 Task: Get the latest news on air quality monitoring in the Loop.
Action: Mouse moved to (68, 74)
Screenshot: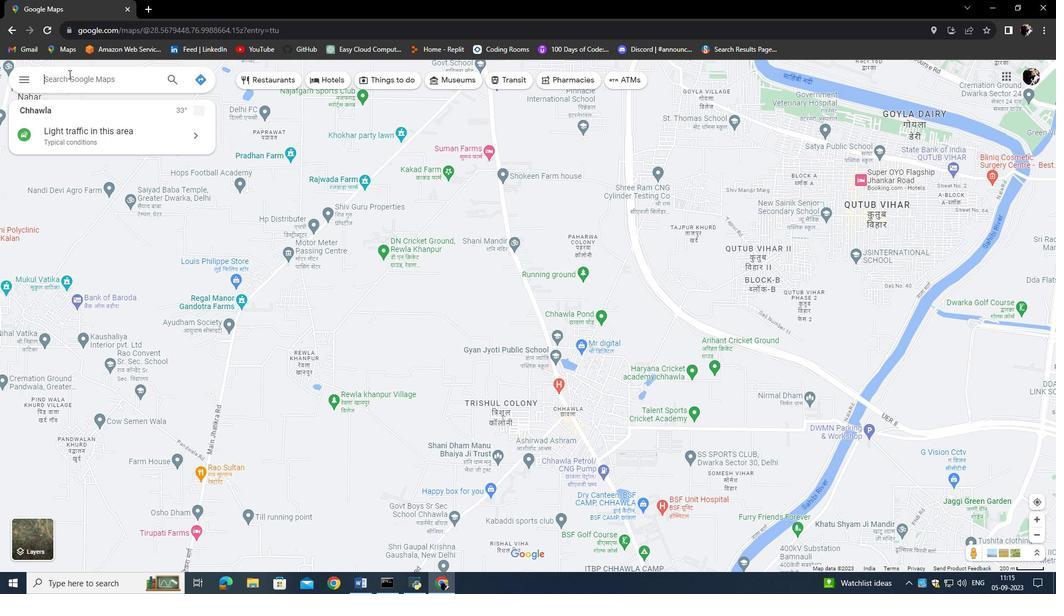 
Action: Mouse pressed left at (68, 74)
Screenshot: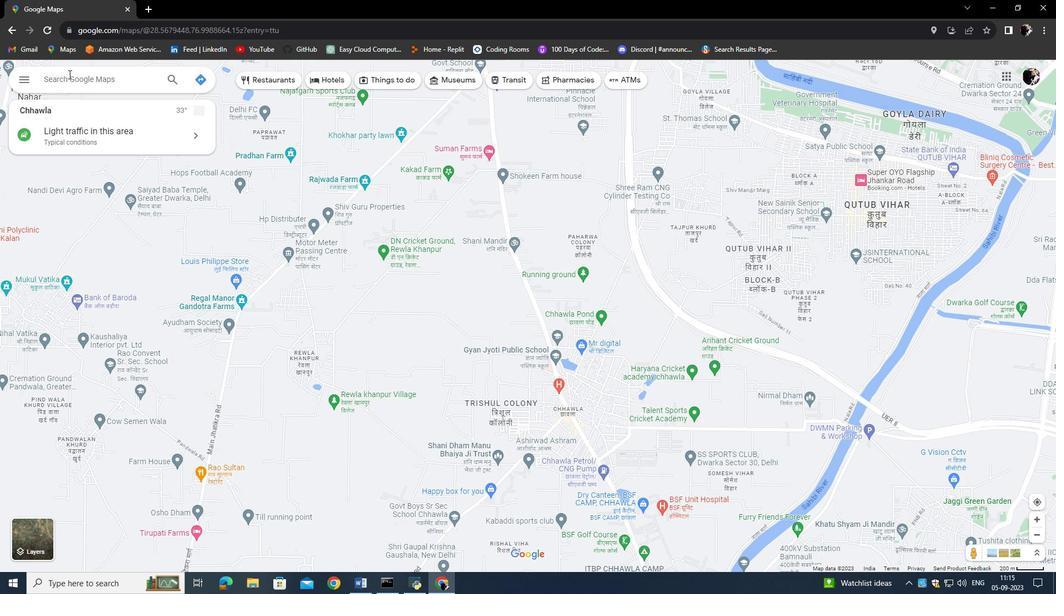 
Action: Key pressed <Key.caps_lock>USA<Key.enter>
Screenshot: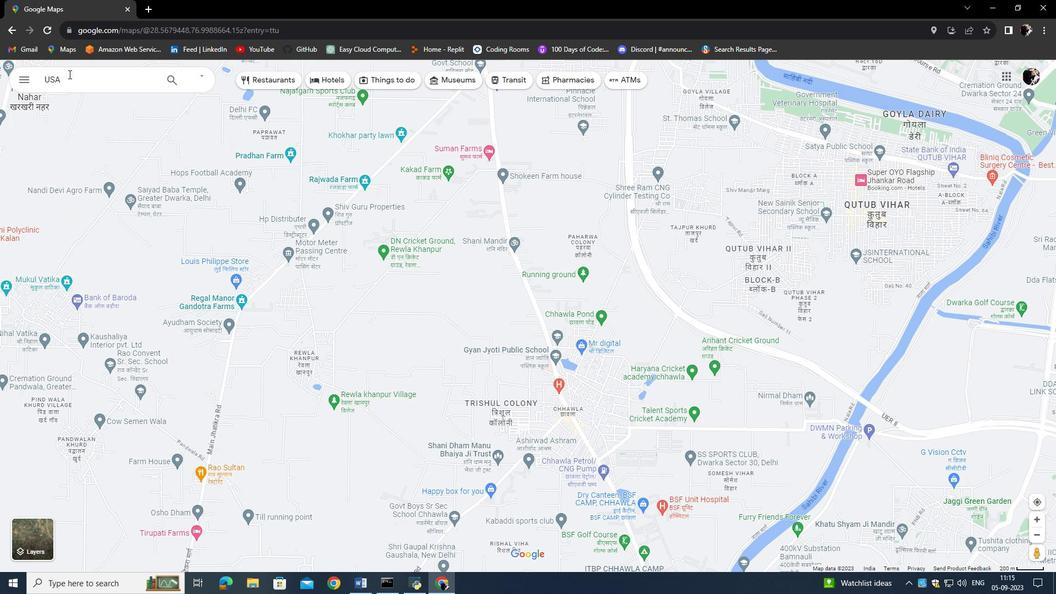 
Action: Mouse moved to (599, 370)
Screenshot: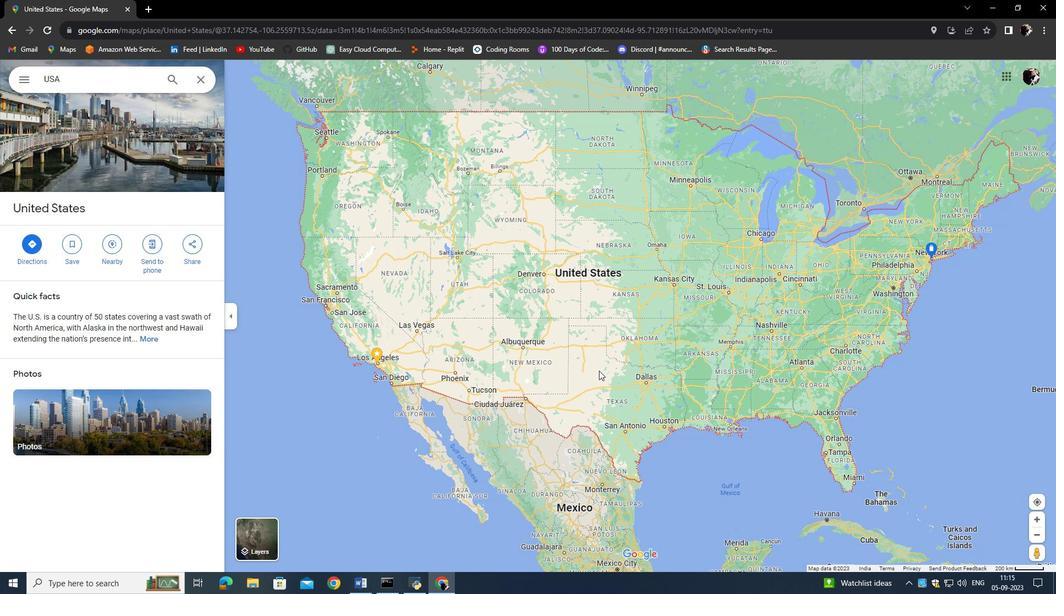 
Action: Mouse scrolled (599, 371) with delta (0, 0)
Screenshot: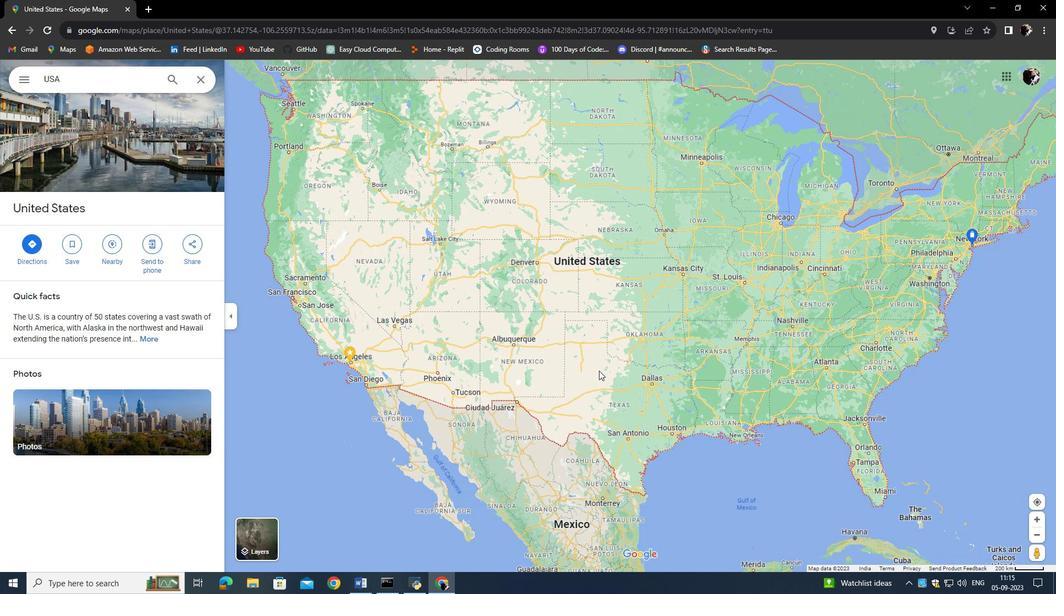 
Action: Mouse scrolled (599, 371) with delta (0, 0)
Screenshot: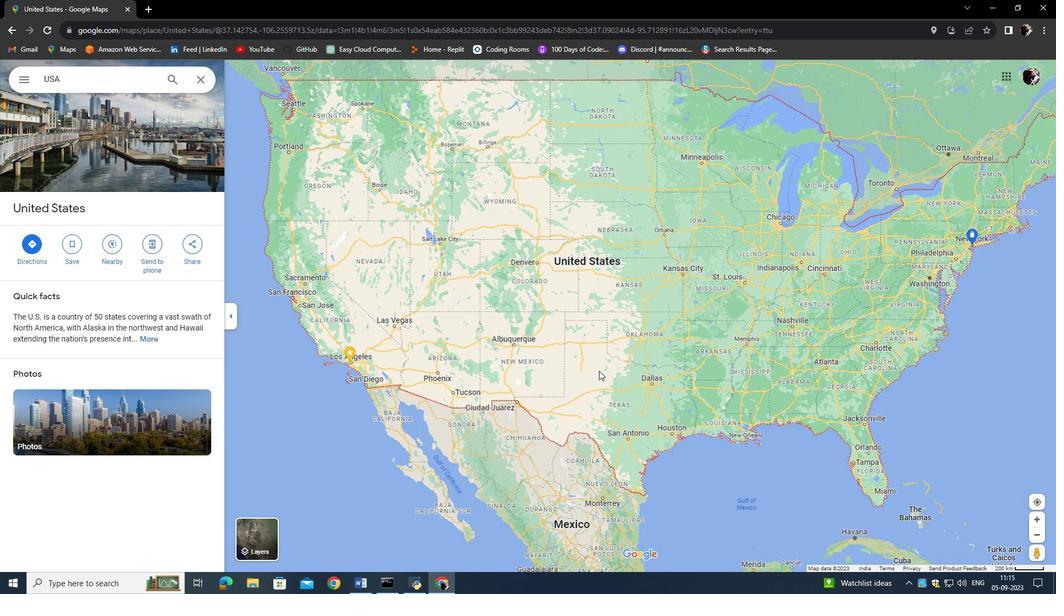 
Action: Mouse scrolled (599, 371) with delta (0, 0)
Screenshot: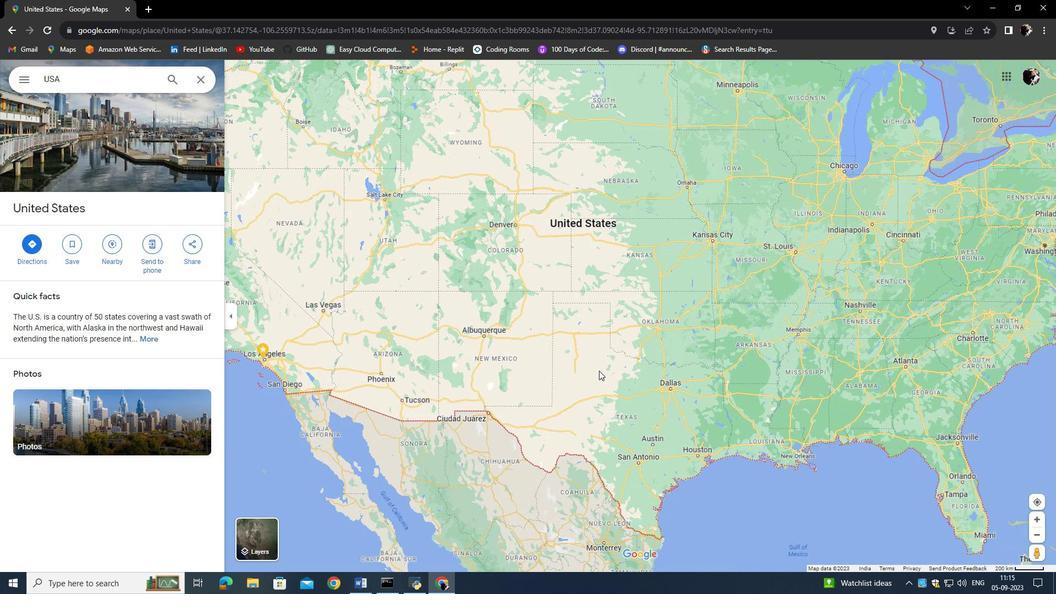 
Action: Mouse scrolled (599, 371) with delta (0, 0)
Screenshot: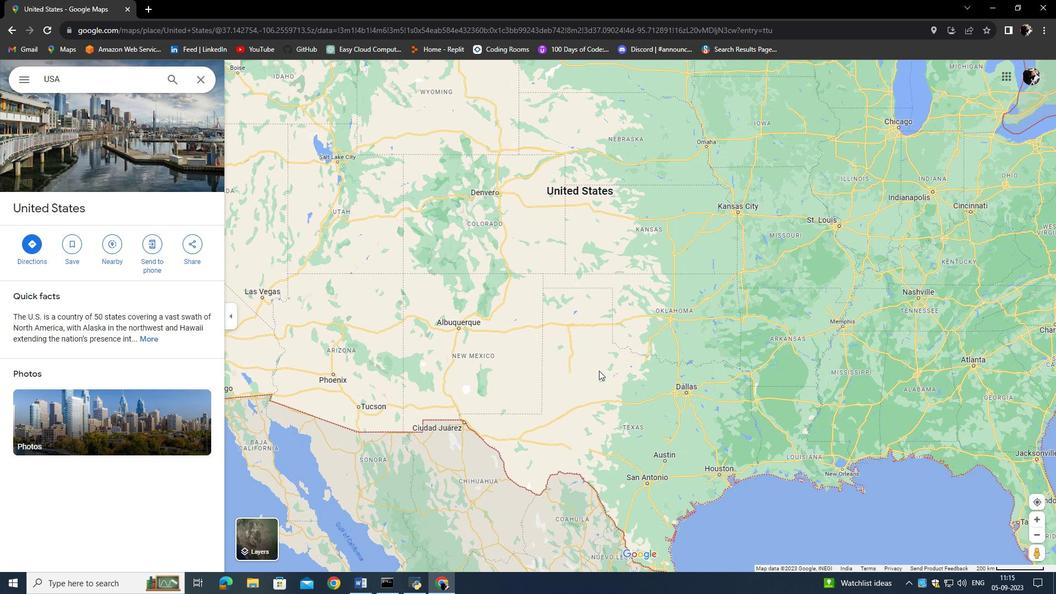 
Action: Mouse scrolled (599, 371) with delta (0, 0)
Screenshot: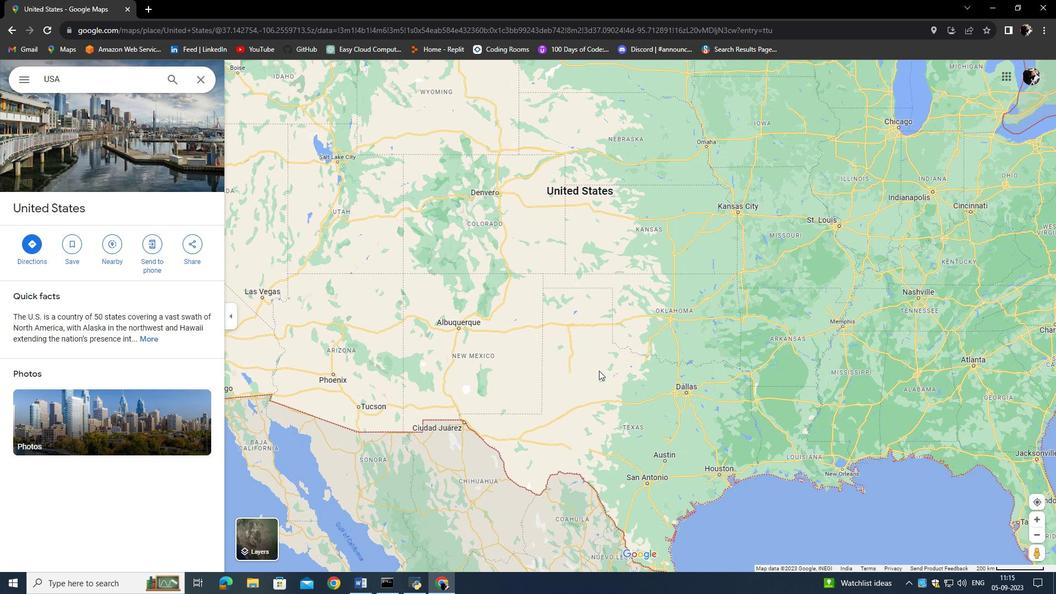 
Action: Mouse scrolled (599, 371) with delta (0, 0)
Screenshot: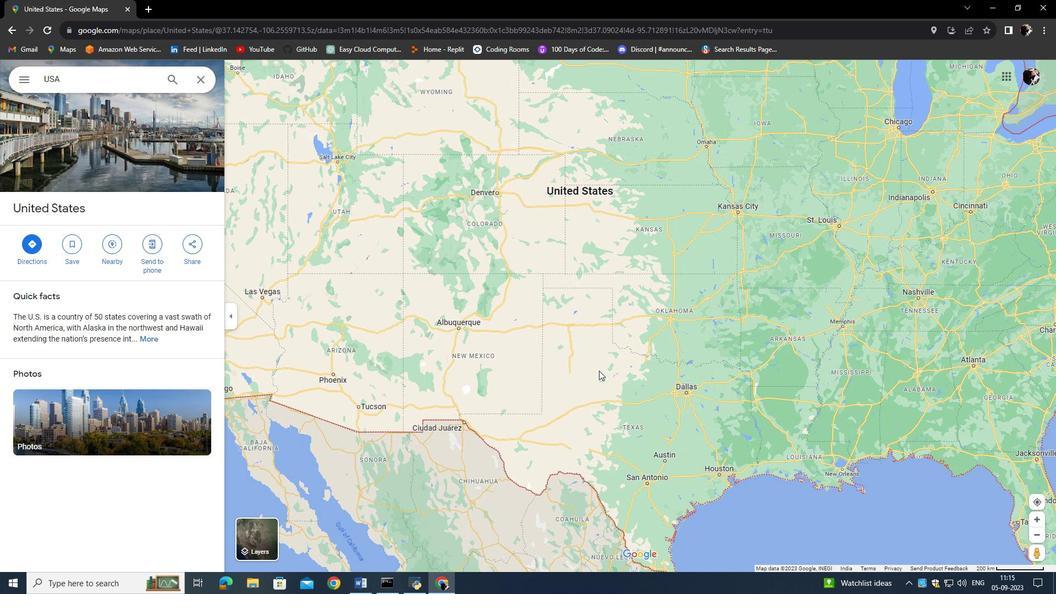 
Action: Mouse scrolled (599, 371) with delta (0, 0)
Screenshot: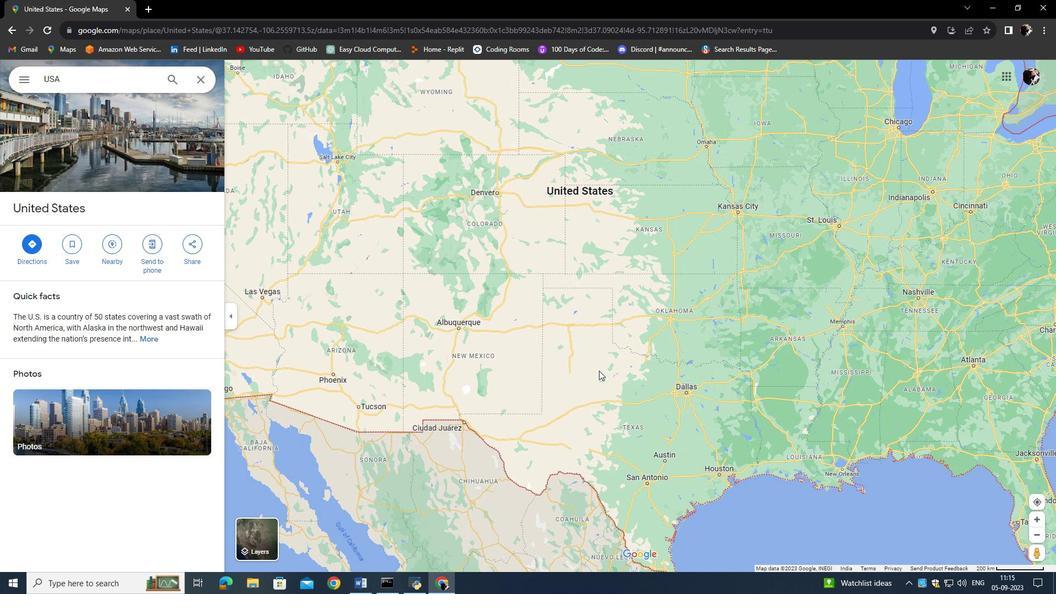 
Action: Mouse moved to (564, 274)
Screenshot: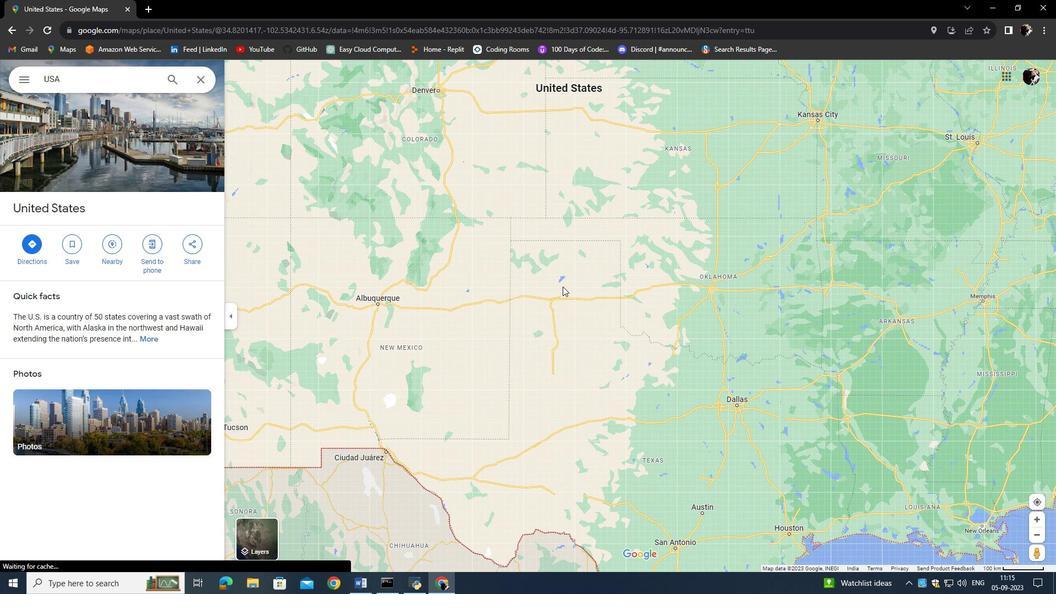 
Action: Mouse pressed left at (564, 274)
Screenshot: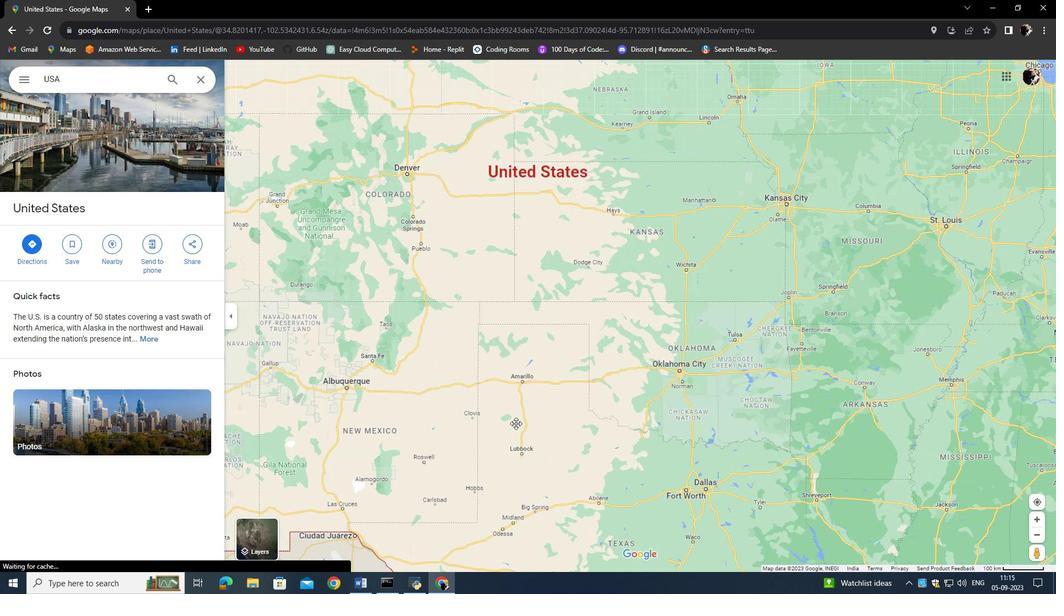 
Action: Mouse moved to (534, 325)
Screenshot: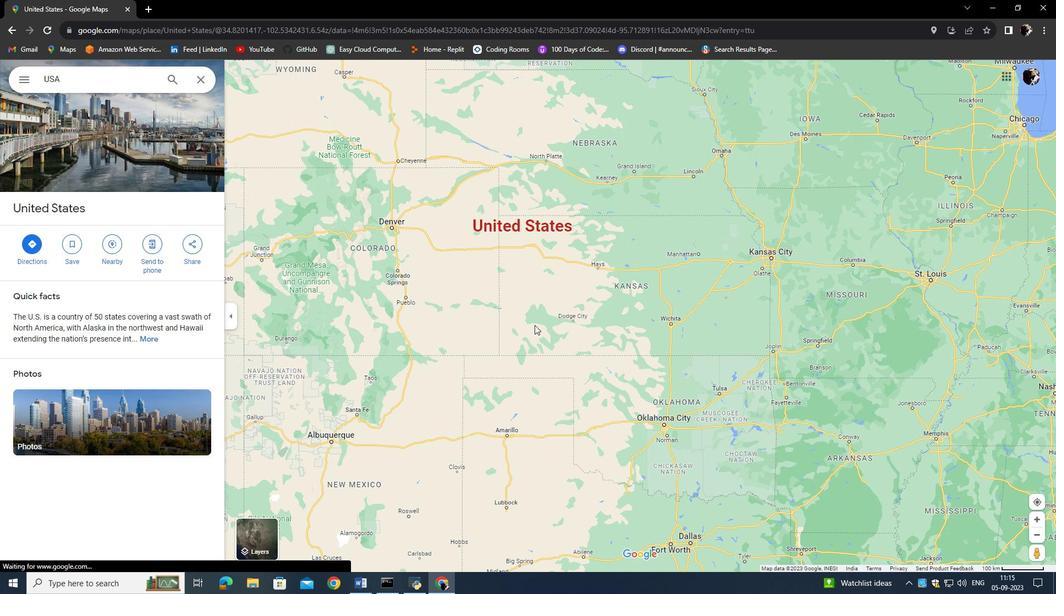 
Action: Mouse scrolled (534, 325) with delta (0, 0)
Screenshot: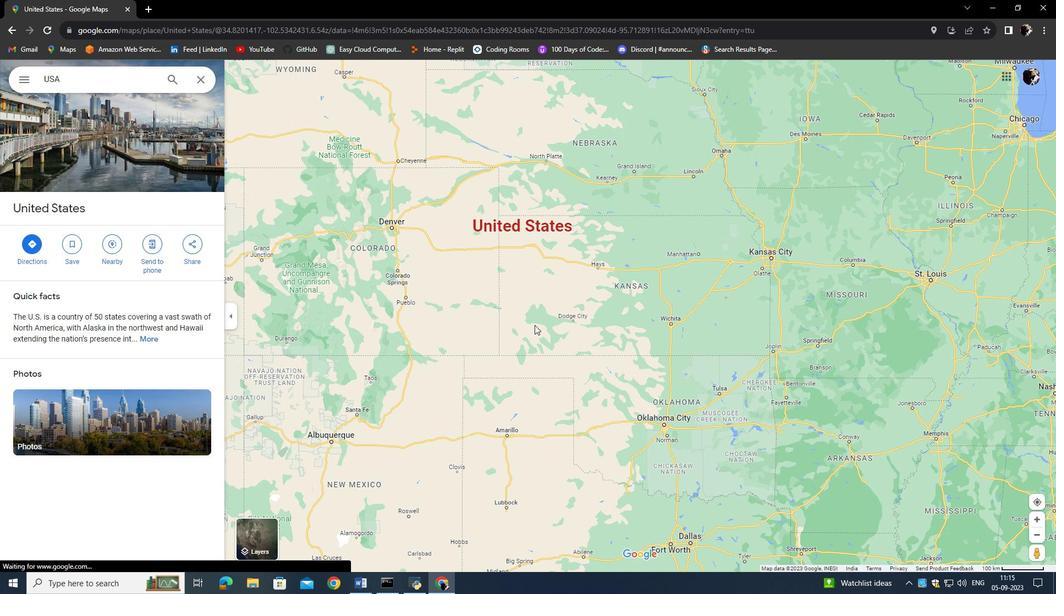 
Action: Mouse scrolled (534, 325) with delta (0, 0)
Screenshot: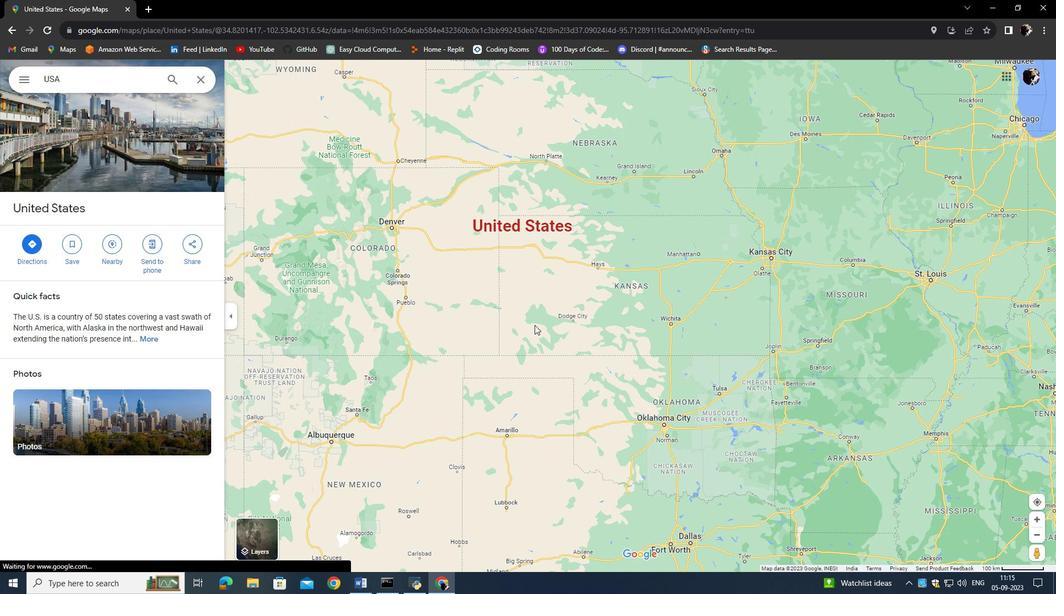 
Action: Mouse scrolled (534, 325) with delta (0, 0)
Screenshot: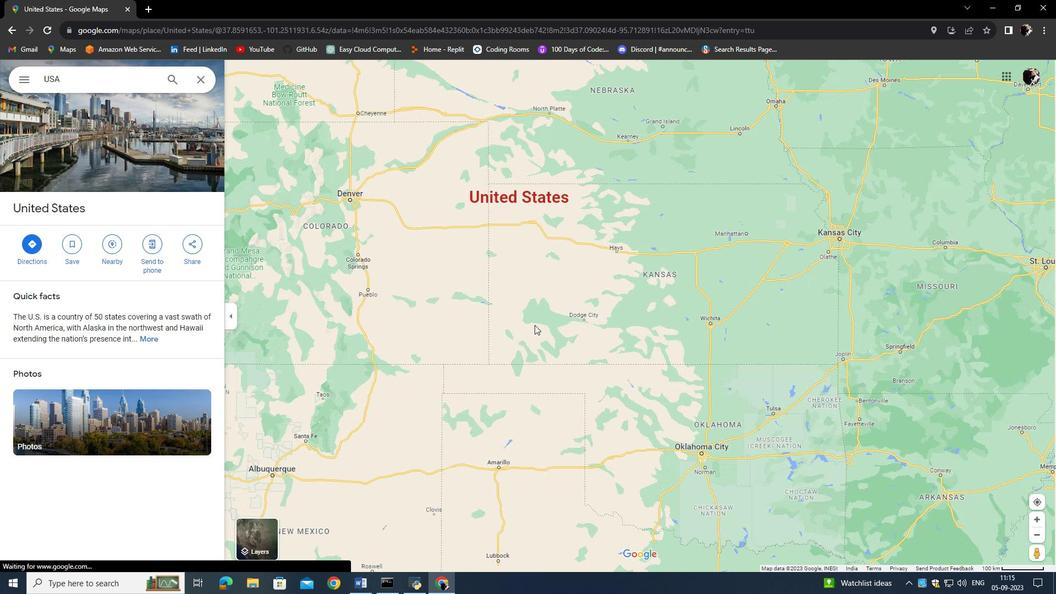 
Action: Mouse scrolled (534, 325) with delta (0, 0)
Screenshot: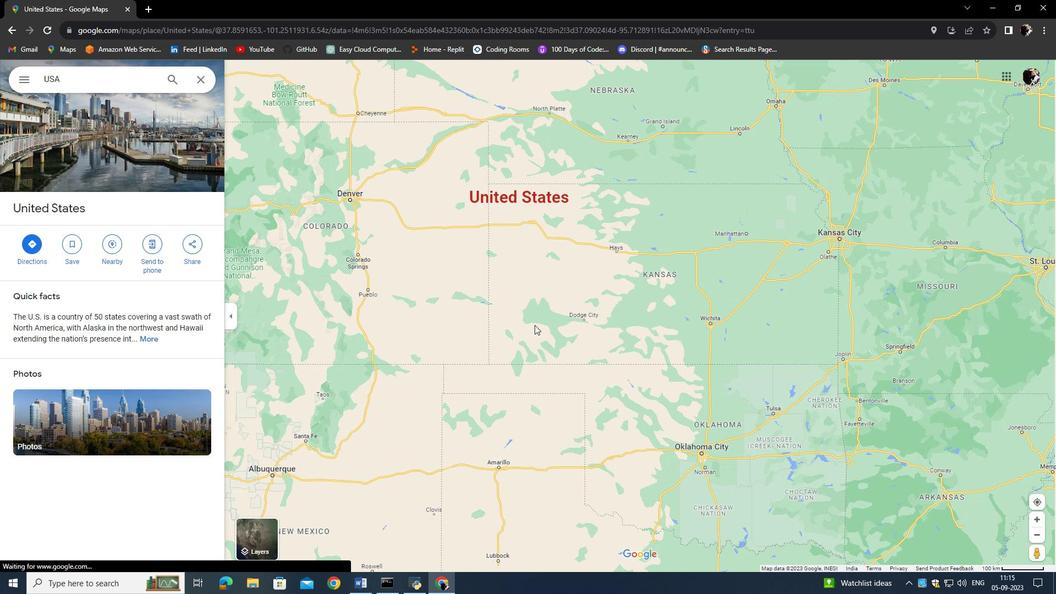 
Action: Mouse moved to (47, 77)
Screenshot: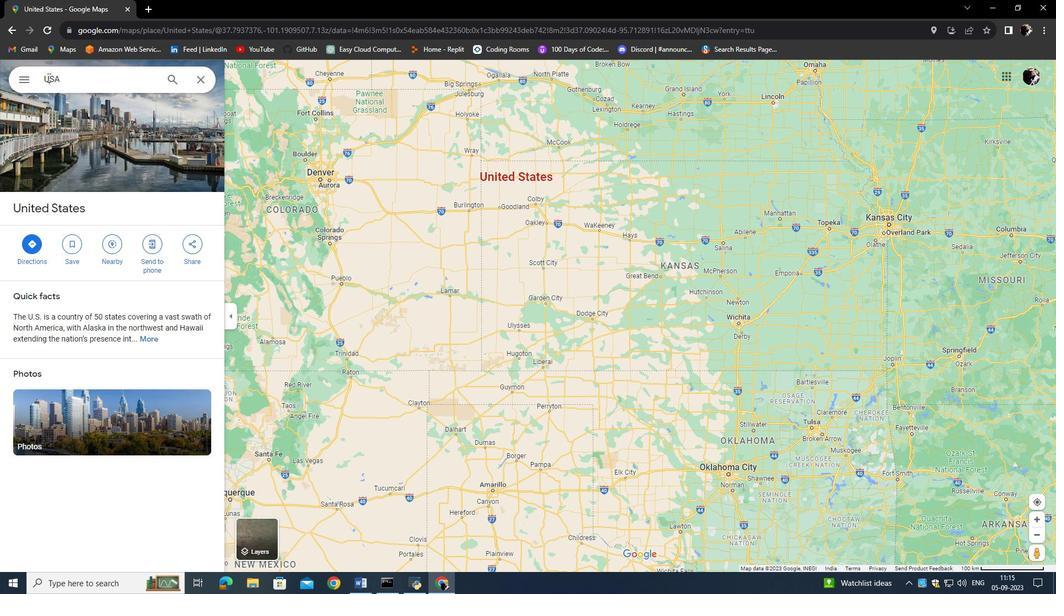 
Action: Mouse pressed left at (47, 77)
Screenshot: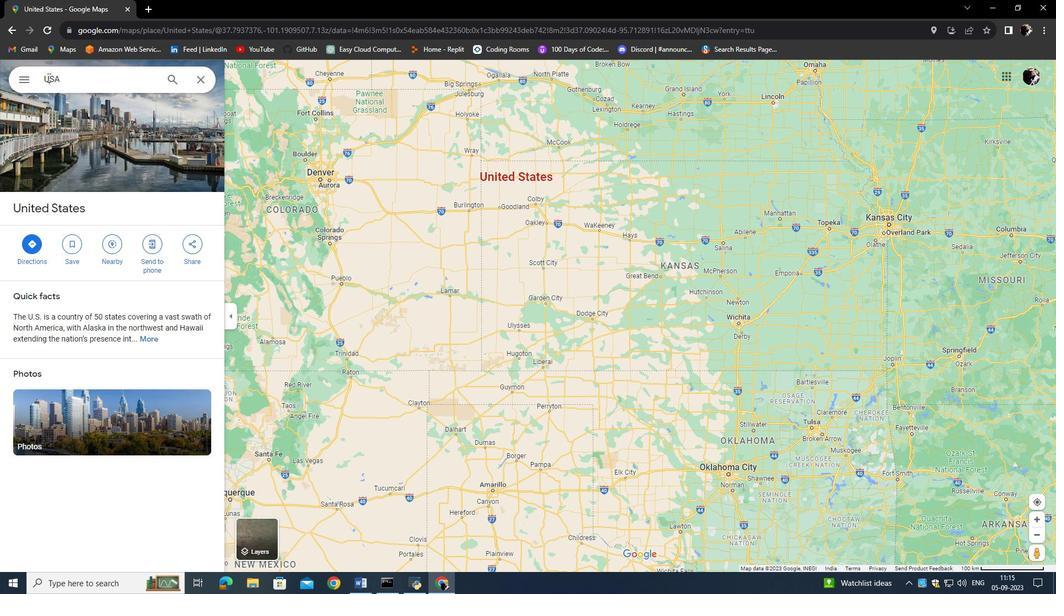 
Action: Mouse moved to (44, 79)
Screenshot: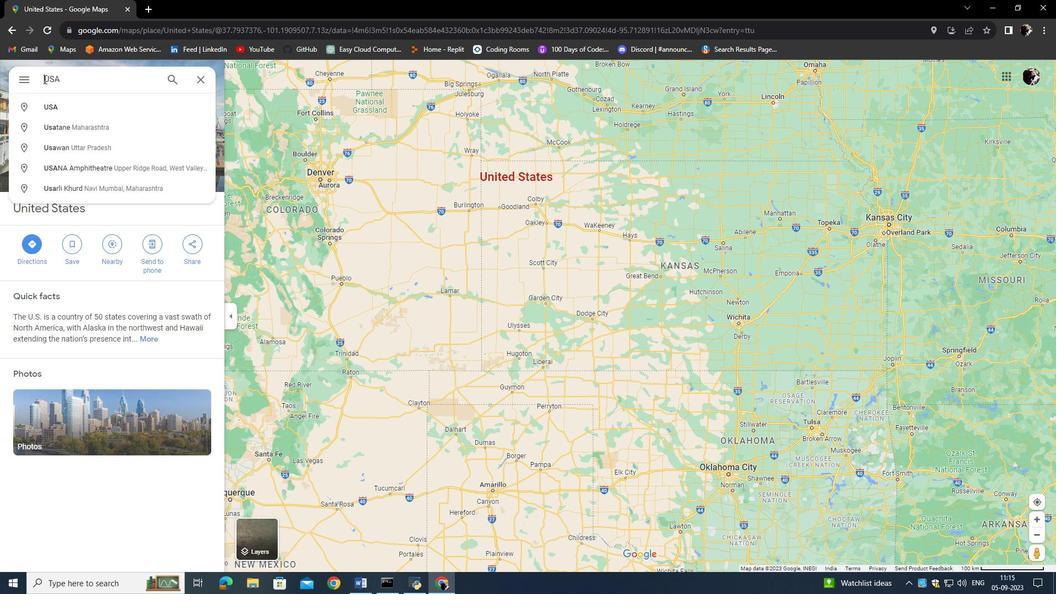 
Action: Mouse pressed left at (44, 79)
Screenshot: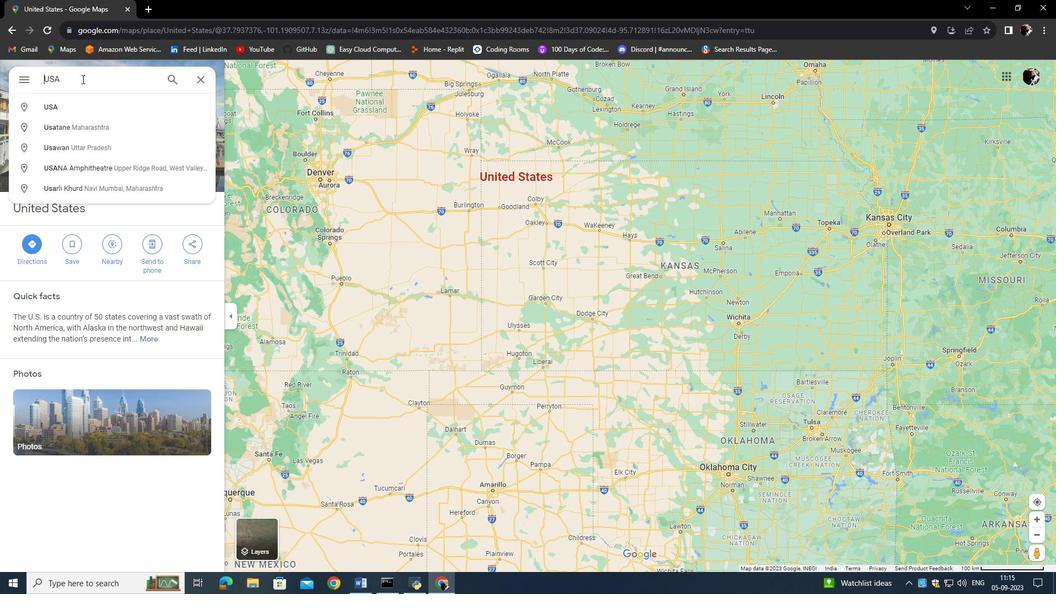 
Action: Mouse moved to (100, 79)
Screenshot: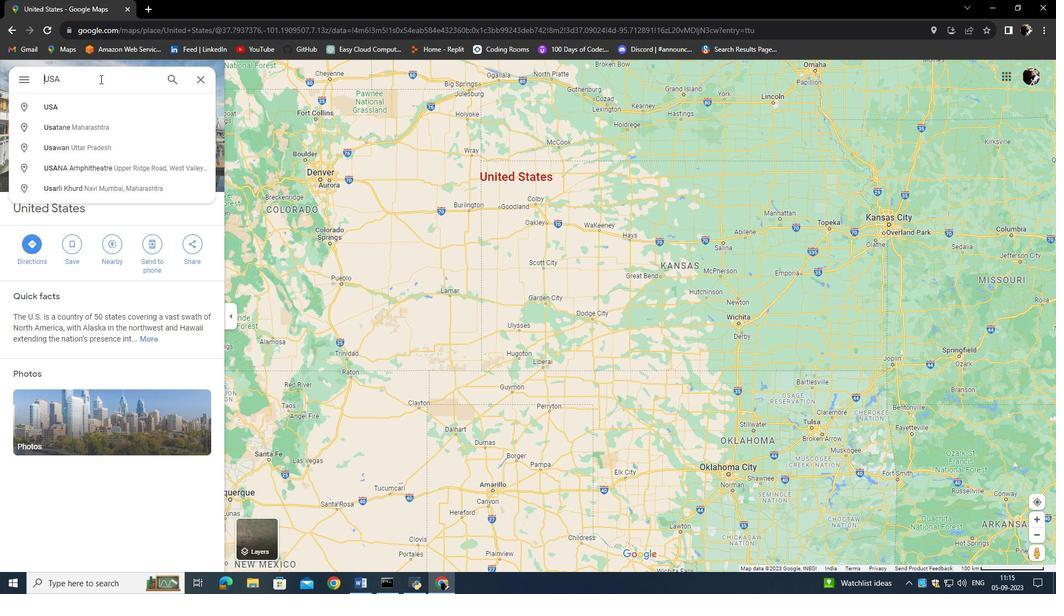 
Action: Key pressed <Key.space><Key.caps_lock>s<Key.caps_lock>E<Key.backspace><Key.backspace>S<Key.caps_lock>eatle<Key.space>,<Key.space><Key.backspace><Key.enter>
Screenshot: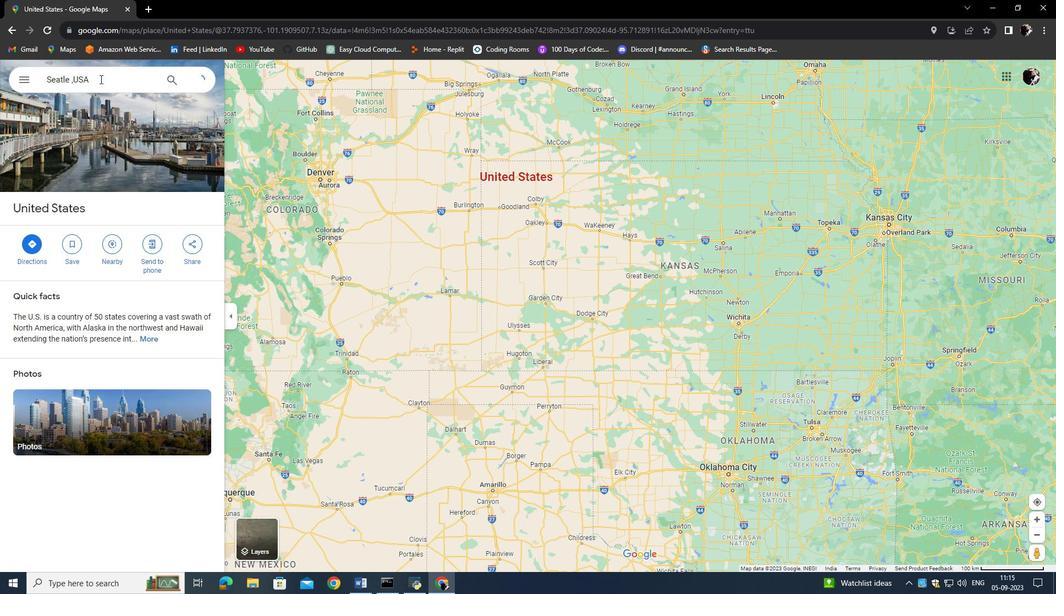 
Action: Mouse moved to (676, 341)
Screenshot: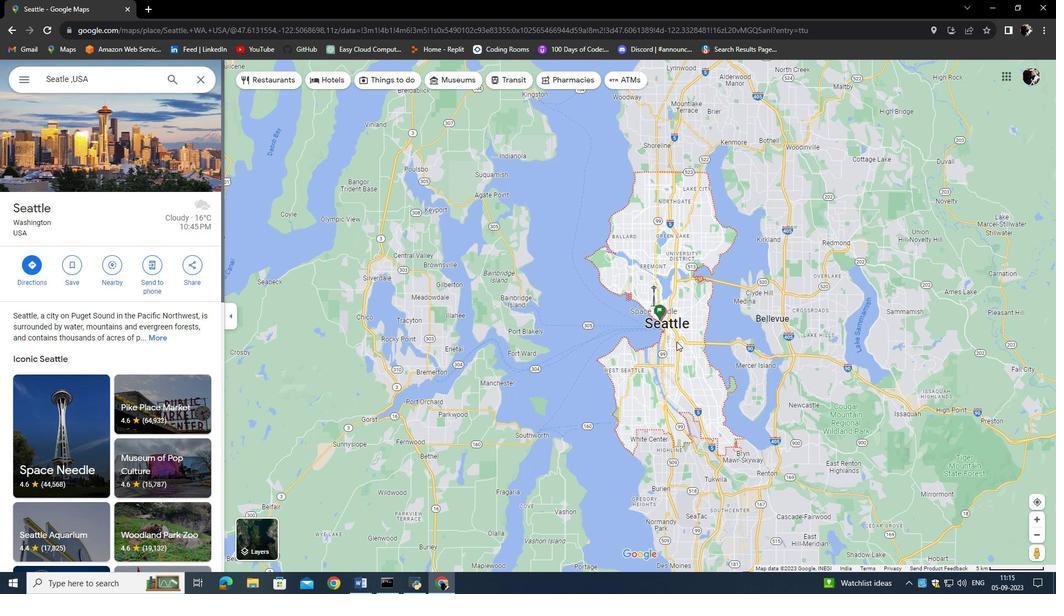 
Action: Mouse scrolled (676, 342) with delta (0, 0)
Screenshot: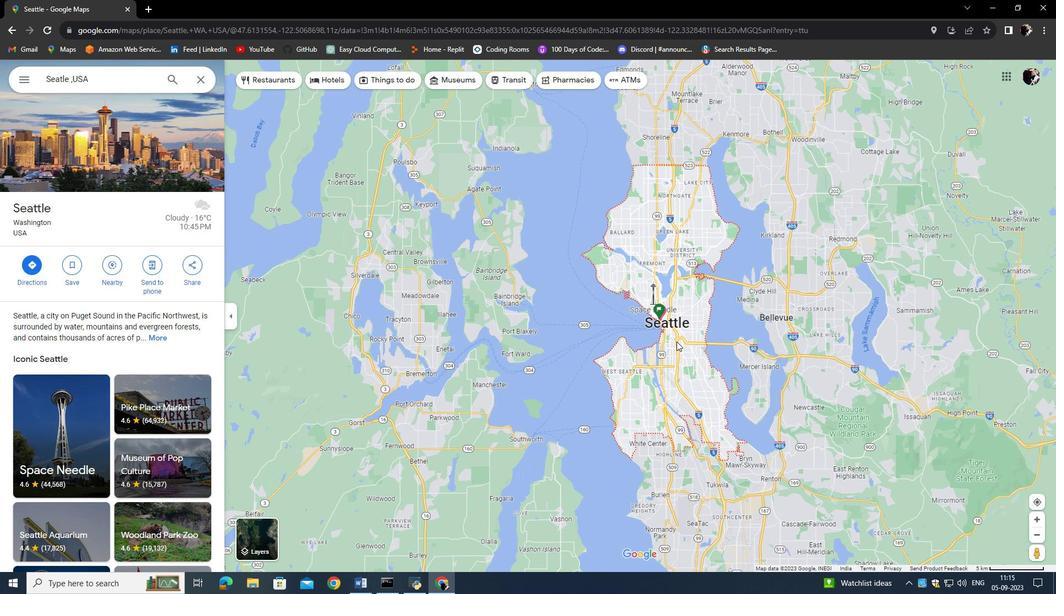 
Action: Mouse scrolled (676, 342) with delta (0, 0)
Screenshot: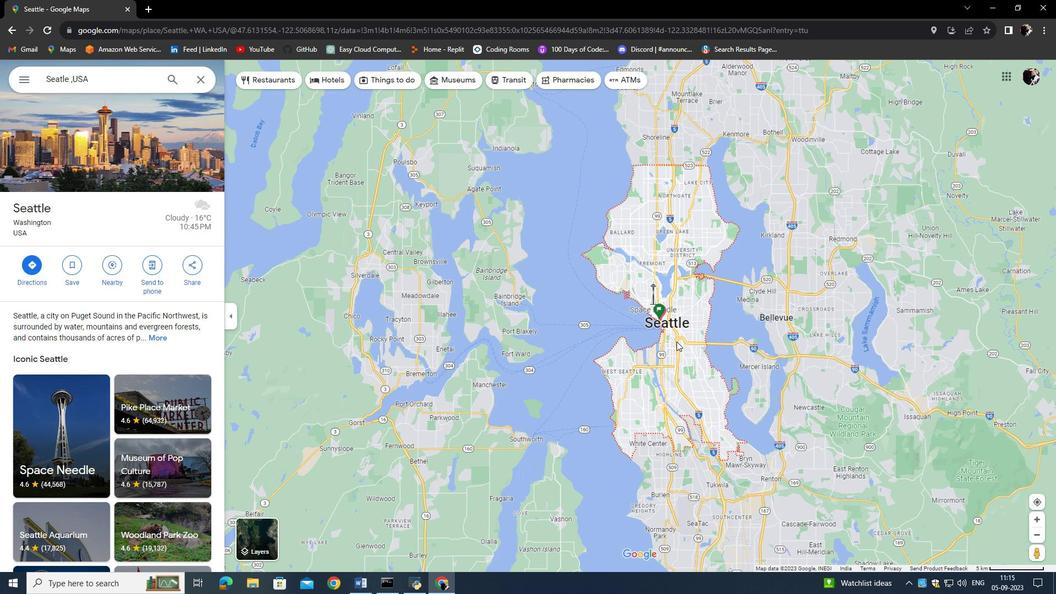 
Action: Mouse scrolled (676, 342) with delta (0, 0)
Screenshot: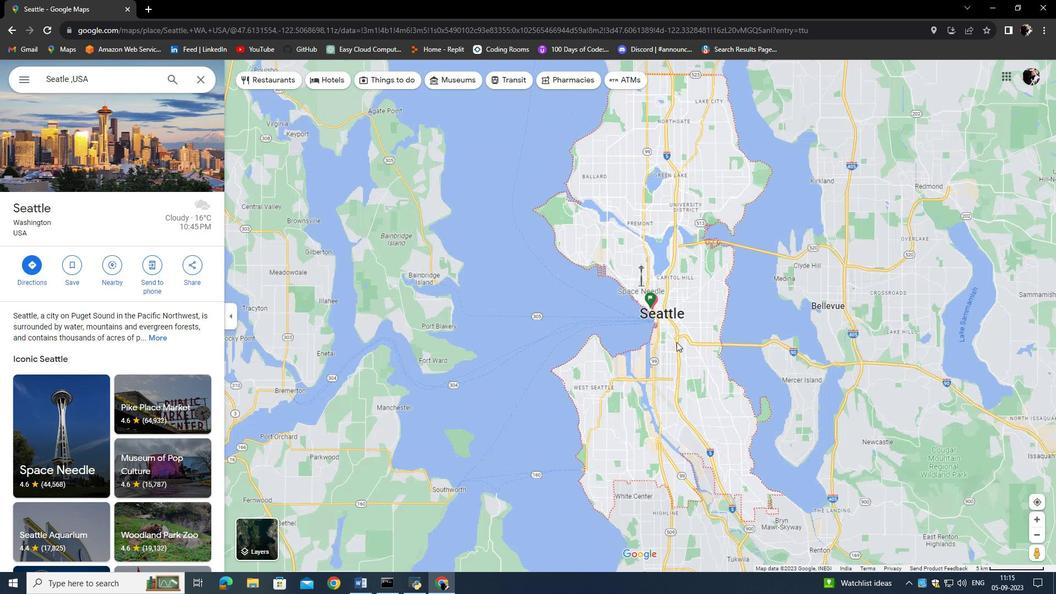 
Action: Mouse moved to (676, 342)
Screenshot: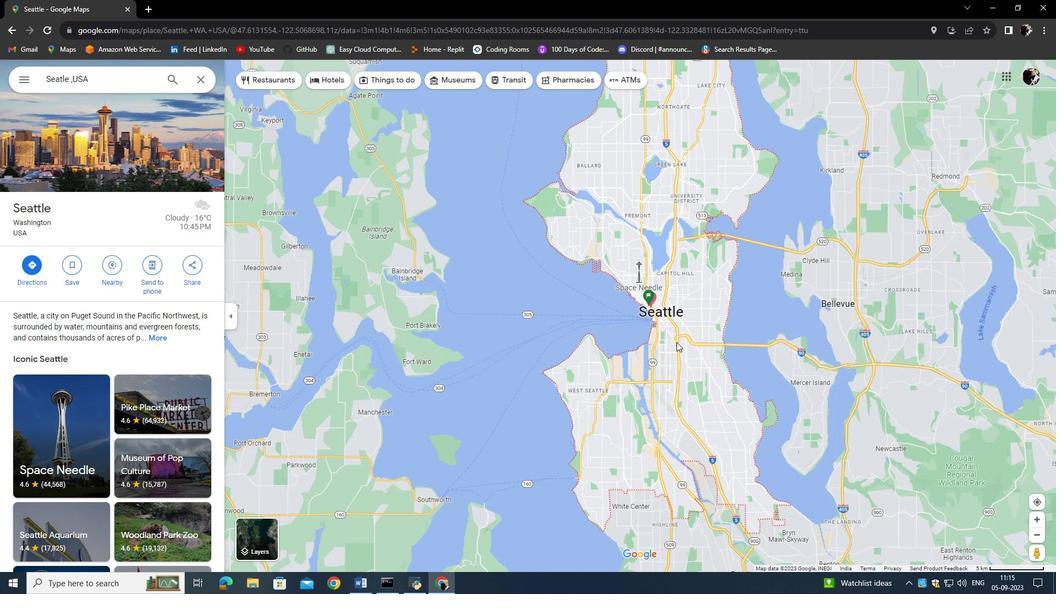 
Action: Mouse scrolled (676, 342) with delta (0, 0)
Screenshot: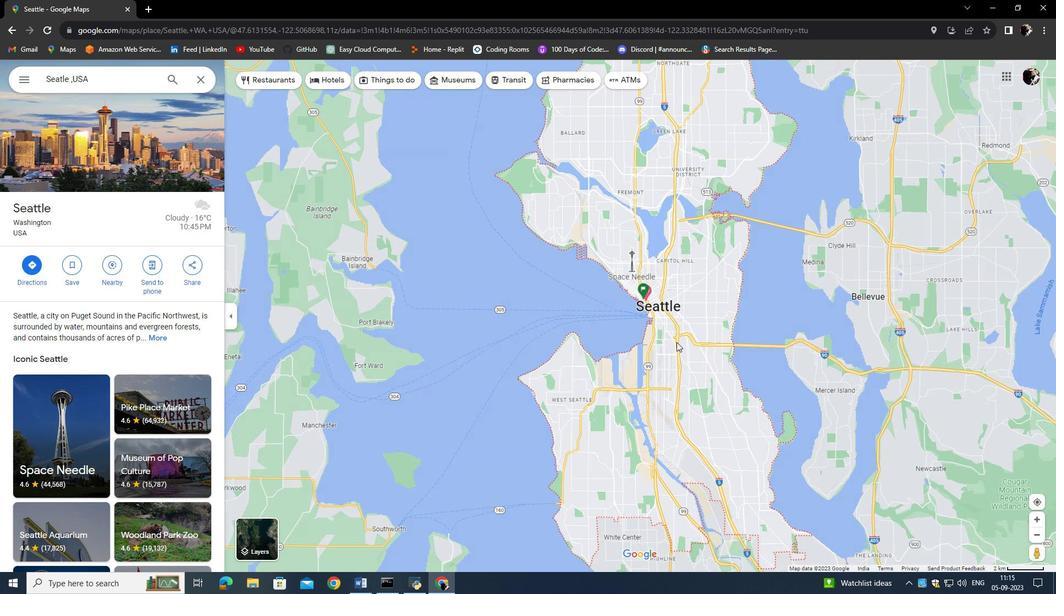 
Action: Mouse scrolled (676, 342) with delta (0, 0)
Screenshot: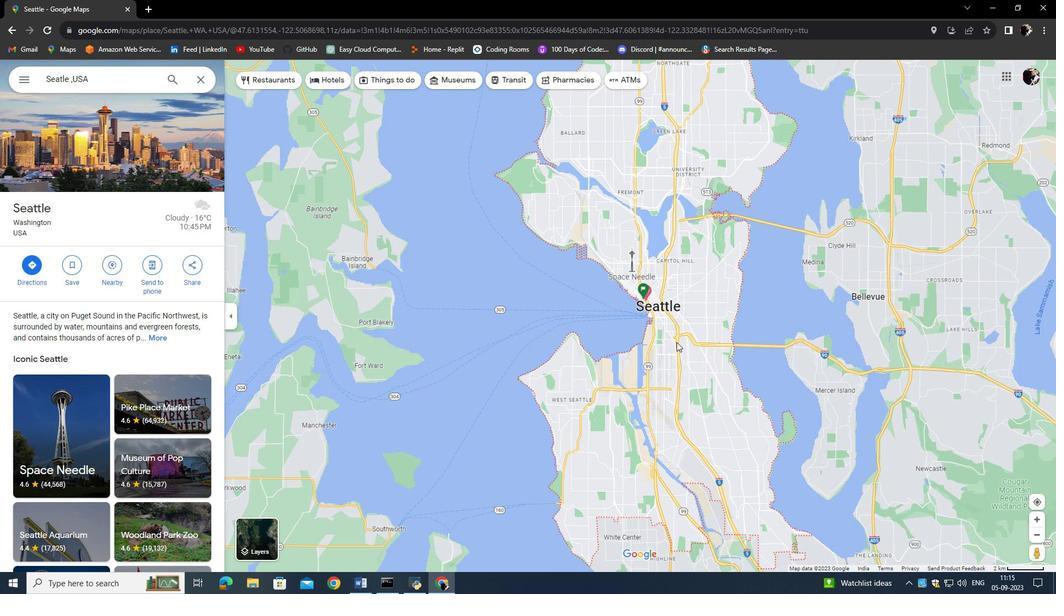 
Action: Mouse scrolled (676, 342) with delta (0, 0)
Screenshot: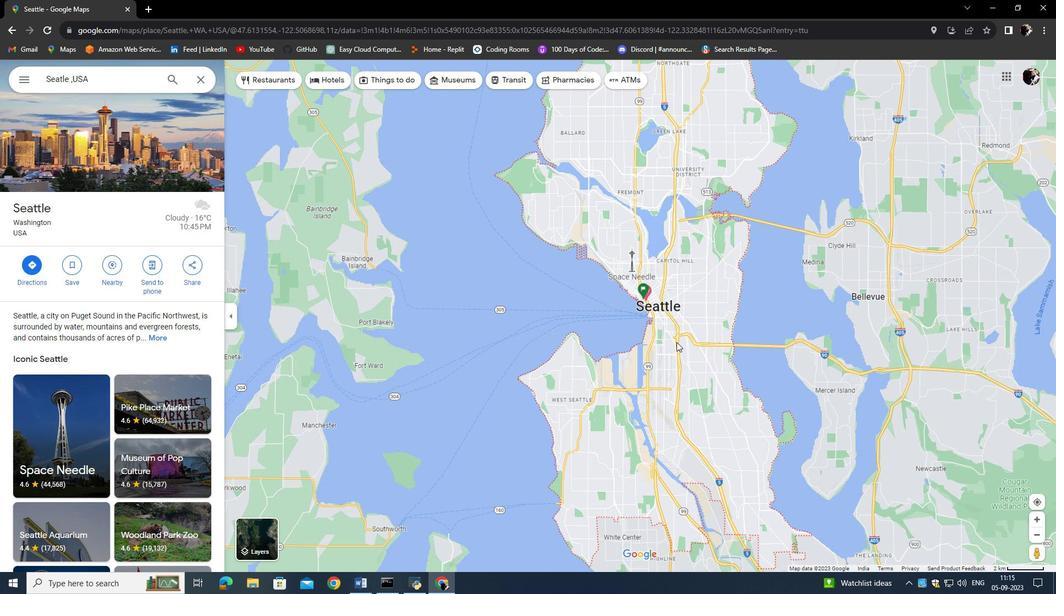 
Action: Mouse moved to (633, 276)
Screenshot: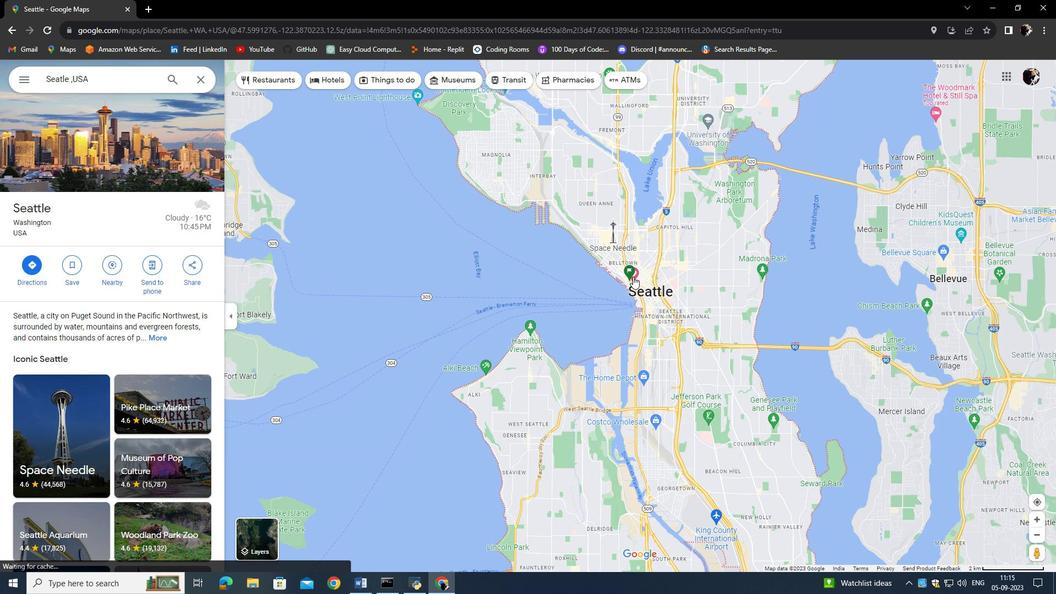 
Action: Mouse pressed left at (633, 276)
Screenshot: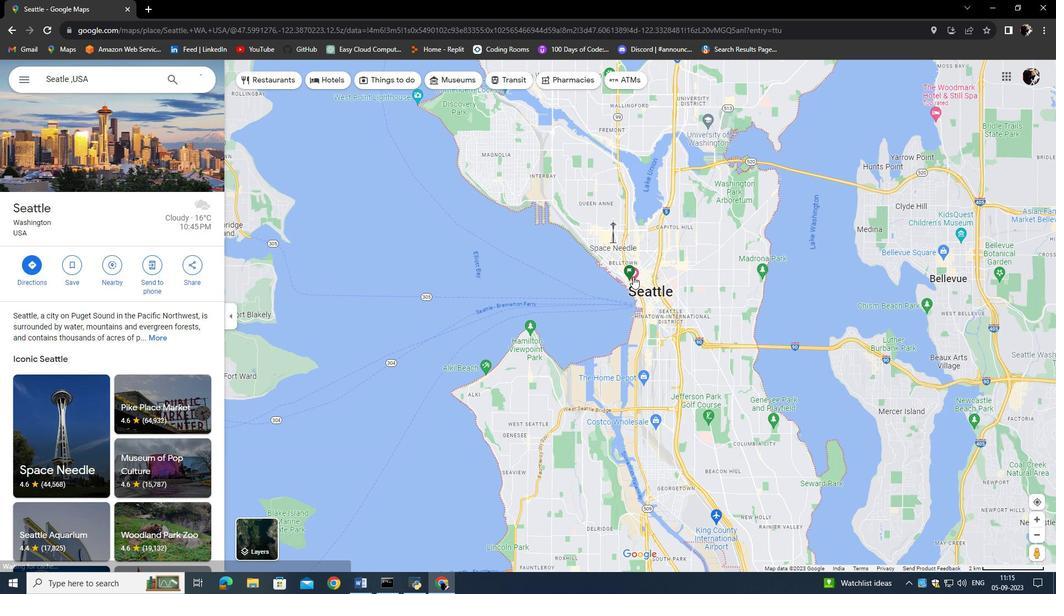 
Action: Mouse moved to (634, 273)
Screenshot: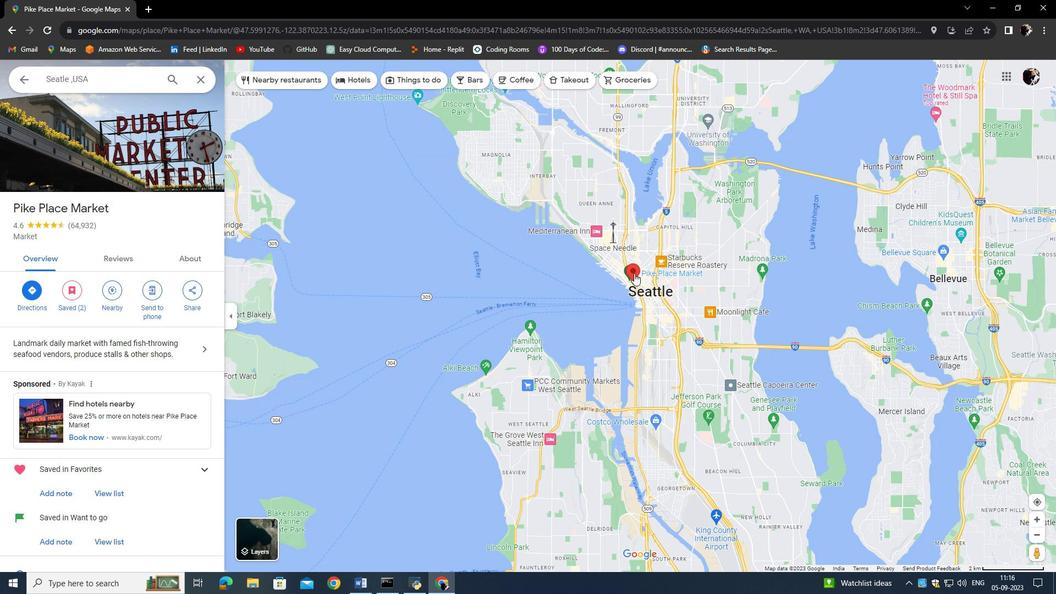 
Action: Mouse pressed left at (634, 273)
Screenshot: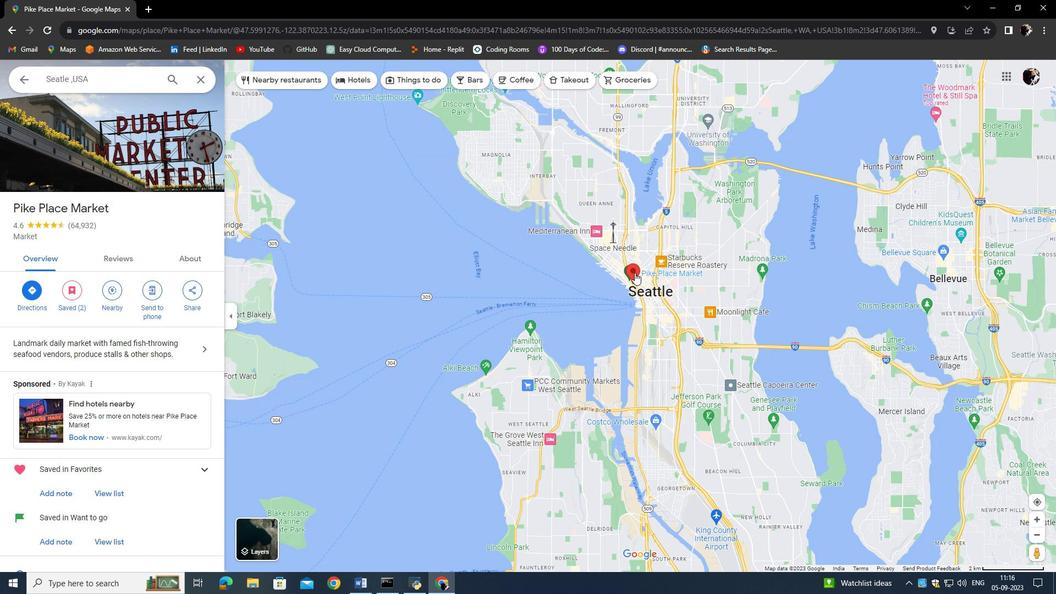 
Action: Mouse moved to (648, 332)
Screenshot: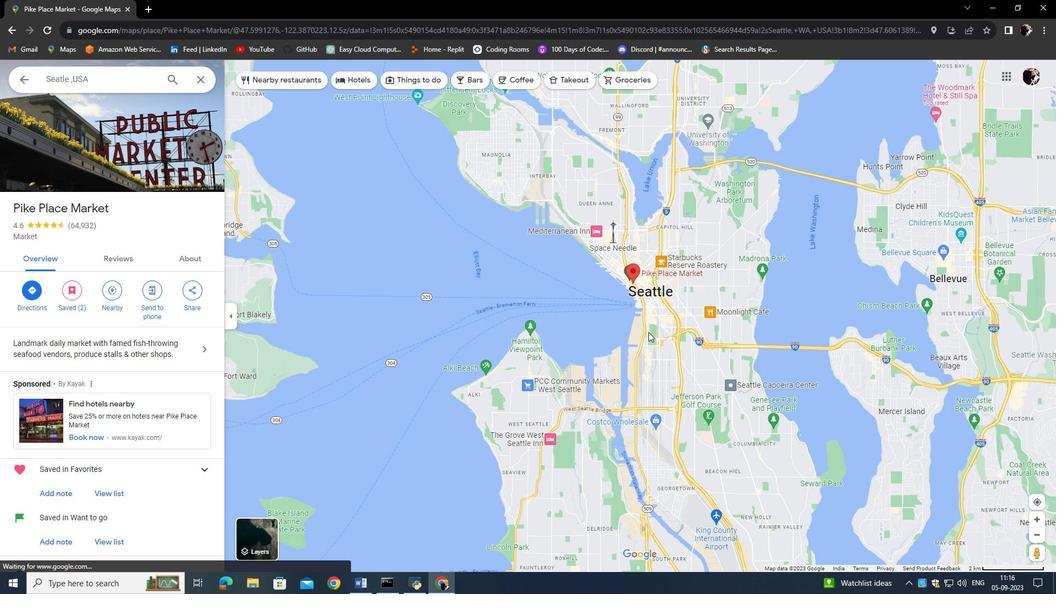 
Action: Mouse scrolled (648, 331) with delta (0, 0)
Screenshot: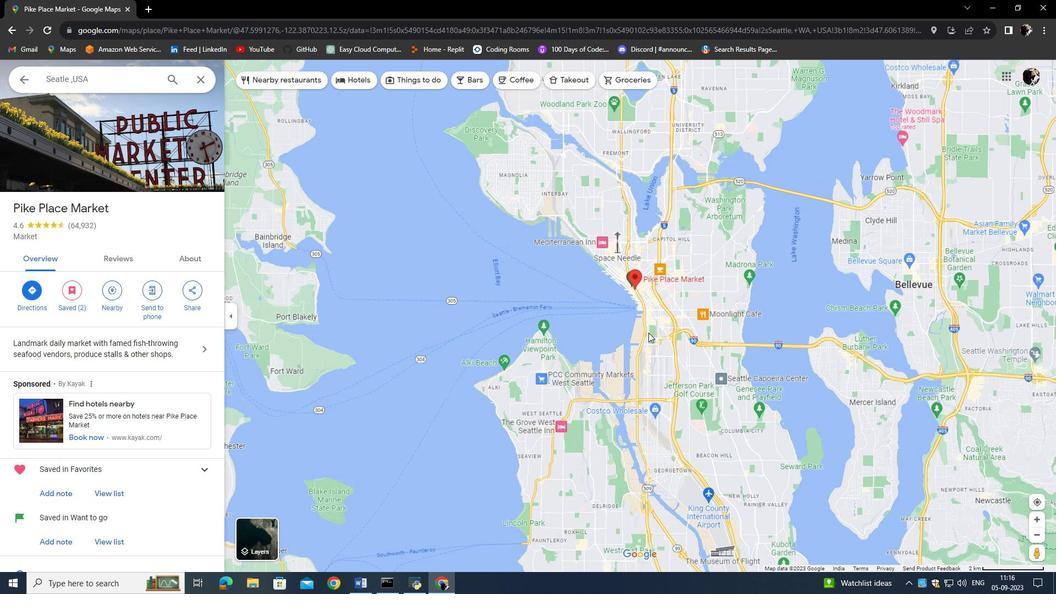 
Action: Mouse moved to (648, 332)
Screenshot: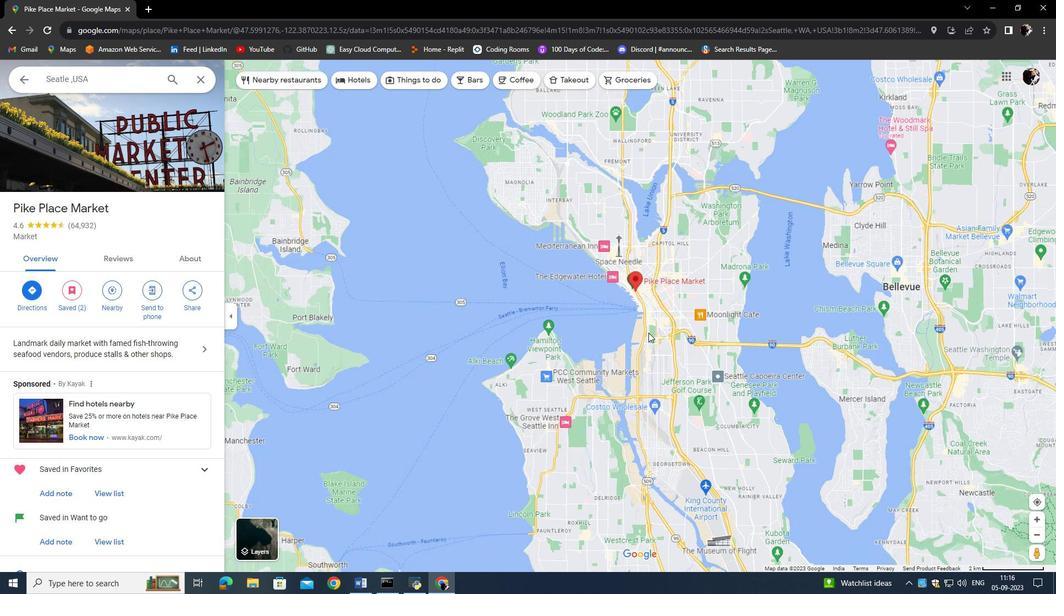 
Action: Mouse scrolled (648, 332) with delta (0, 0)
Screenshot: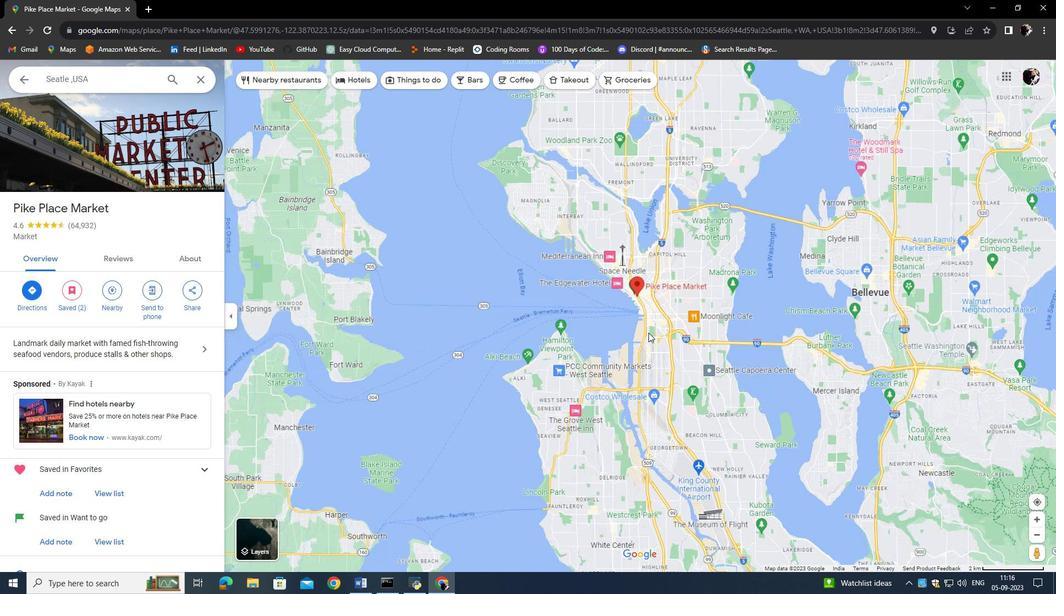 
Action: Mouse scrolled (648, 332) with delta (0, 0)
Screenshot: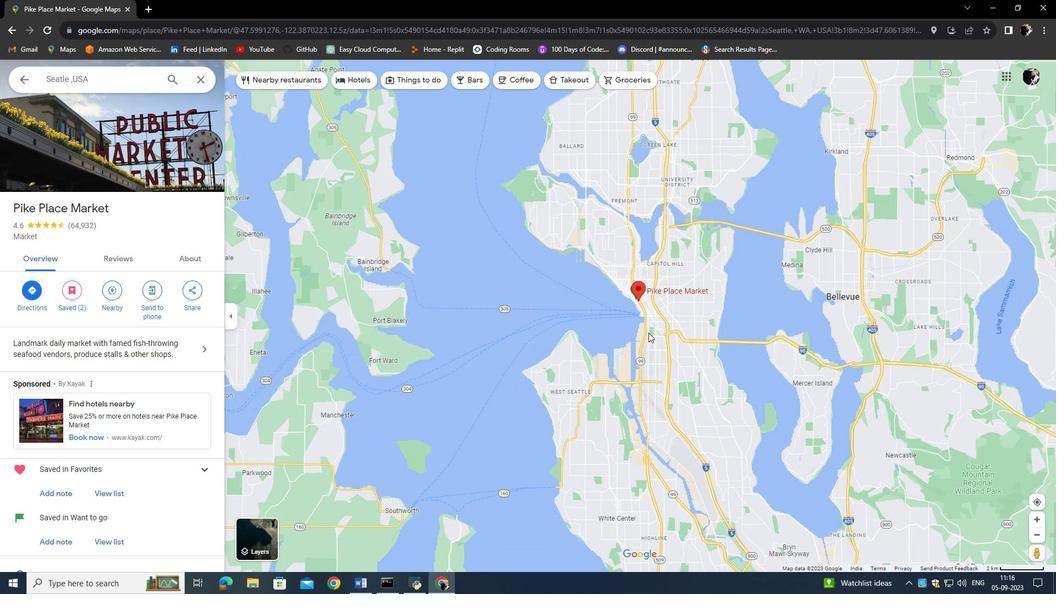 
Action: Mouse scrolled (648, 333) with delta (0, 0)
Screenshot: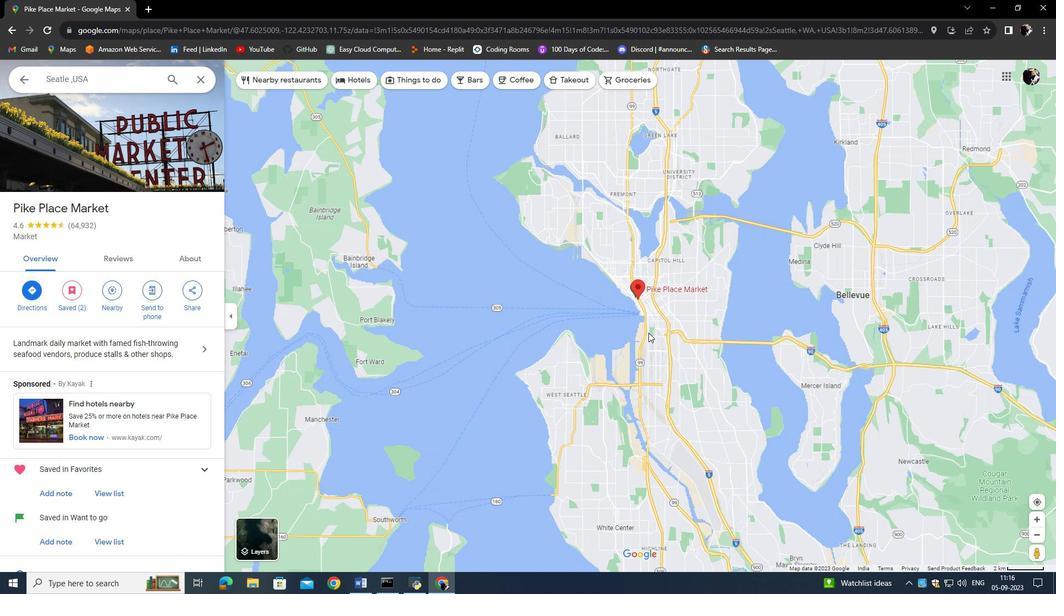 
Action: Mouse scrolled (648, 333) with delta (0, 0)
Screenshot: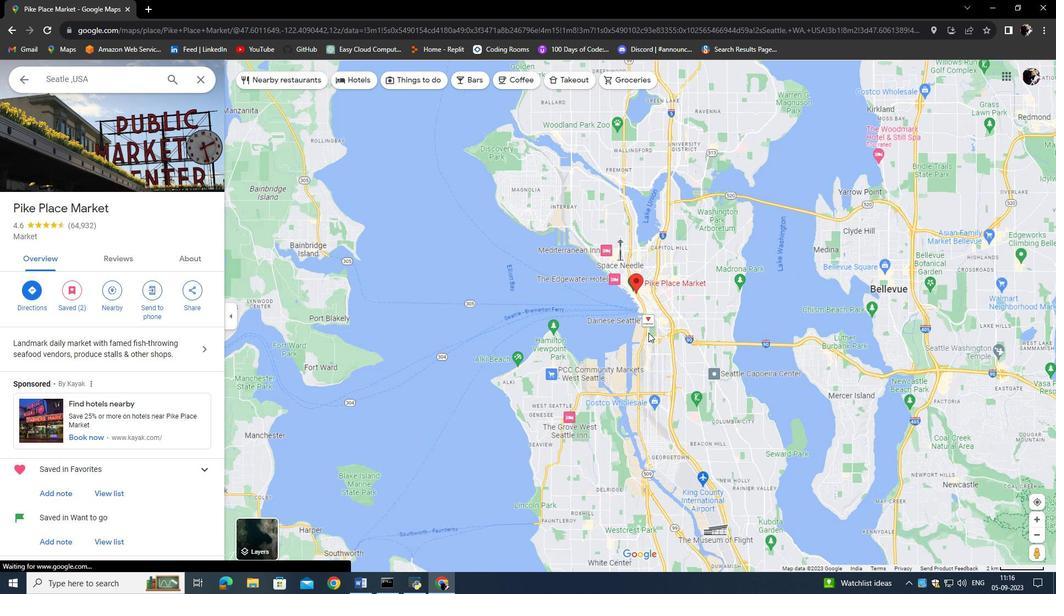 
Action: Mouse scrolled (648, 333) with delta (0, 0)
Screenshot: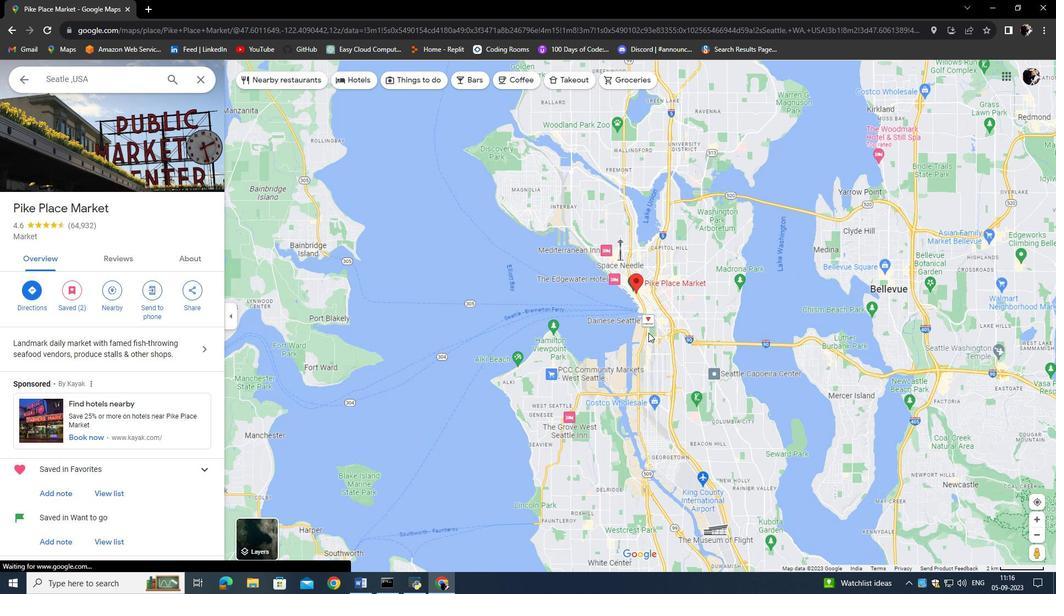 
Action: Mouse moved to (77, 291)
Screenshot: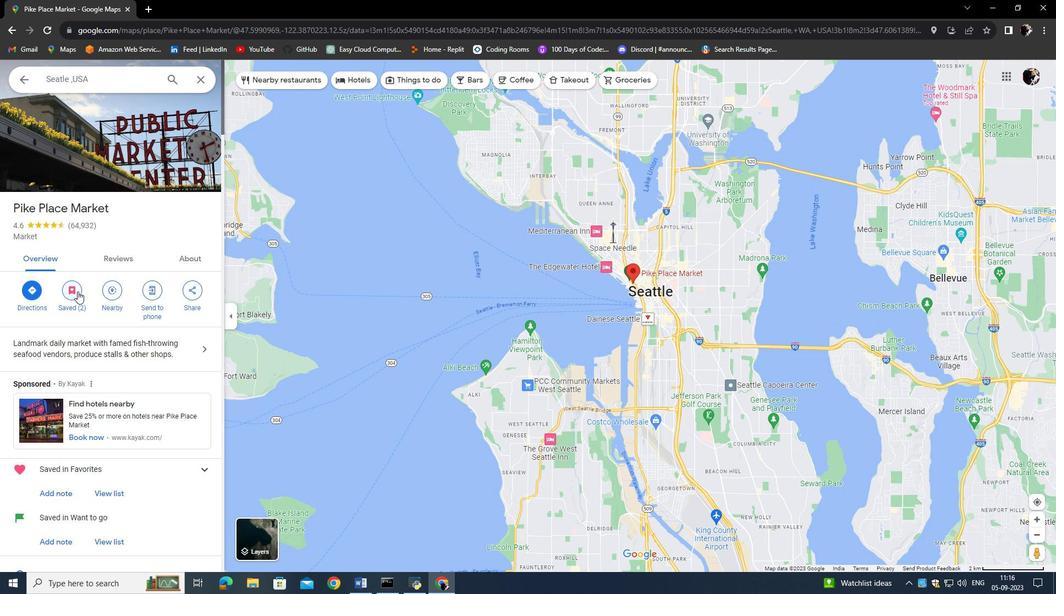 
Action: Mouse pressed left at (77, 291)
Screenshot: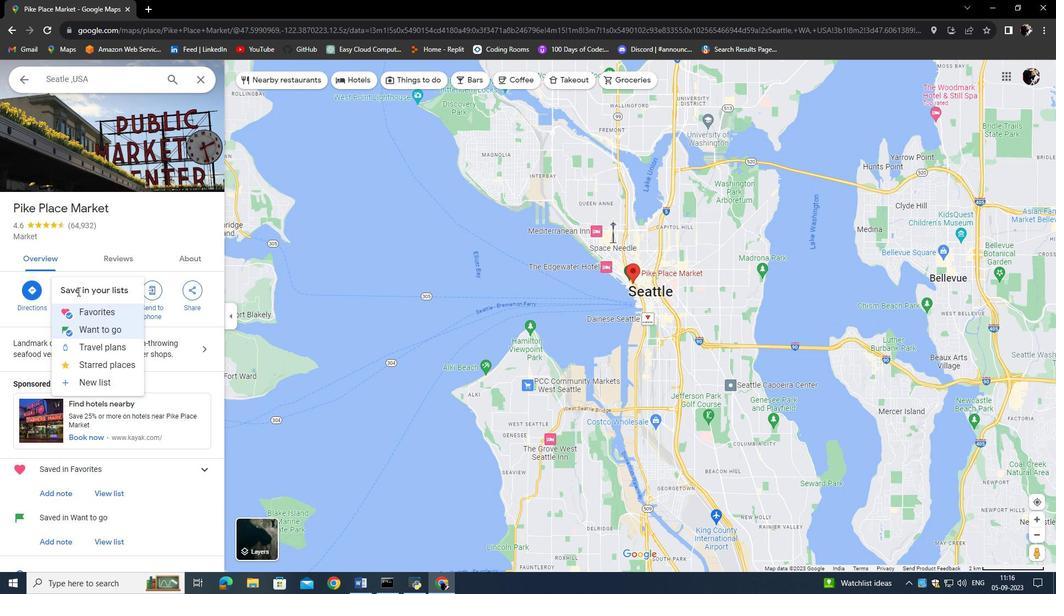
Action: Mouse moved to (96, 328)
Screenshot: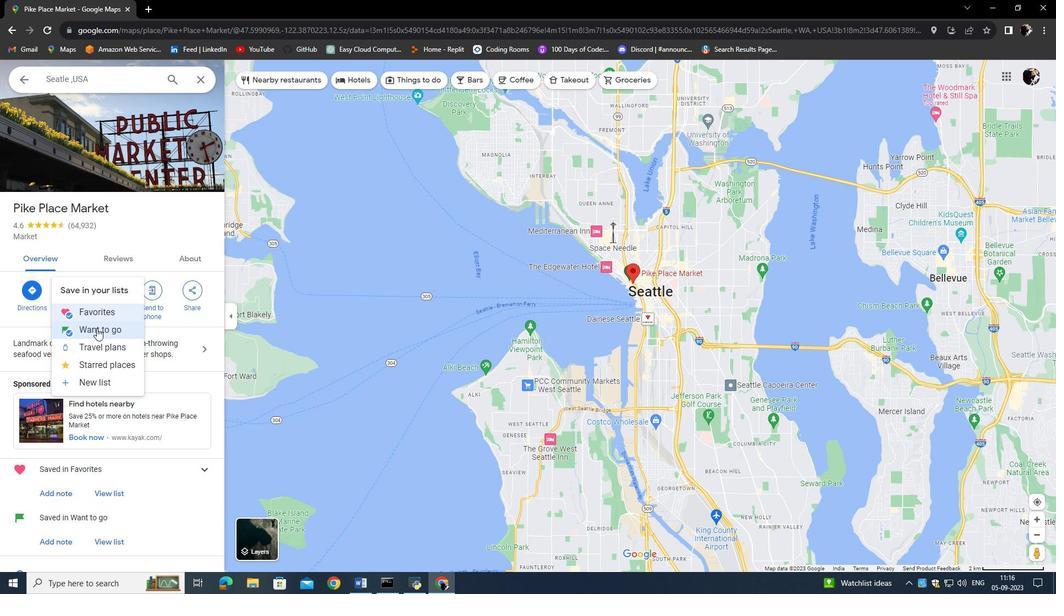 
Action: Mouse pressed left at (96, 328)
Screenshot: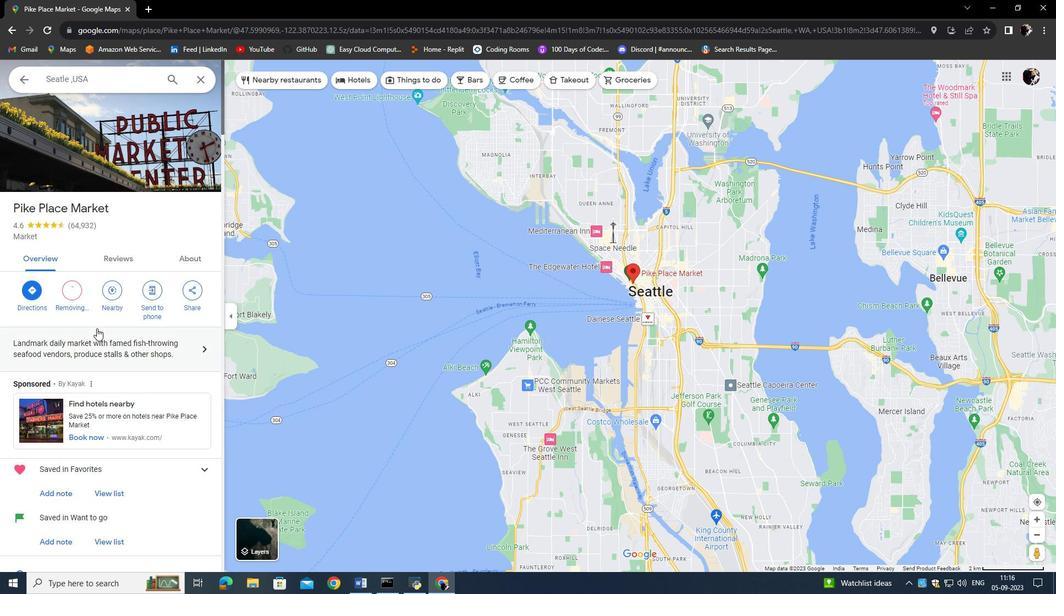 
Action: Mouse moved to (74, 299)
Screenshot: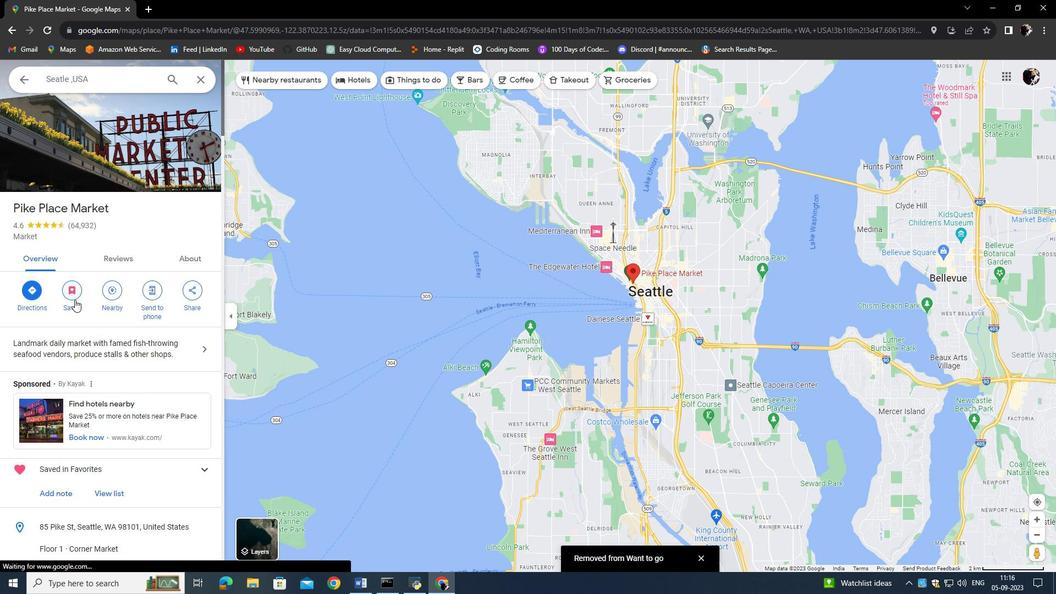 
Action: Mouse pressed left at (74, 299)
Screenshot: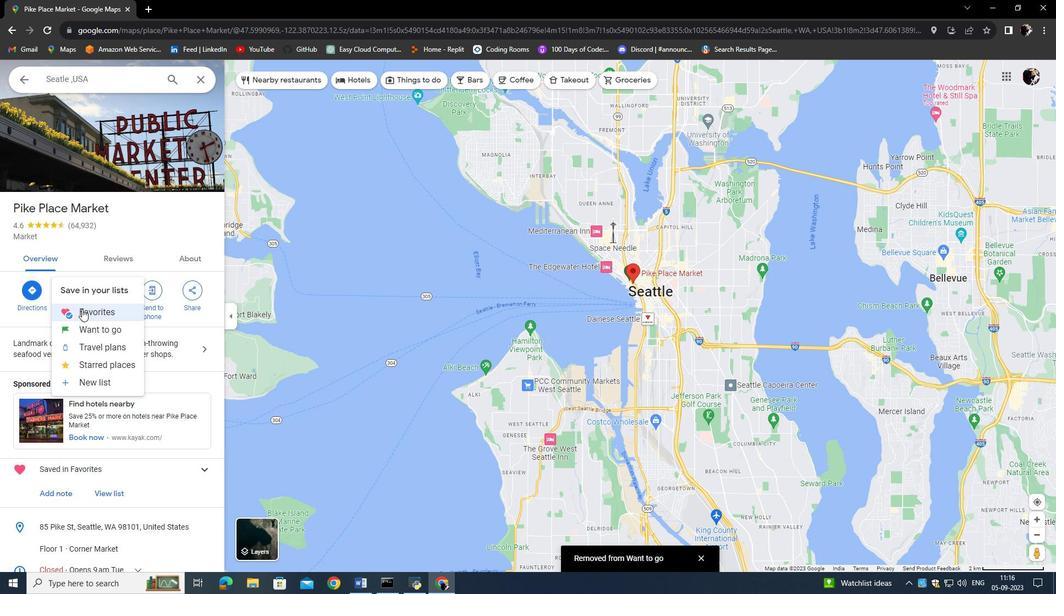 
Action: Mouse moved to (108, 318)
Screenshot: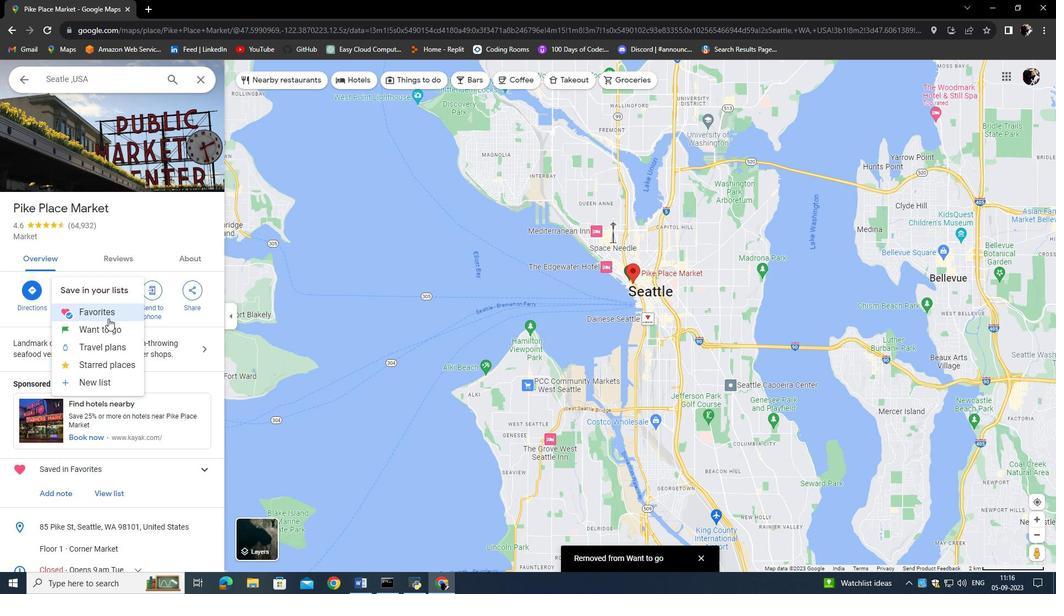 
Action: Mouse pressed left at (108, 318)
Screenshot: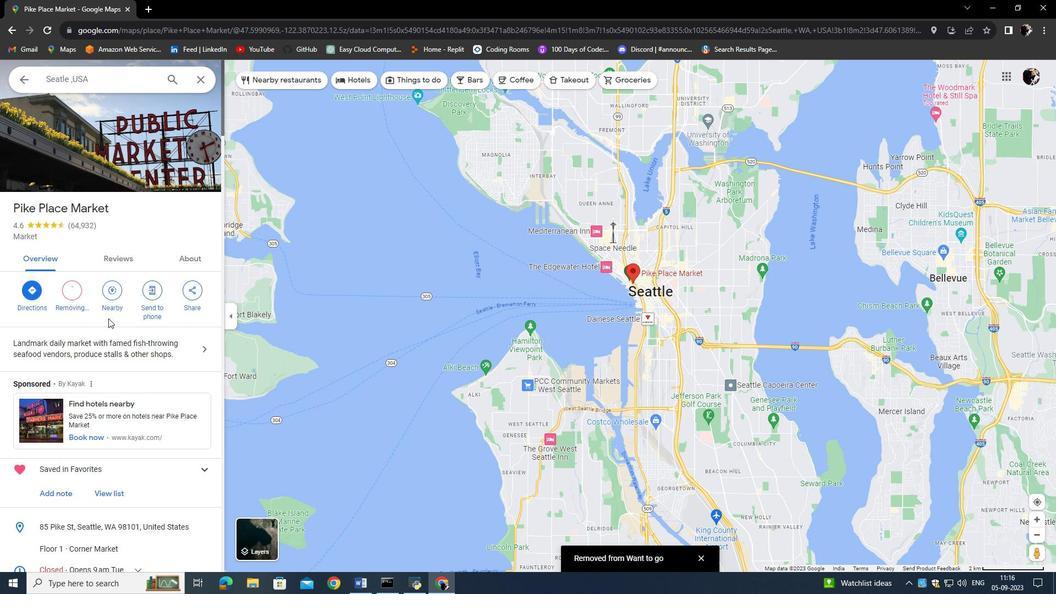 
Action: Mouse moved to (132, 304)
Screenshot: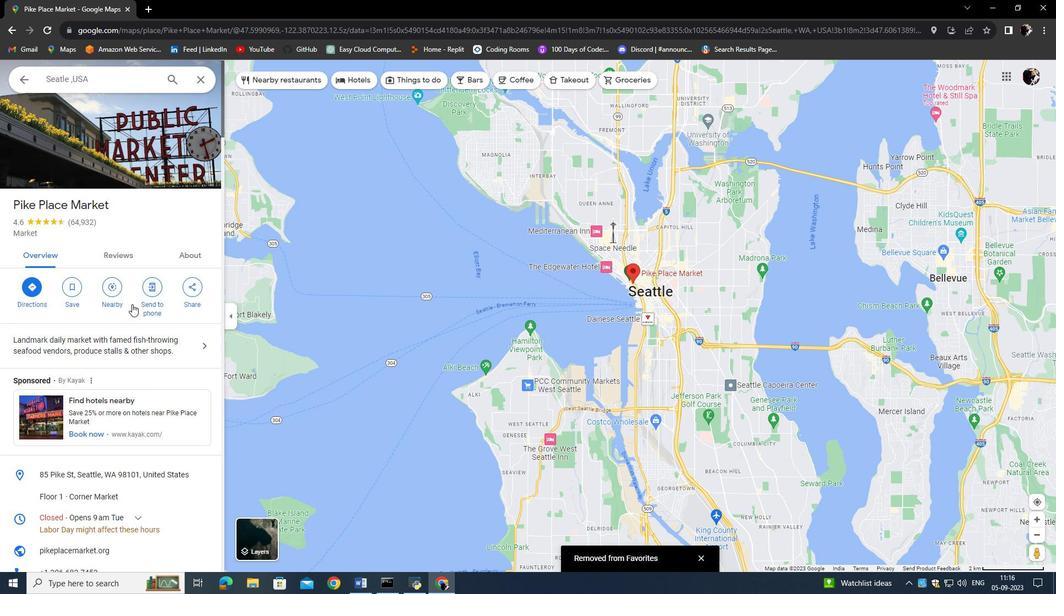 
Action: Mouse scrolled (132, 303) with delta (0, 0)
Screenshot: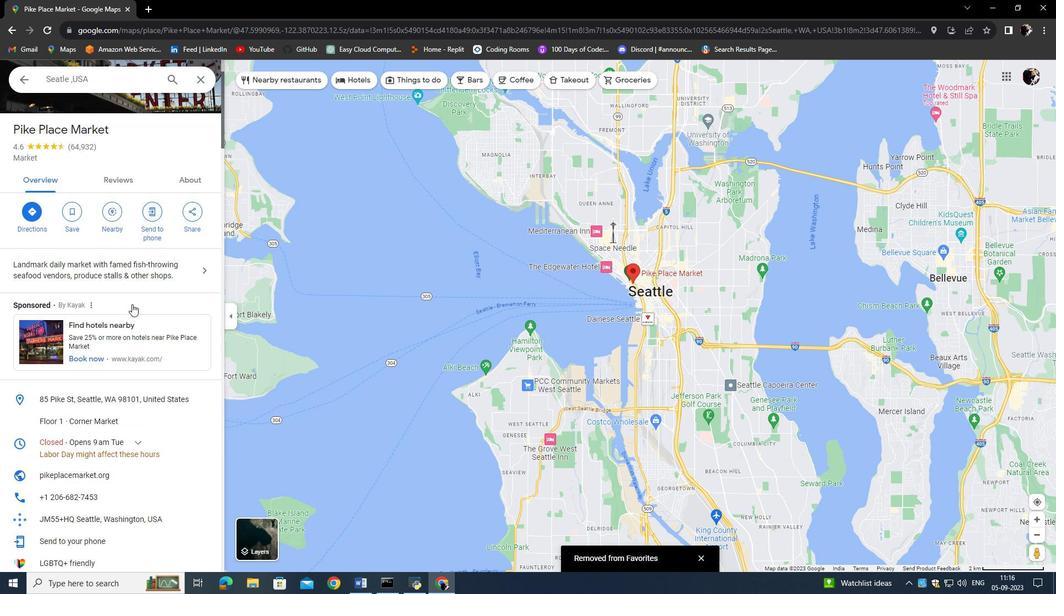 
Action: Mouse scrolled (132, 303) with delta (0, 0)
Screenshot: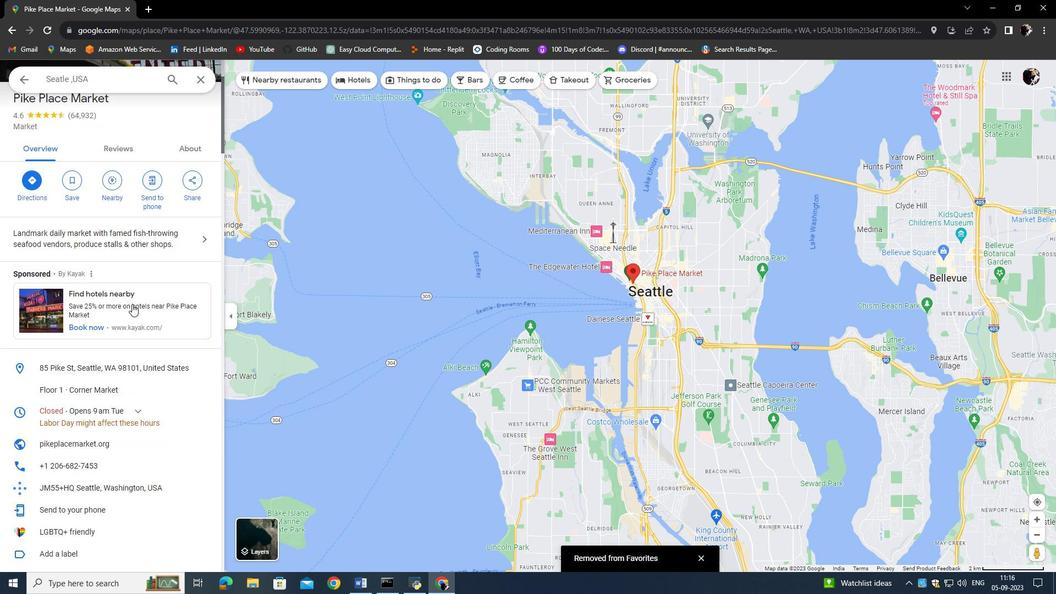 
Action: Mouse scrolled (132, 303) with delta (0, 0)
Screenshot: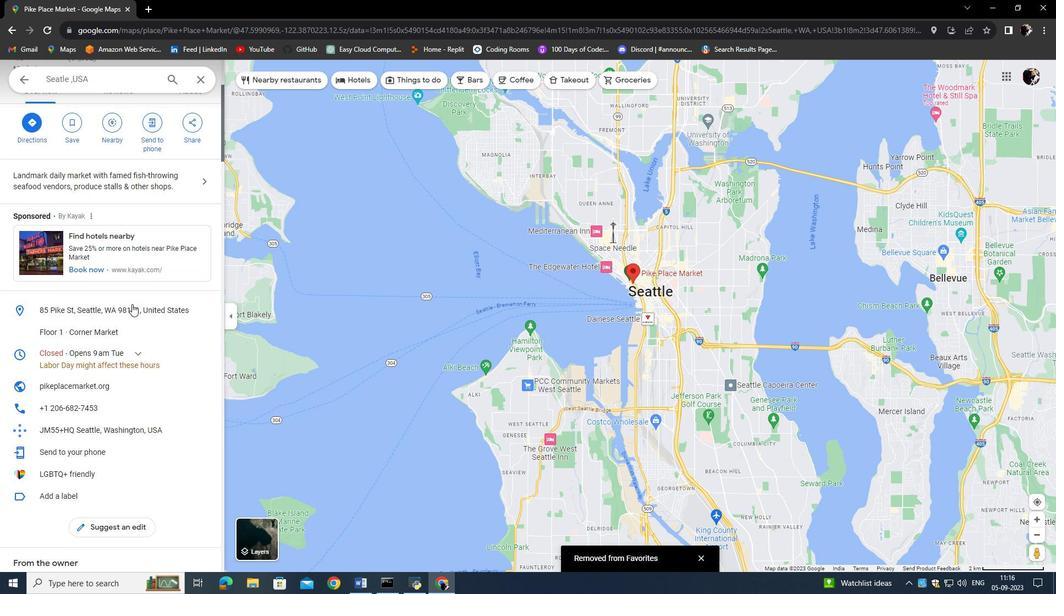 
Action: Mouse scrolled (132, 303) with delta (0, 0)
Screenshot: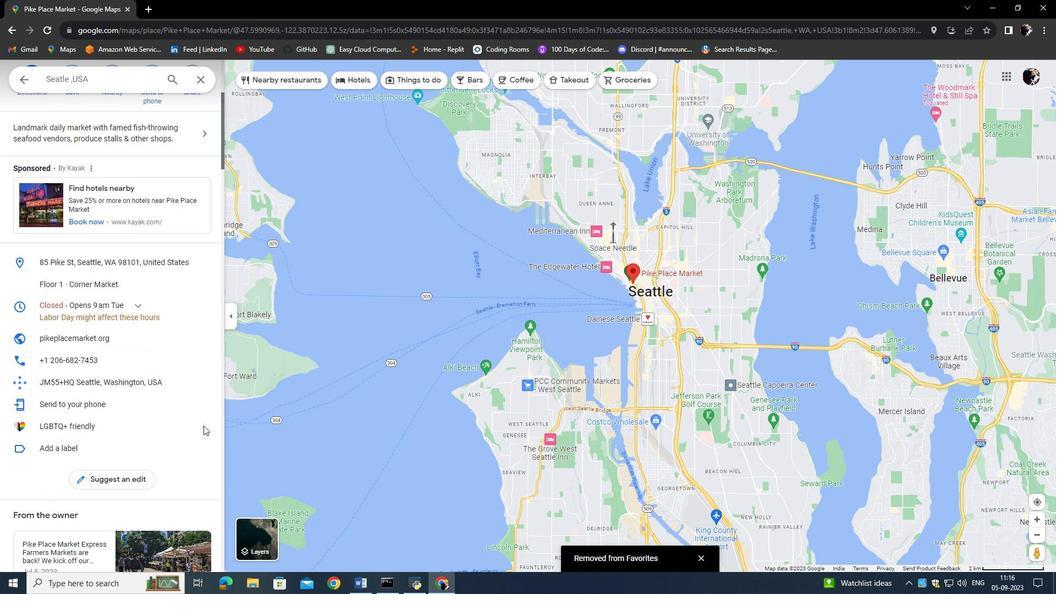 
Action: Mouse moved to (257, 544)
Screenshot: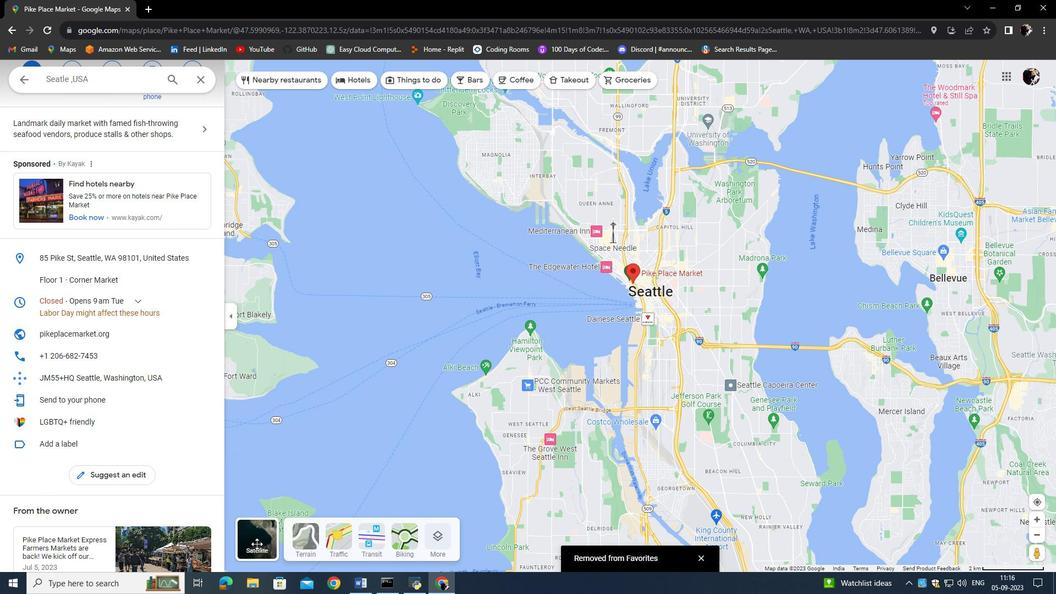 
Action: Mouse pressed left at (257, 544)
Screenshot: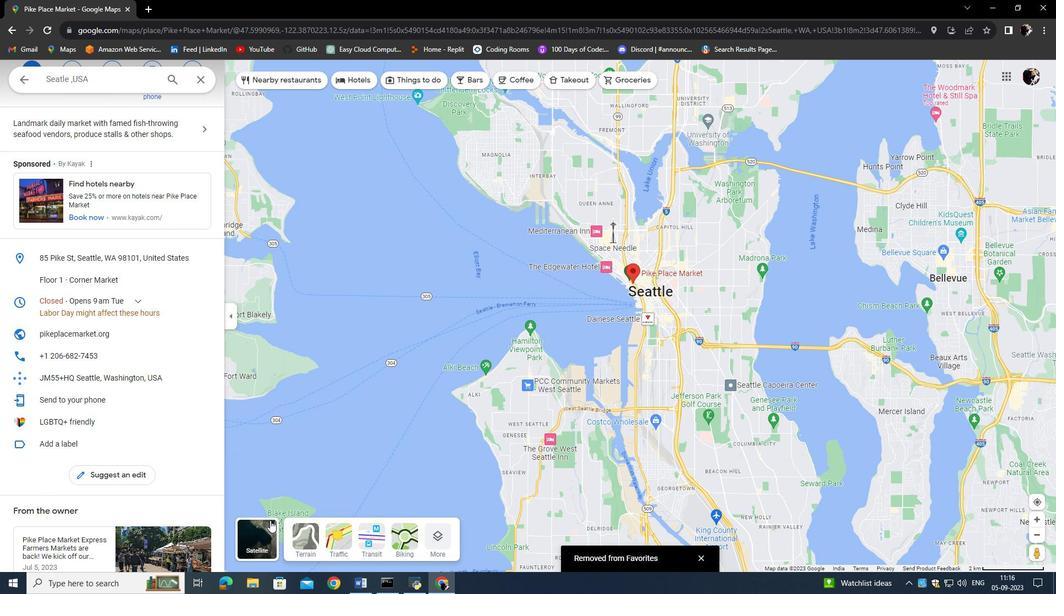 
Action: Mouse moved to (561, 388)
Screenshot: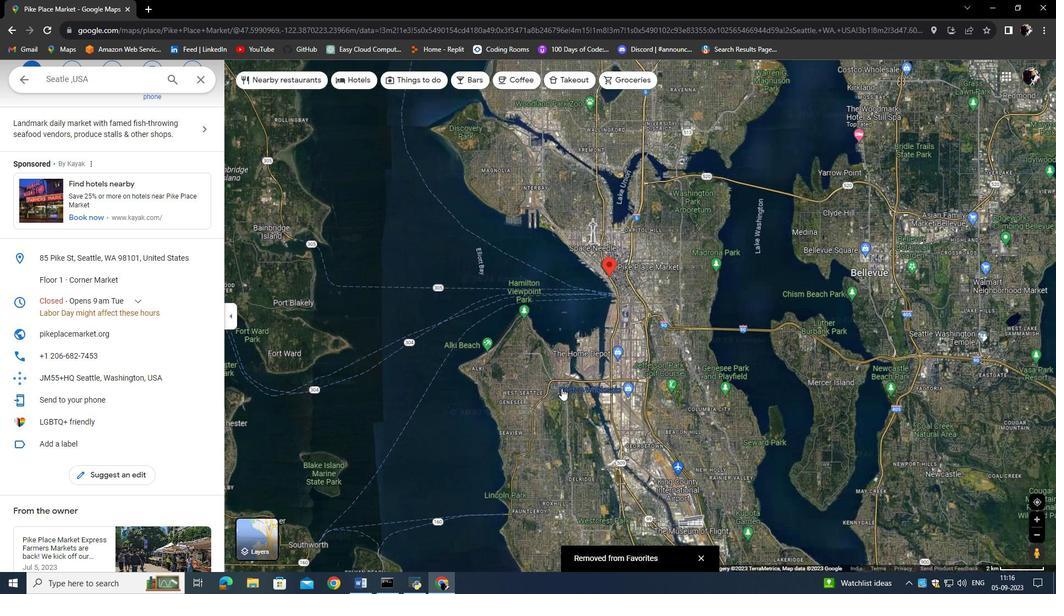 
Action: Mouse scrolled (561, 389) with delta (0, 0)
Screenshot: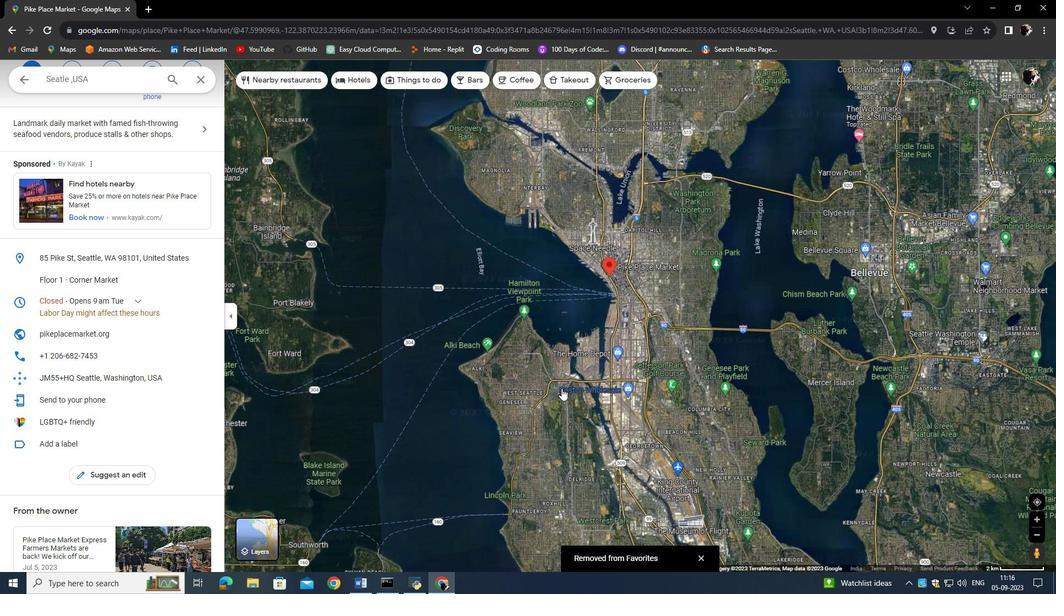 
Action: Mouse moved to (253, 547)
Screenshot: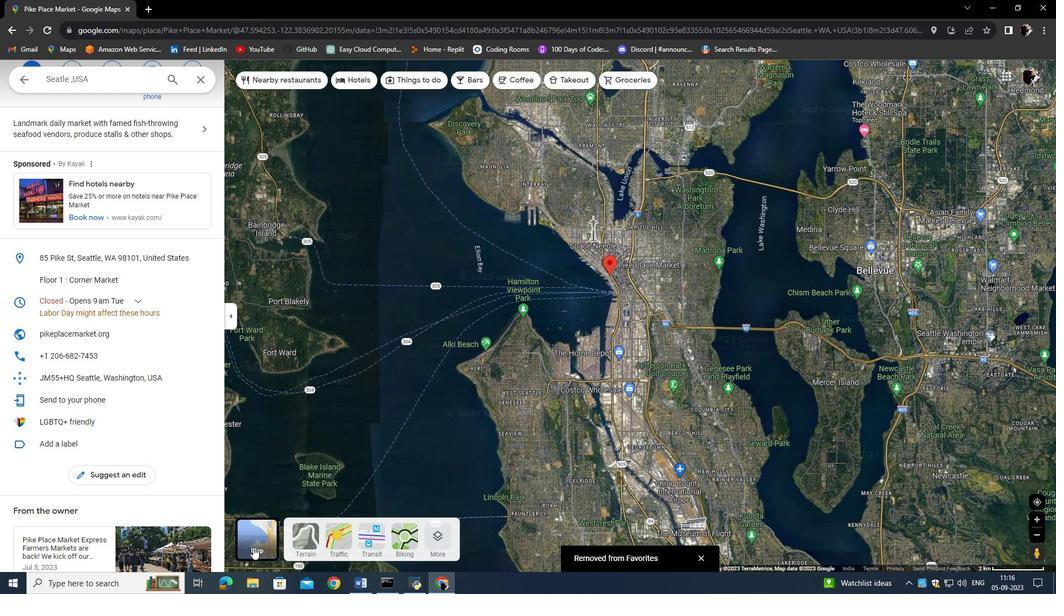 
Action: Mouse pressed left at (253, 547)
Screenshot: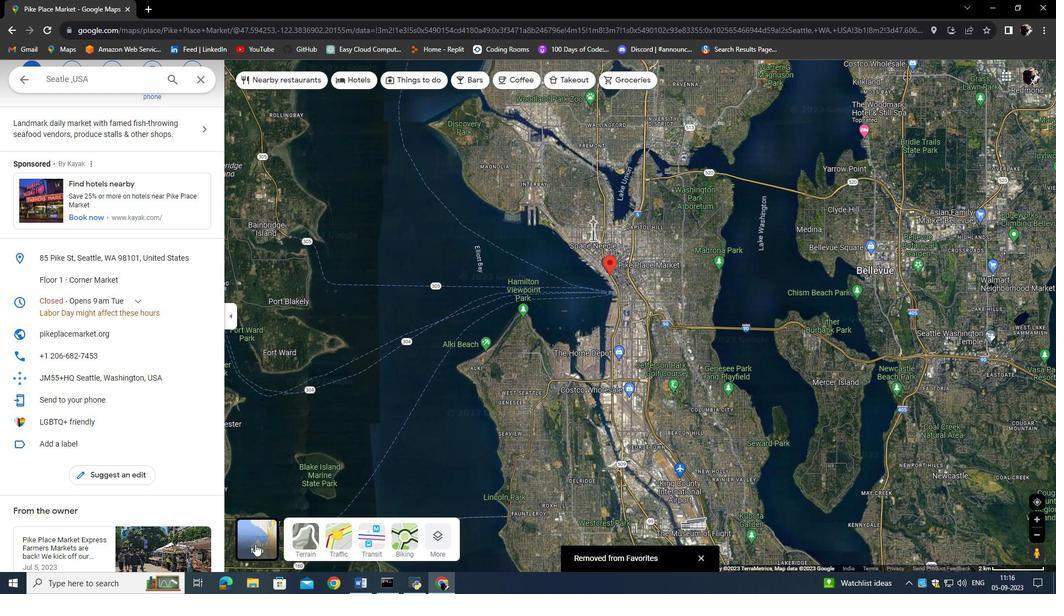 
Action: Mouse moved to (440, 546)
Screenshot: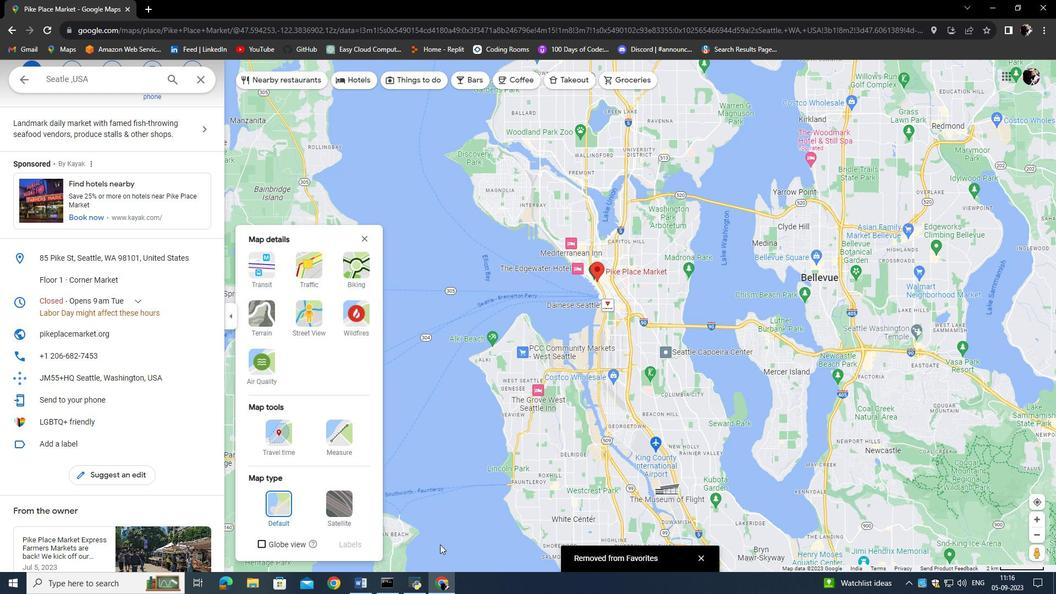 
Action: Mouse pressed left at (440, 546)
Screenshot: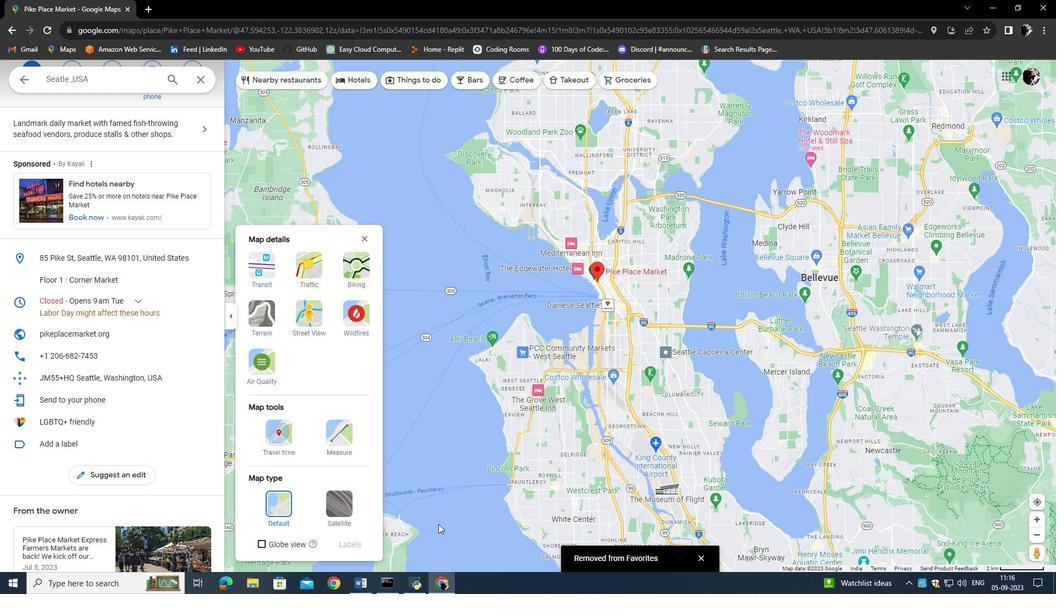 
Action: Mouse moved to (255, 357)
Screenshot: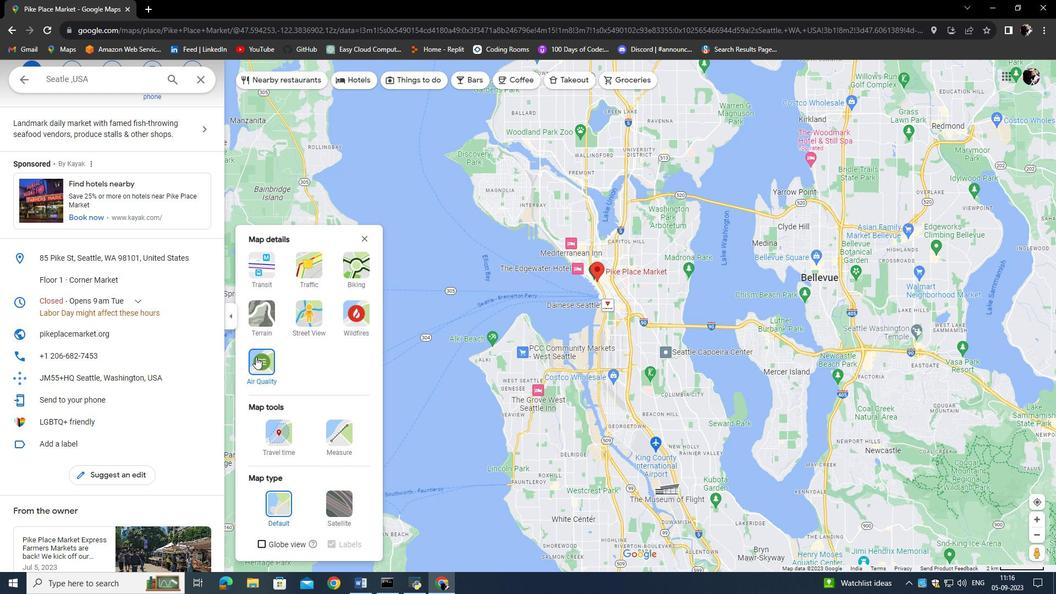 
Action: Mouse pressed left at (255, 357)
Screenshot: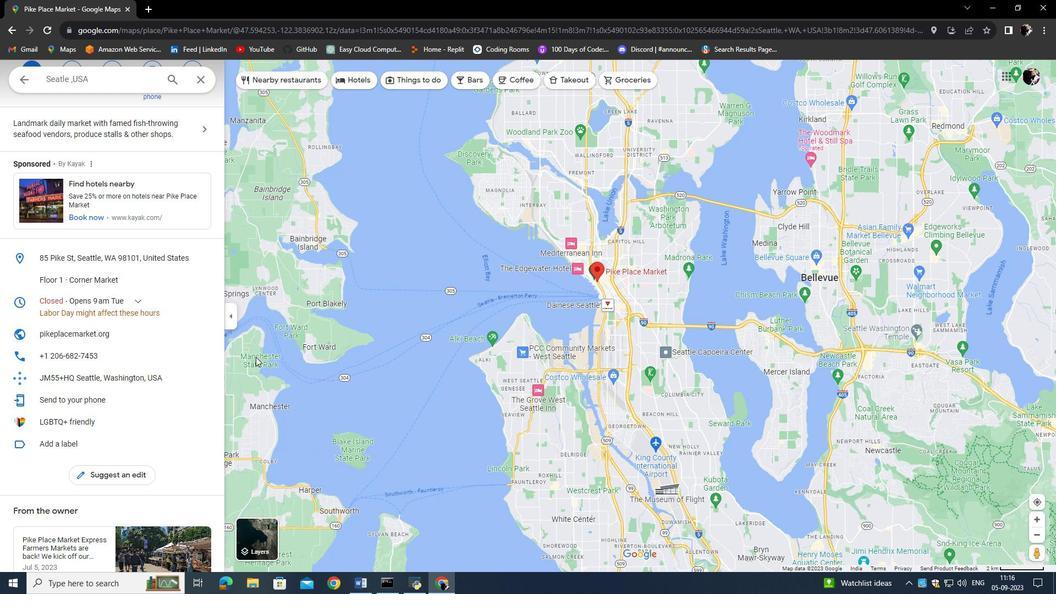 
Action: Mouse moved to (684, 433)
Screenshot: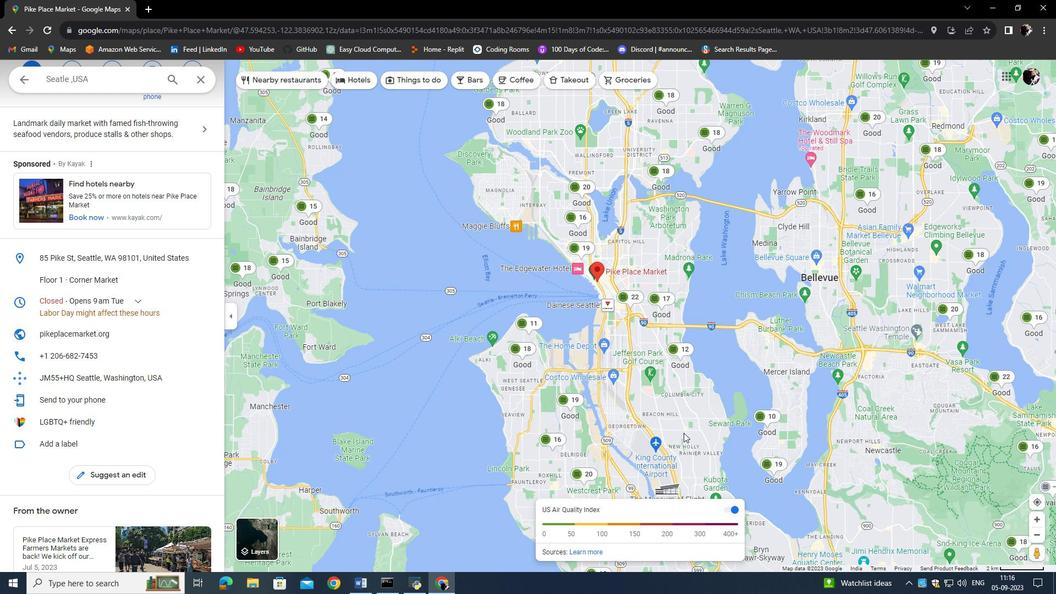 
Action: Mouse scrolled (684, 433) with delta (0, 0)
Screenshot: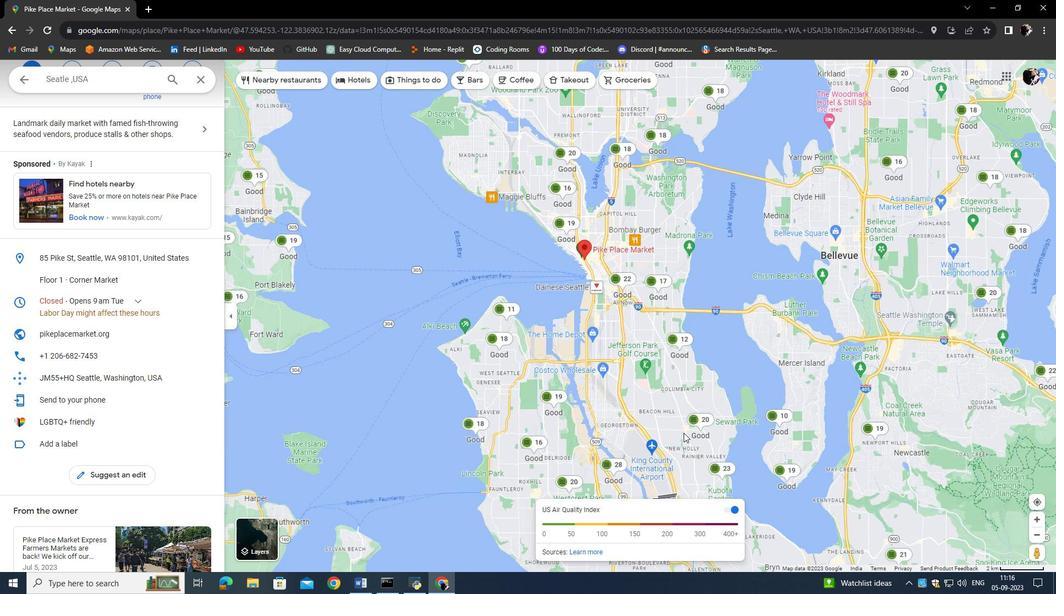 
Action: Mouse scrolled (684, 433) with delta (0, 0)
Screenshot: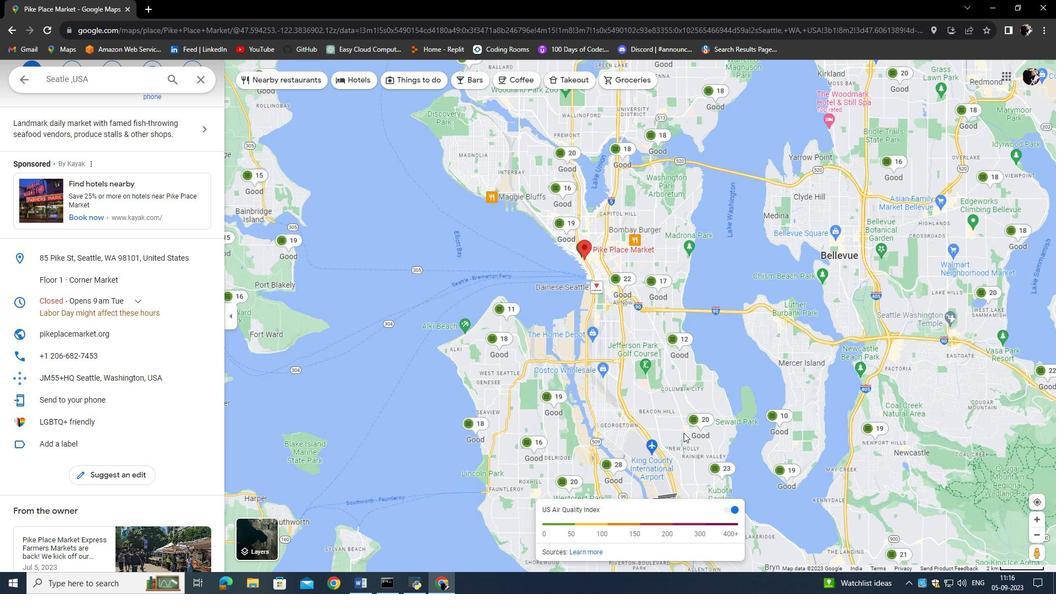 
Action: Mouse scrolled (684, 433) with delta (0, 0)
Screenshot: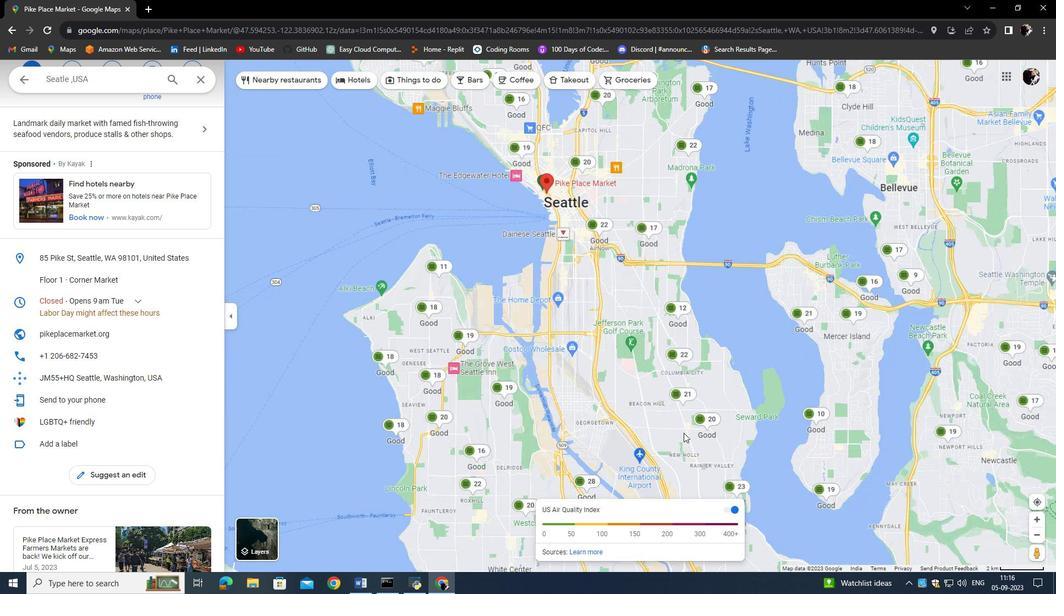 
Action: Mouse scrolled (684, 433) with delta (0, 0)
Screenshot: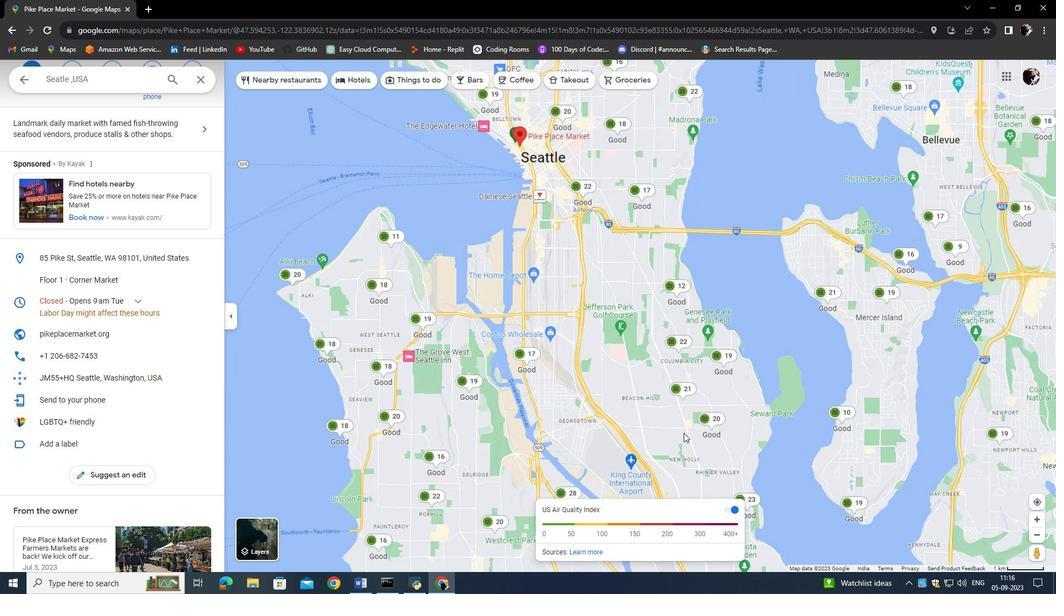 
Action: Mouse moved to (401, 433)
Screenshot: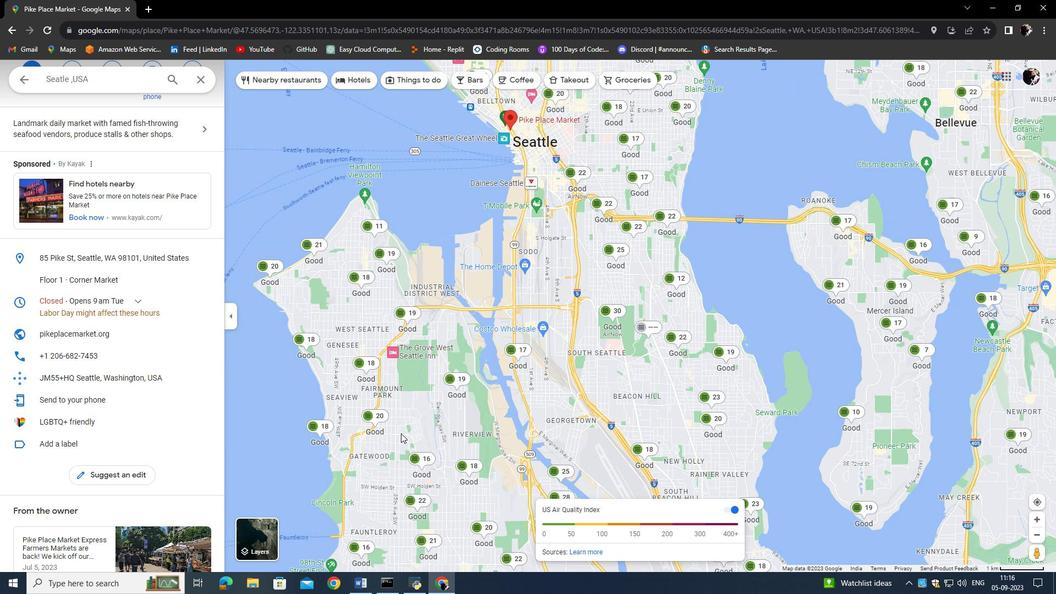
Action: Mouse scrolled (401, 433) with delta (0, 0)
Screenshot: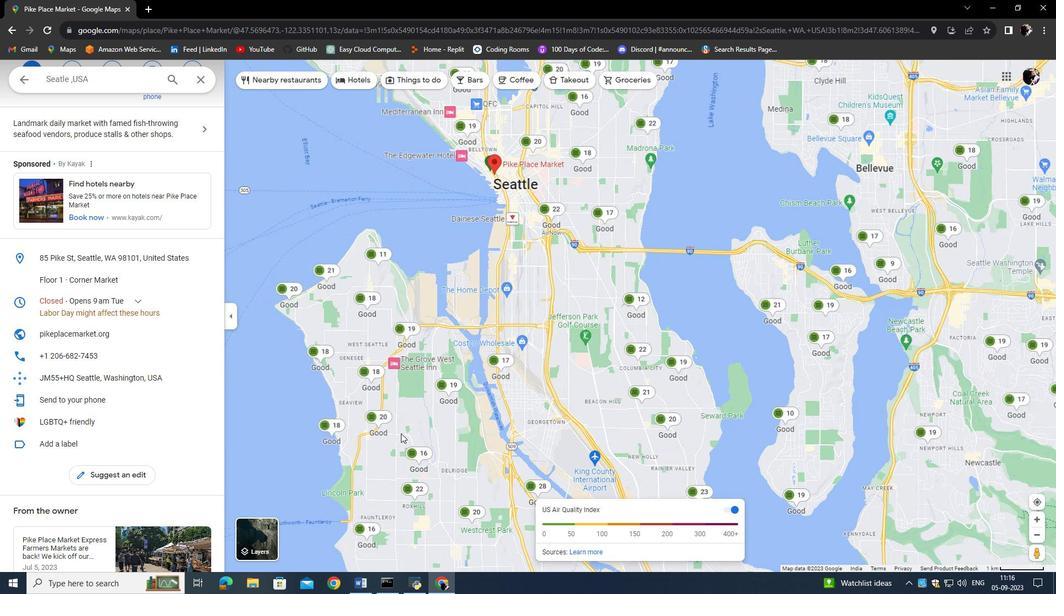 
Action: Mouse moved to (542, 218)
Screenshot: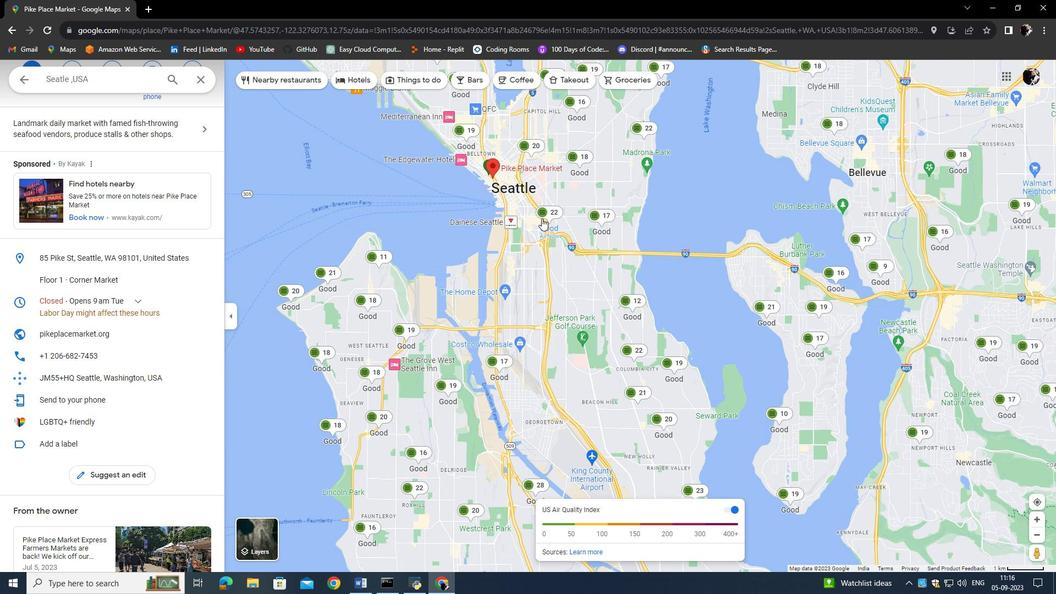 
Action: Mouse pressed left at (542, 218)
Screenshot: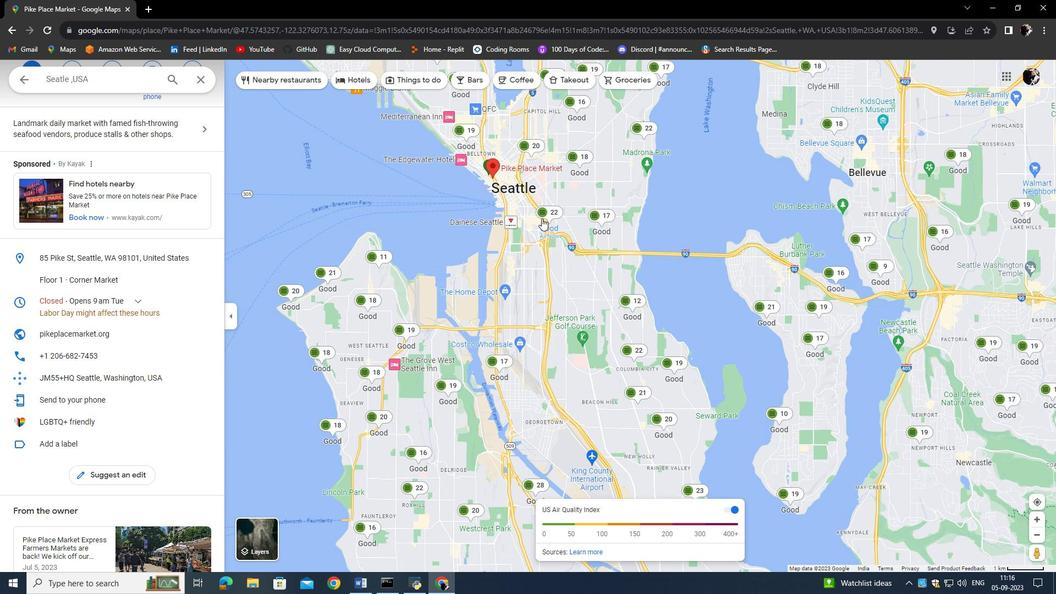 
Action: Mouse moved to (97, 265)
Screenshot: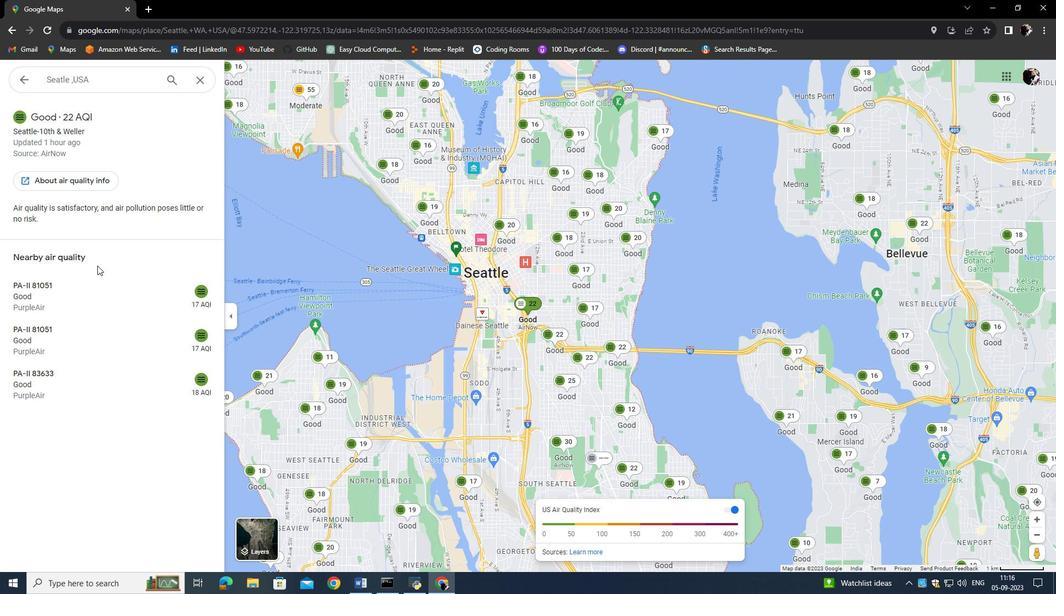 
Action: Mouse scrolled (97, 265) with delta (0, 0)
Screenshot: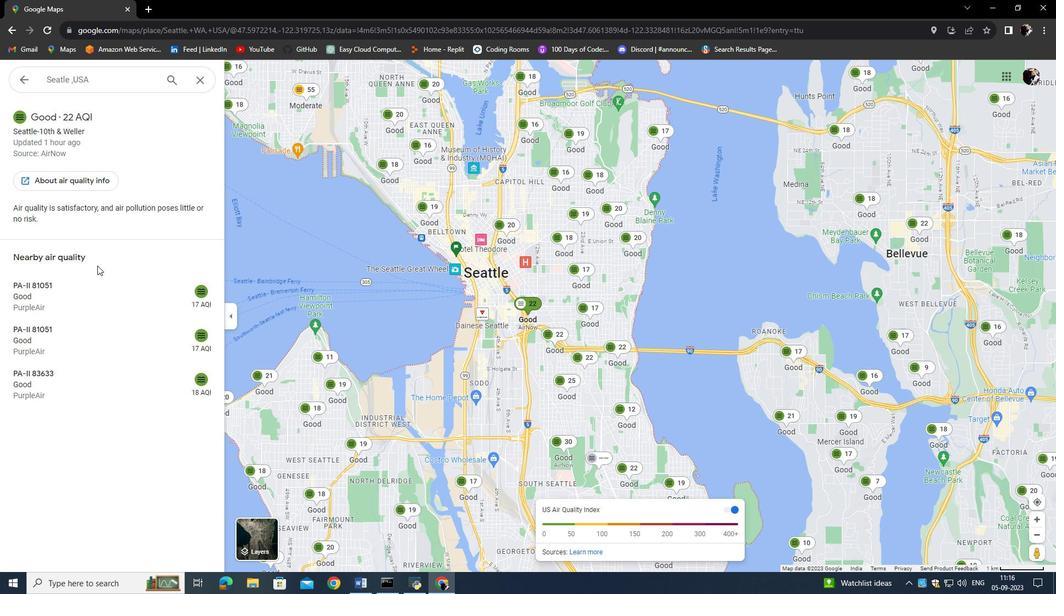 
Action: Mouse scrolled (97, 265) with delta (0, 0)
Screenshot: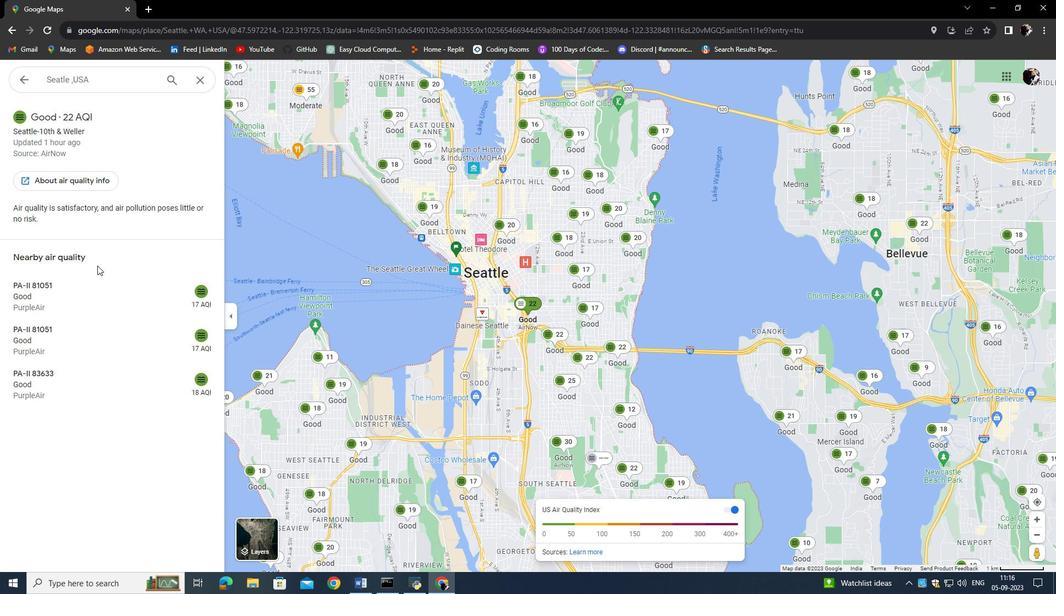 
Action: Mouse scrolled (97, 266) with delta (0, 0)
Screenshot: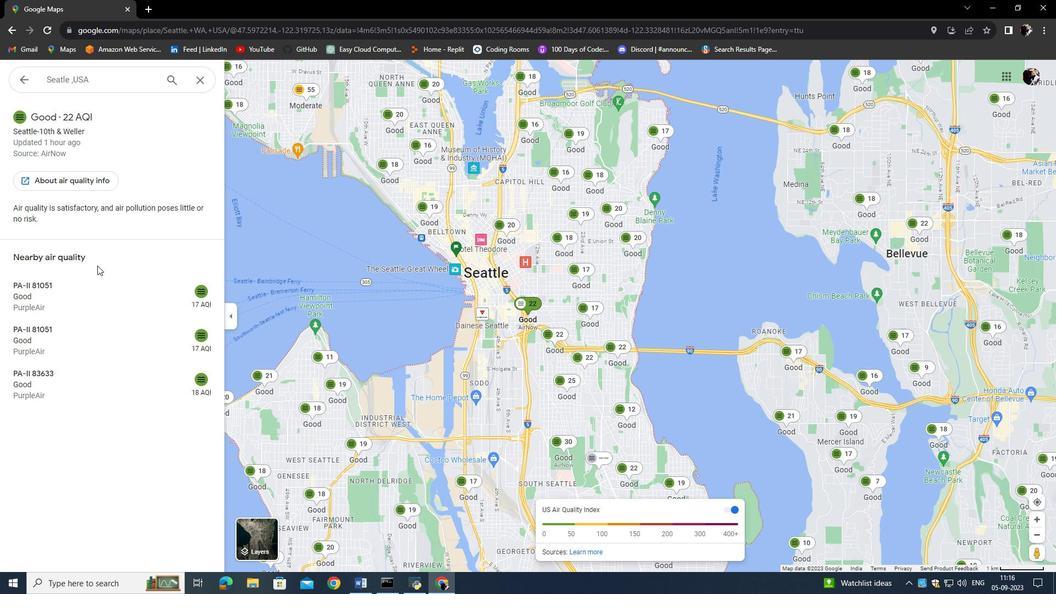 
Action: Mouse scrolled (97, 266) with delta (0, 0)
Screenshot: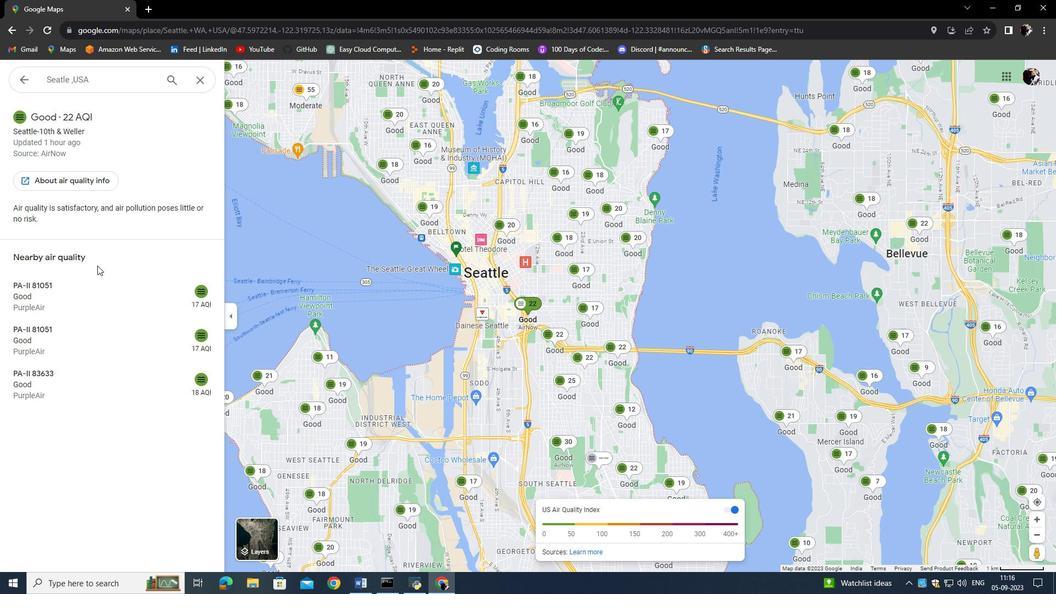
Action: Mouse moved to (89, 298)
Screenshot: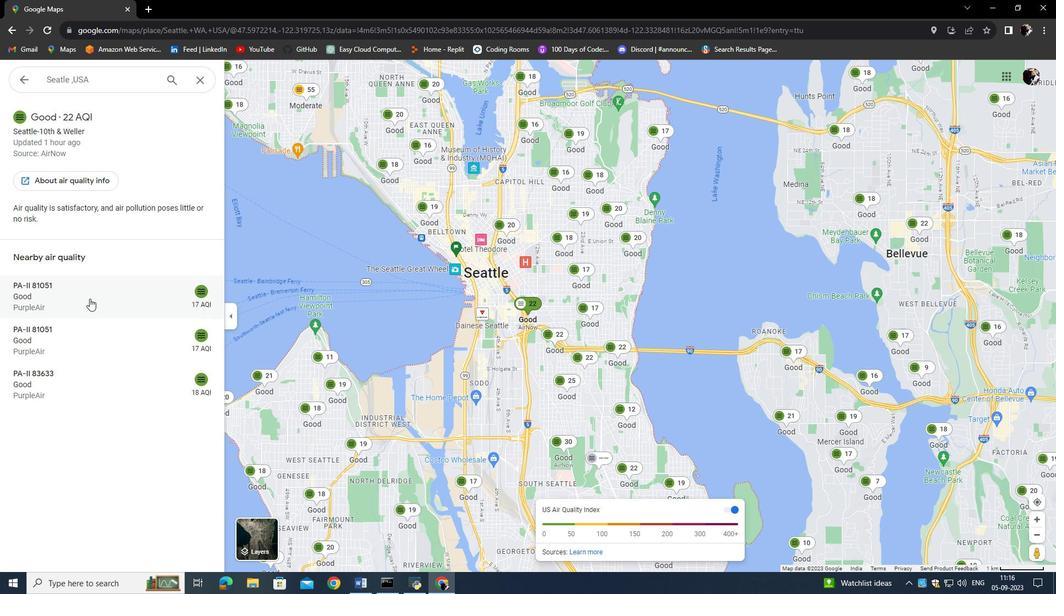 
Action: Mouse pressed left at (89, 298)
Screenshot: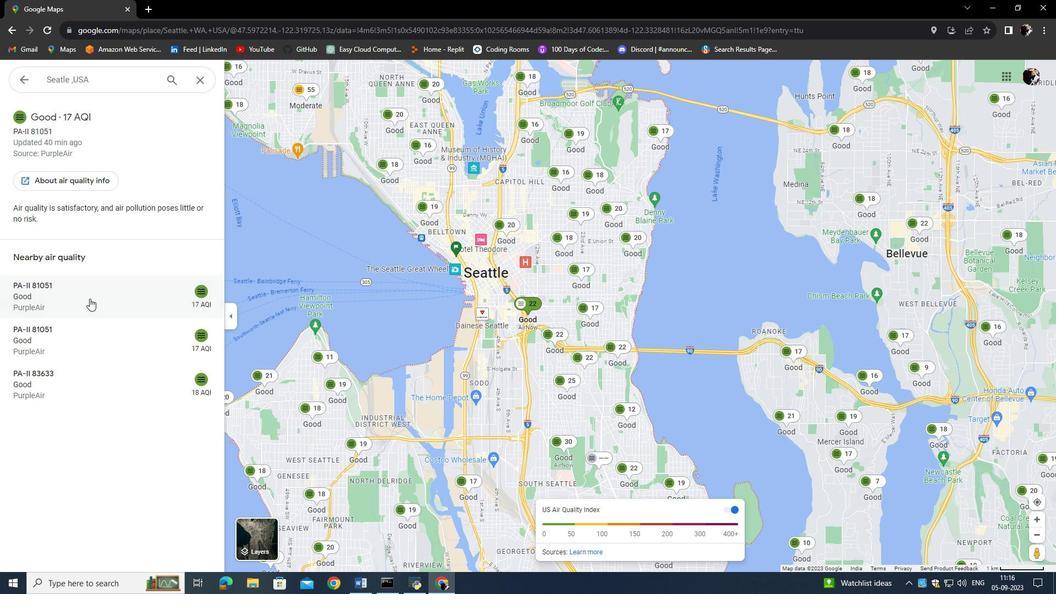 
Action: Mouse moved to (106, 345)
Screenshot: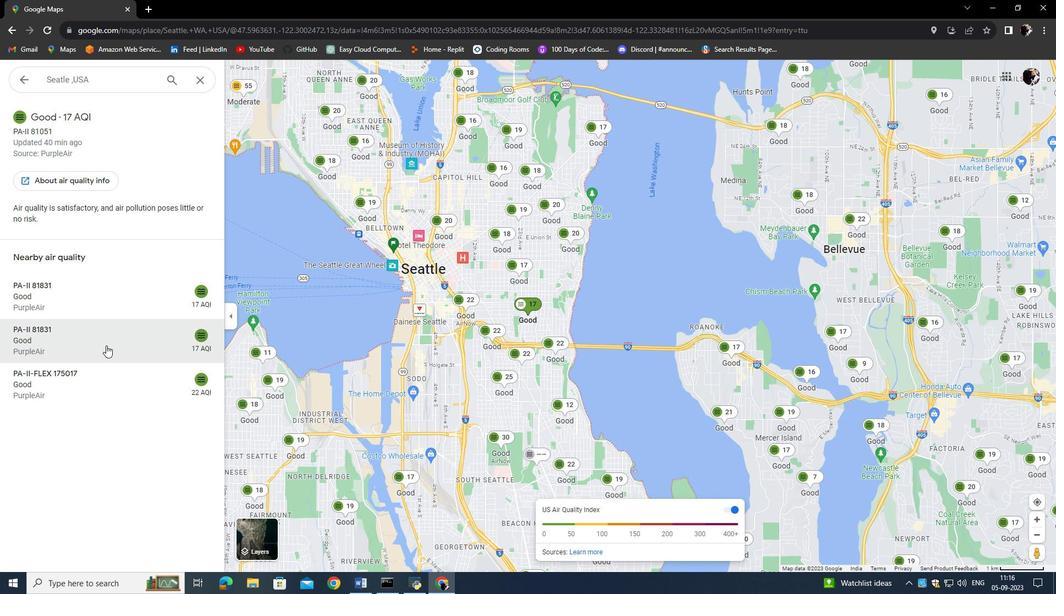 
Action: Mouse pressed left at (106, 345)
Screenshot: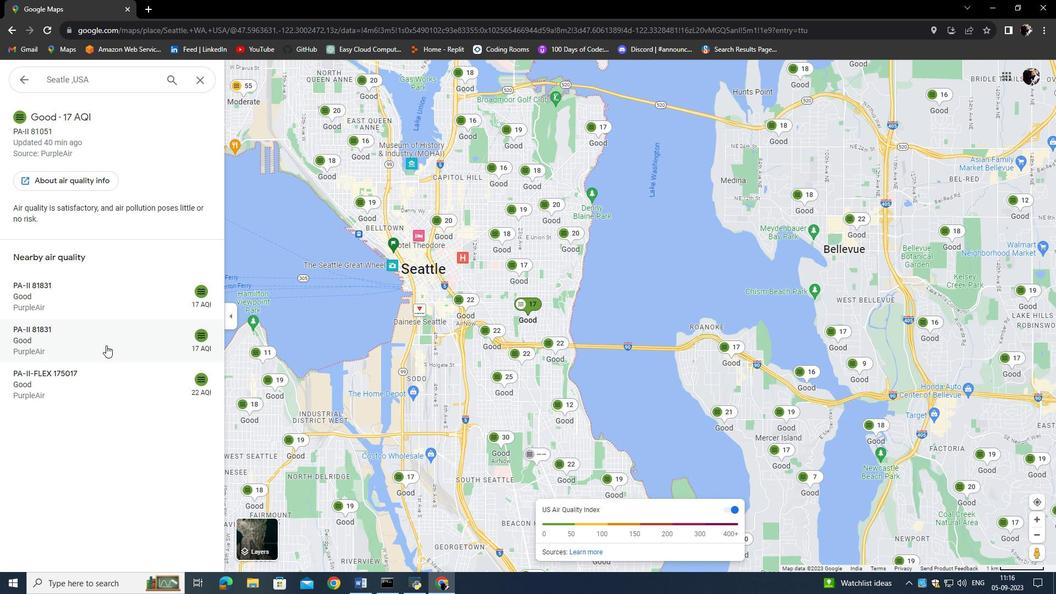 
Action: Mouse moved to (477, 439)
Screenshot: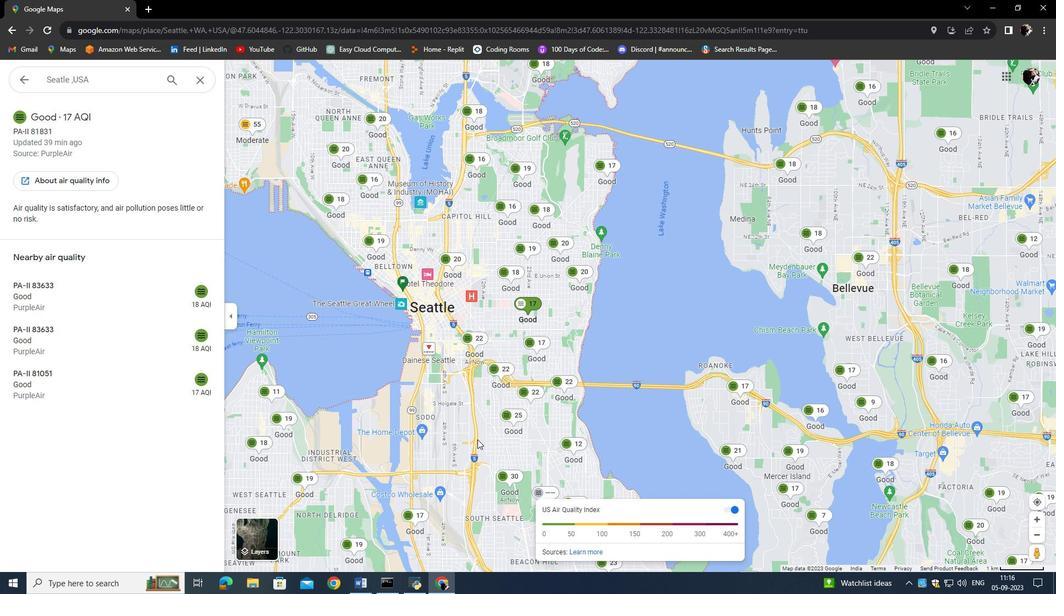 
Action: Mouse scrolled (477, 439) with delta (0, 0)
Screenshot: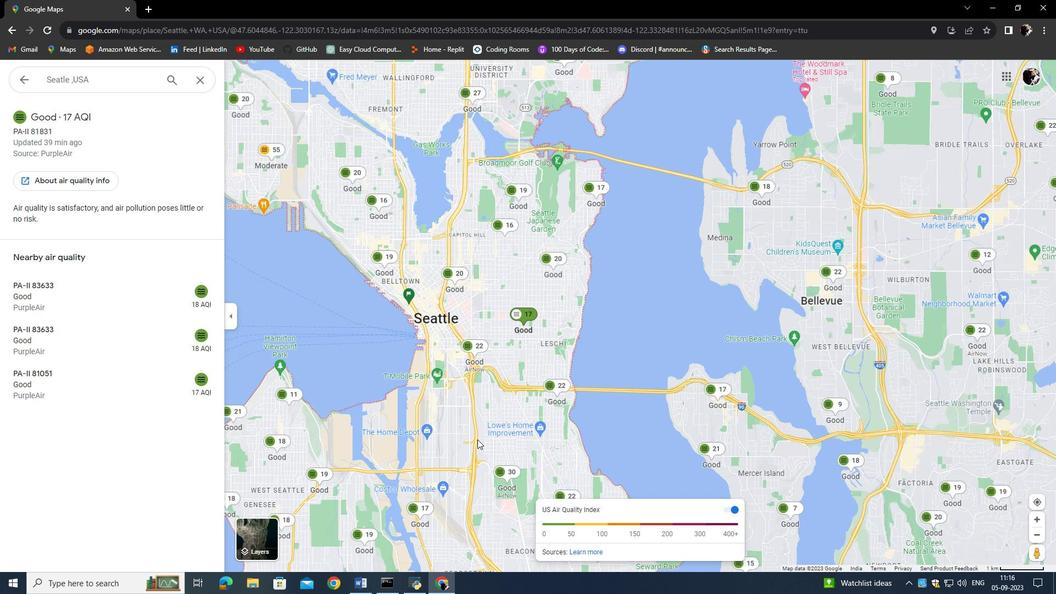 
Action: Mouse scrolled (477, 439) with delta (0, 0)
Screenshot: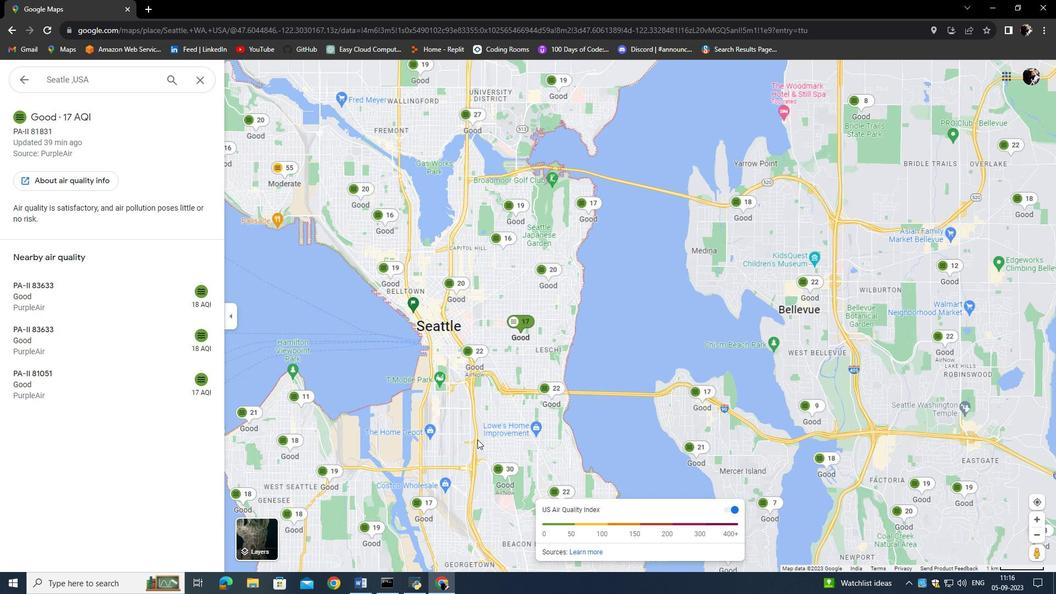 
Action: Mouse moved to (524, 392)
Screenshot: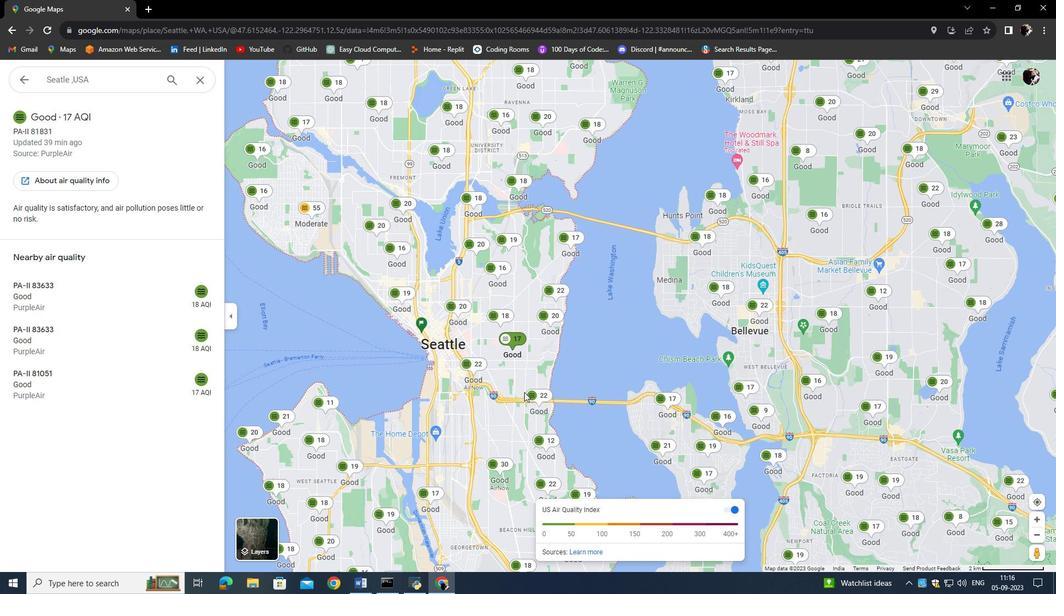 
Action: Mouse scrolled (524, 392) with delta (0, 0)
Screenshot: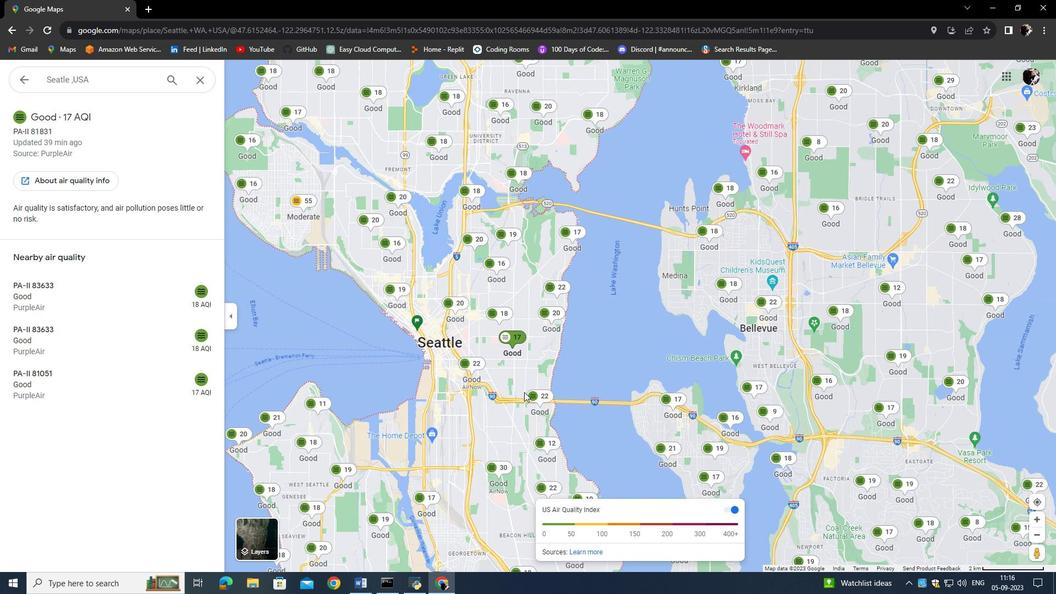 
Action: Mouse scrolled (524, 392) with delta (0, 0)
Screenshot: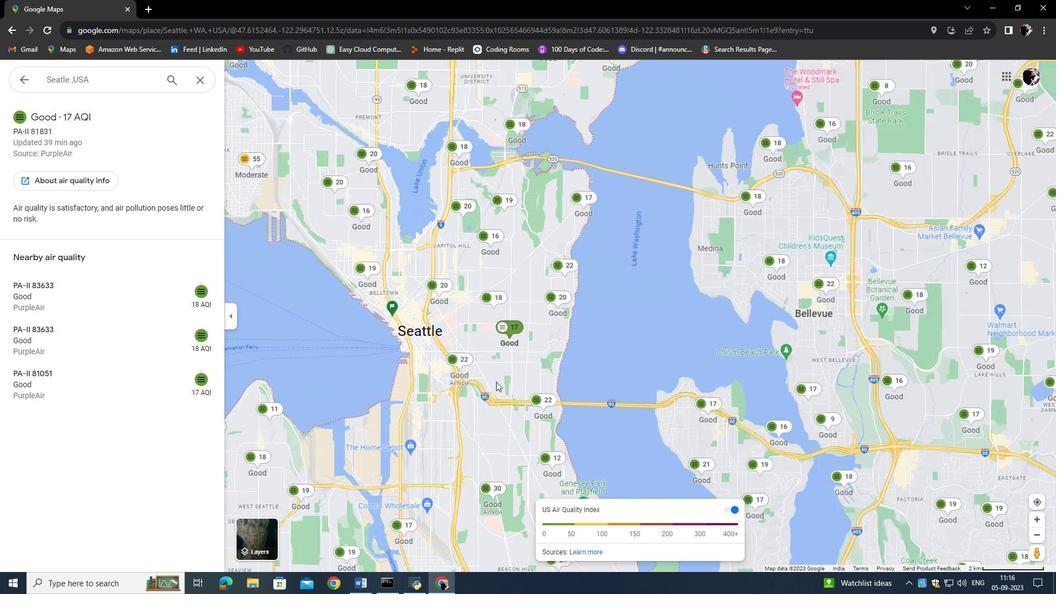 
Action: Mouse moved to (439, 281)
Screenshot: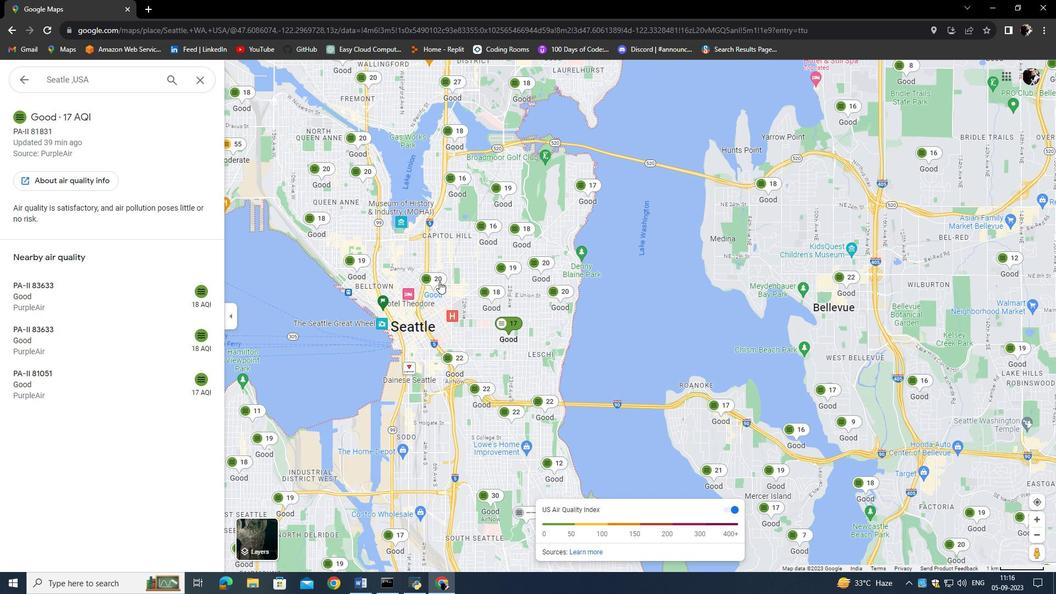 
Action: Mouse pressed left at (439, 281)
Screenshot: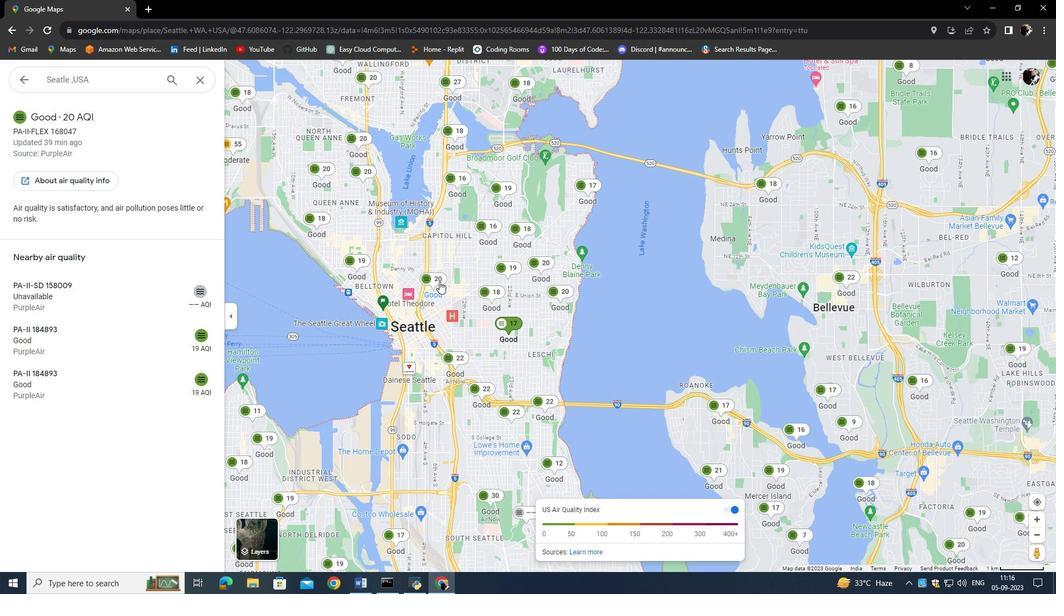 
Action: Mouse pressed left at (439, 281)
Screenshot: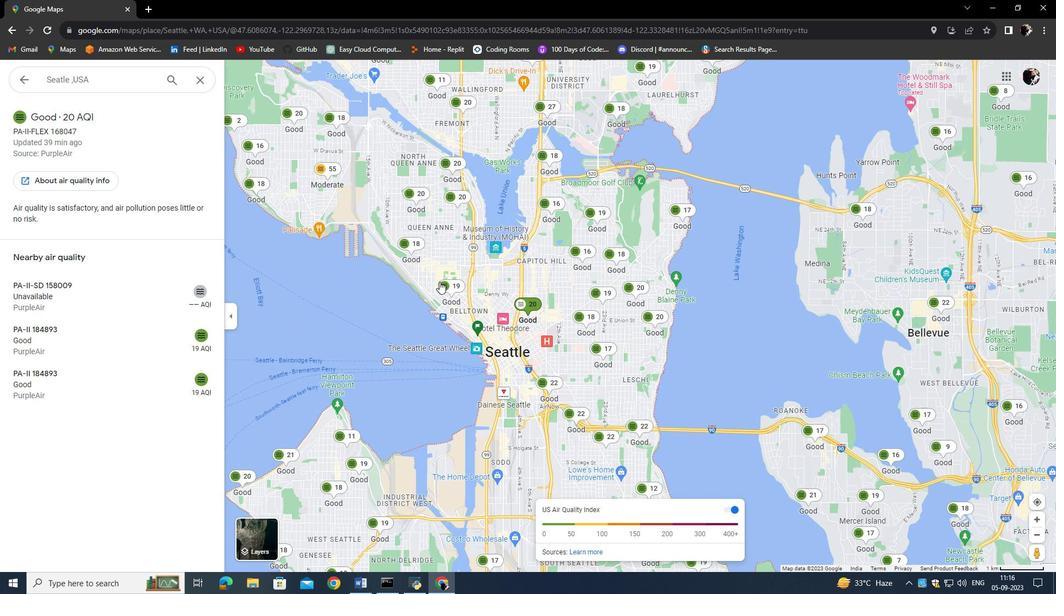 
Action: Mouse moved to (478, 263)
Screenshot: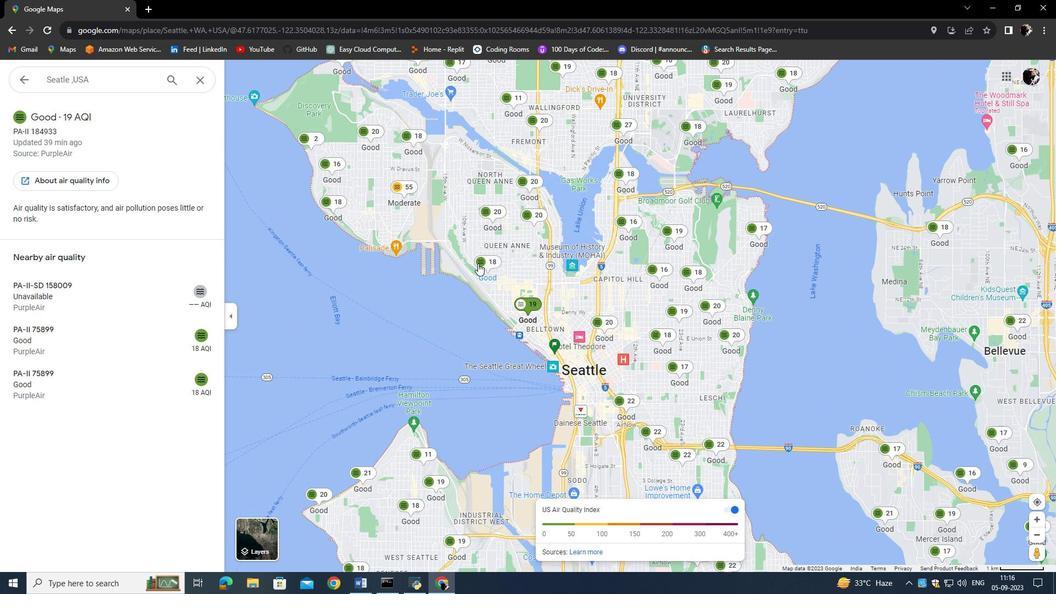 
Action: Mouse pressed left at (478, 263)
Screenshot: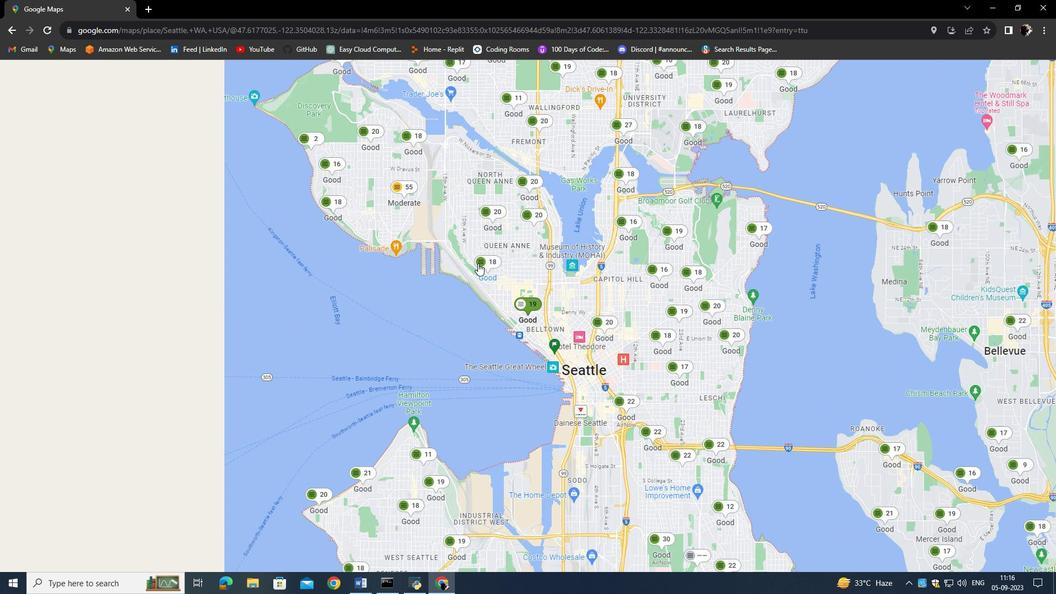 
Action: Mouse moved to (547, 256)
Screenshot: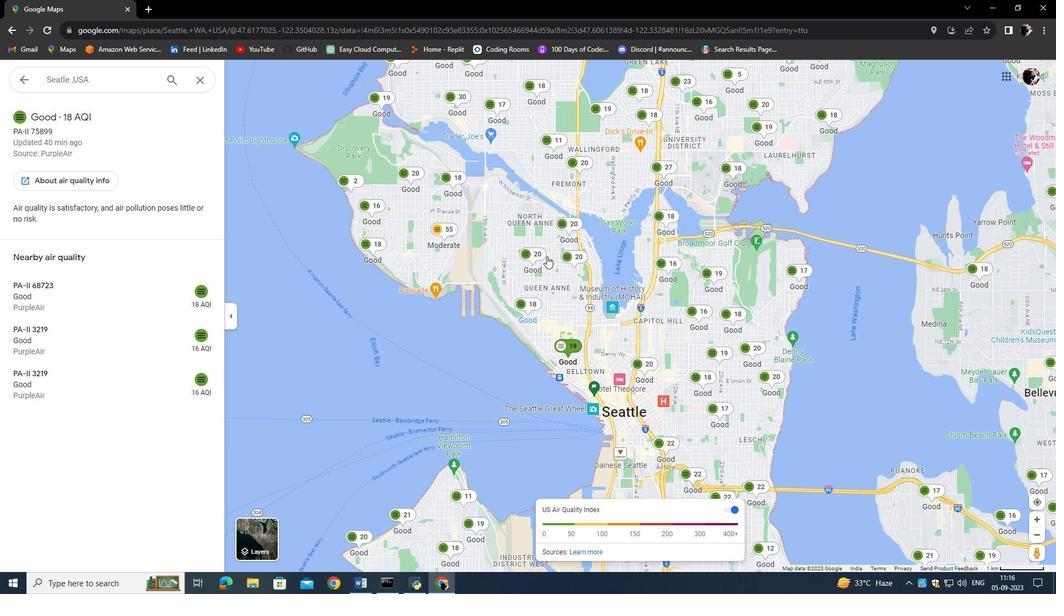 
Action: Mouse pressed left at (547, 256)
Screenshot: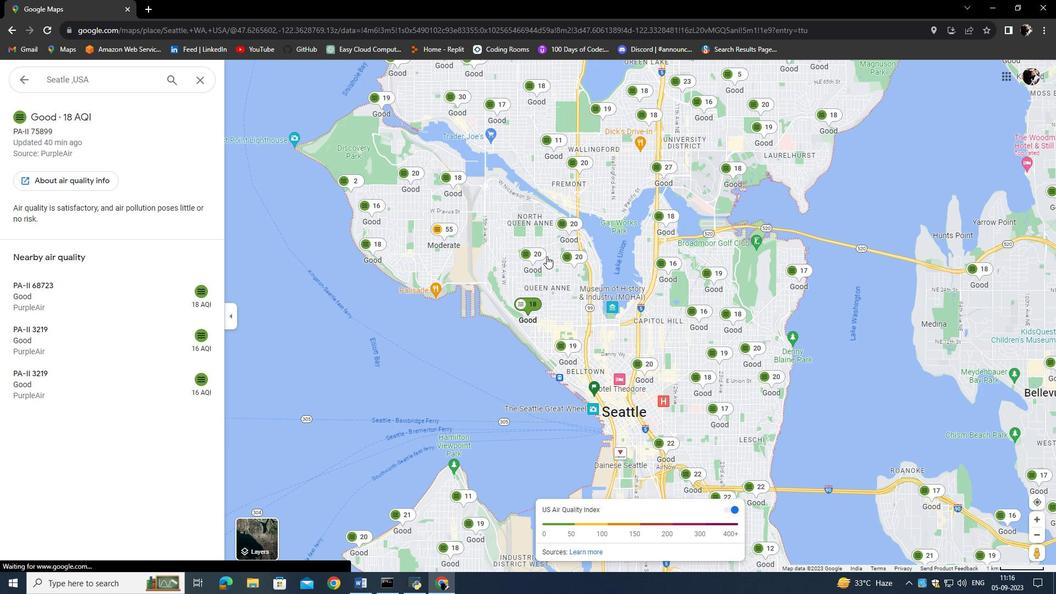 
Action: Mouse moved to (560, 268)
Screenshot: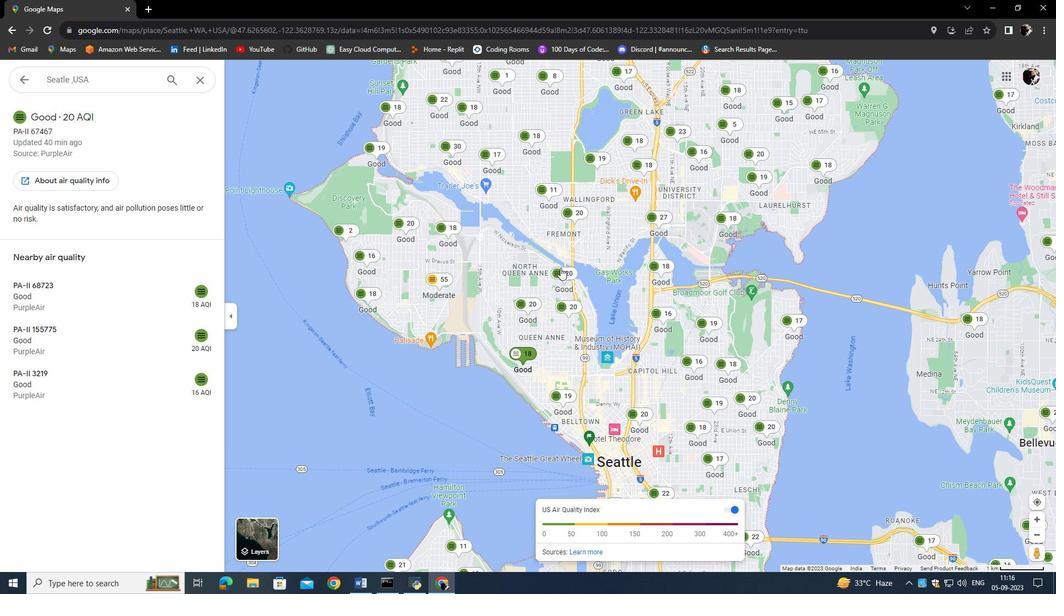 
Action: Mouse pressed left at (560, 268)
Screenshot: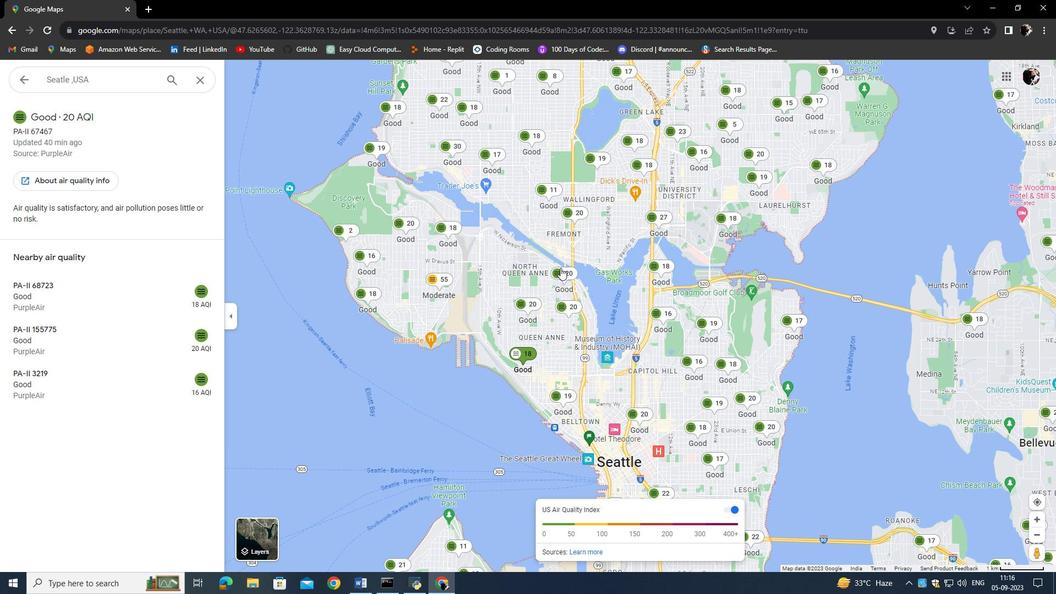 
Action: Mouse moved to (623, 359)
Screenshot: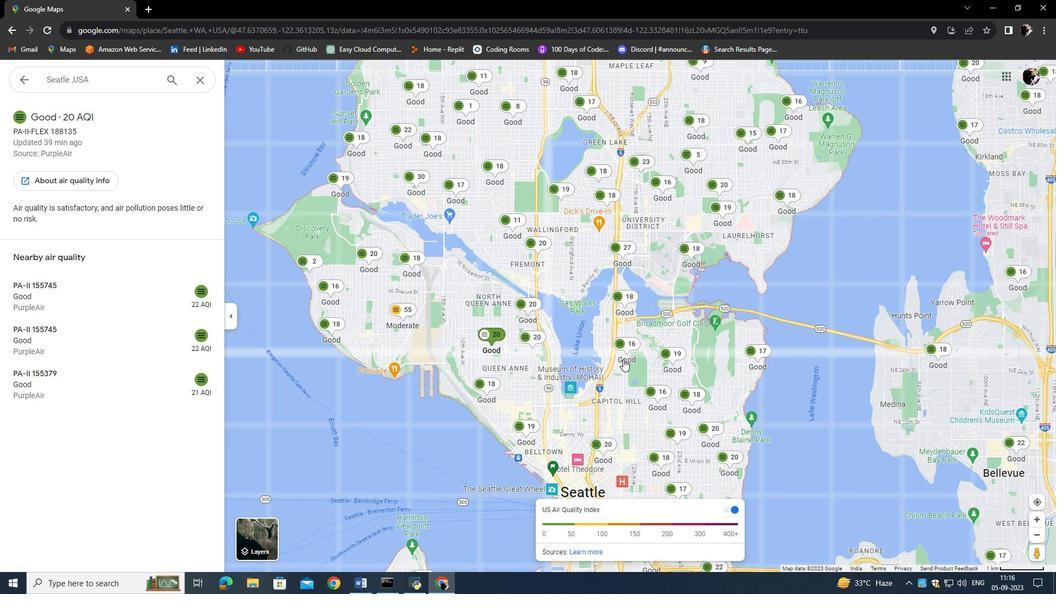 
Action: Mouse scrolled (623, 359) with delta (0, 0)
Screenshot: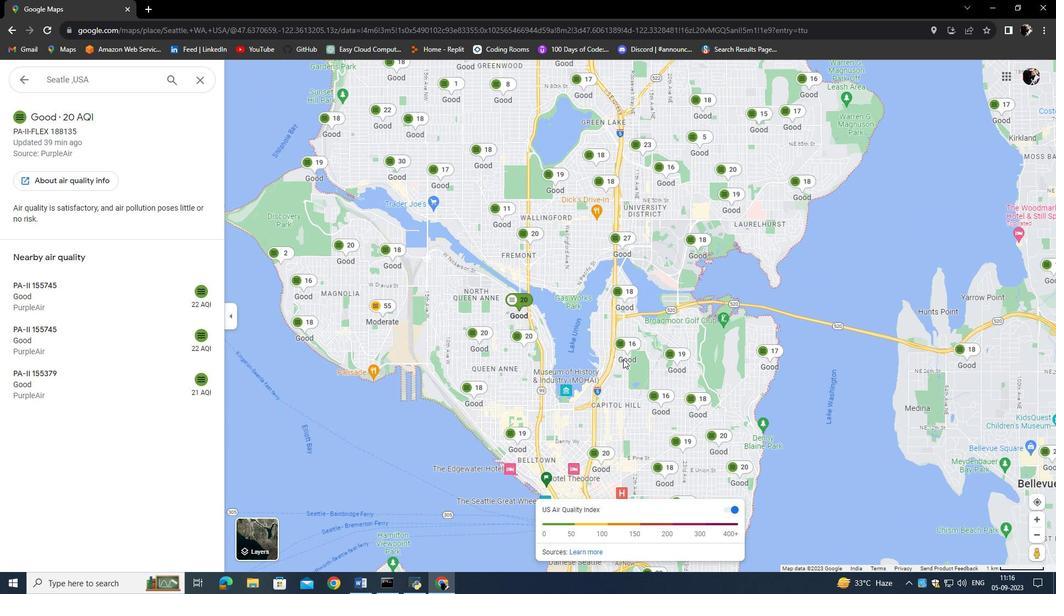 
Action: Mouse scrolled (623, 359) with delta (0, 0)
Screenshot: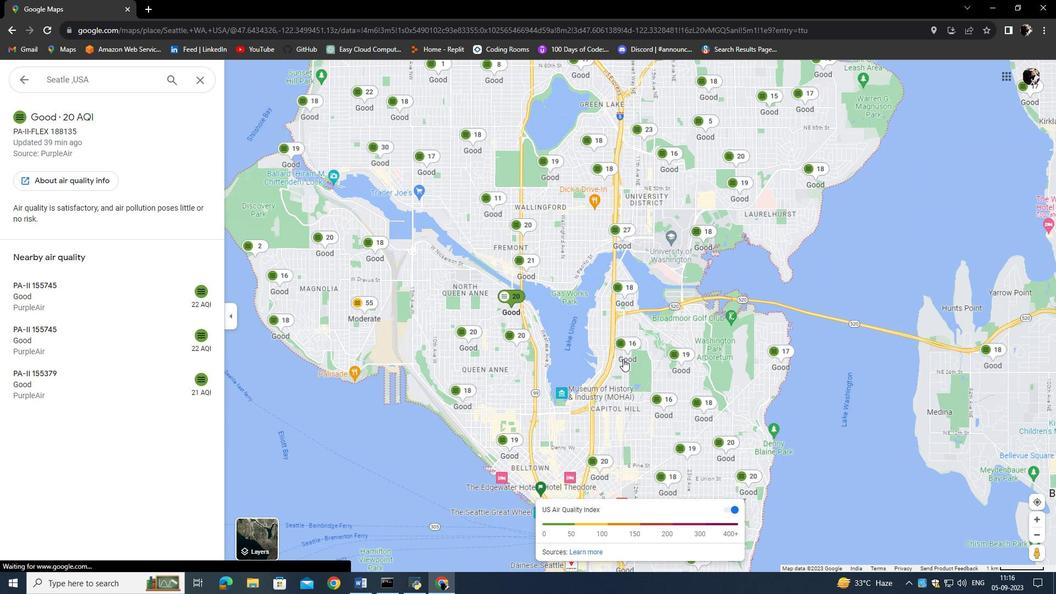 
Action: Mouse scrolled (623, 358) with delta (0, 0)
Screenshot: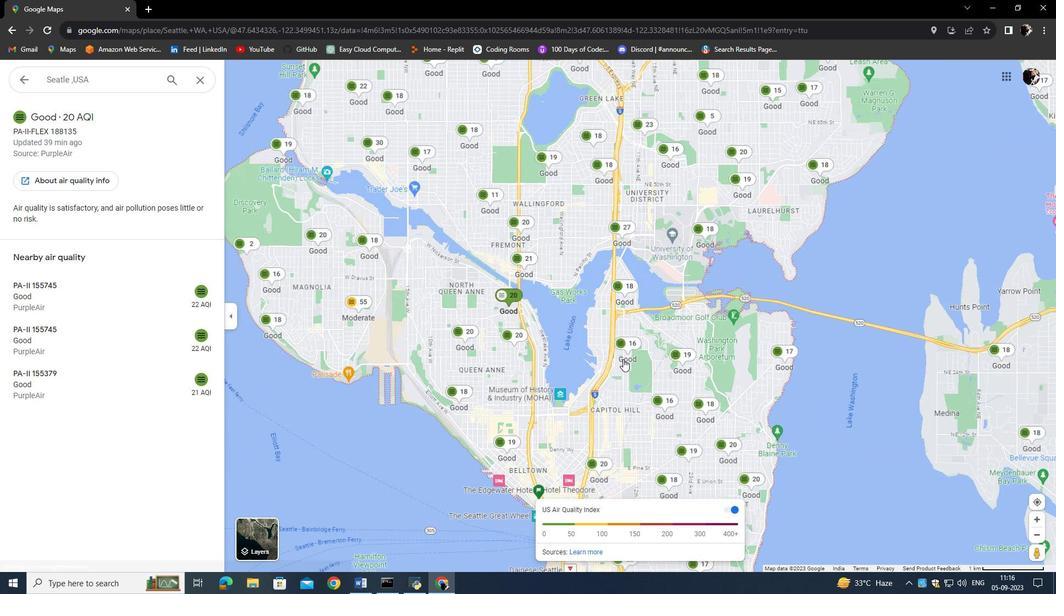 
Action: Mouse scrolled (623, 358) with delta (0, 0)
Screenshot: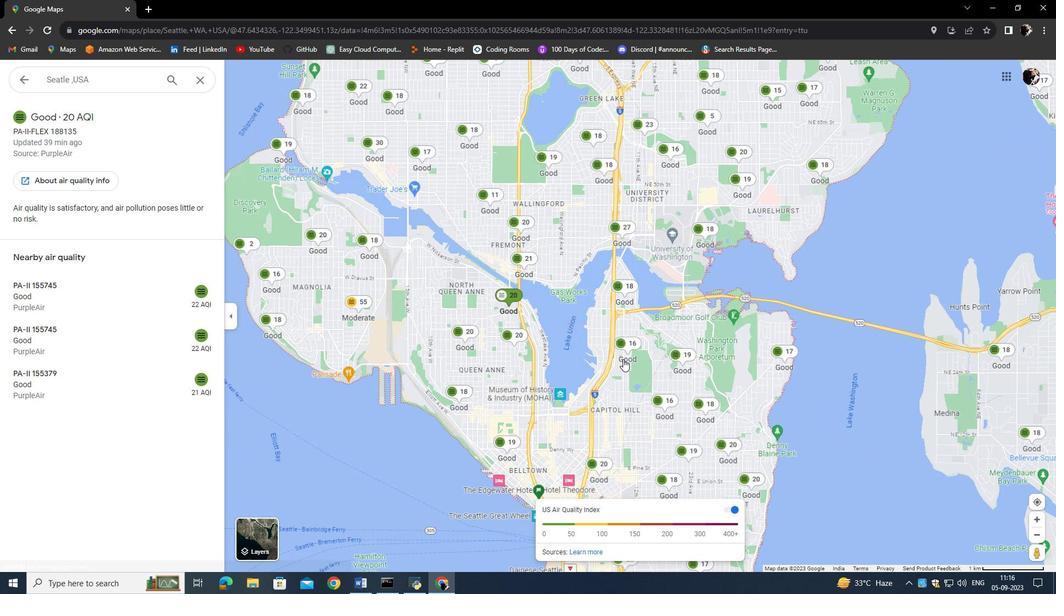 
Action: Mouse scrolled (623, 358) with delta (0, 0)
Screenshot: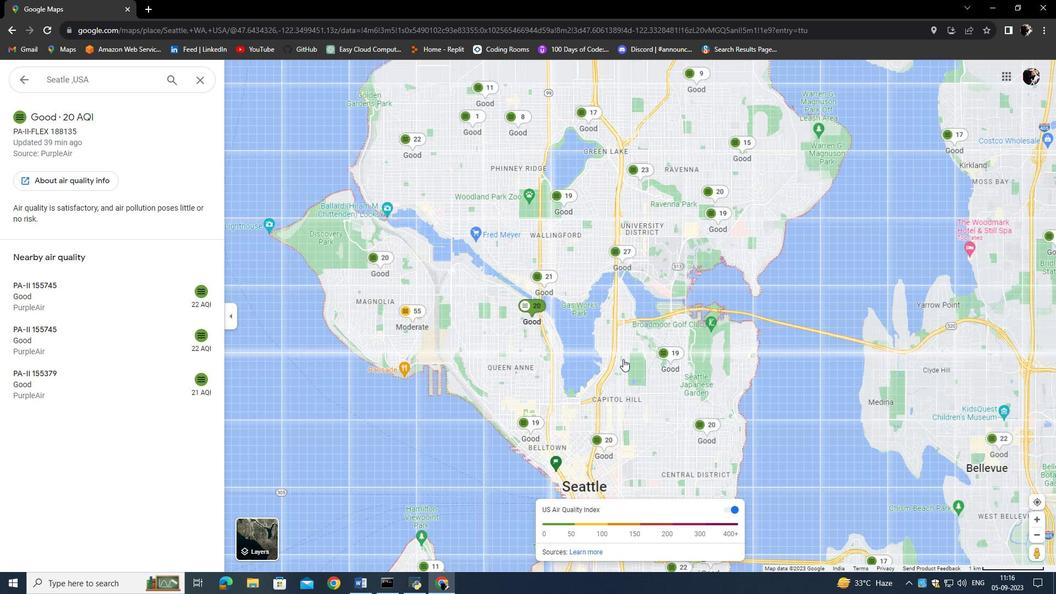 
Action: Mouse scrolled (623, 358) with delta (0, 0)
Screenshot: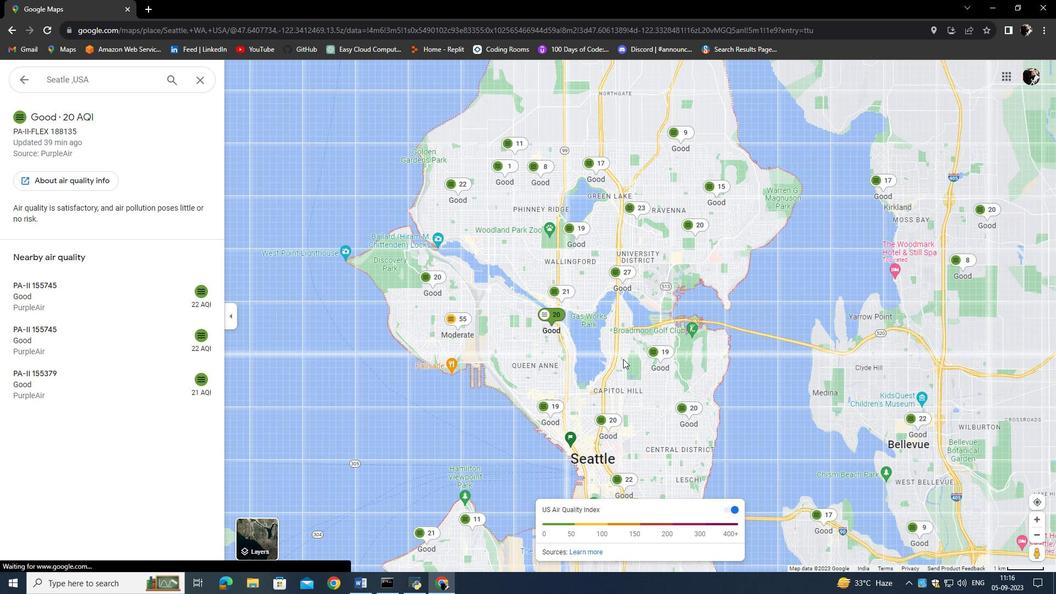 
Action: Mouse scrolled (623, 358) with delta (0, 0)
Screenshot: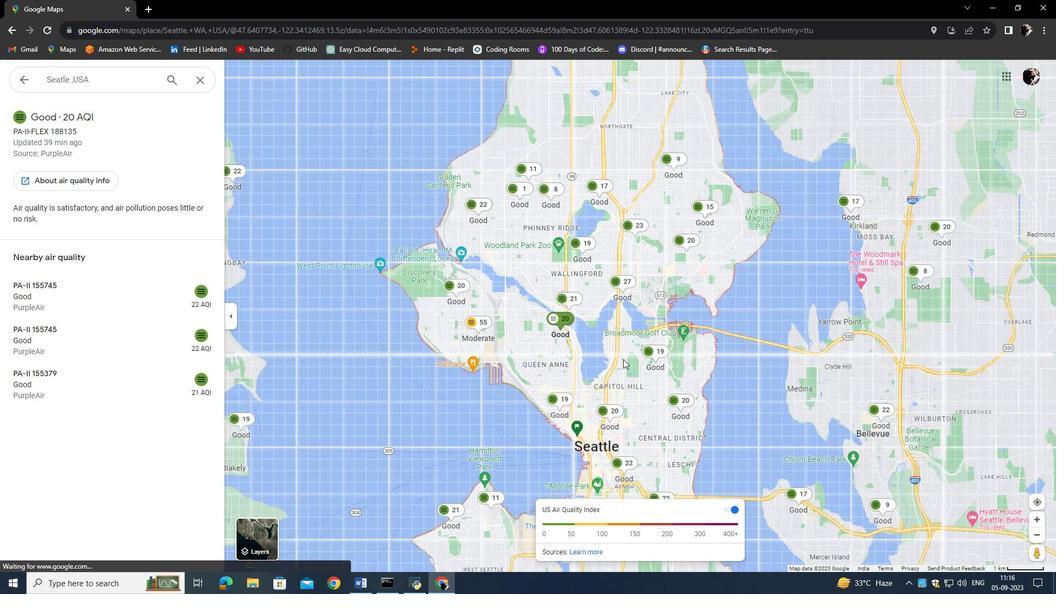 
Action: Mouse scrolled (623, 358) with delta (0, 0)
Screenshot: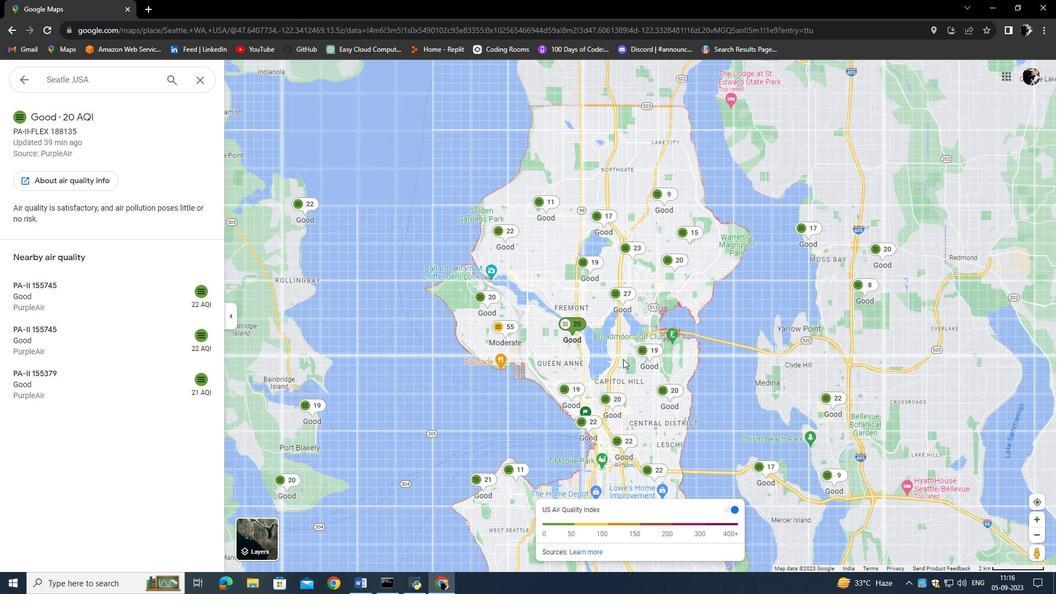 
Action: Mouse scrolled (623, 358) with delta (0, 0)
Screenshot: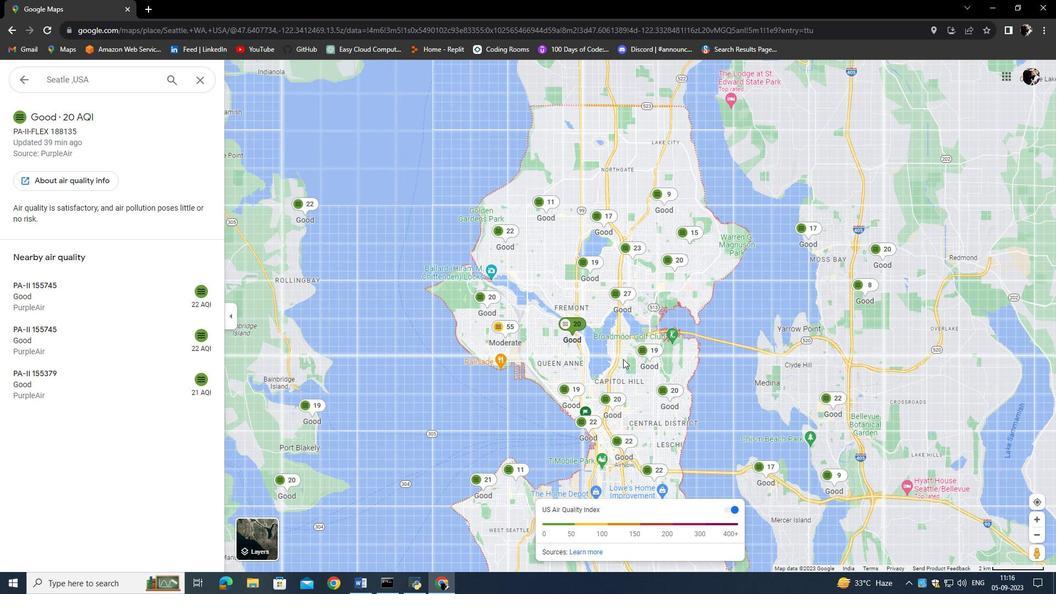 
Action: Mouse moved to (592, 372)
Screenshot: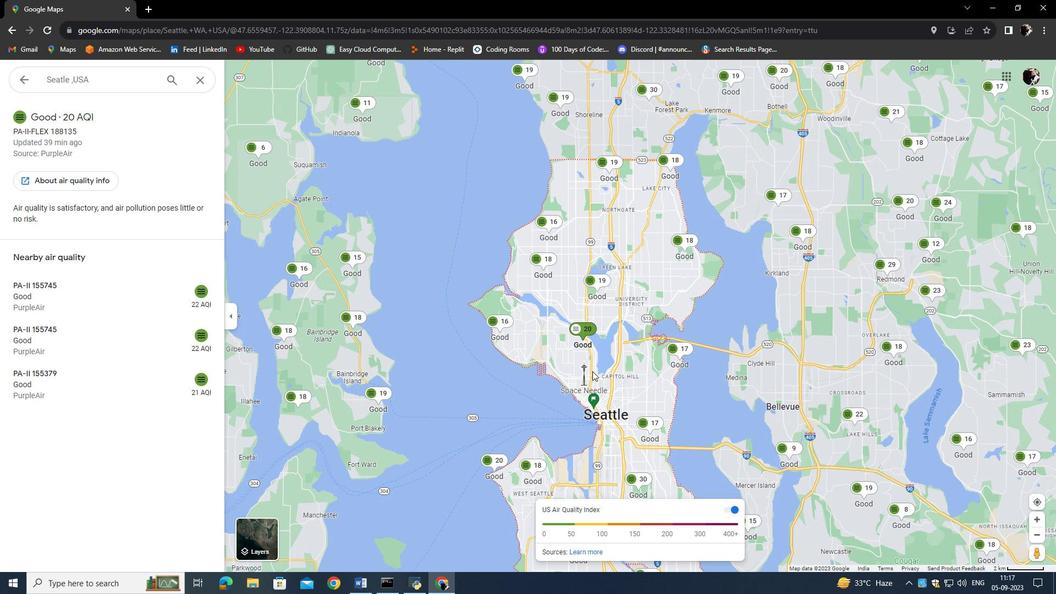 
Action: Mouse pressed left at (592, 372)
Screenshot: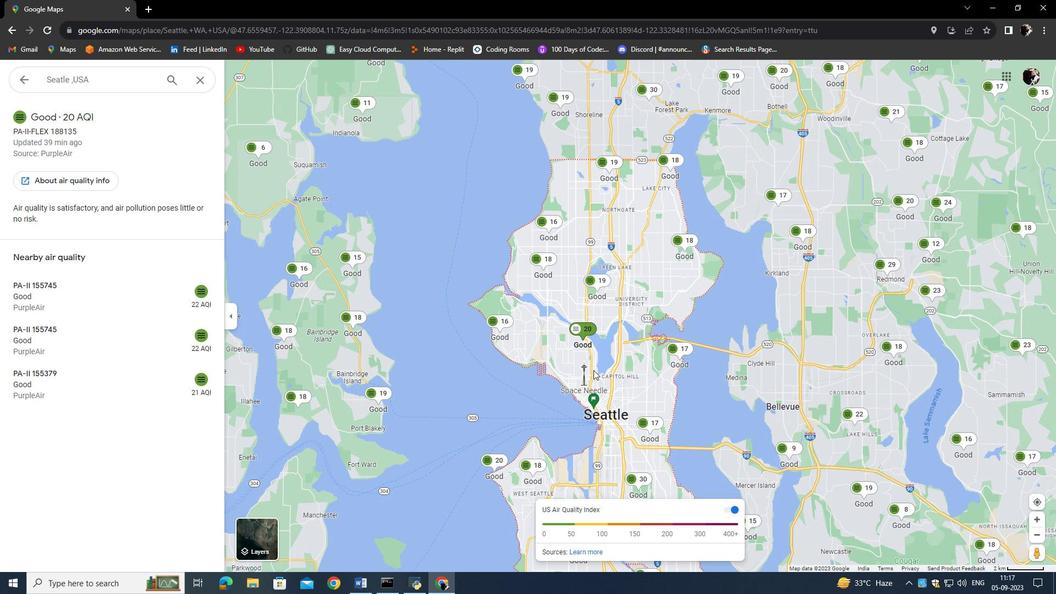 
Action: Mouse moved to (611, 376)
Screenshot: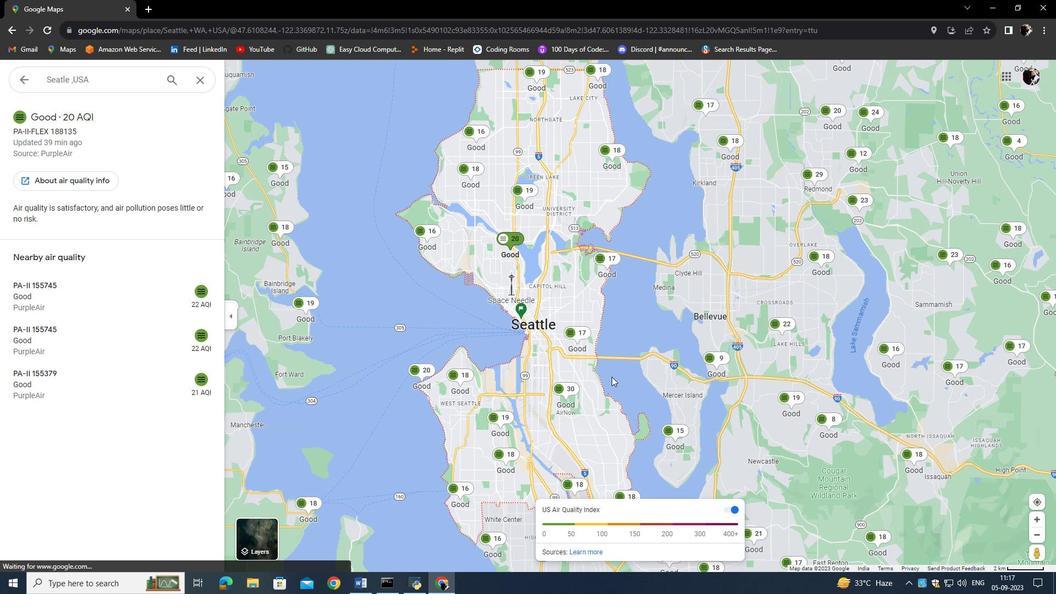 
Action: Mouse pressed left at (611, 376)
Screenshot: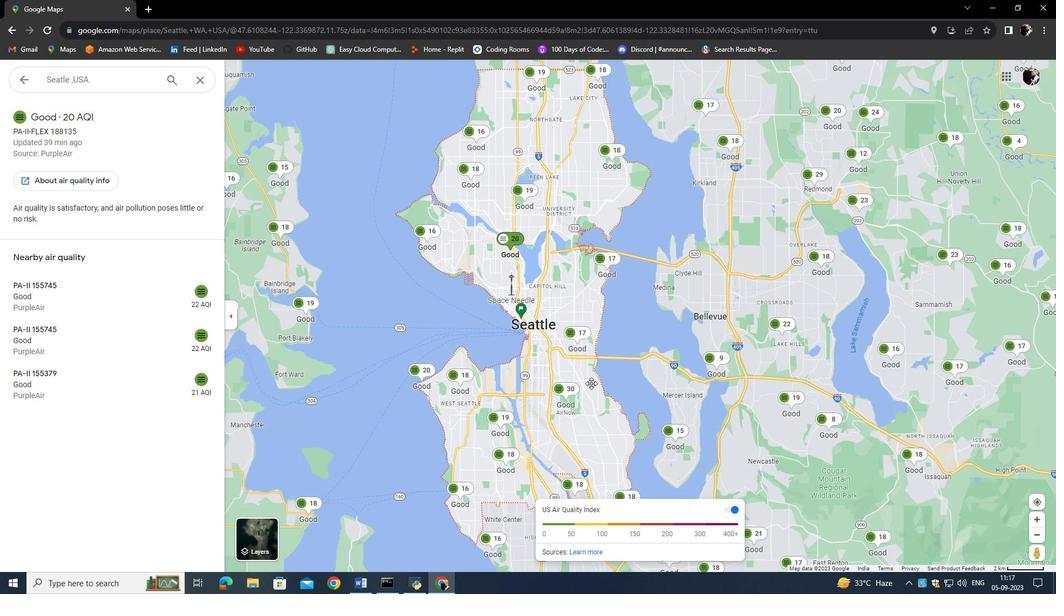 
Action: Mouse moved to (479, 336)
Screenshot: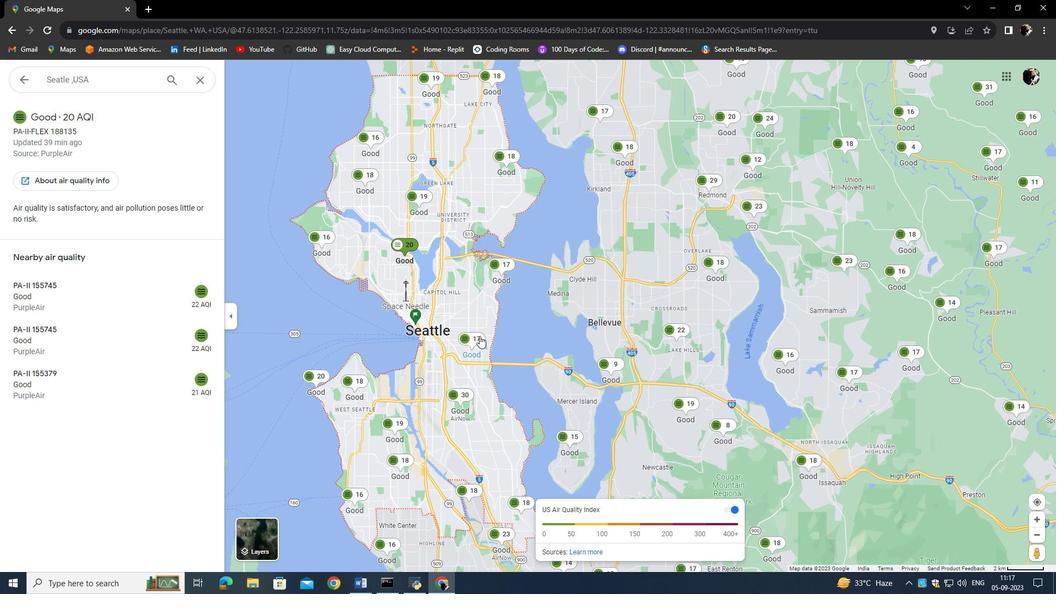 
Action: Mouse pressed left at (479, 336)
Screenshot: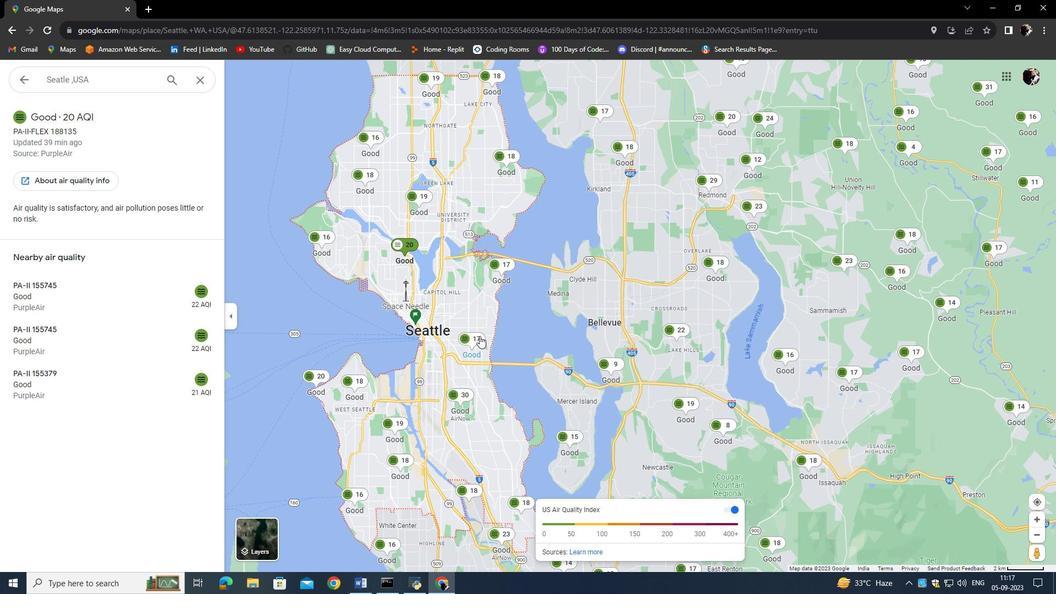 
Action: Mouse moved to (512, 374)
Screenshot: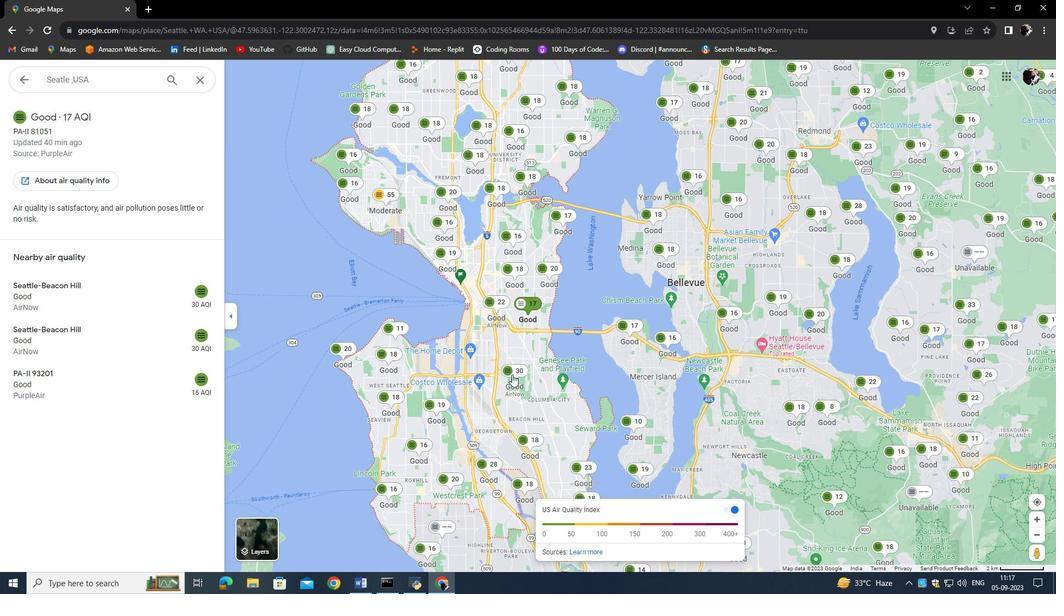 
Action: Mouse pressed left at (512, 374)
Screenshot: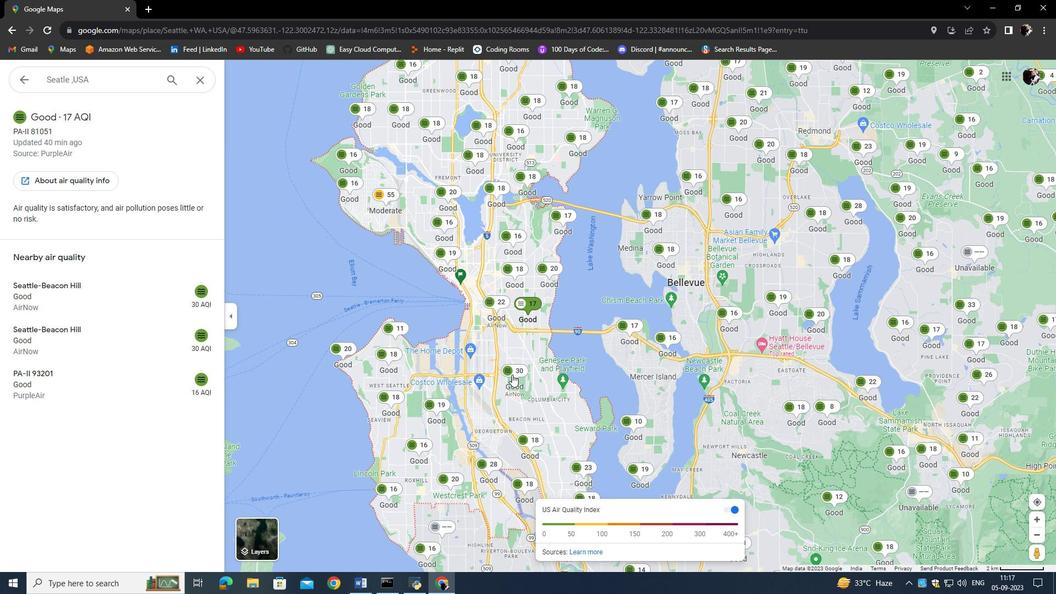 
Action: Mouse scrolled (512, 374) with delta (0, 0)
Screenshot: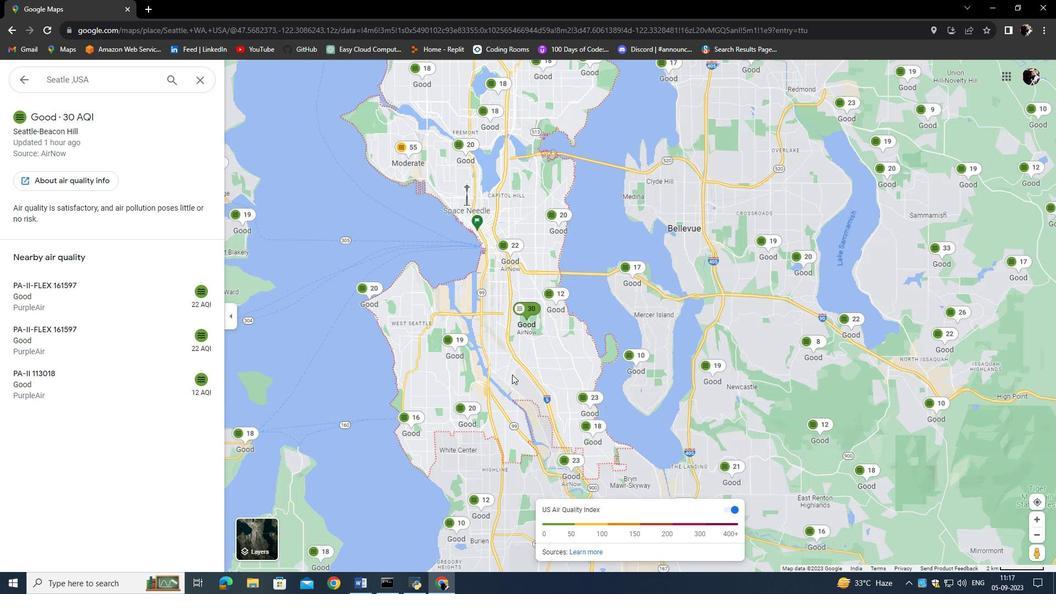 
Action: Mouse scrolled (512, 374) with delta (0, 0)
Screenshot: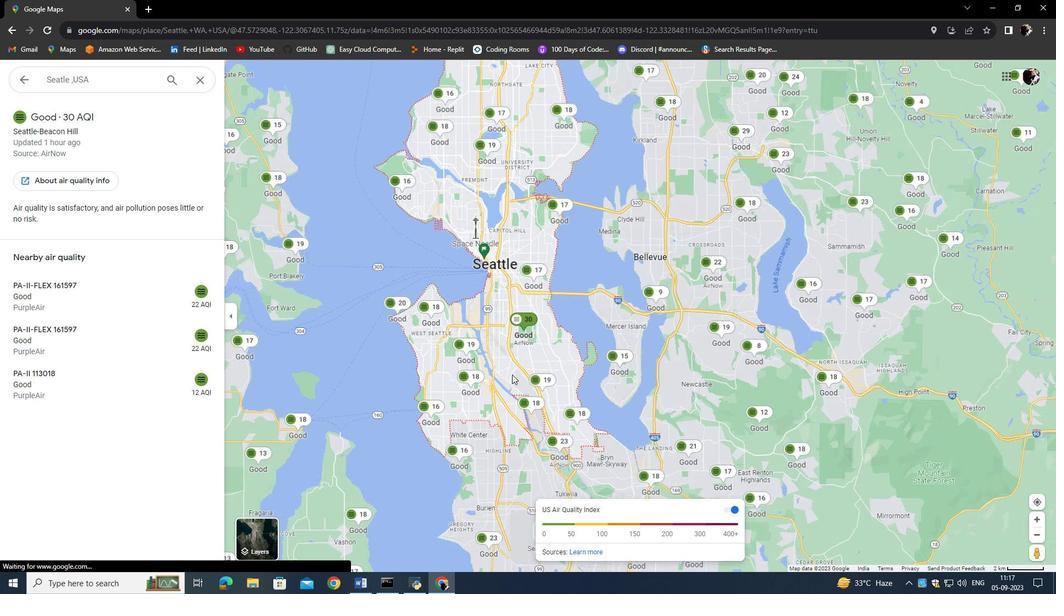 
Action: Mouse scrolled (512, 374) with delta (0, 0)
Screenshot: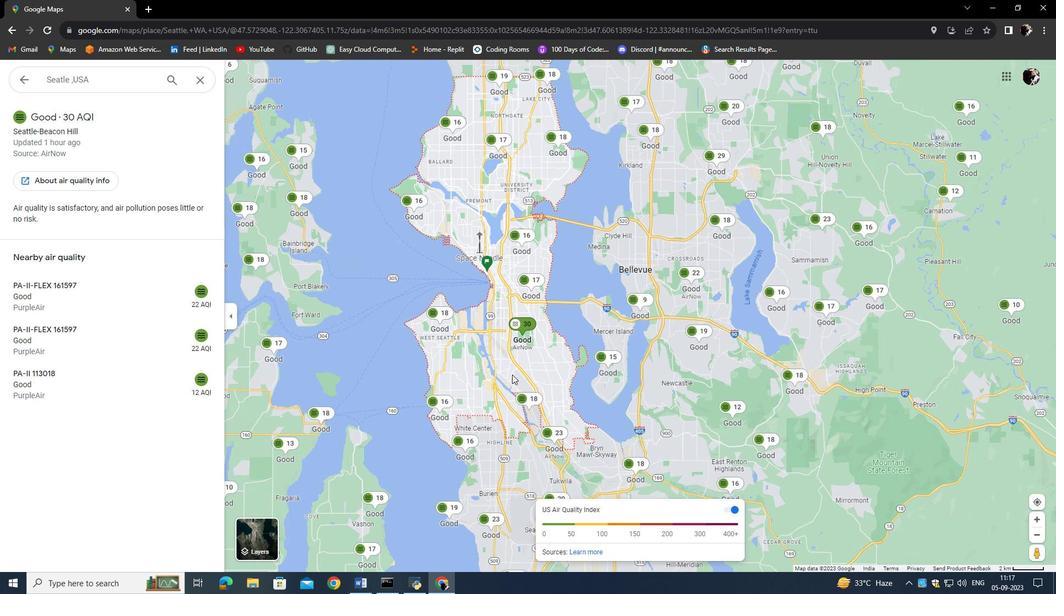 
Action: Mouse moved to (714, 475)
Screenshot: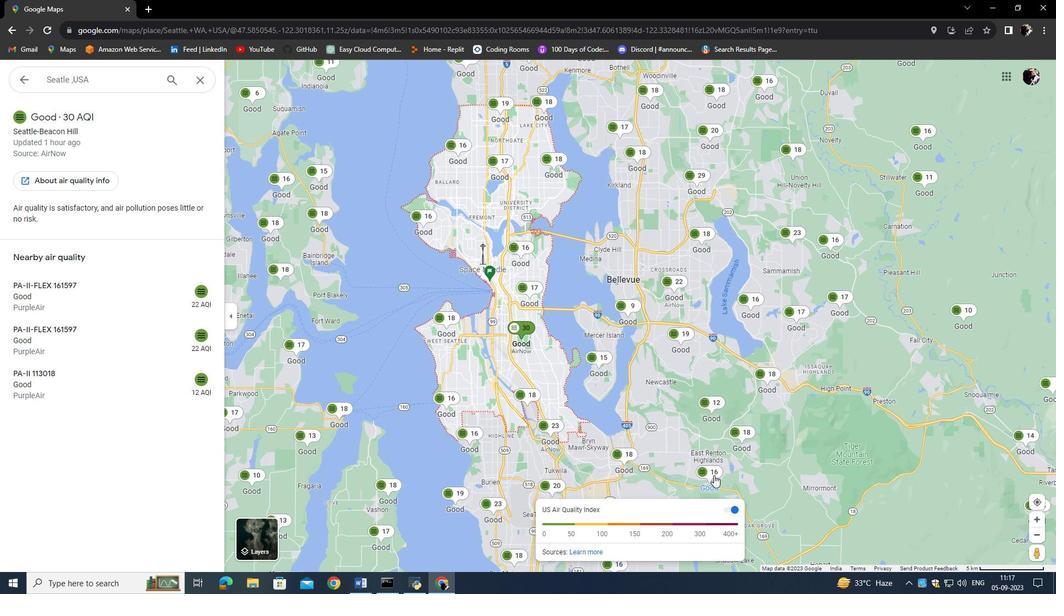 
Action: Mouse pressed left at (714, 475)
Screenshot: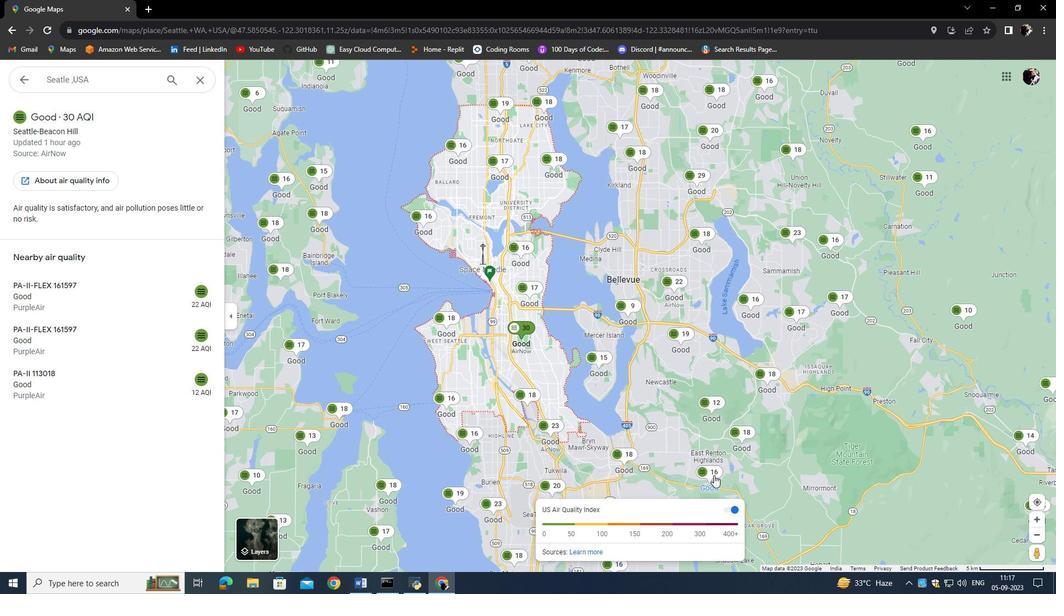 
Action: Mouse moved to (550, 267)
Screenshot: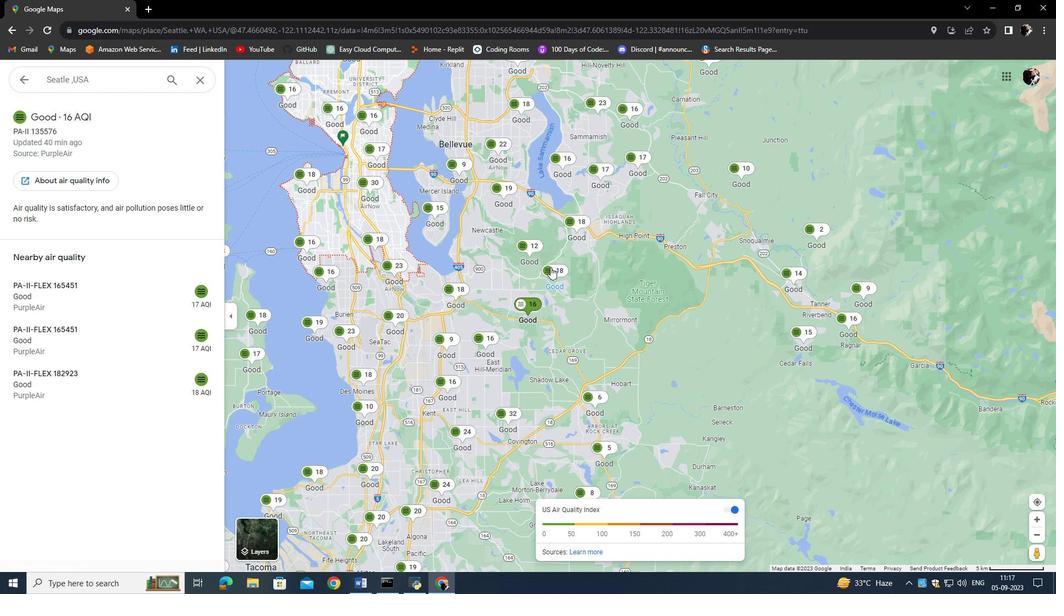 
Action: Mouse pressed left at (550, 267)
Screenshot: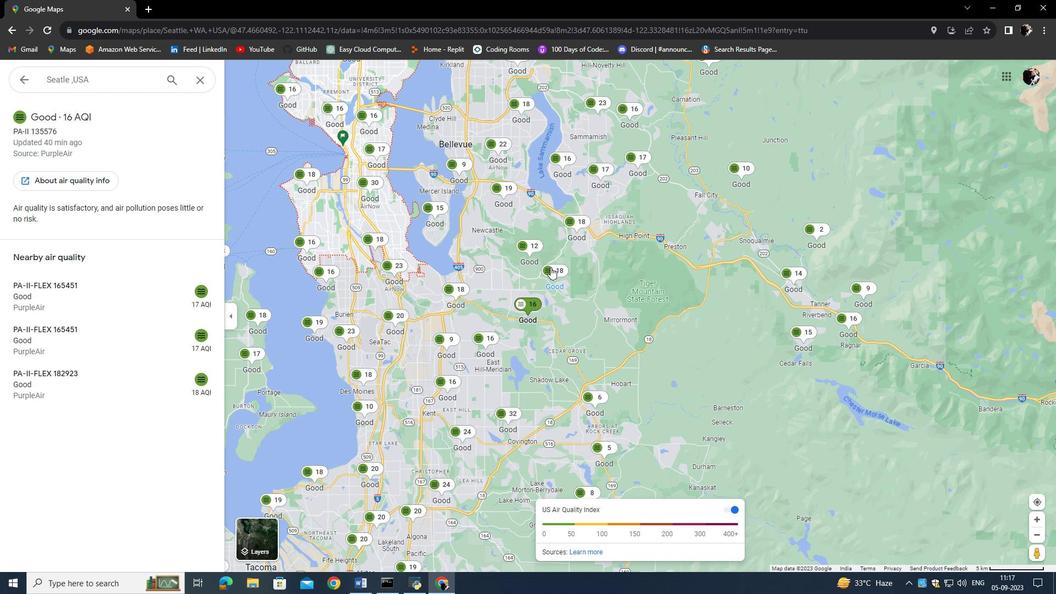 
Action: Mouse moved to (545, 257)
Screenshot: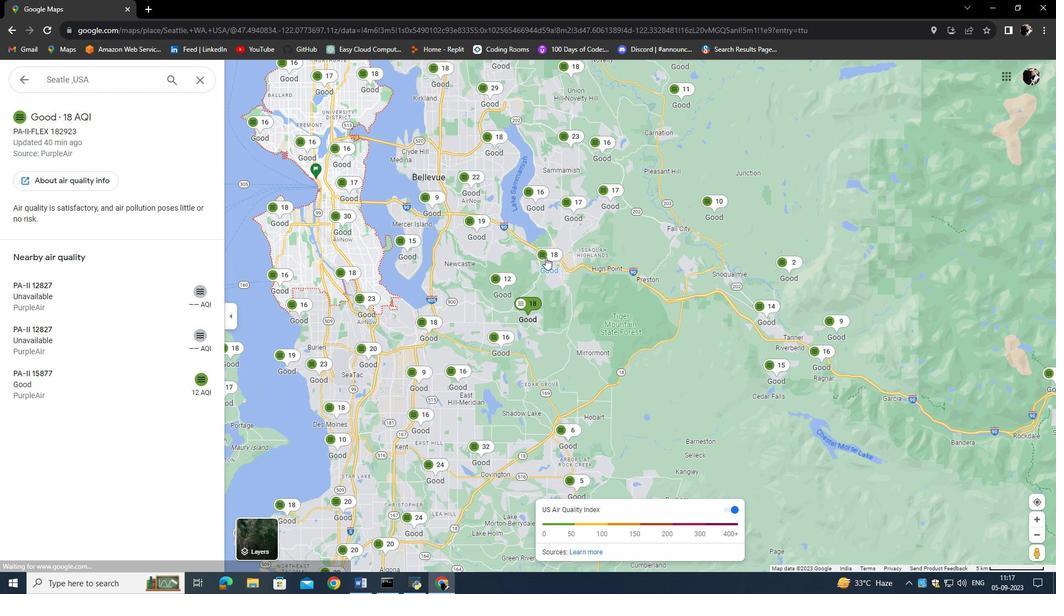 
Action: Mouse pressed left at (545, 257)
Screenshot: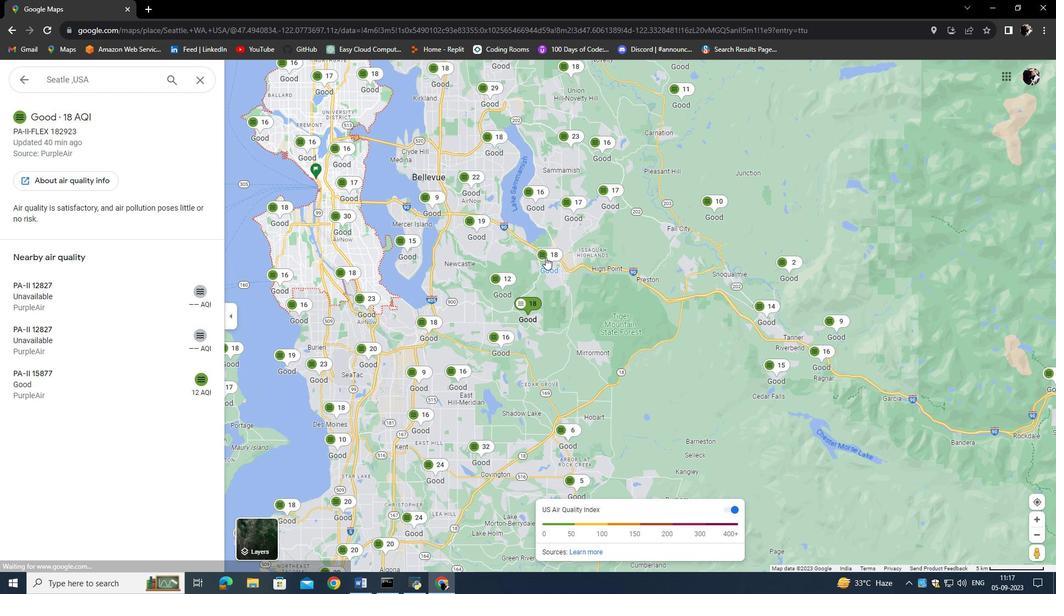 
Action: Mouse moved to (552, 243)
Screenshot: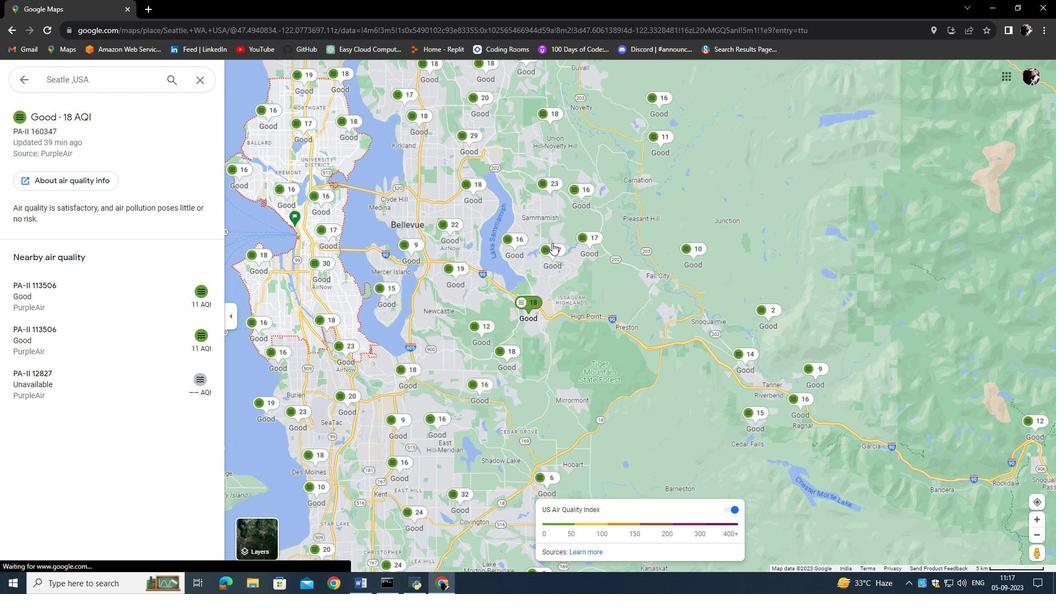 
Action: Mouse pressed left at (552, 243)
Screenshot: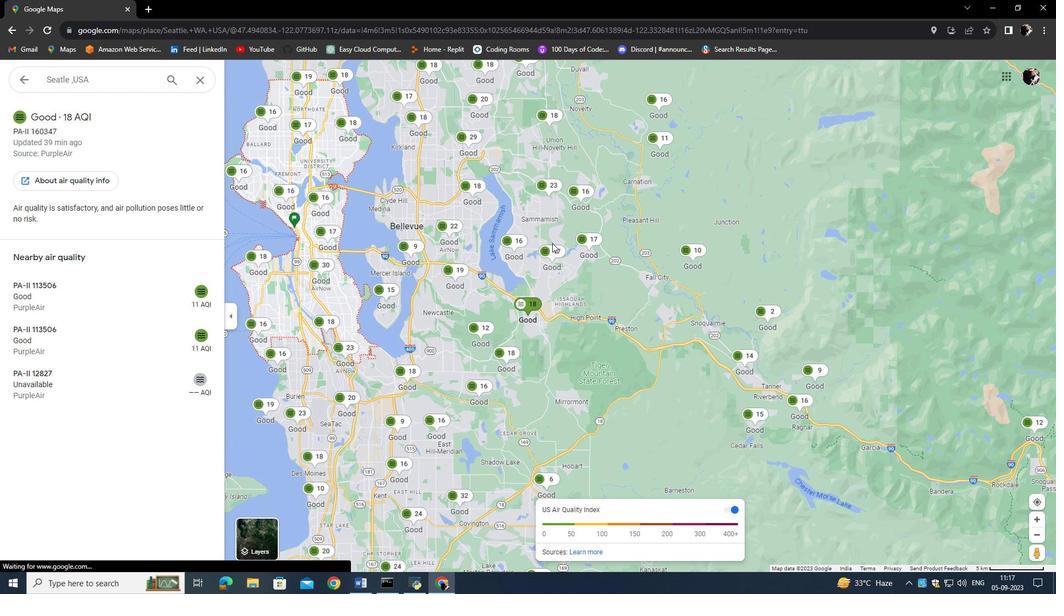
Action: Mouse moved to (510, 244)
Screenshot: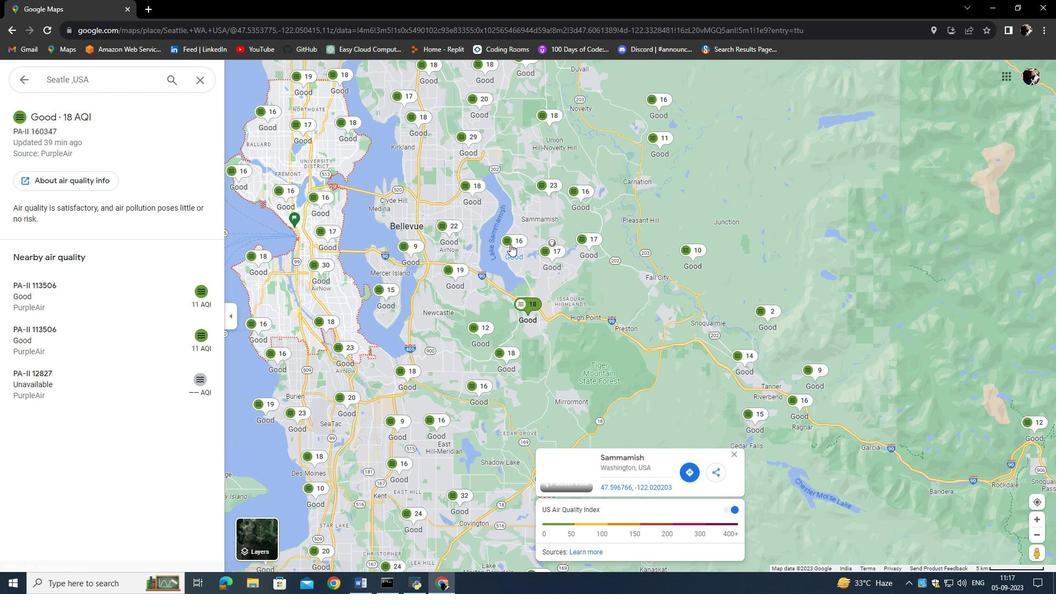 
Action: Mouse pressed left at (510, 244)
Screenshot: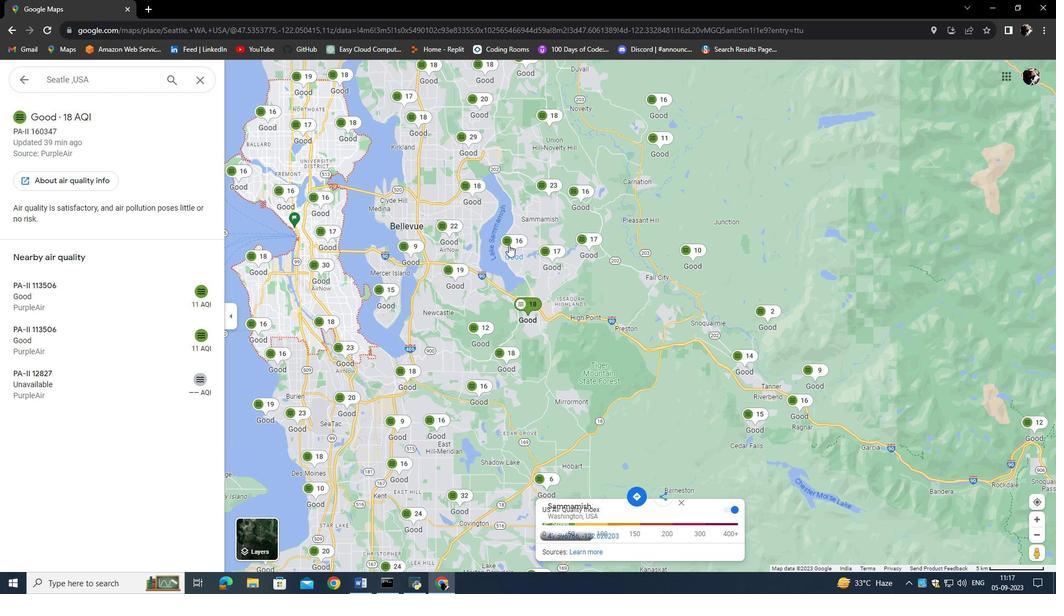 
Action: Mouse moved to (505, 254)
Screenshot: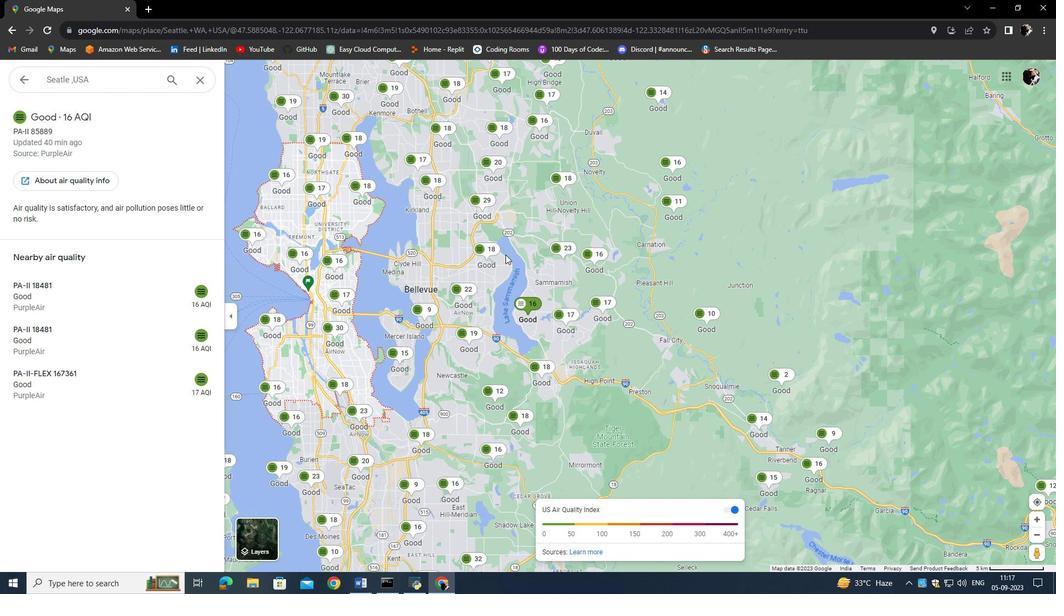 
Action: Mouse scrolled (505, 254) with delta (0, 0)
Screenshot: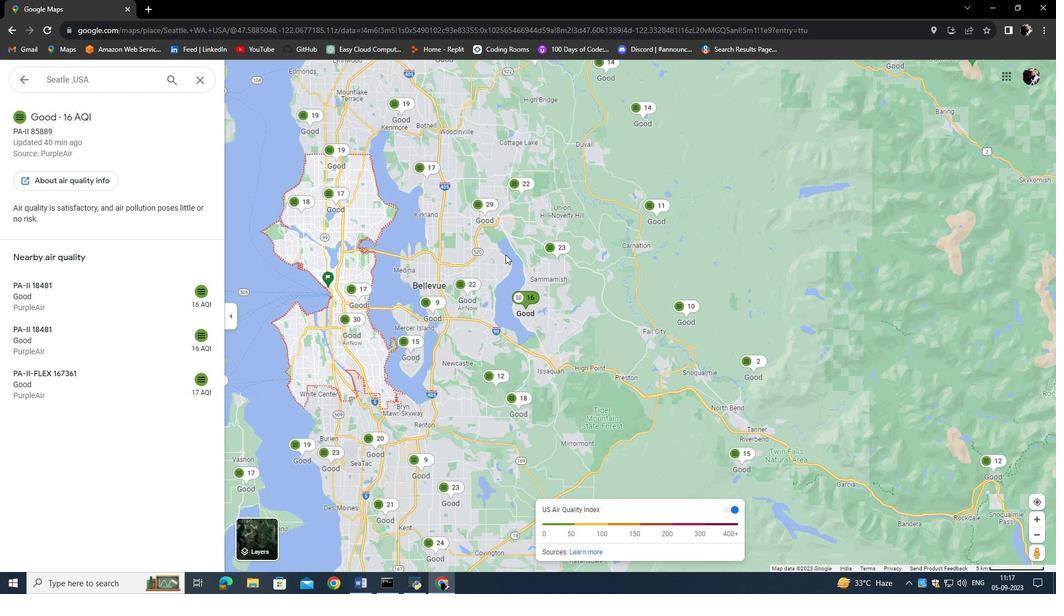 
Action: Mouse scrolled (505, 255) with delta (0, 0)
Screenshot: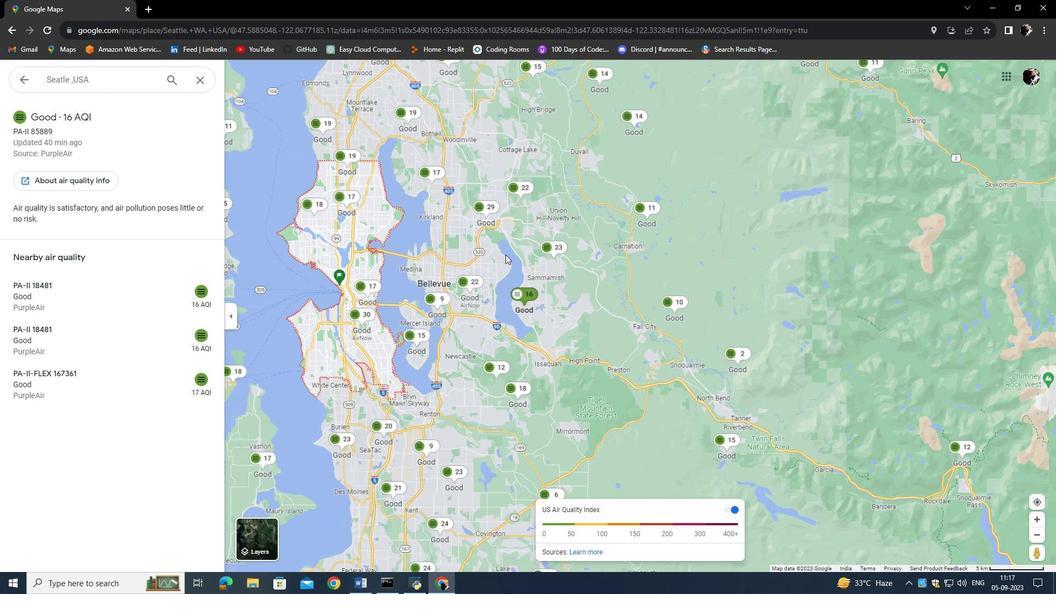
Action: Mouse scrolled (505, 255) with delta (0, 0)
Screenshot: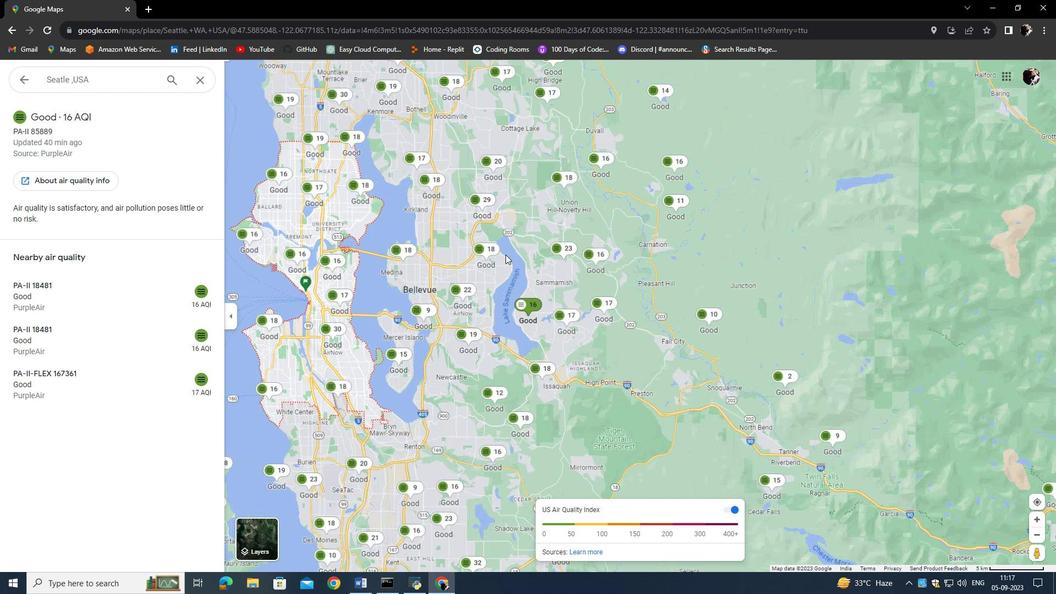 
Action: Mouse moved to (505, 255)
Screenshot: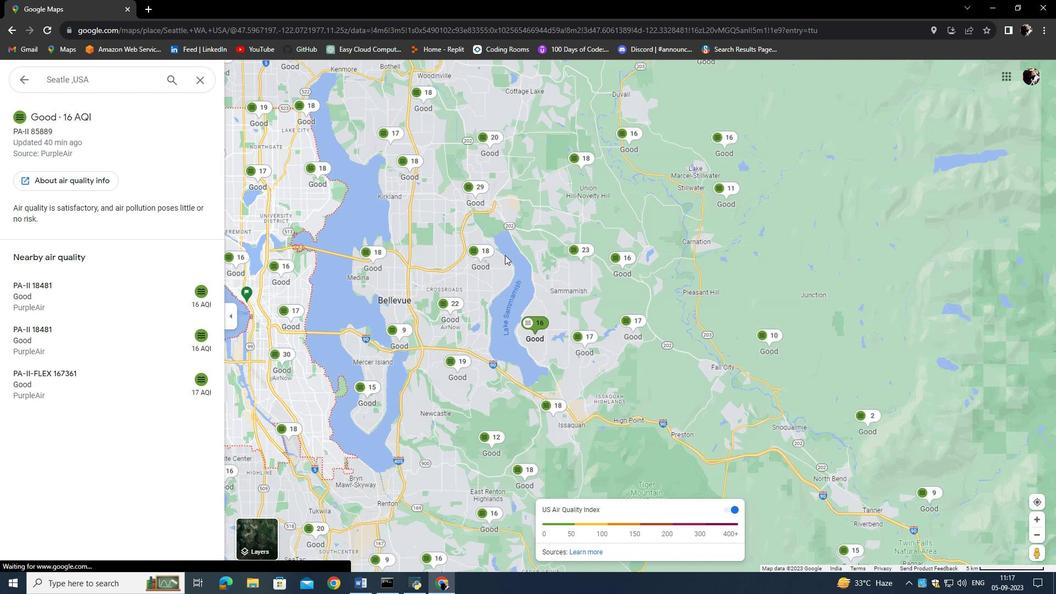 
Action: Mouse scrolled (505, 255) with delta (0, 0)
Screenshot: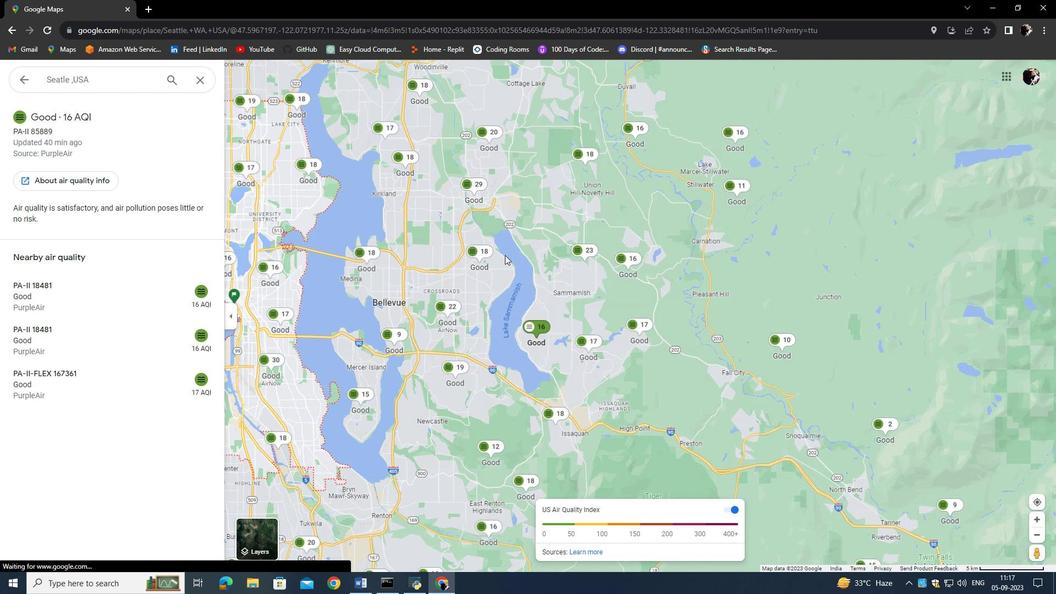 
Action: Mouse scrolled (505, 255) with delta (0, 0)
Screenshot: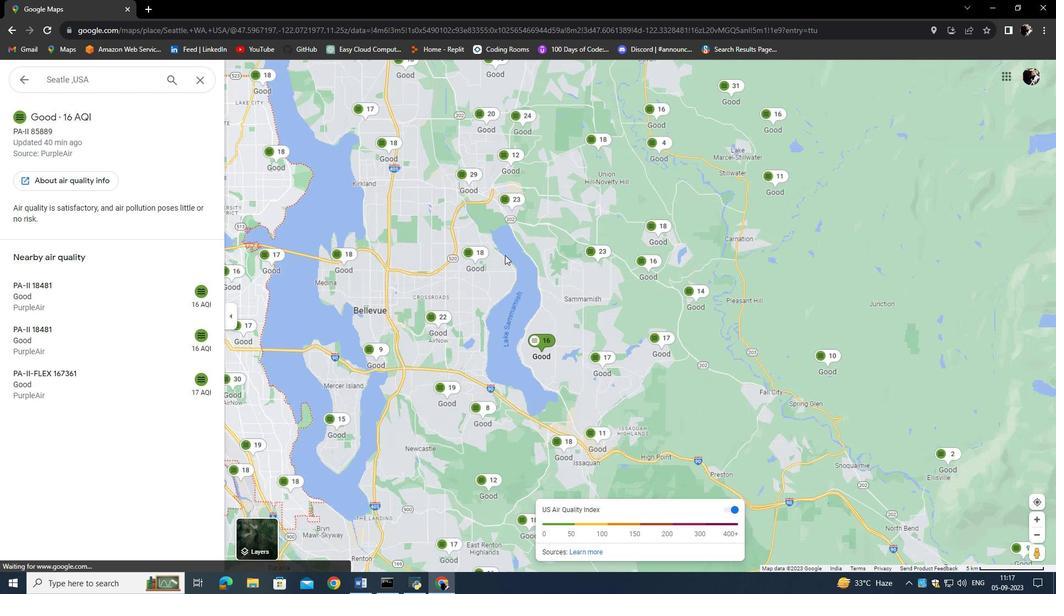 
Action: Mouse scrolled (505, 255) with delta (0, 0)
Screenshot: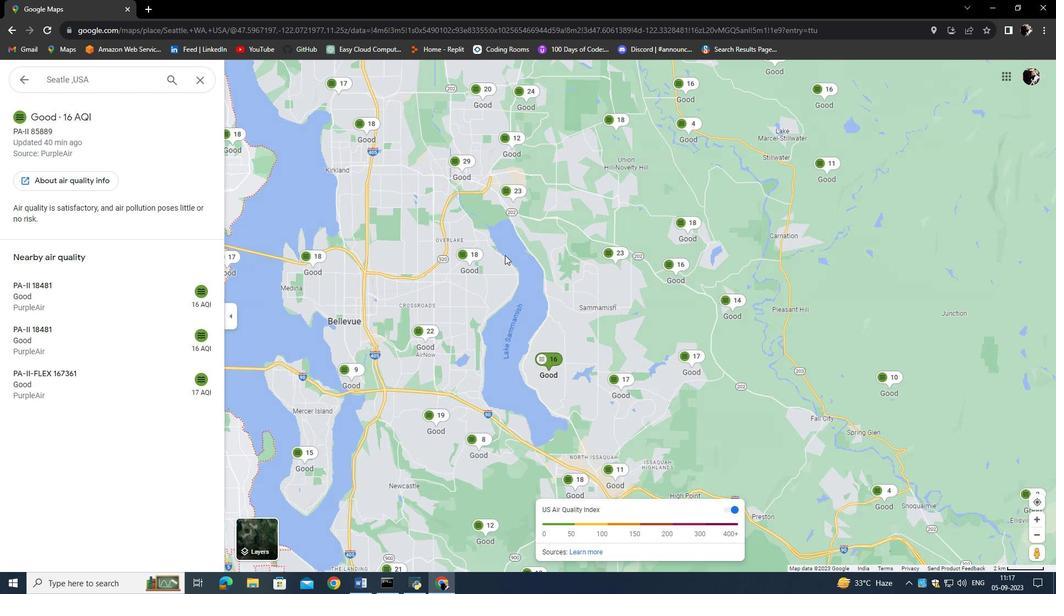 
Action: Mouse scrolled (505, 255) with delta (0, 0)
Screenshot: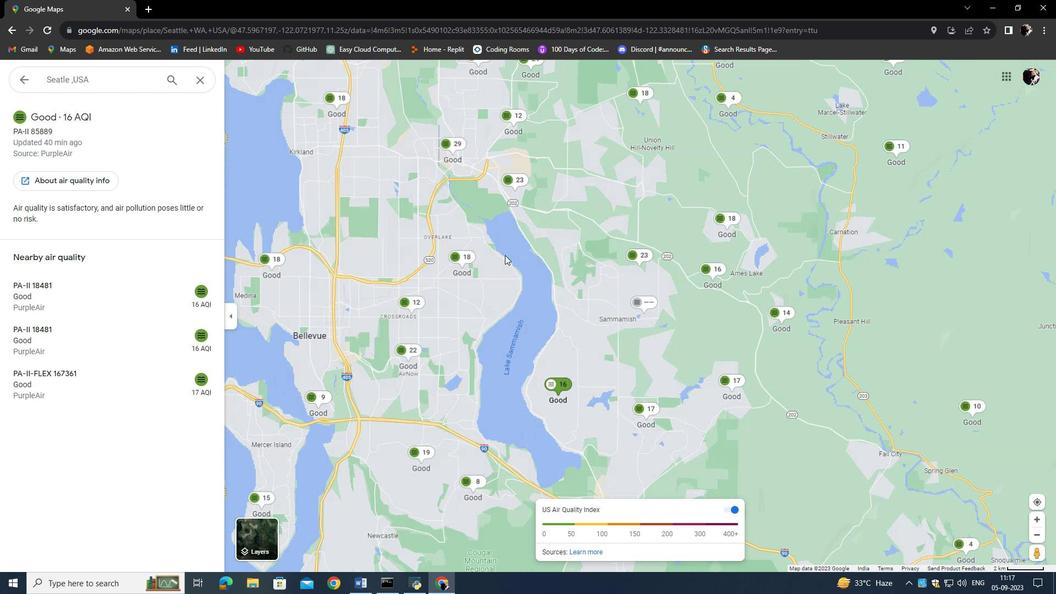 
Action: Mouse moved to (482, 264)
Screenshot: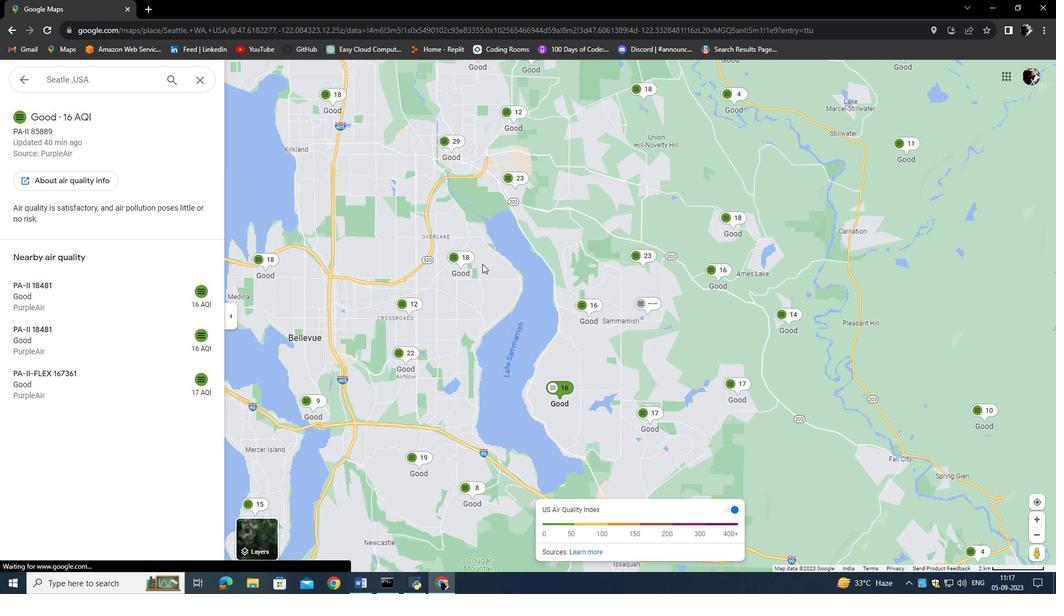 
Action: Mouse pressed left at (482, 264)
Screenshot: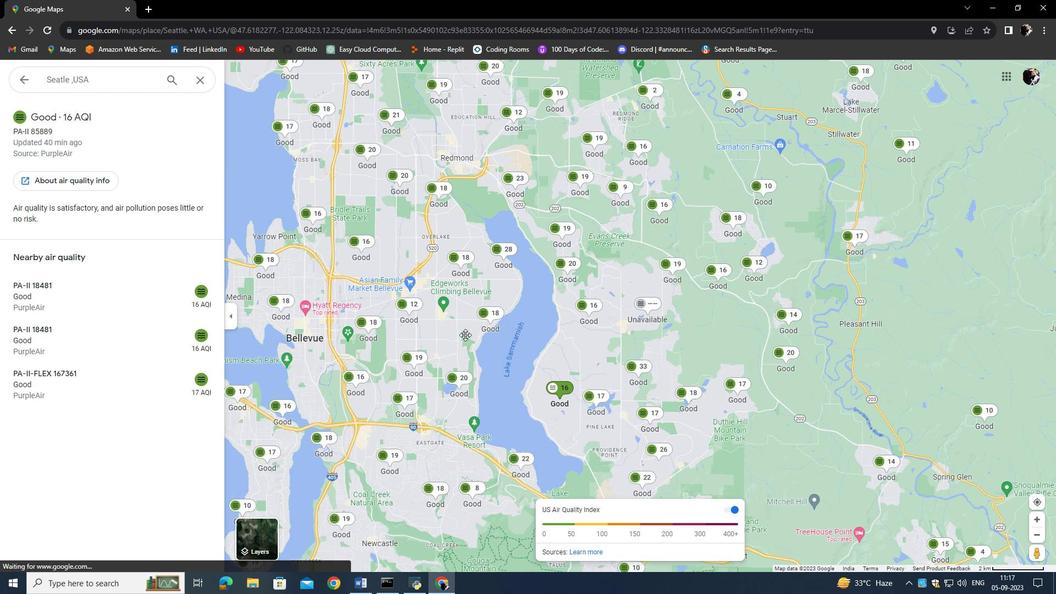 
Action: Mouse moved to (98, 74)
Screenshot: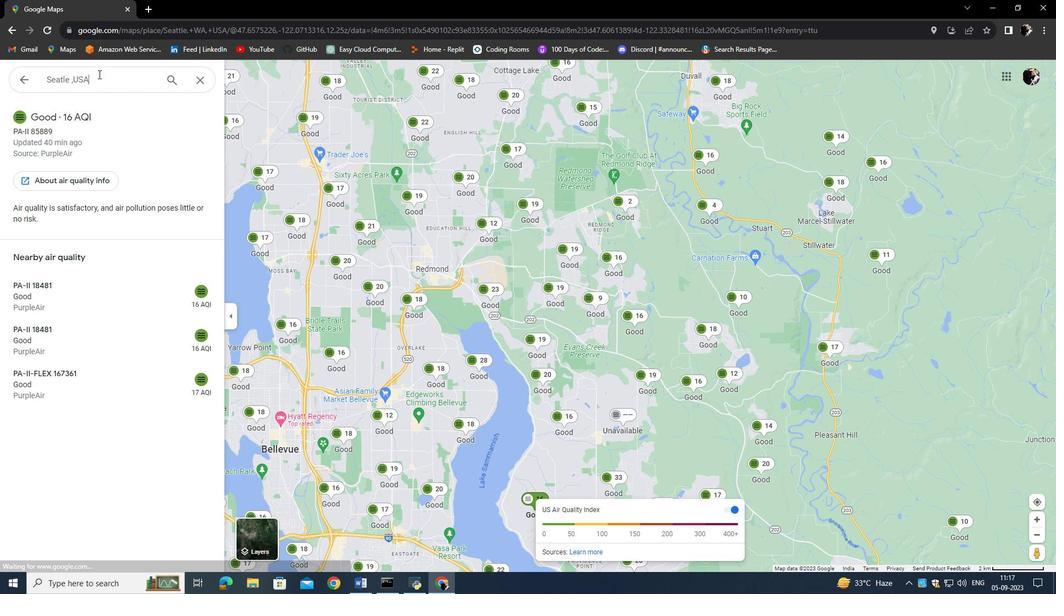 
Action: Mouse pressed left at (98, 74)
Screenshot: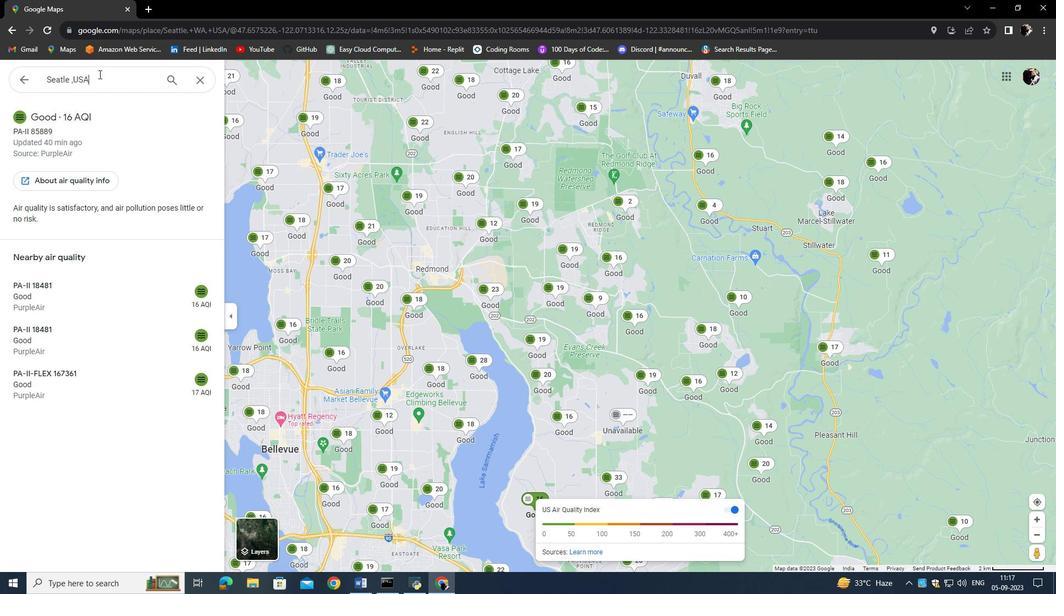 
Action: Mouse moved to (94, 99)
Screenshot: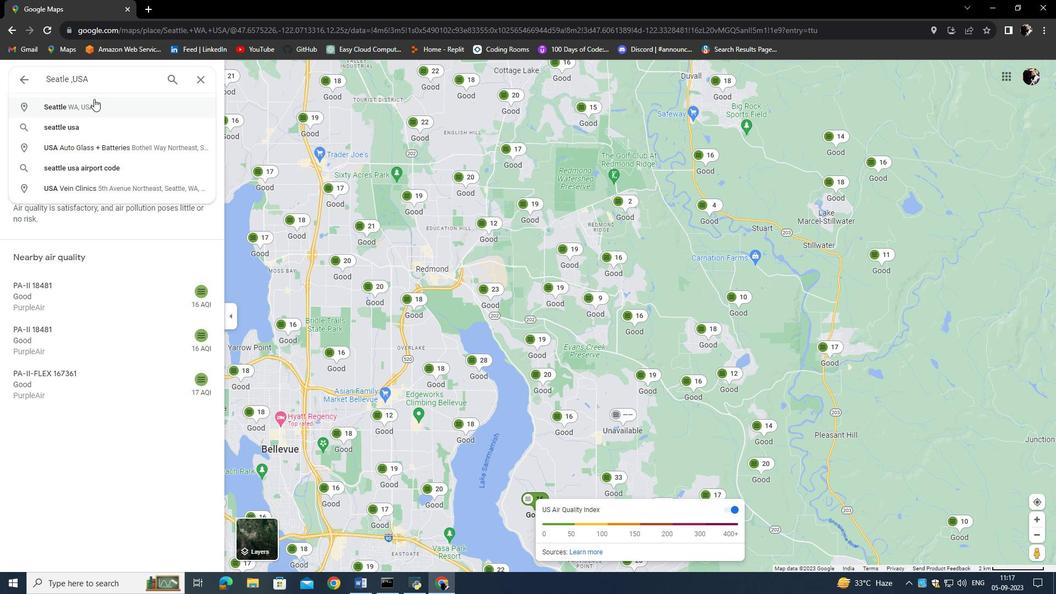 
Action: Mouse pressed left at (94, 99)
Screenshot: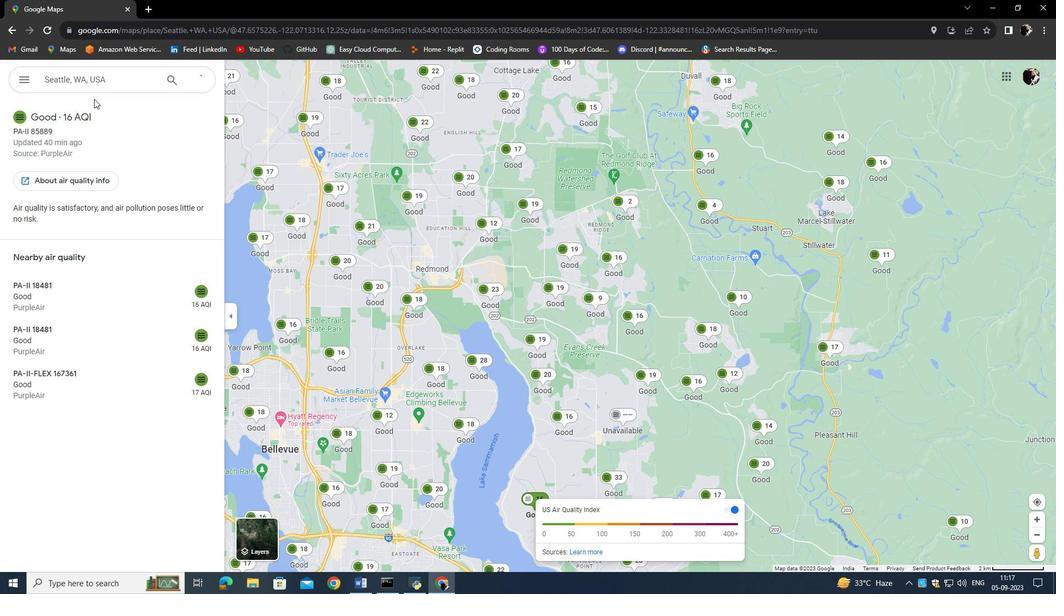 
Action: Mouse moved to (58, 296)
Screenshot: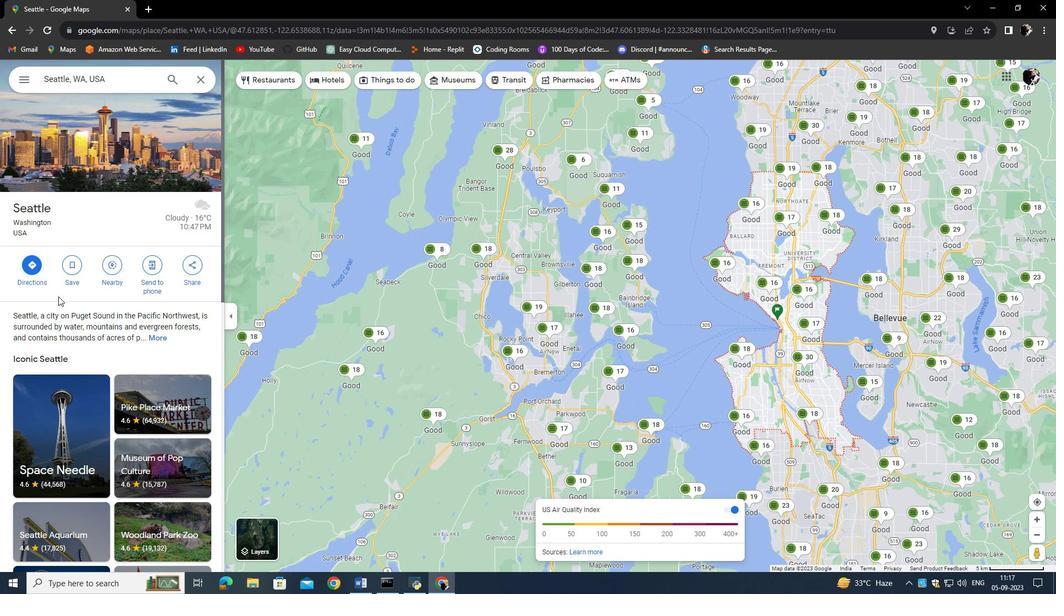 
Action: Mouse scrolled (58, 296) with delta (0, 0)
Screenshot: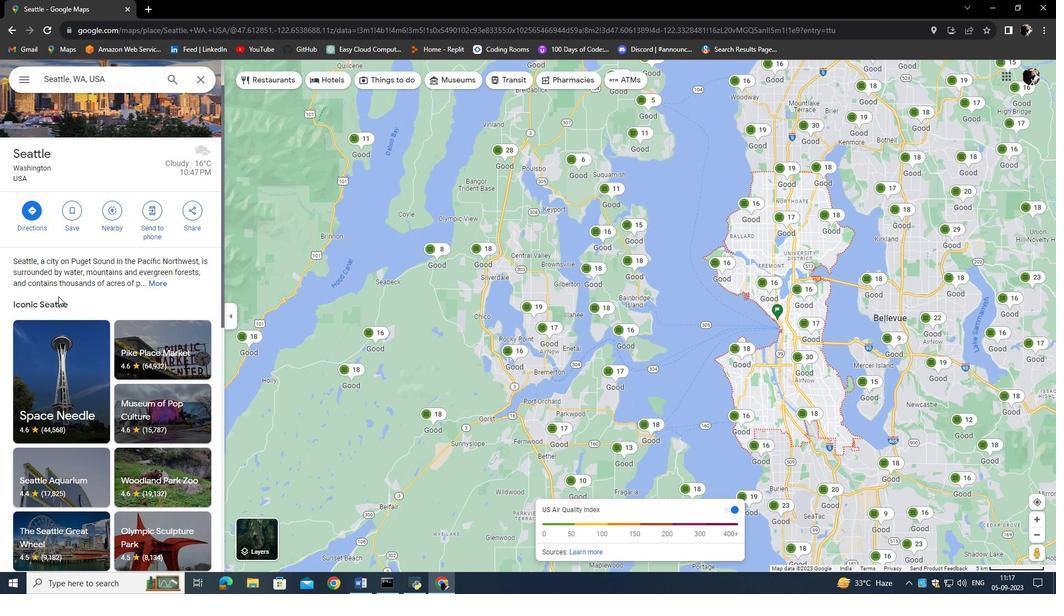 
Action: Mouse scrolled (58, 296) with delta (0, 0)
Screenshot: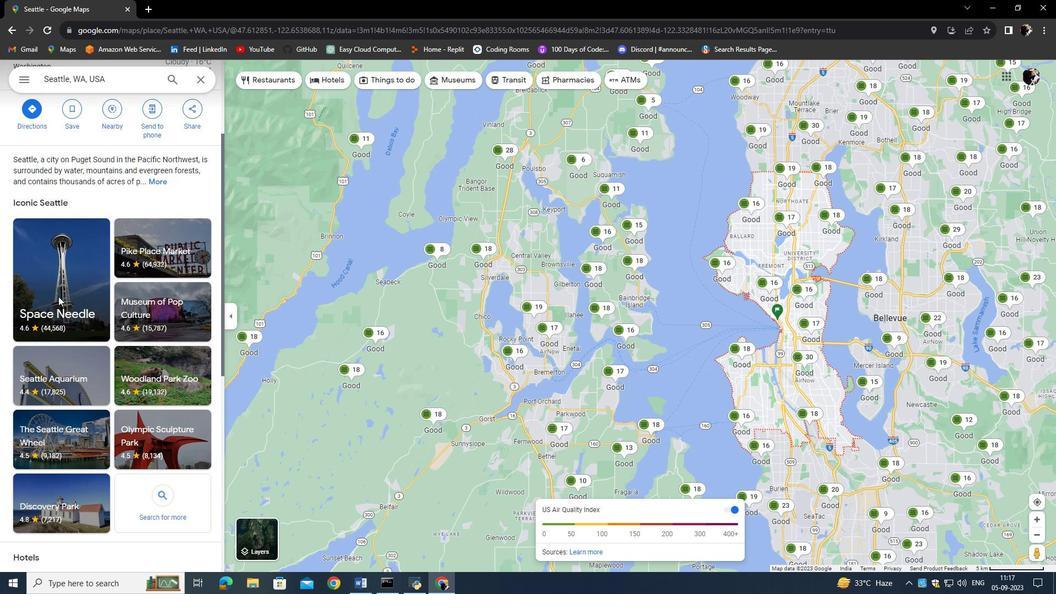 
Action: Mouse scrolled (58, 296) with delta (0, 0)
Screenshot: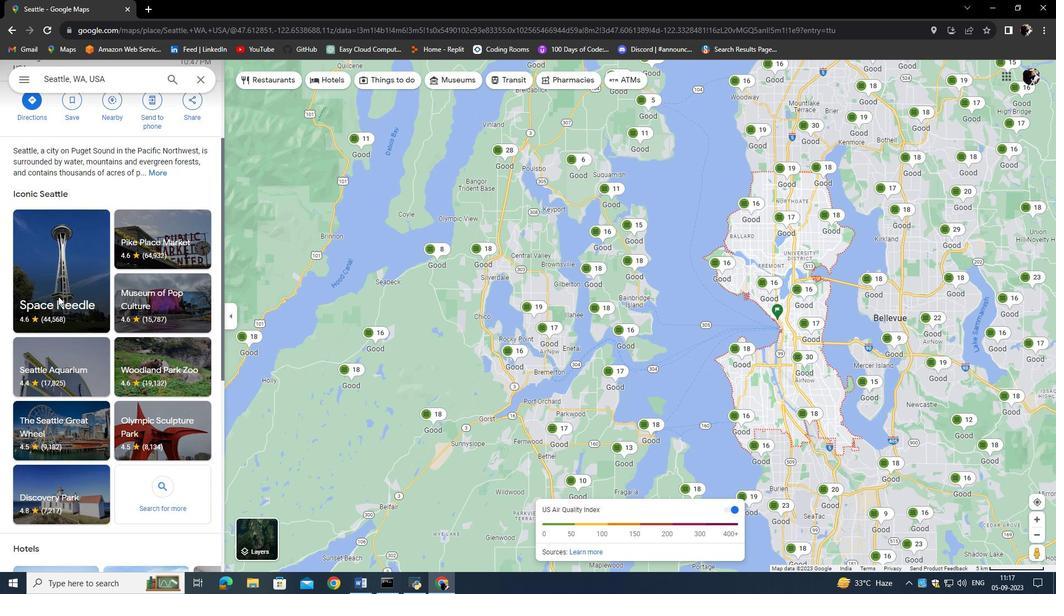 
Action: Mouse scrolled (58, 296) with delta (0, 0)
Screenshot: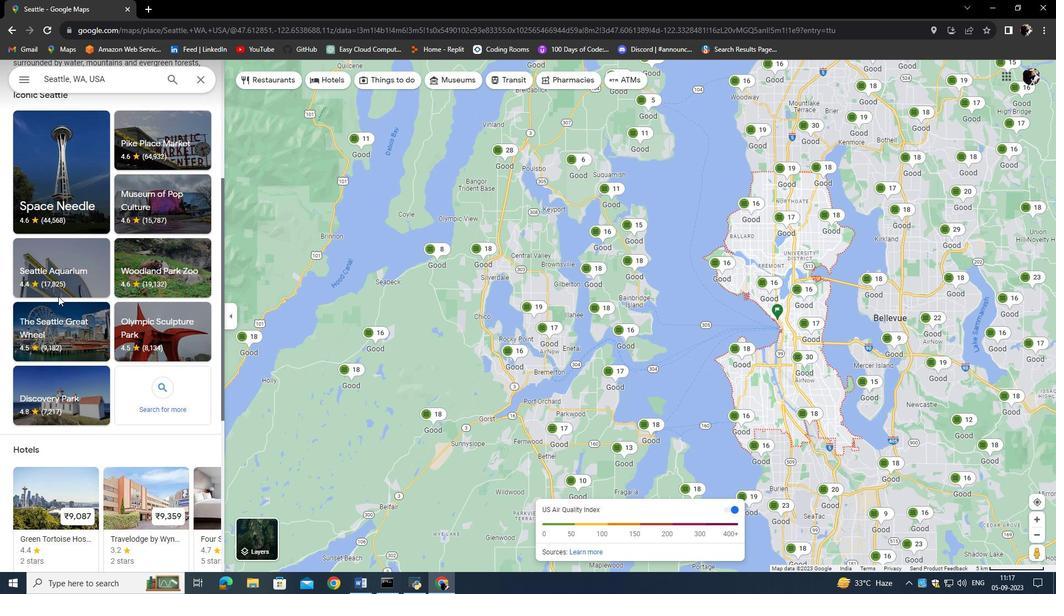 
Action: Mouse scrolled (58, 296) with delta (0, 0)
Screenshot: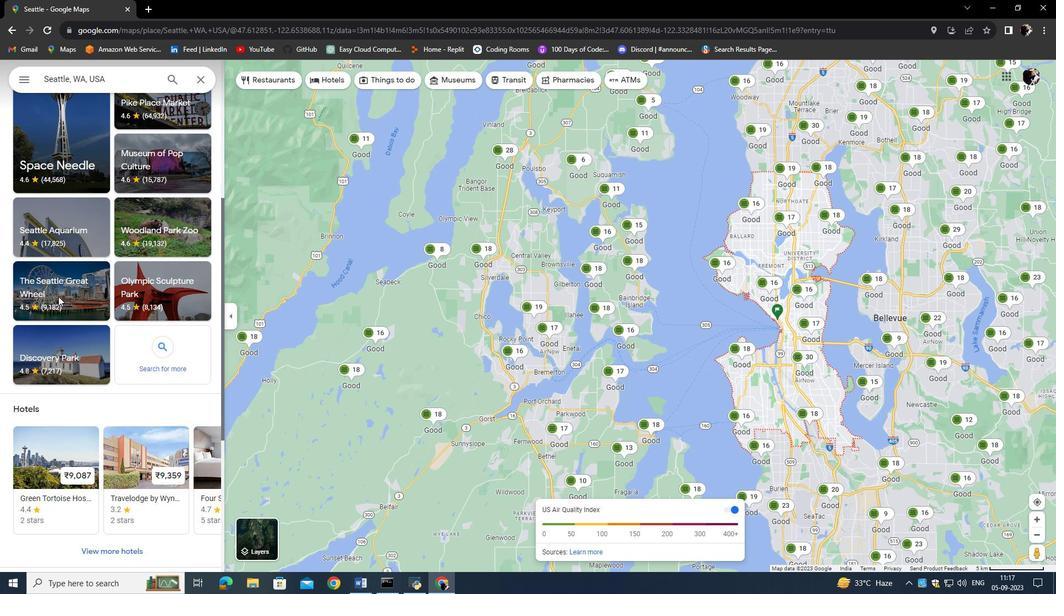 
Action: Mouse scrolled (58, 296) with delta (0, 0)
Screenshot: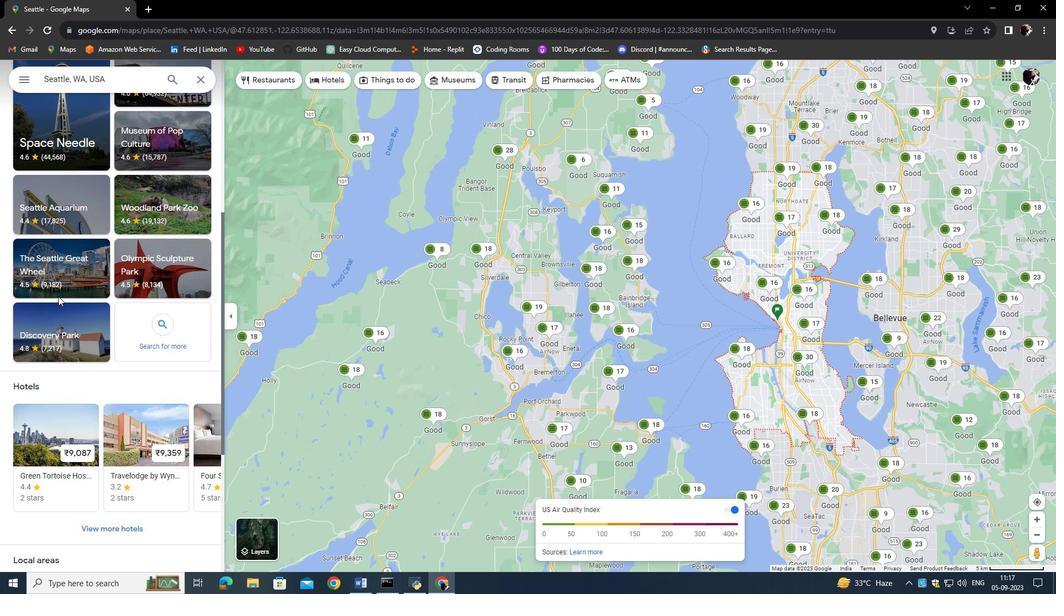 
Action: Mouse scrolled (58, 296) with delta (0, 0)
Screenshot: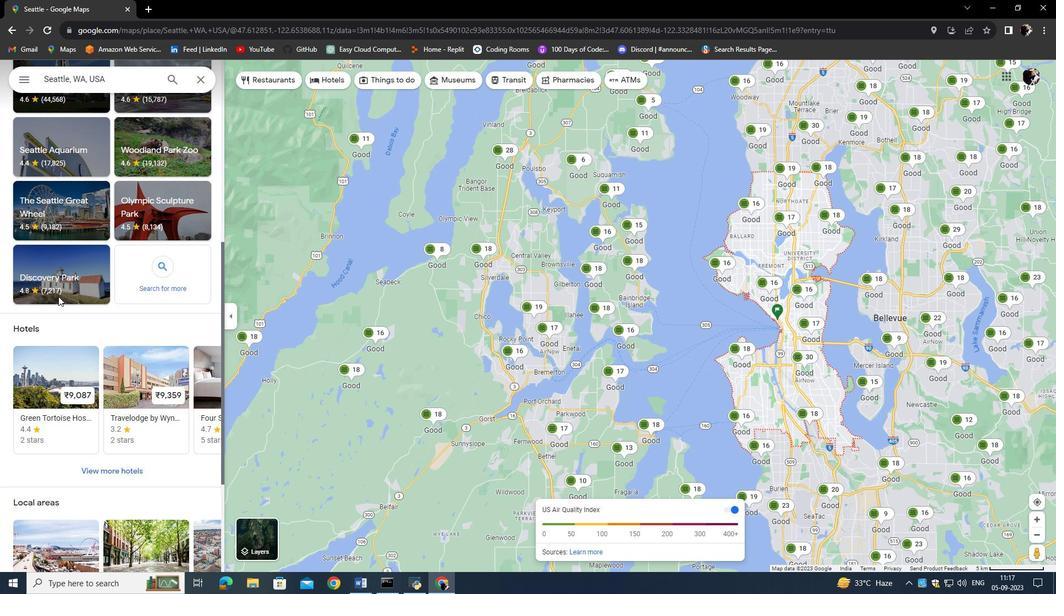 
Action: Mouse scrolled (58, 296) with delta (0, 0)
Screenshot: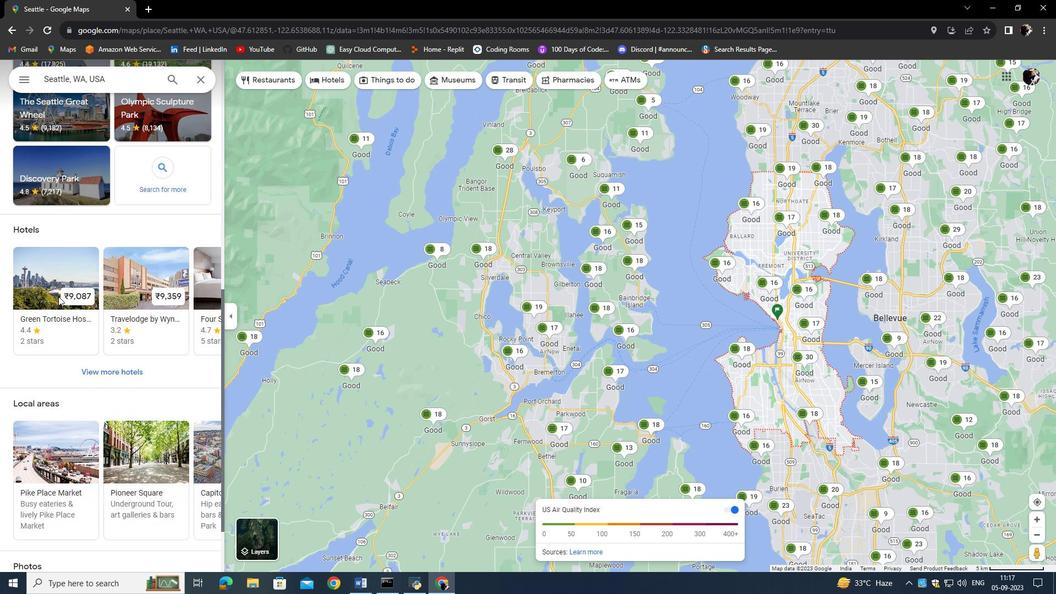 
Action: Mouse scrolled (58, 296) with delta (0, 0)
Screenshot: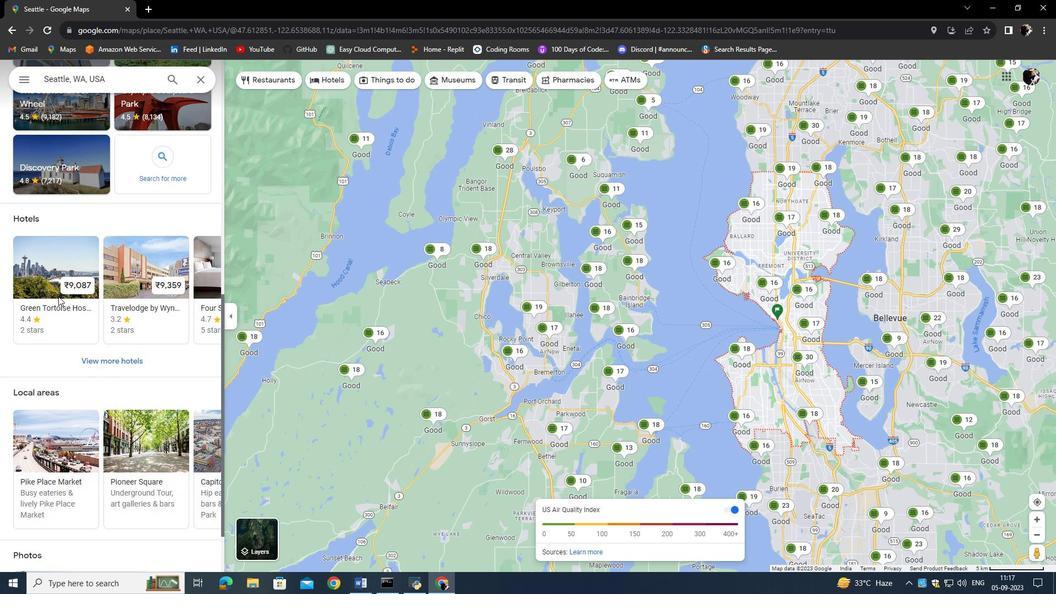 
Action: Mouse scrolled (58, 296) with delta (0, 0)
Screenshot: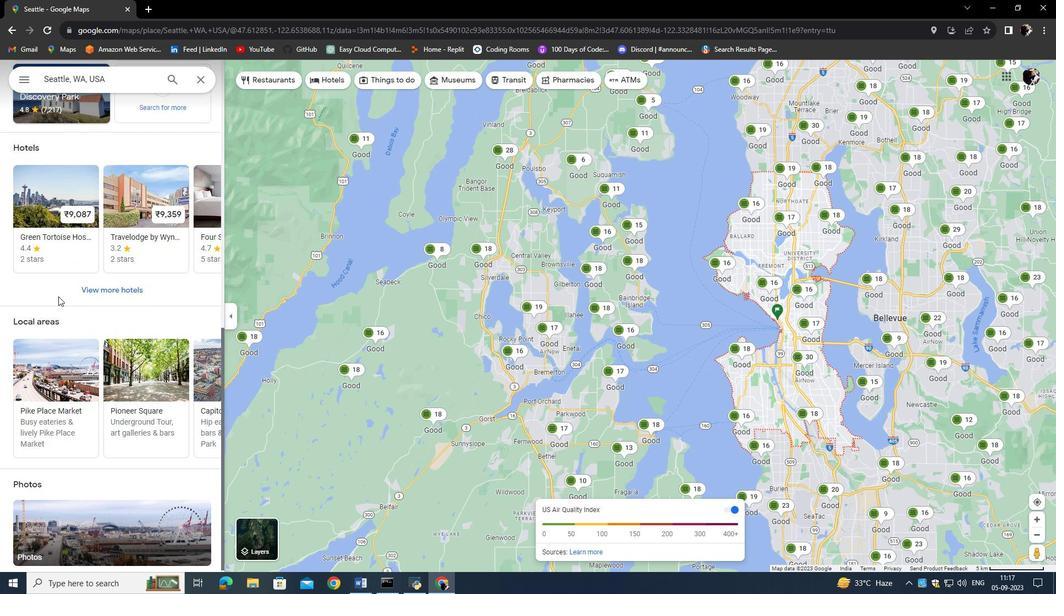
Action: Mouse scrolled (58, 296) with delta (0, 0)
Screenshot: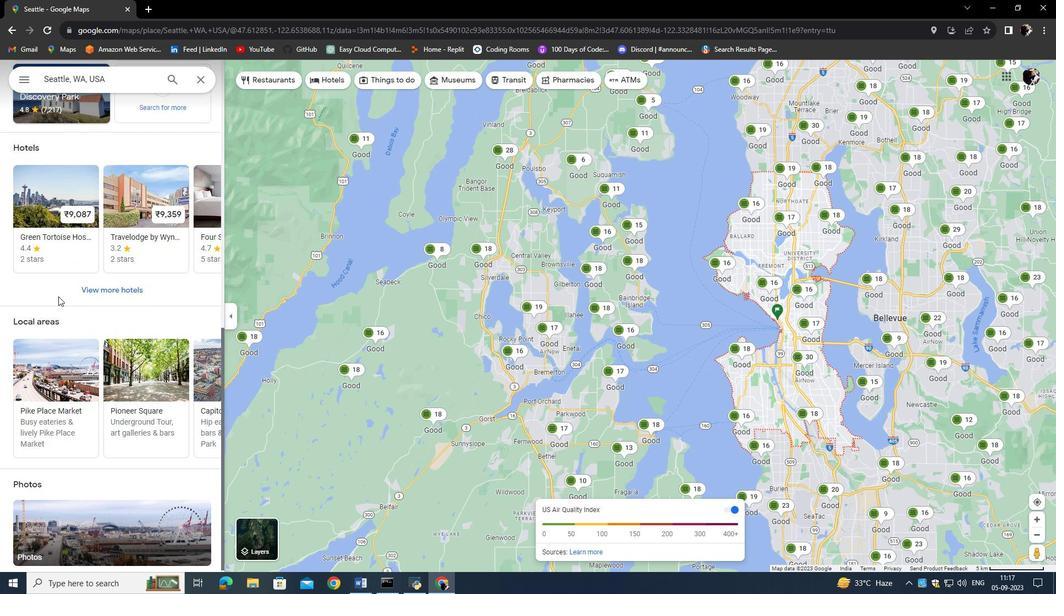 
Action: Mouse scrolled (58, 296) with delta (0, 0)
Screenshot: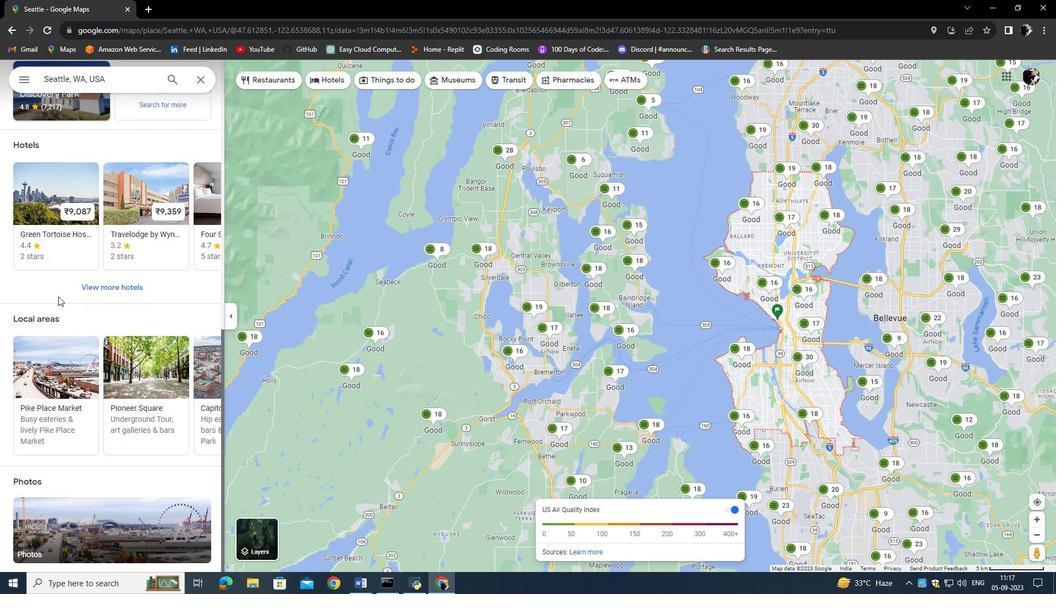 
Action: Mouse scrolled (58, 296) with delta (0, 0)
Screenshot: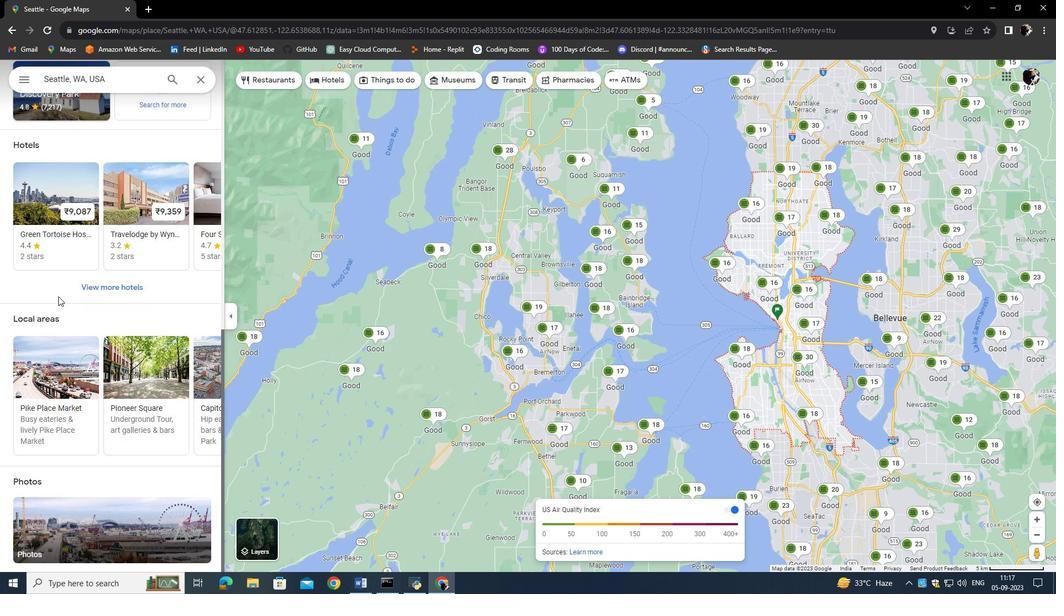 
Action: Mouse scrolled (58, 296) with delta (0, 0)
Screenshot: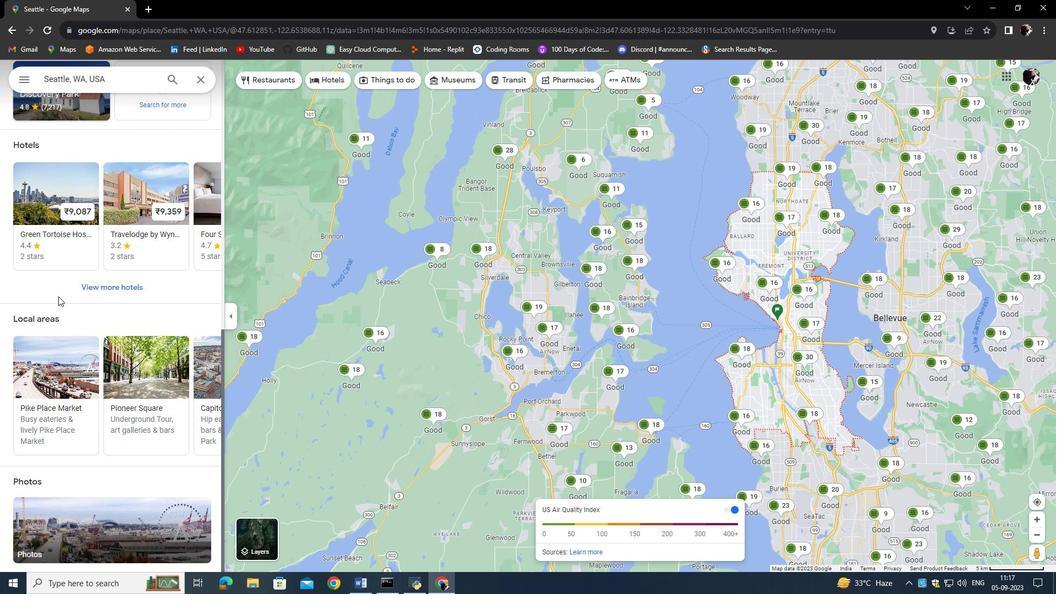 
Action: Mouse scrolled (58, 296) with delta (0, 0)
Screenshot: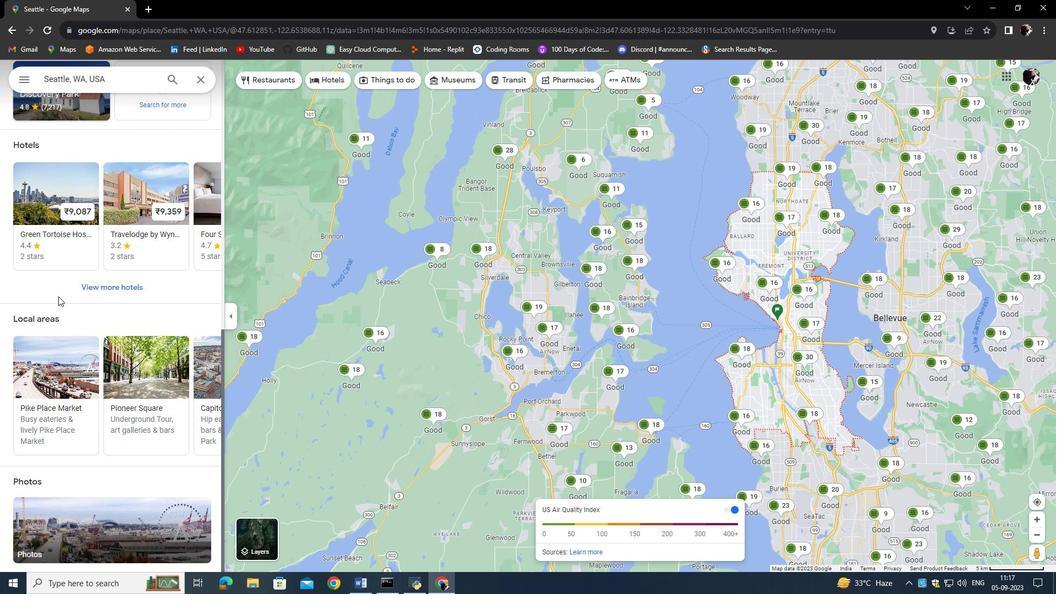 
Action: Mouse scrolled (58, 296) with delta (0, 0)
Screenshot: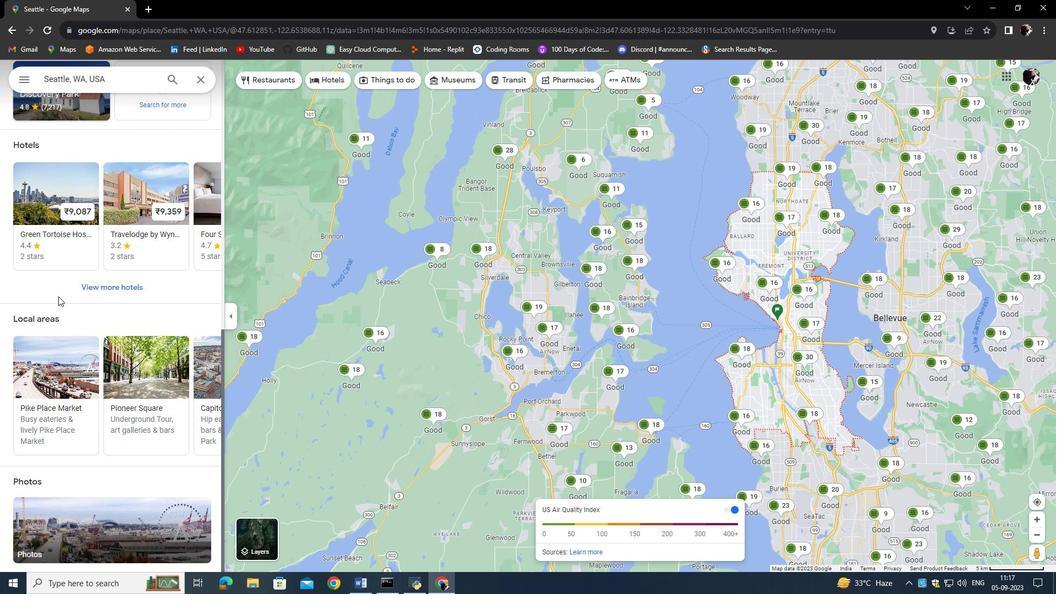 
Action: Mouse scrolled (58, 296) with delta (0, 0)
Screenshot: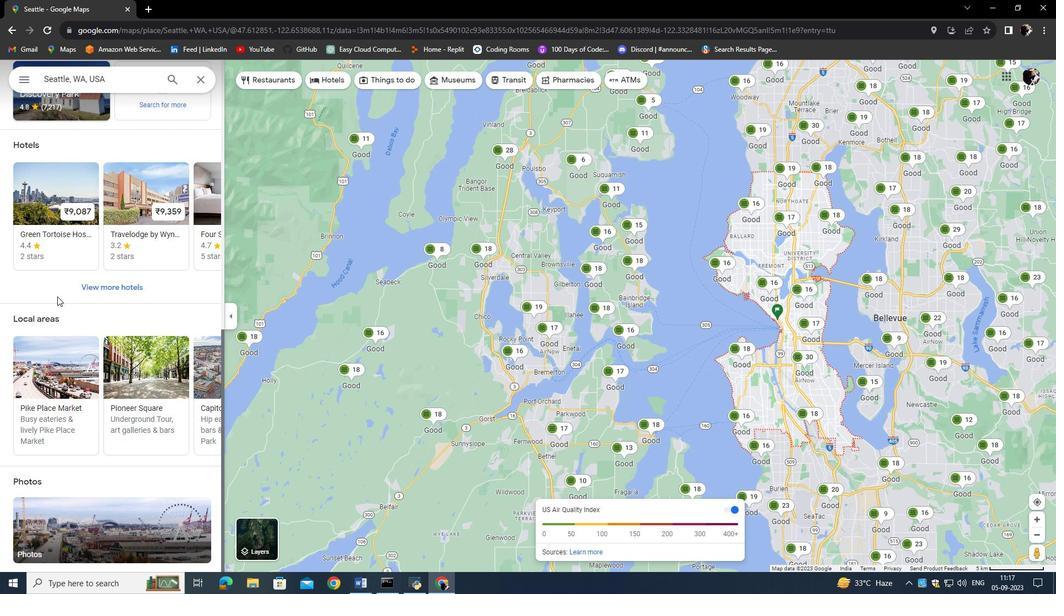 
Action: Mouse scrolled (58, 296) with delta (0, 0)
Screenshot: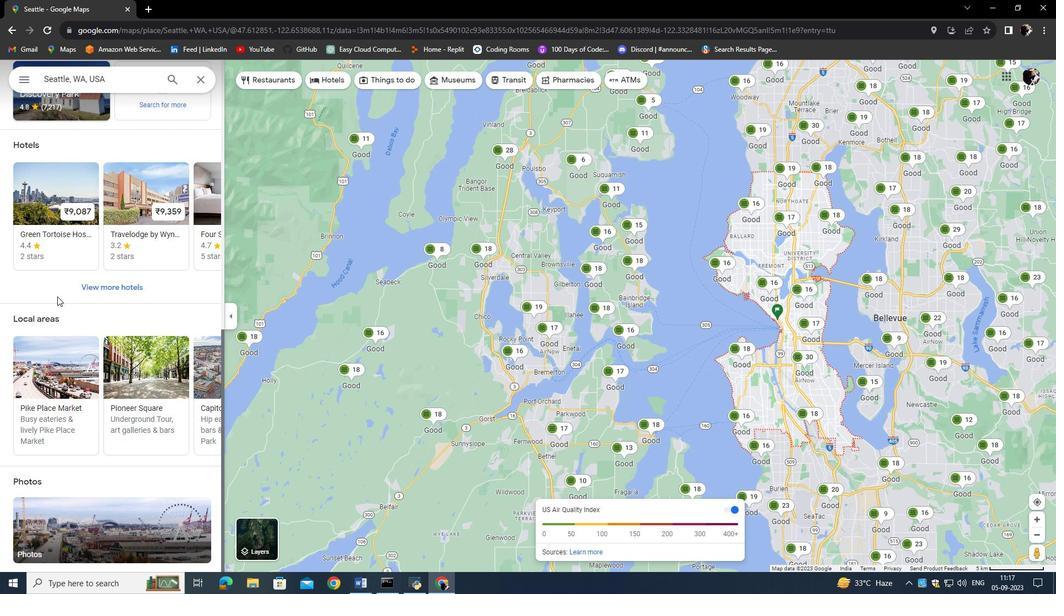 
Action: Mouse moved to (57, 296)
Screenshot: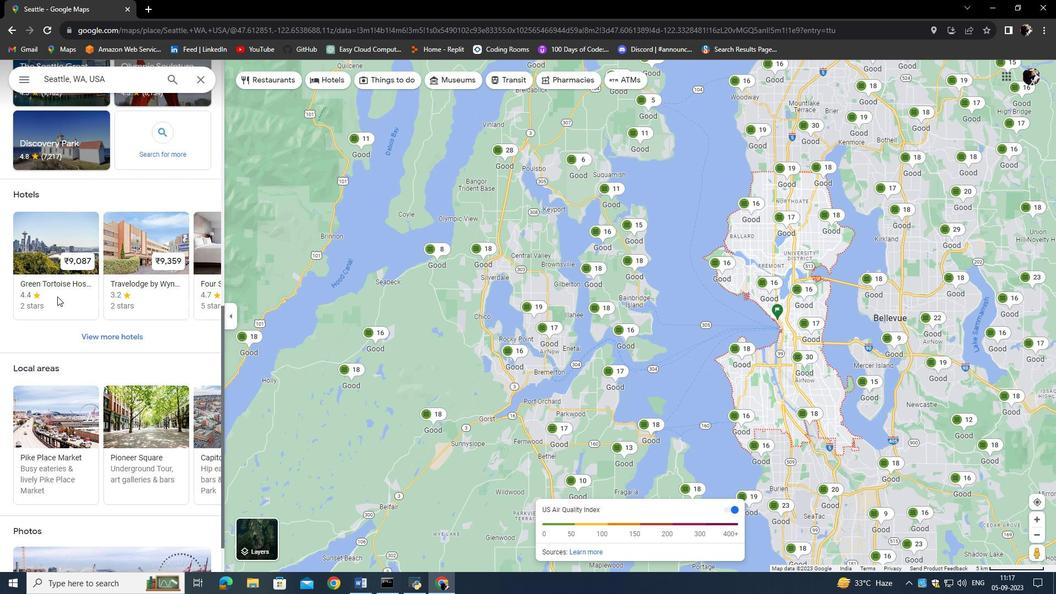 
Action: Mouse scrolled (57, 297) with delta (0, 0)
Screenshot: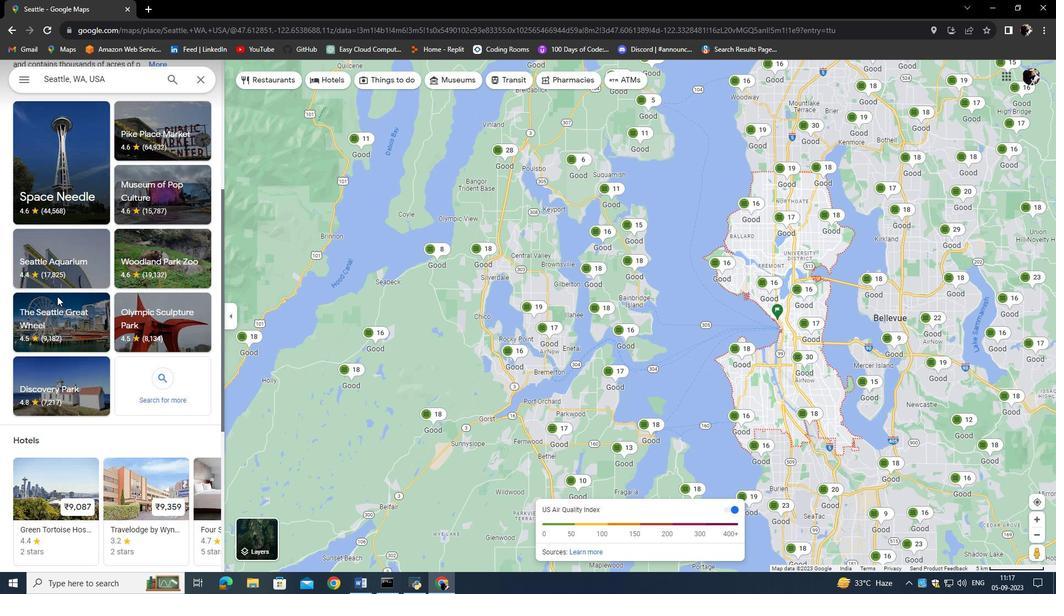 
Action: Mouse scrolled (57, 297) with delta (0, 0)
Screenshot: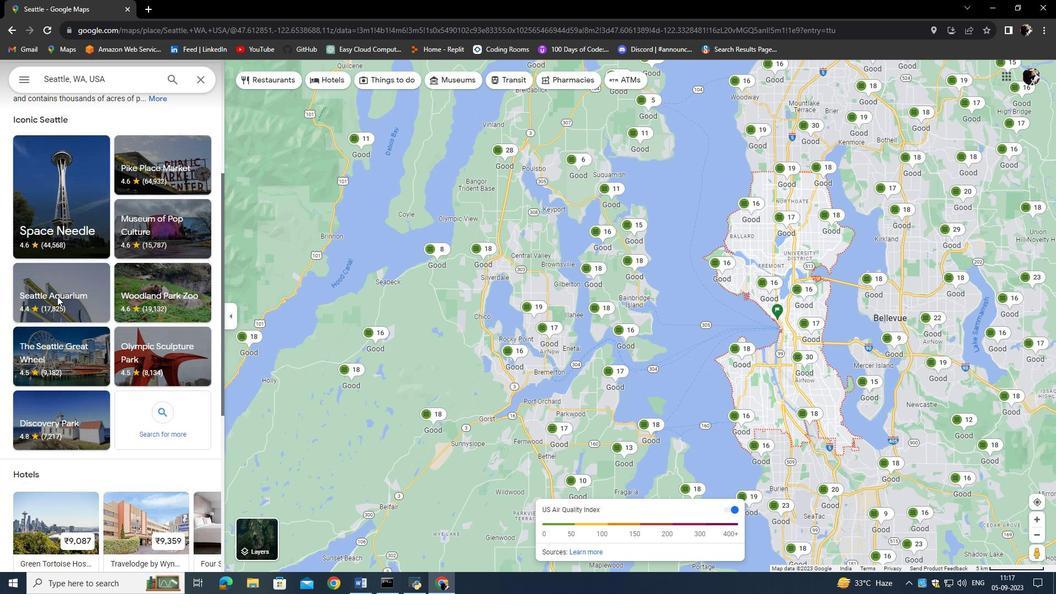 
Action: Mouse scrolled (57, 297) with delta (0, 0)
Screenshot: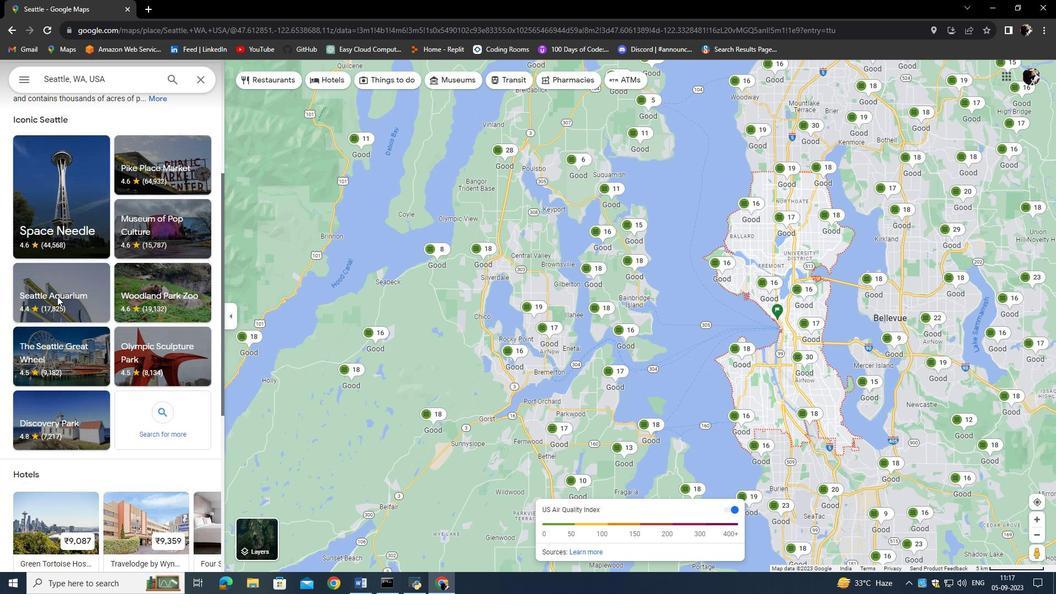 
Action: Mouse scrolled (57, 297) with delta (0, 0)
Screenshot: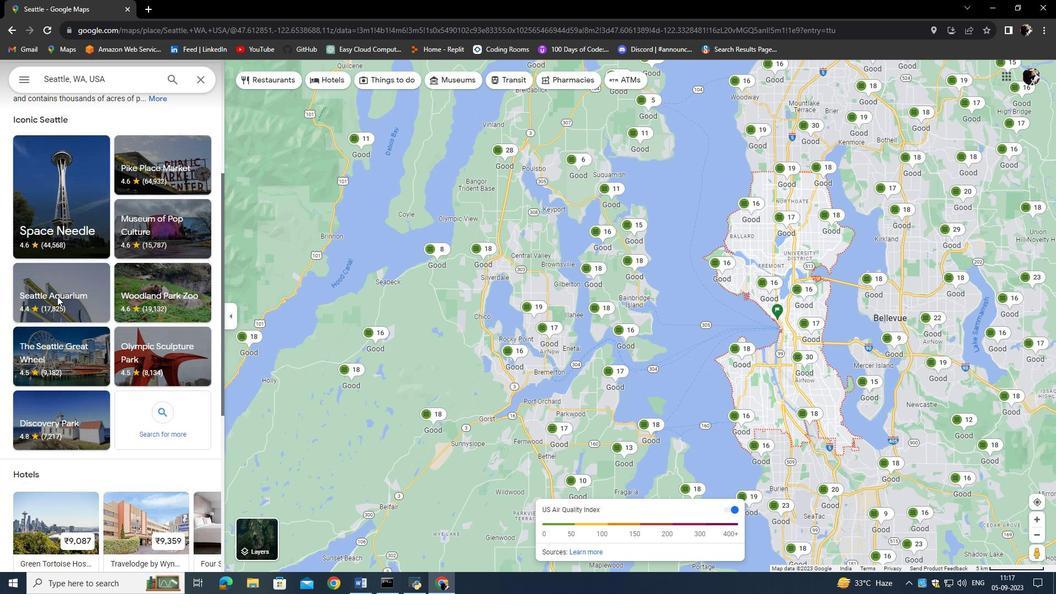 
Action: Mouse scrolled (57, 297) with delta (0, 0)
Screenshot: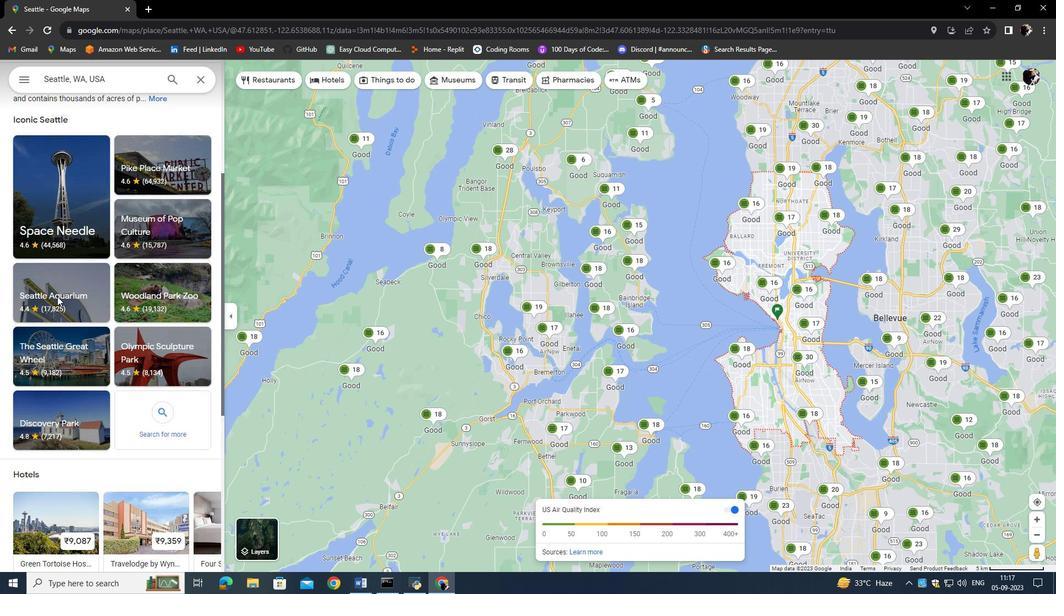 
Action: Mouse scrolled (57, 297) with delta (0, 0)
Screenshot: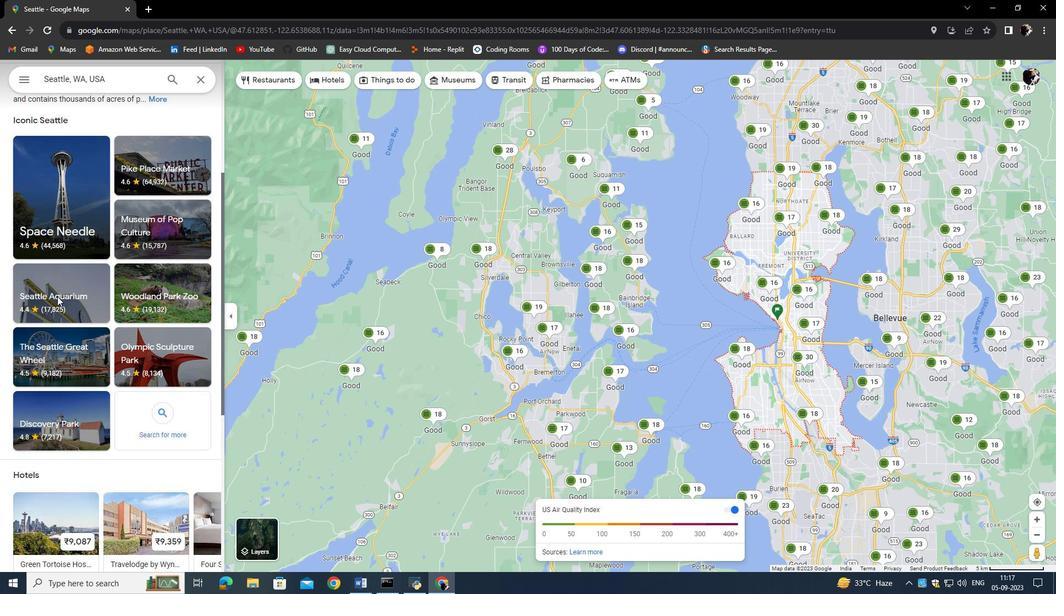 
Action: Mouse moved to (57, 296)
Screenshot: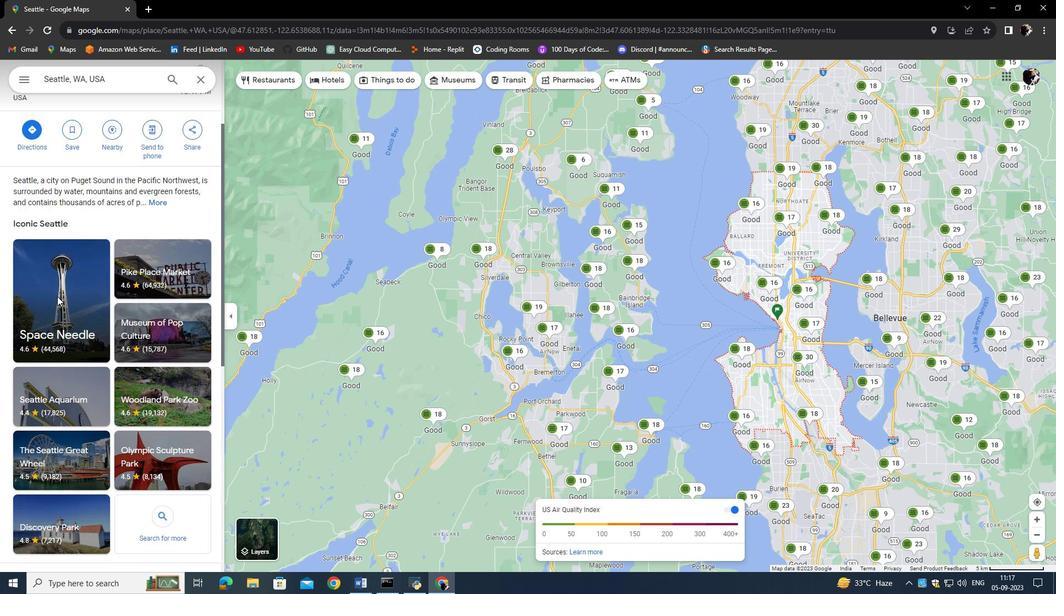 
Action: Mouse scrolled (57, 297) with delta (0, 0)
Screenshot: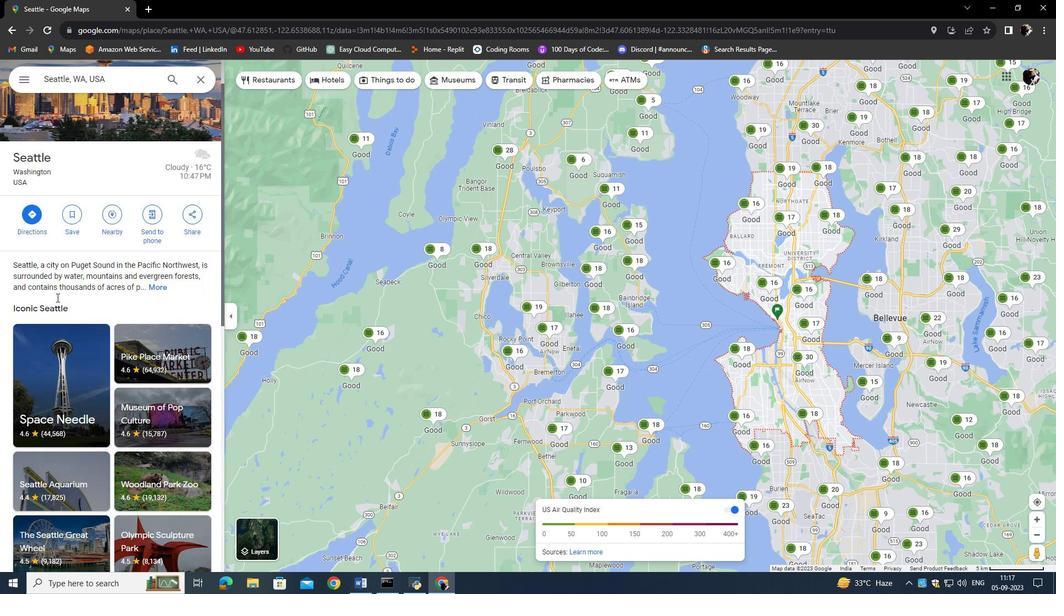 
Action: Mouse scrolled (57, 297) with delta (0, 0)
Screenshot: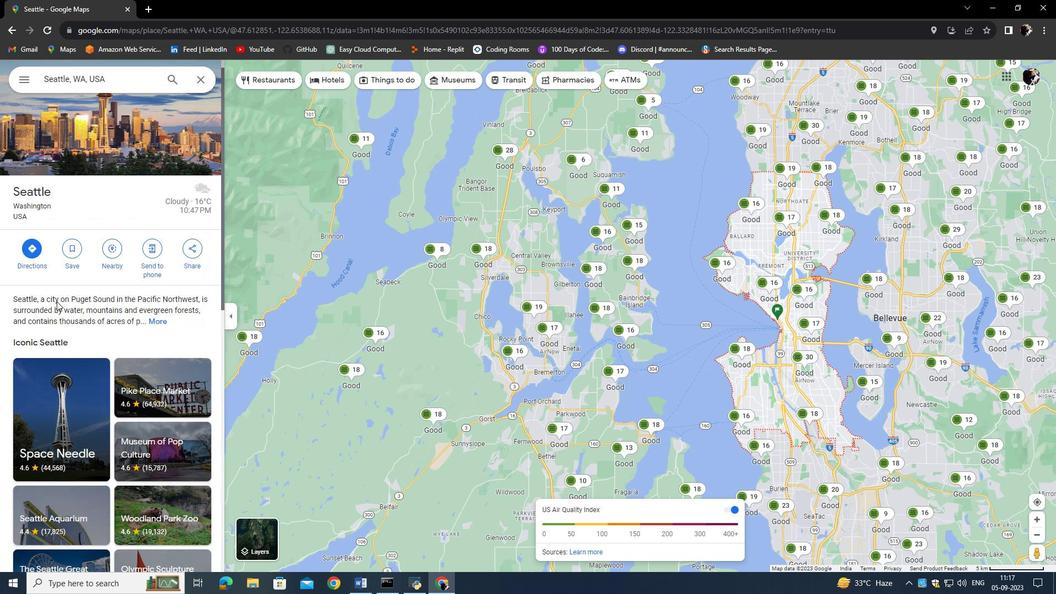 
Action: Mouse scrolled (57, 297) with delta (0, 0)
Screenshot: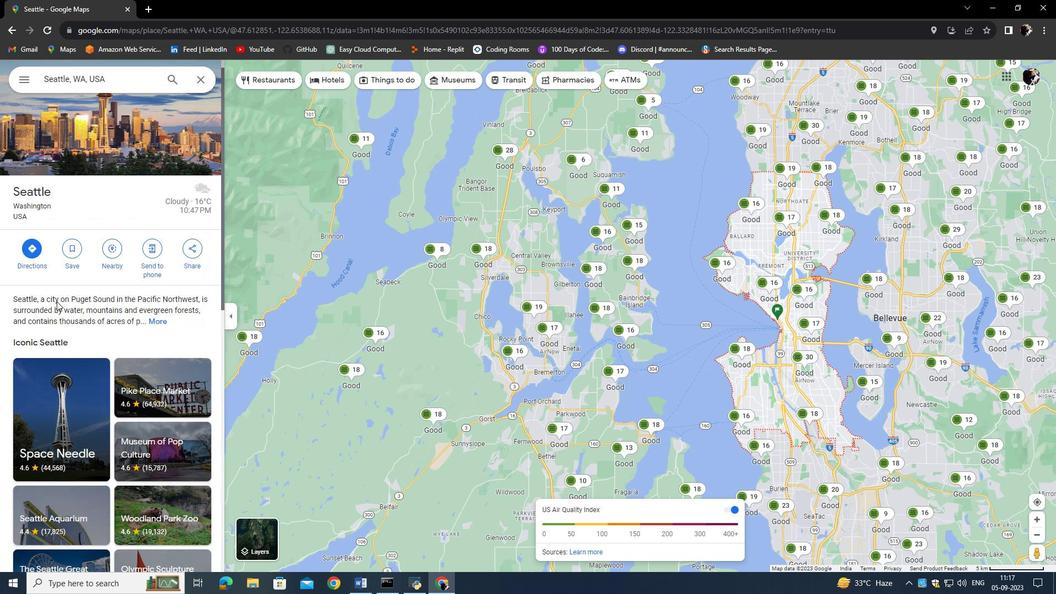 
Action: Mouse scrolled (57, 297) with delta (0, 0)
Screenshot: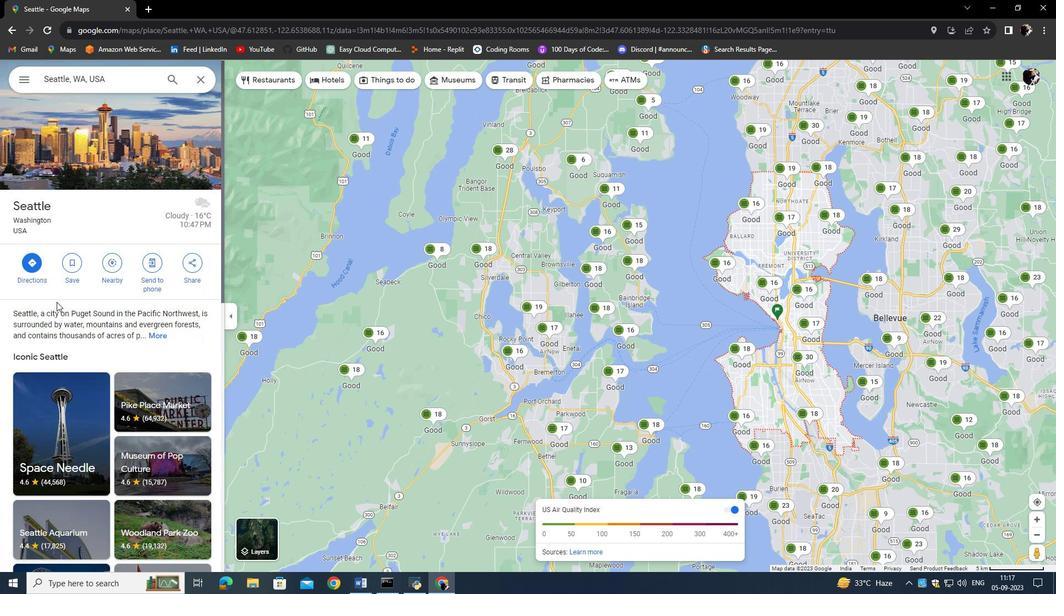 
Action: Mouse moved to (56, 297)
Screenshot: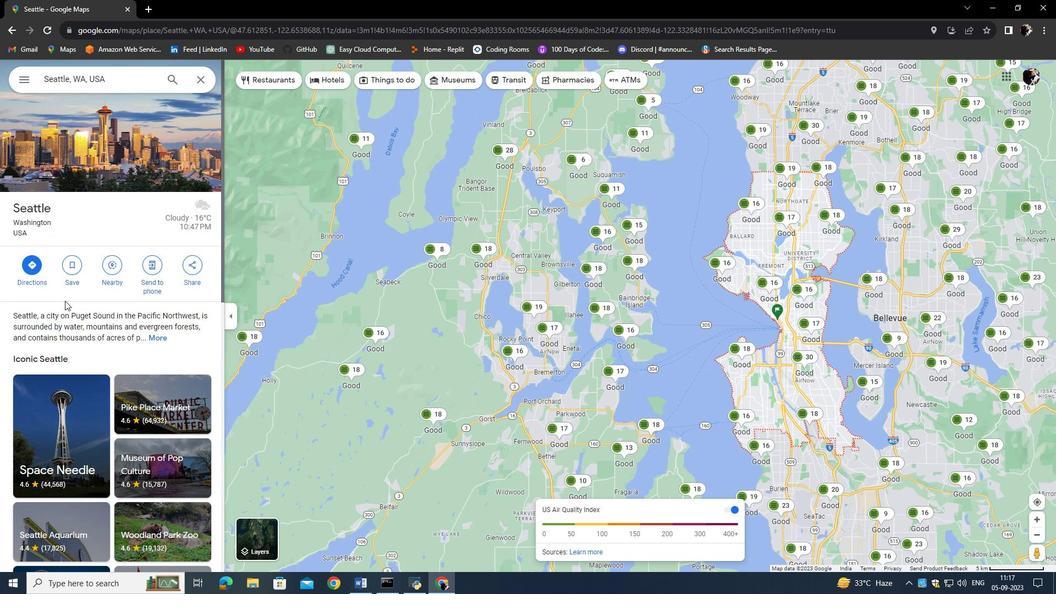 
Action: Mouse scrolled (56, 298) with delta (0, 0)
Screenshot: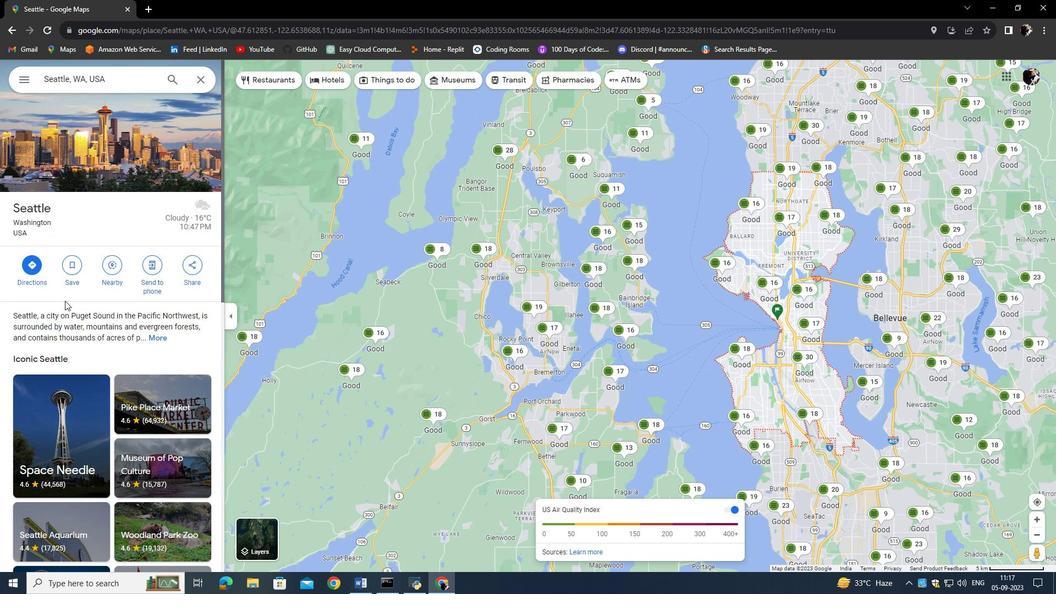 
Action: Mouse moved to (160, 336)
Screenshot: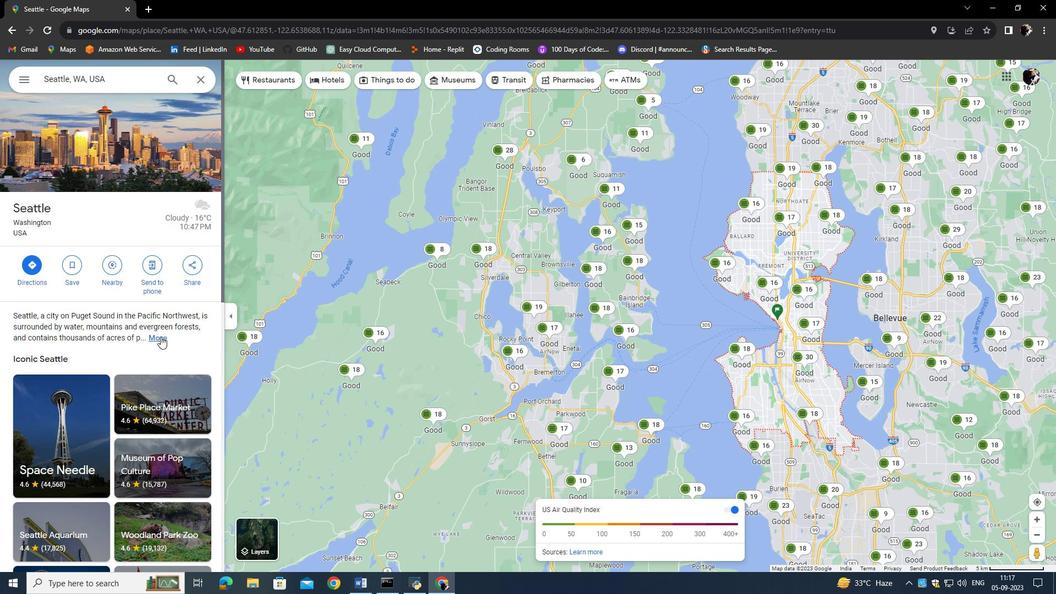 
Action: Mouse pressed left at (160, 336)
Screenshot: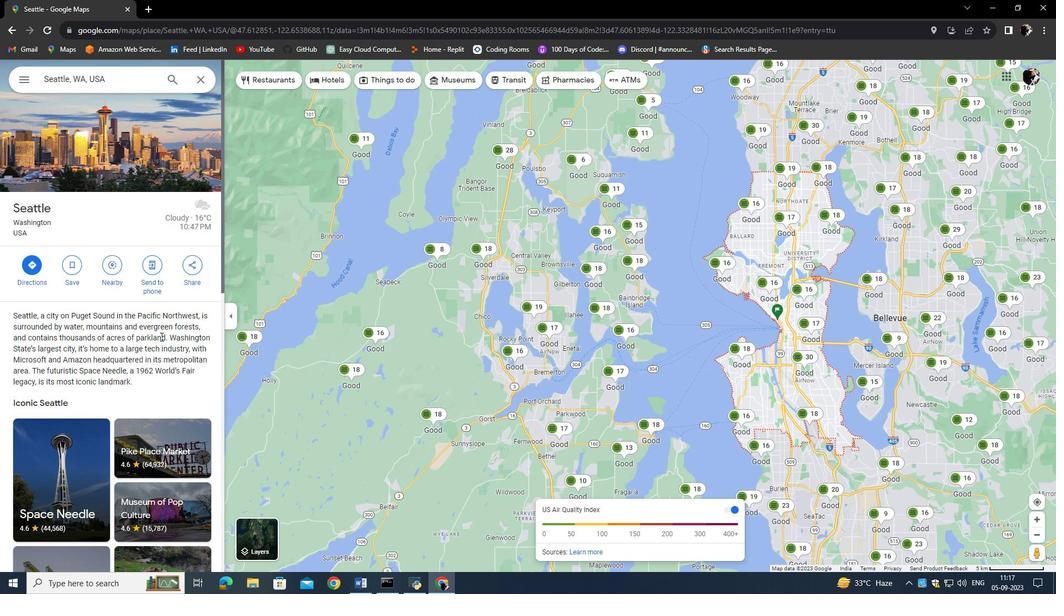 
Action: Mouse moved to (158, 364)
Screenshot: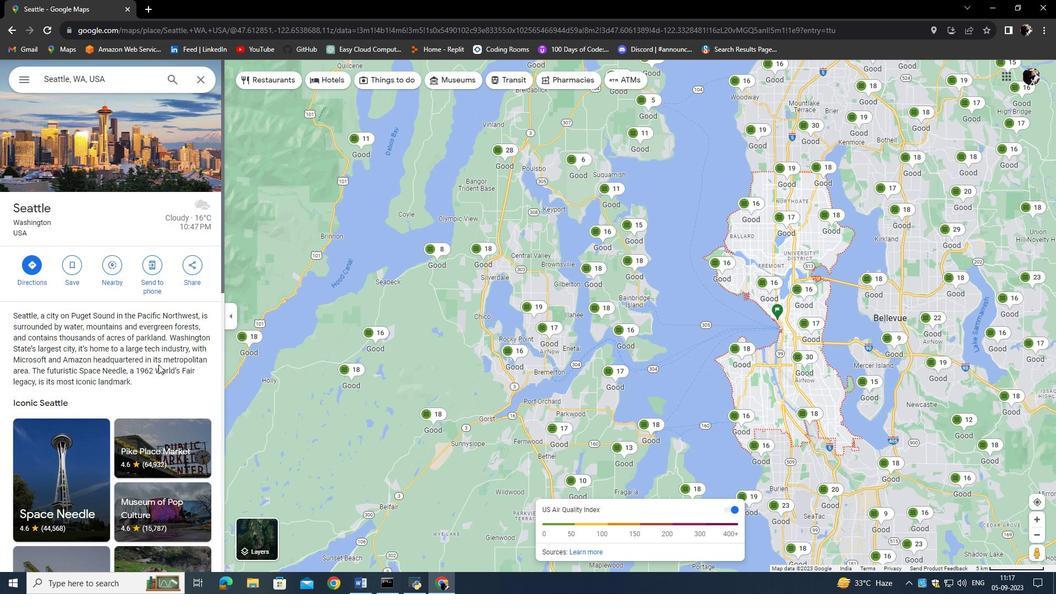 
Action: Mouse scrolled (158, 365) with delta (0, 0)
Screenshot: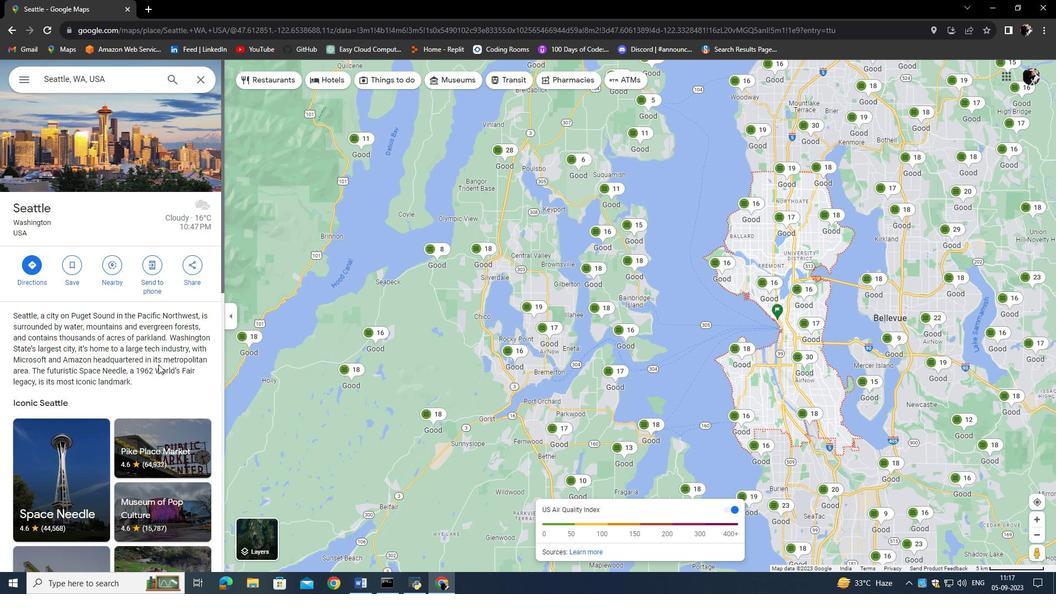 
Action: Mouse scrolled (158, 365) with delta (0, 0)
Screenshot: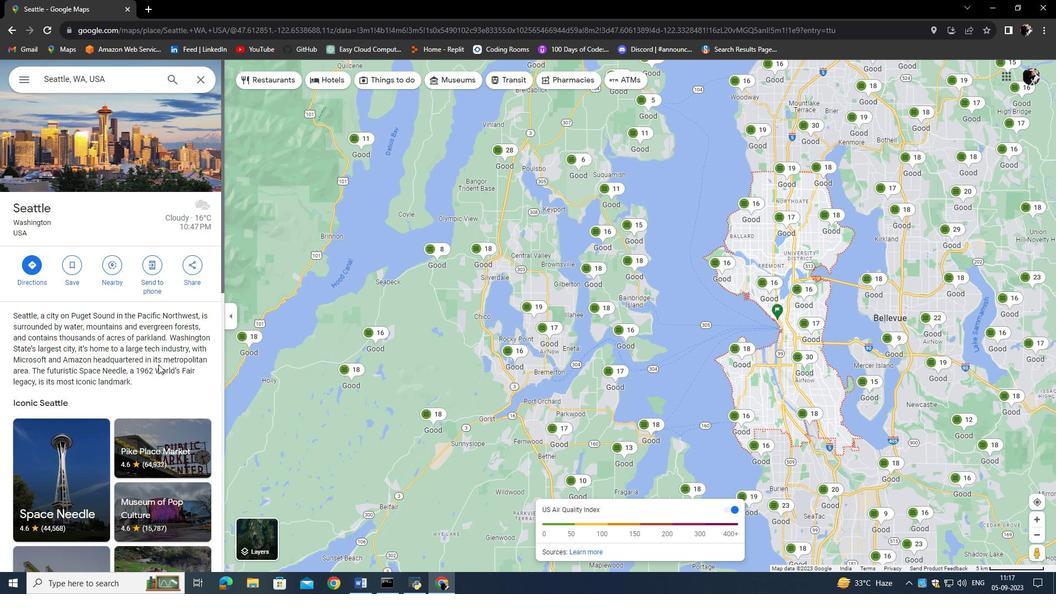
Action: Mouse moved to (182, 218)
Screenshot: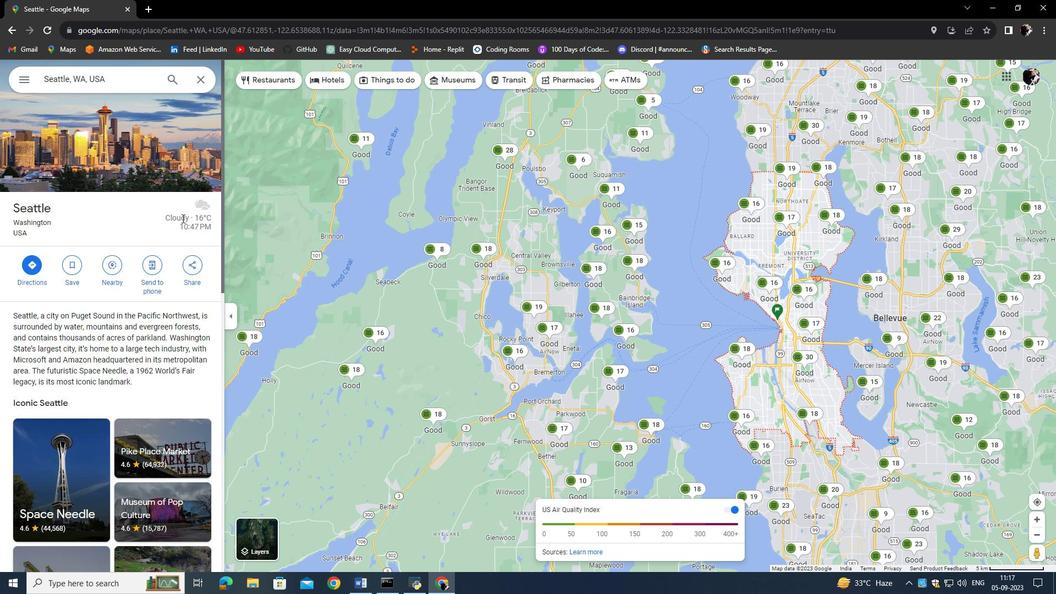 
Action: Mouse pressed left at (182, 218)
Screenshot: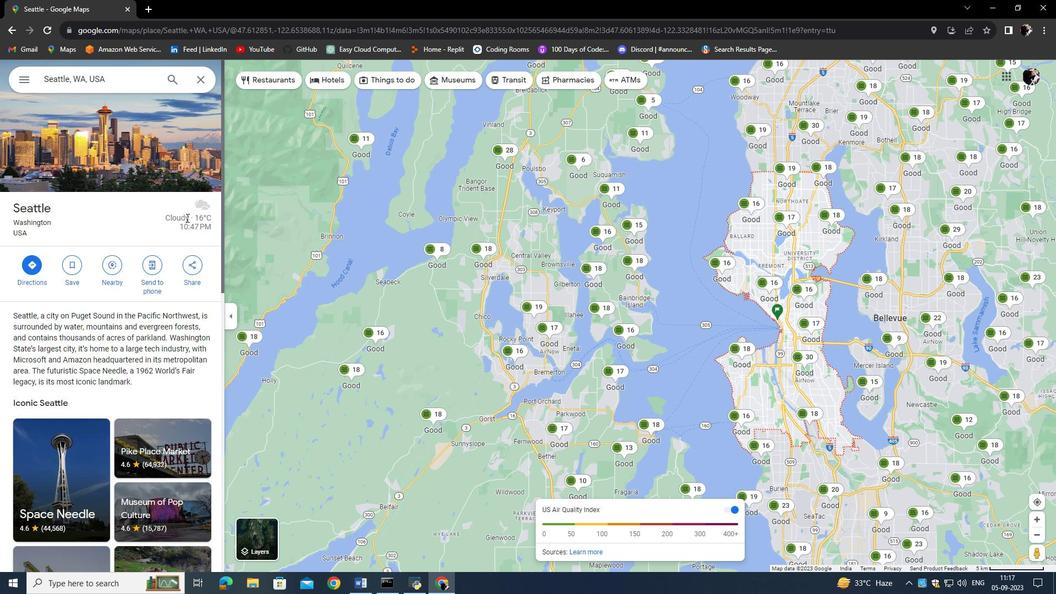 
Action: Mouse moved to (210, 214)
Screenshot: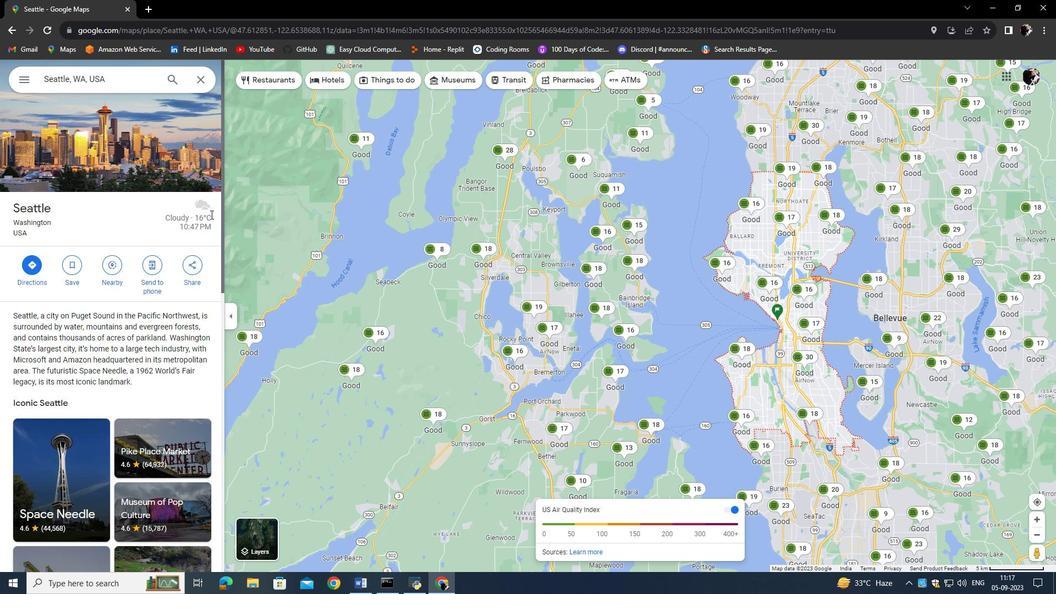 
Action: Mouse pressed left at (210, 214)
Screenshot: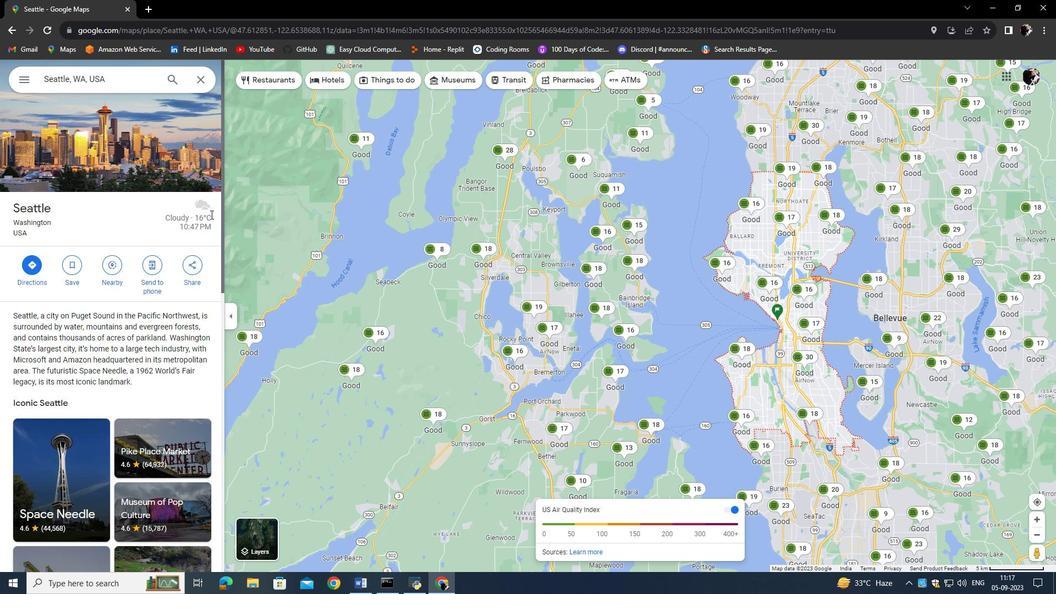 
Action: Mouse moved to (189, 206)
Screenshot: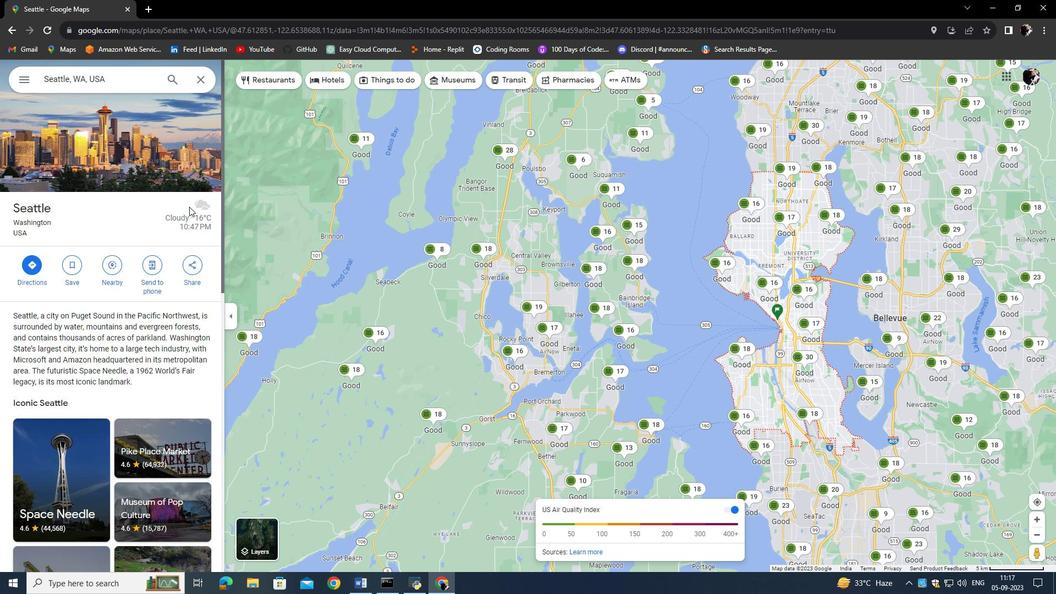 
Action: Mouse pressed left at (189, 206)
Screenshot: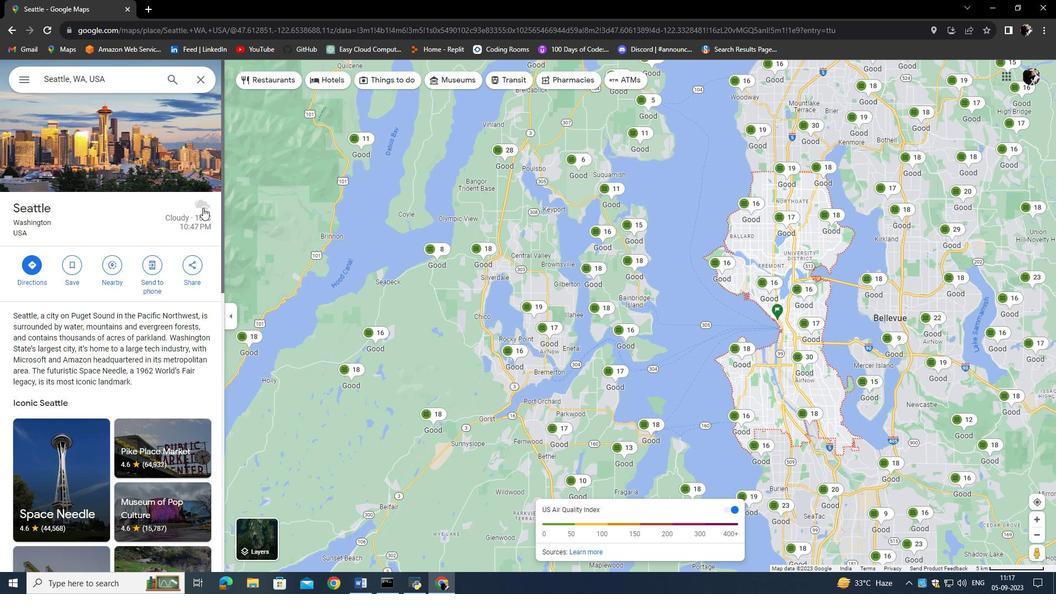 
Action: Mouse moved to (219, 211)
Screenshot: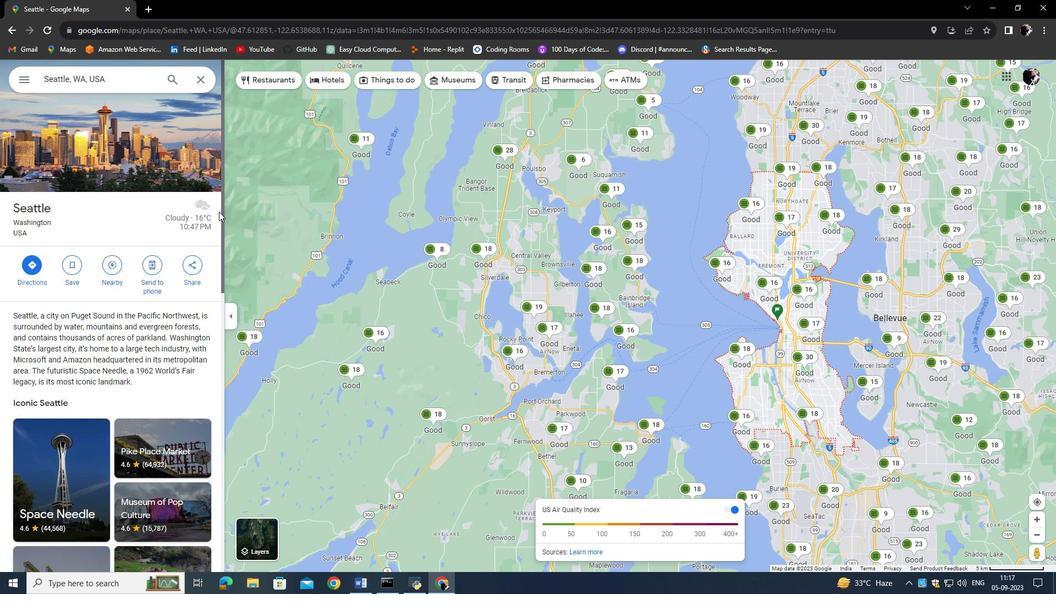 
Action: Mouse pressed left at (219, 211)
Screenshot: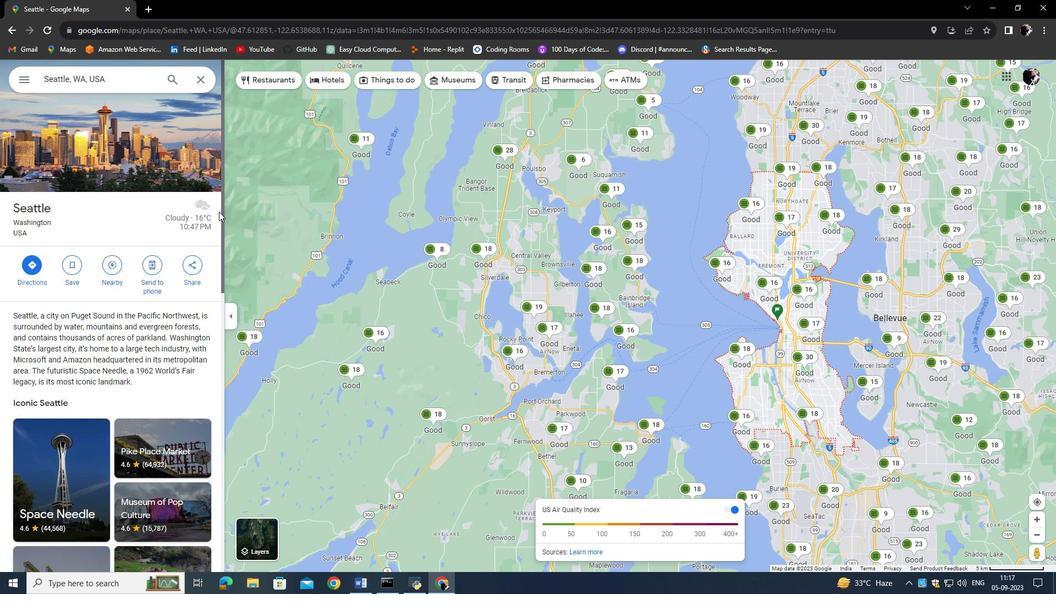 
Action: Mouse moved to (350, 371)
Screenshot: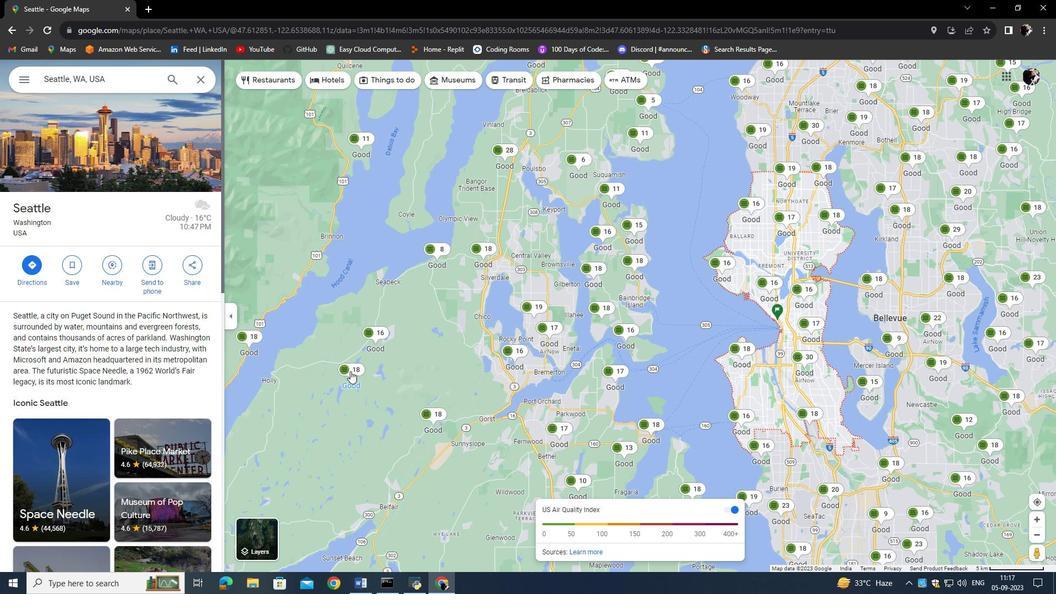 
Action: Mouse pressed left at (350, 371)
Screenshot: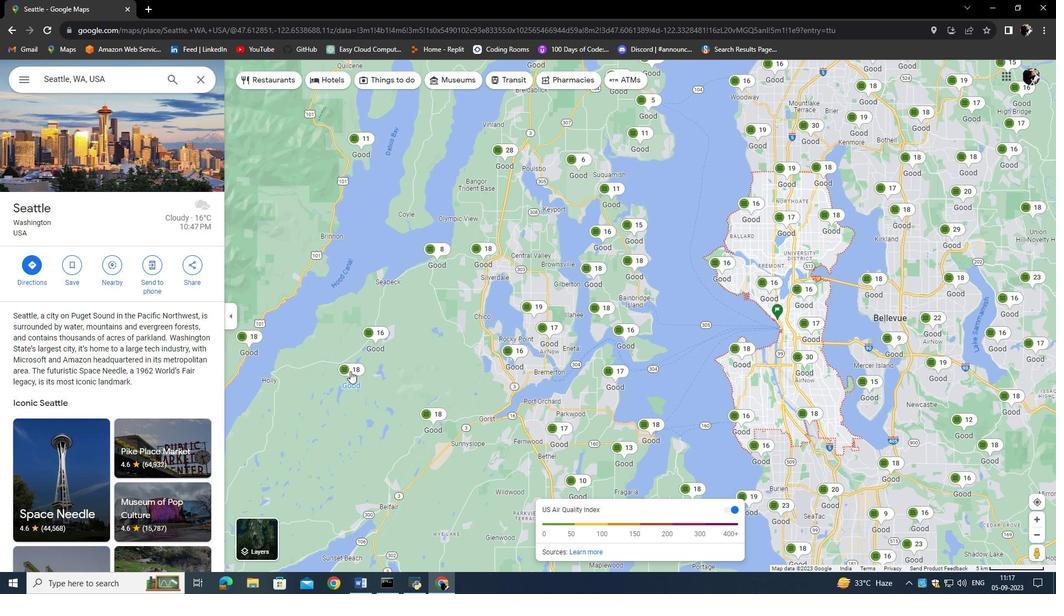 
Action: Mouse moved to (553, 269)
Screenshot: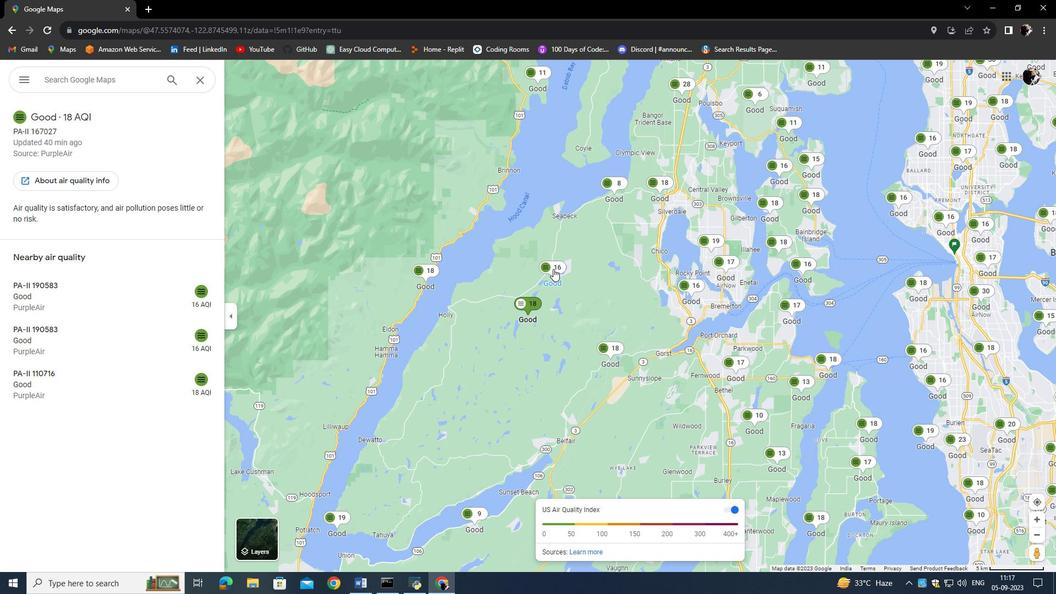 
Action: Mouse pressed left at (553, 269)
Screenshot: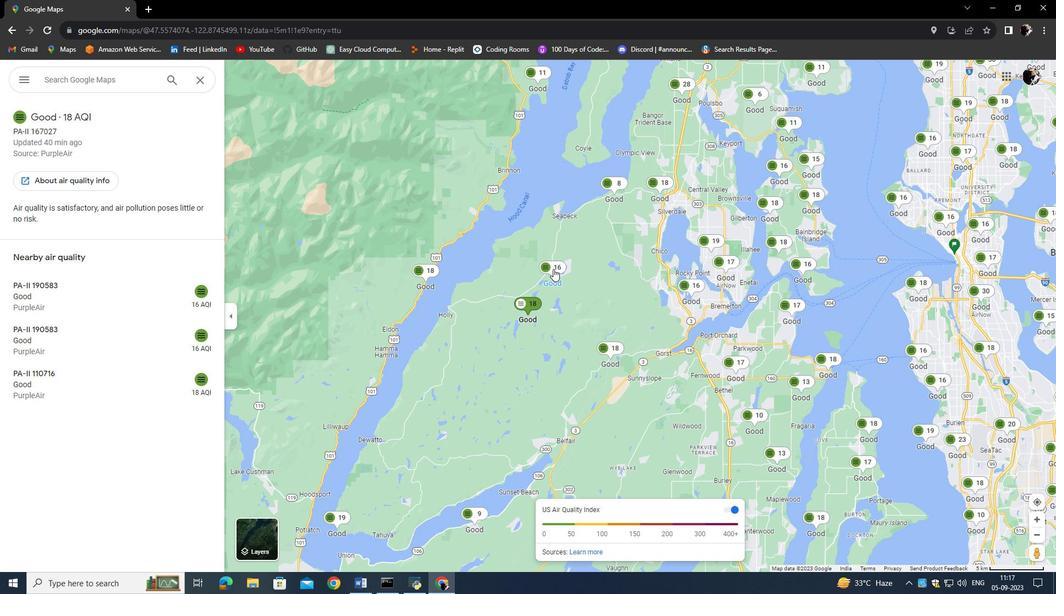 
Action: Mouse moved to (582, 389)
Screenshot: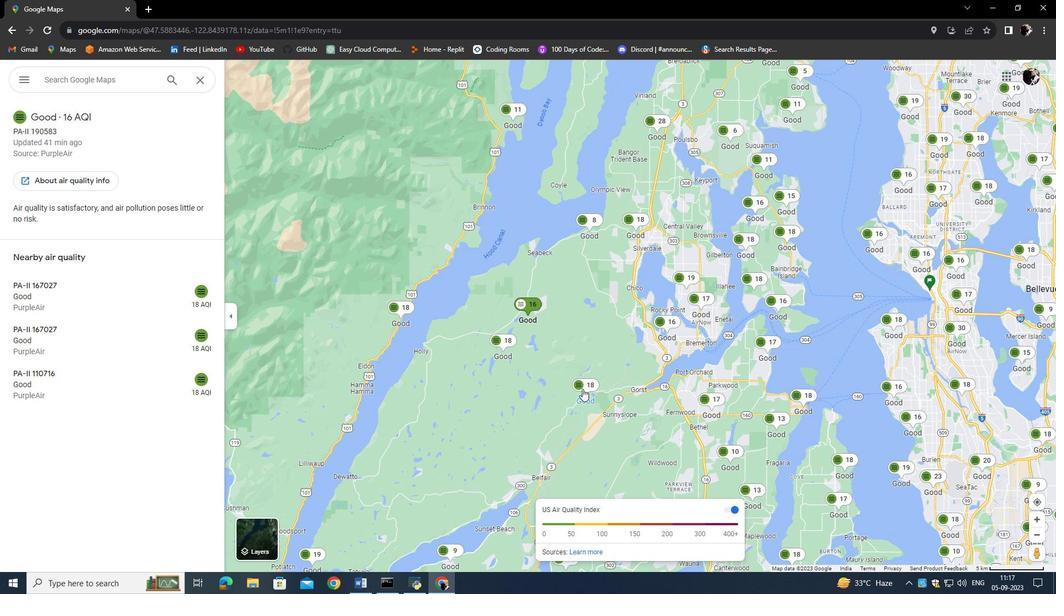 
Action: Mouse pressed left at (582, 389)
Screenshot: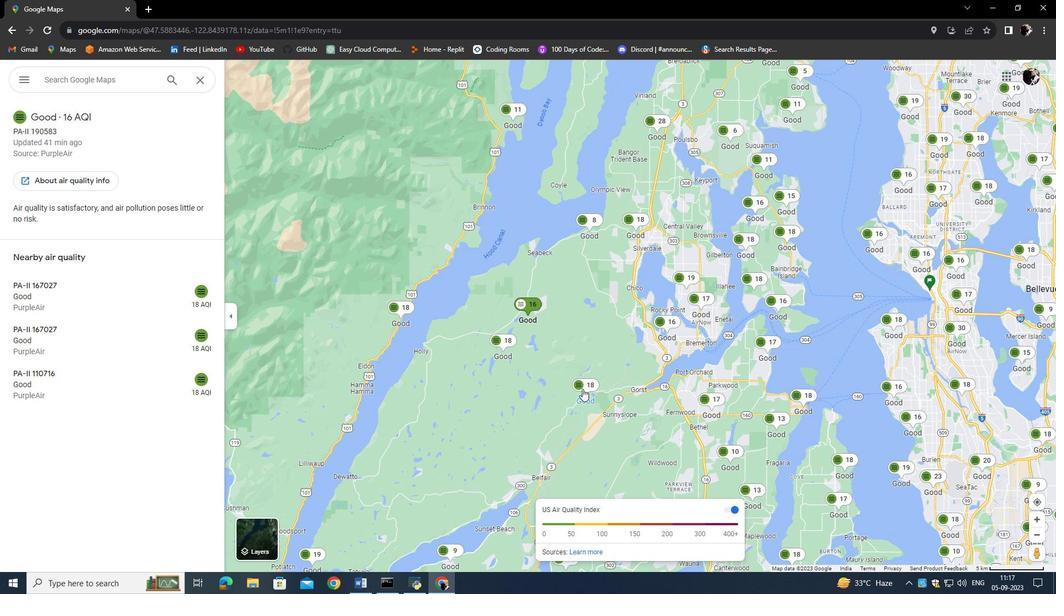 
Action: Mouse moved to (507, 480)
Screenshot: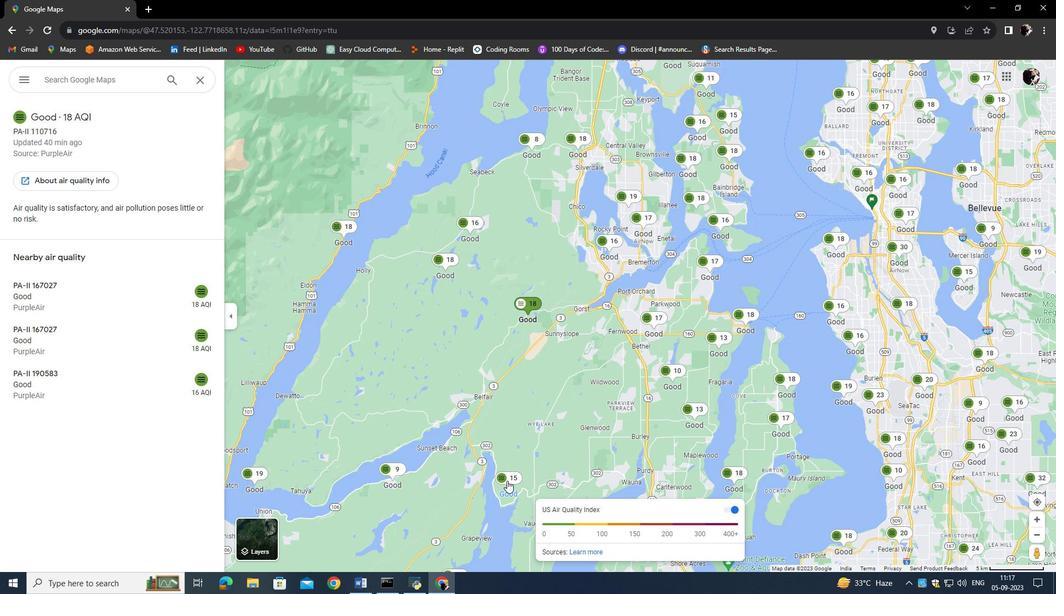 
Action: Mouse pressed left at (507, 480)
Screenshot: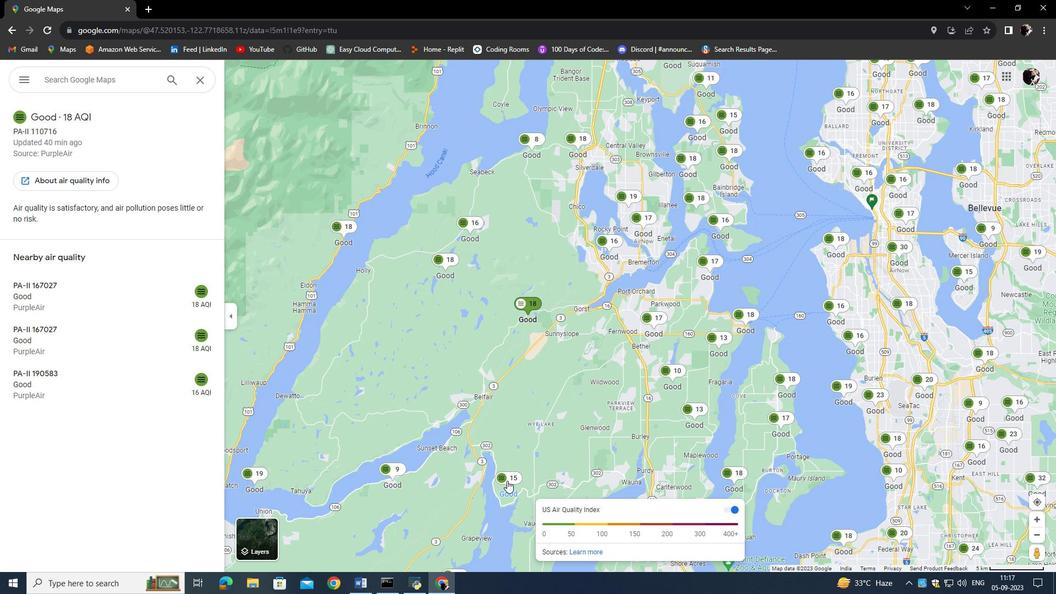 
Action: Mouse moved to (470, 401)
Screenshot: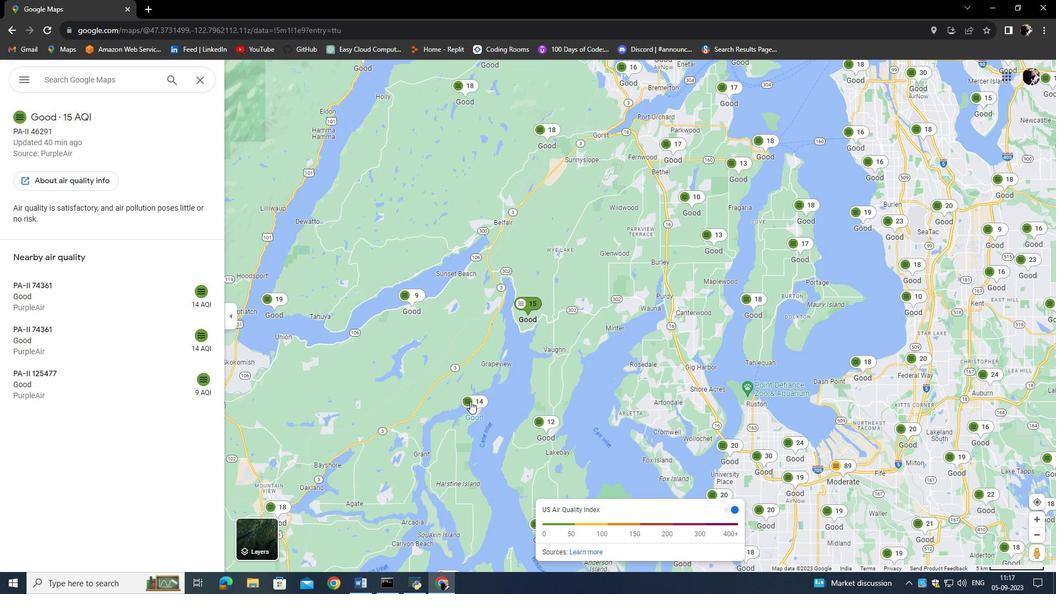 
Action: Mouse pressed left at (470, 401)
Screenshot: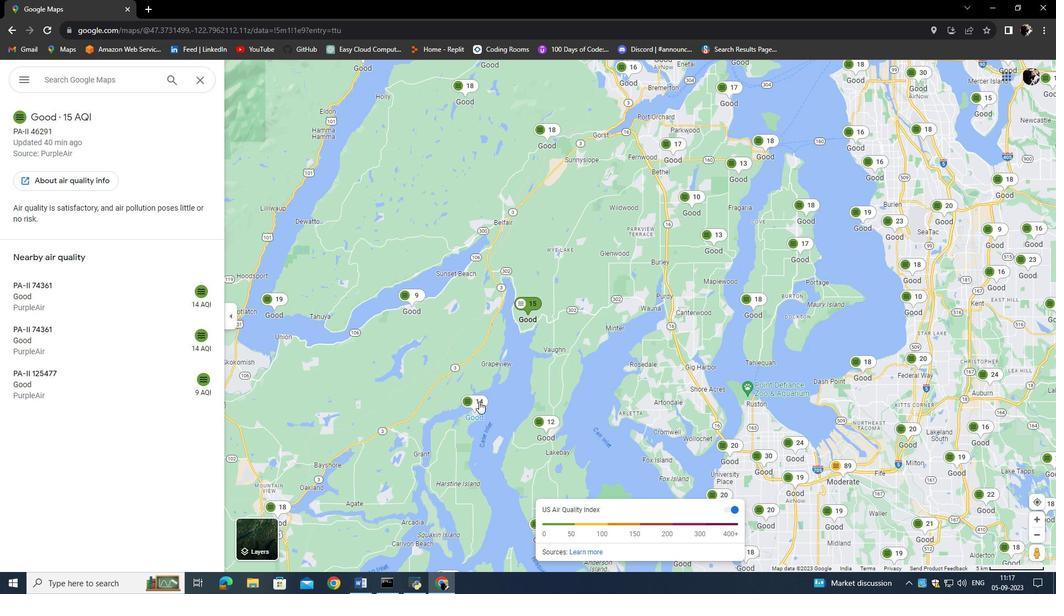 
Action: Mouse moved to (614, 343)
Screenshot: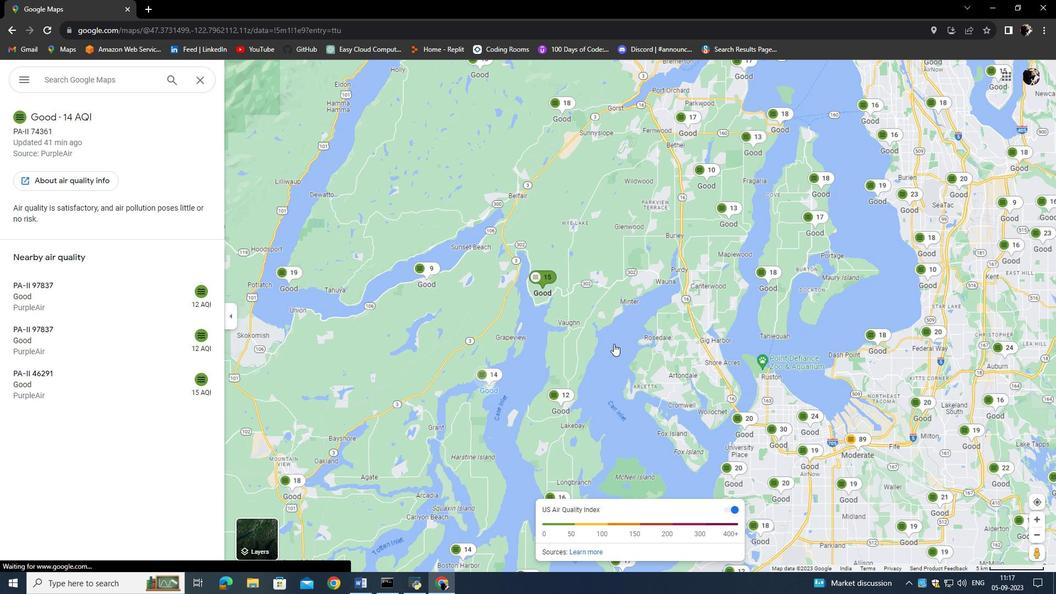 
Action: Mouse scrolled (614, 344) with delta (0, 0)
Screenshot: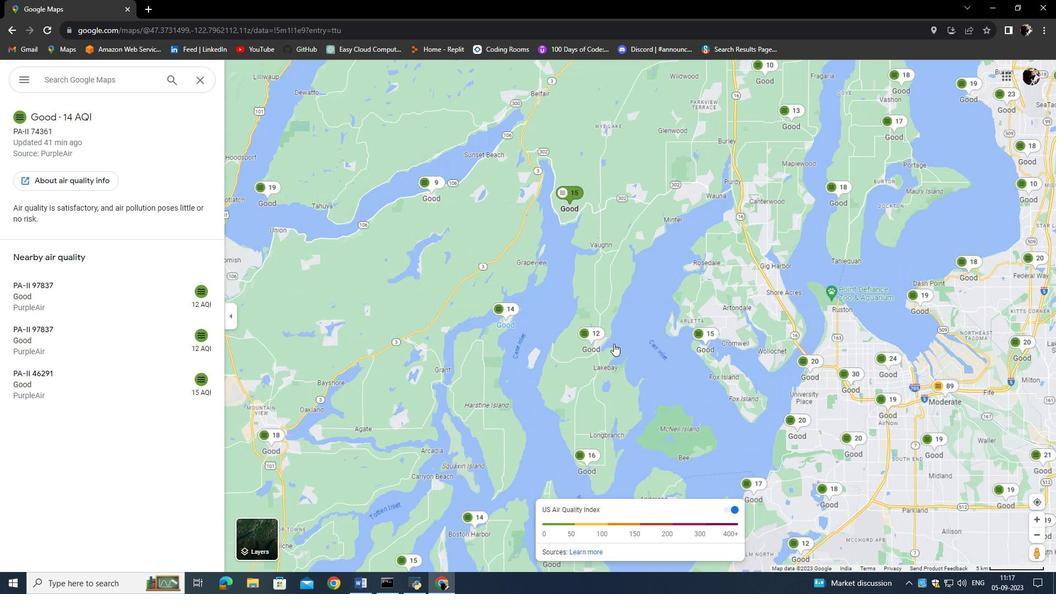 
Action: Mouse scrolled (614, 344) with delta (0, 0)
Screenshot: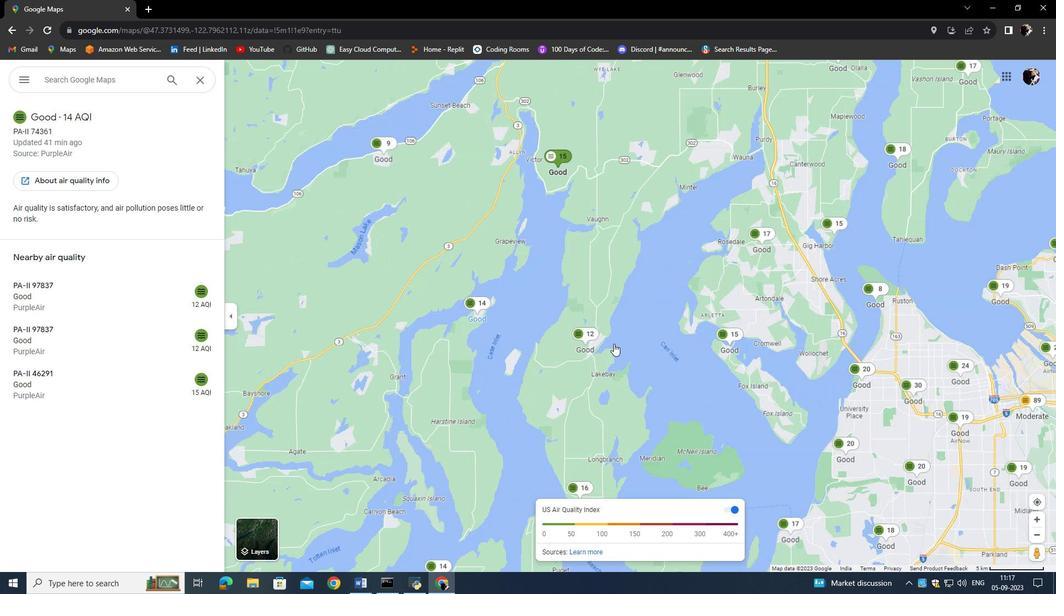 
Action: Mouse scrolled (614, 344) with delta (0, 0)
Screenshot: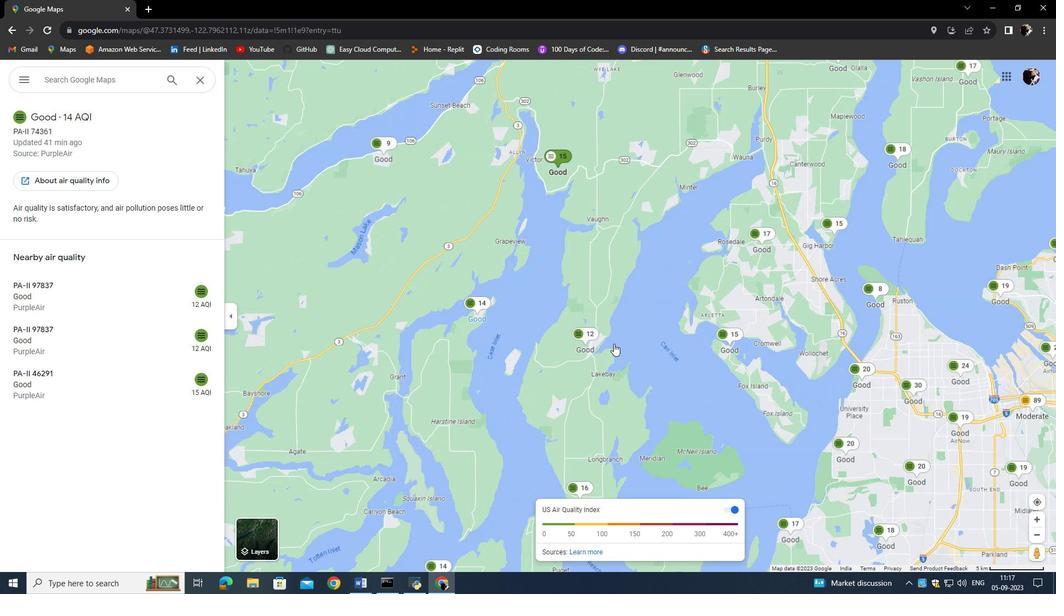 
Action: Mouse scrolled (614, 344) with delta (0, 0)
Screenshot: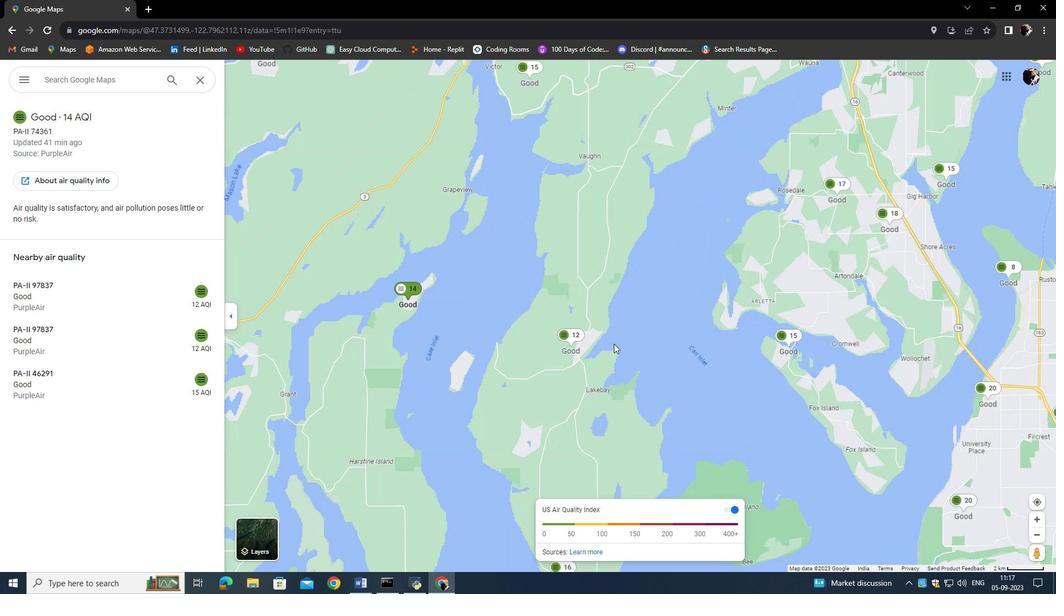 
Action: Mouse scrolled (614, 344) with delta (0, 0)
Screenshot: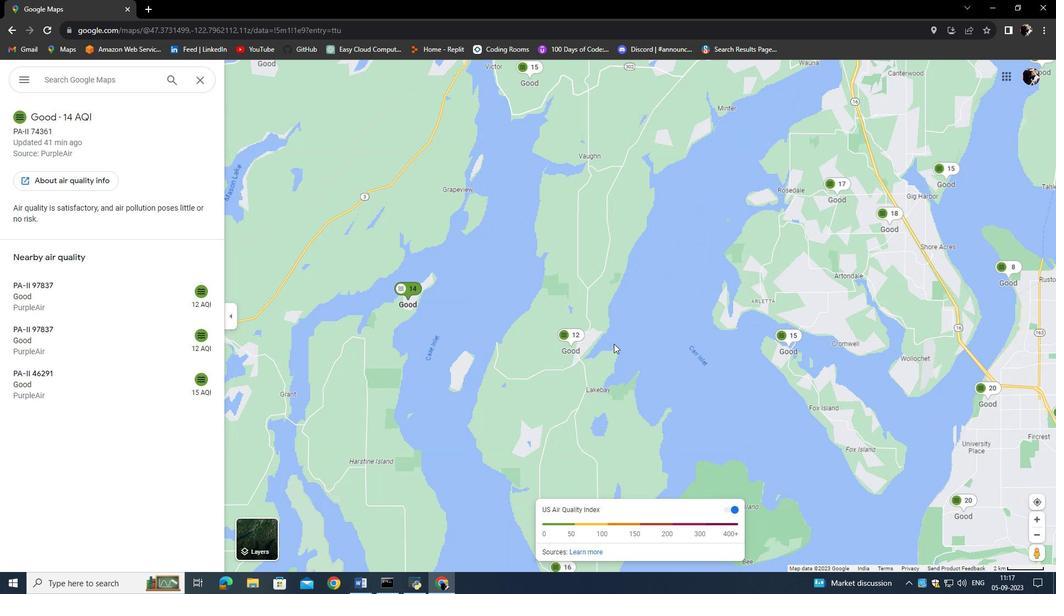 
Action: Mouse scrolled (614, 343) with delta (0, 0)
Screenshot: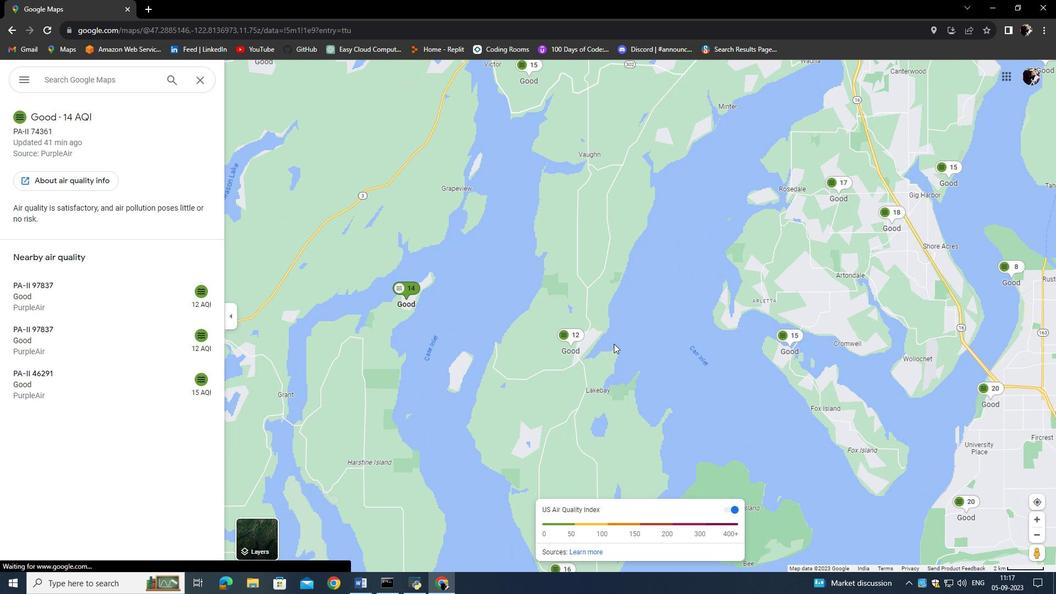 
Action: Mouse scrolled (614, 343) with delta (0, 0)
Screenshot: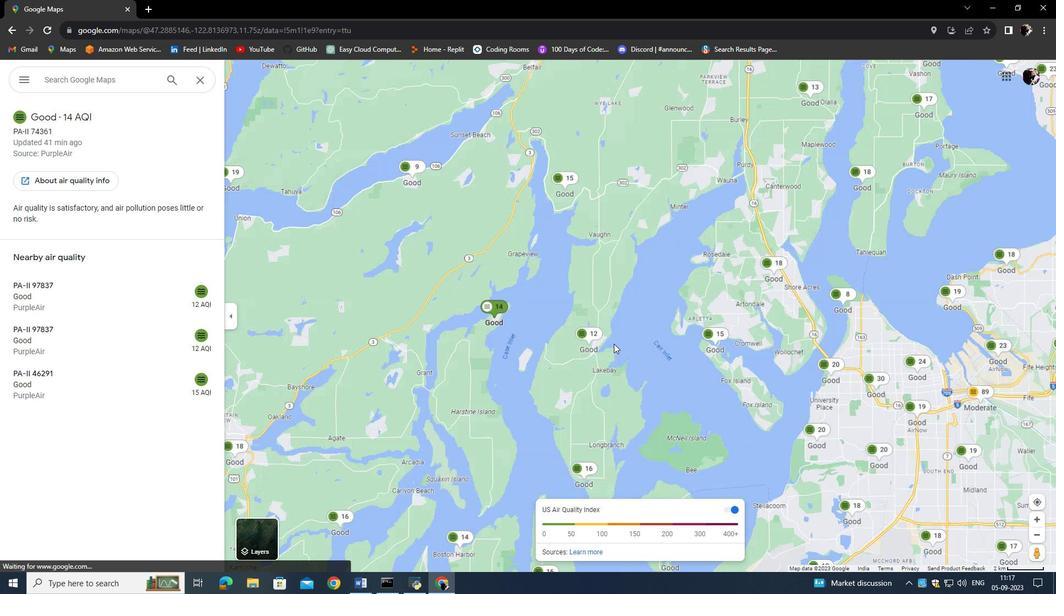 
Action: Mouse scrolled (614, 343) with delta (0, 0)
Screenshot: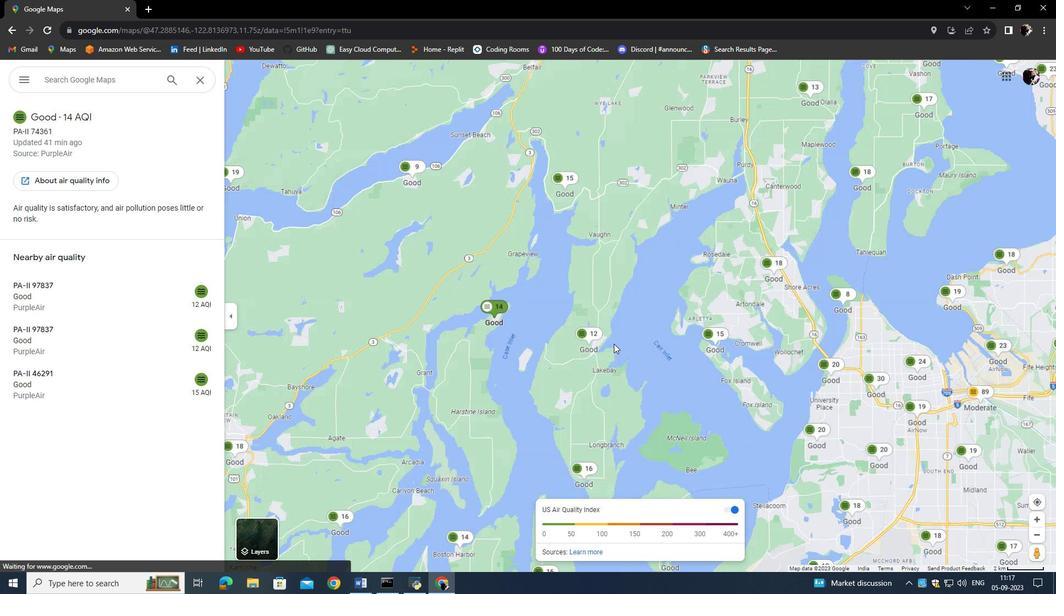 
Action: Mouse scrolled (614, 343) with delta (0, 0)
Screenshot: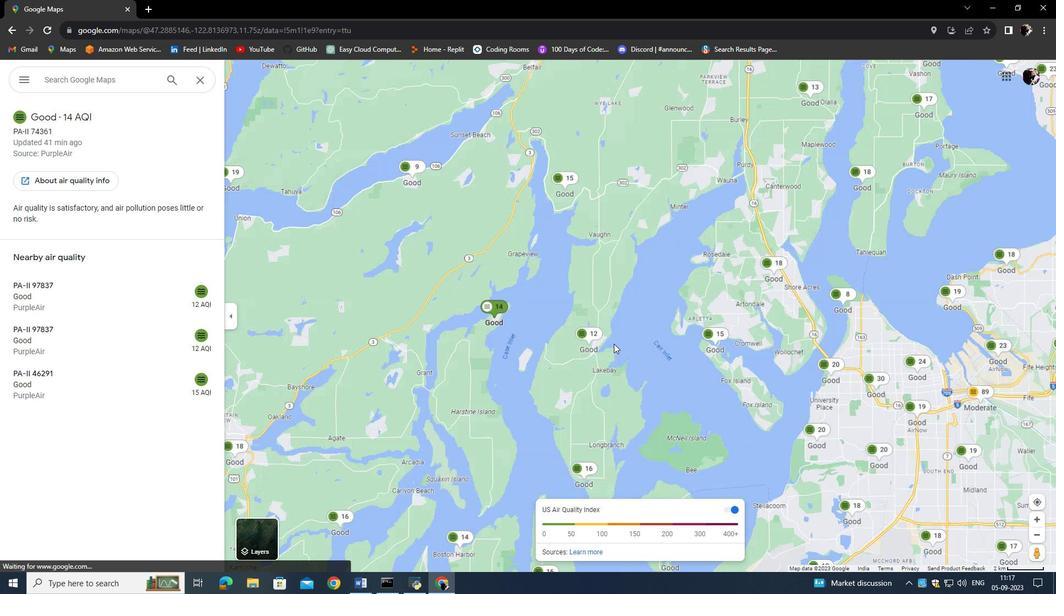 
Action: Mouse scrolled (614, 343) with delta (0, 0)
Screenshot: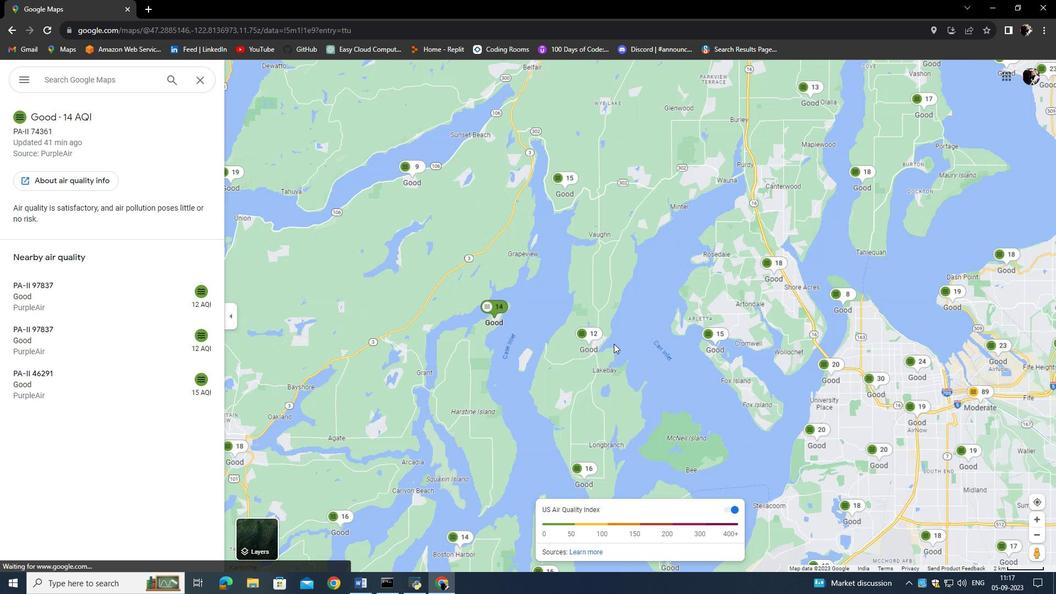 
Action: Mouse scrolled (614, 343) with delta (0, 0)
Screenshot: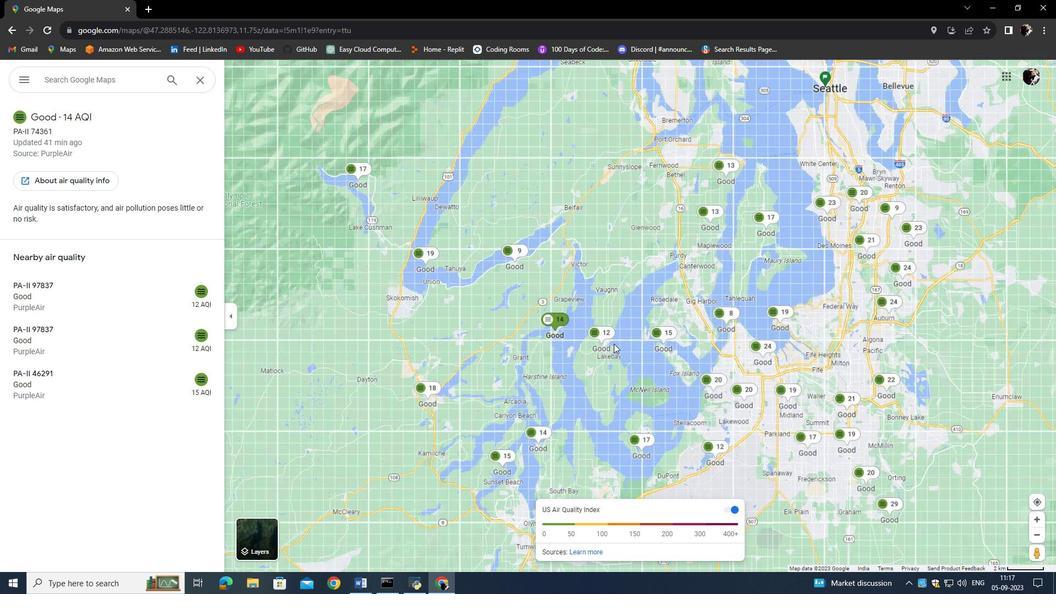 
Action: Mouse scrolled (614, 343) with delta (0, 0)
Screenshot: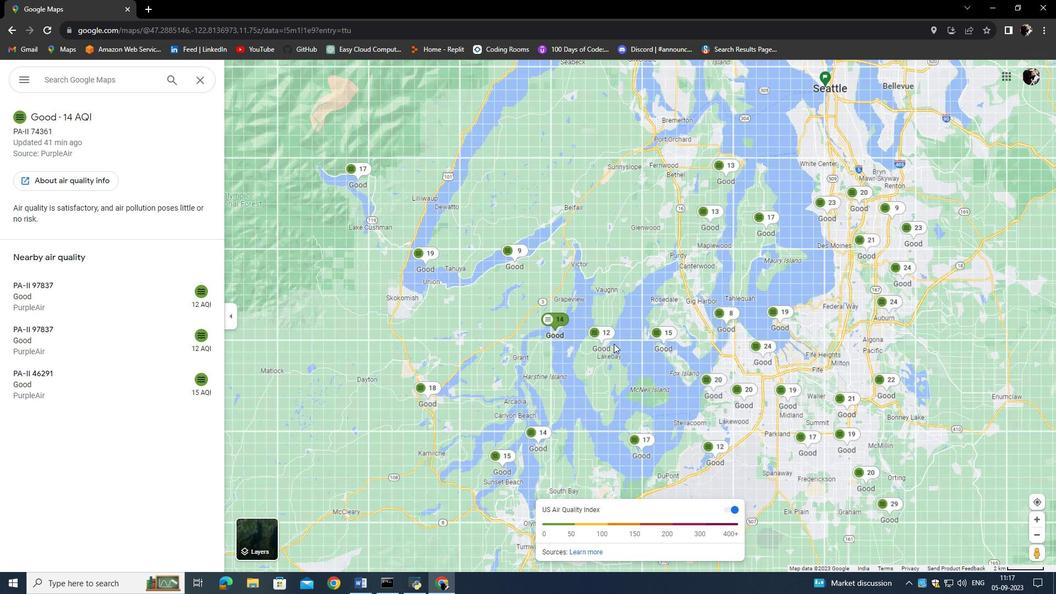 
Action: Mouse scrolled (614, 343) with delta (0, 0)
Screenshot: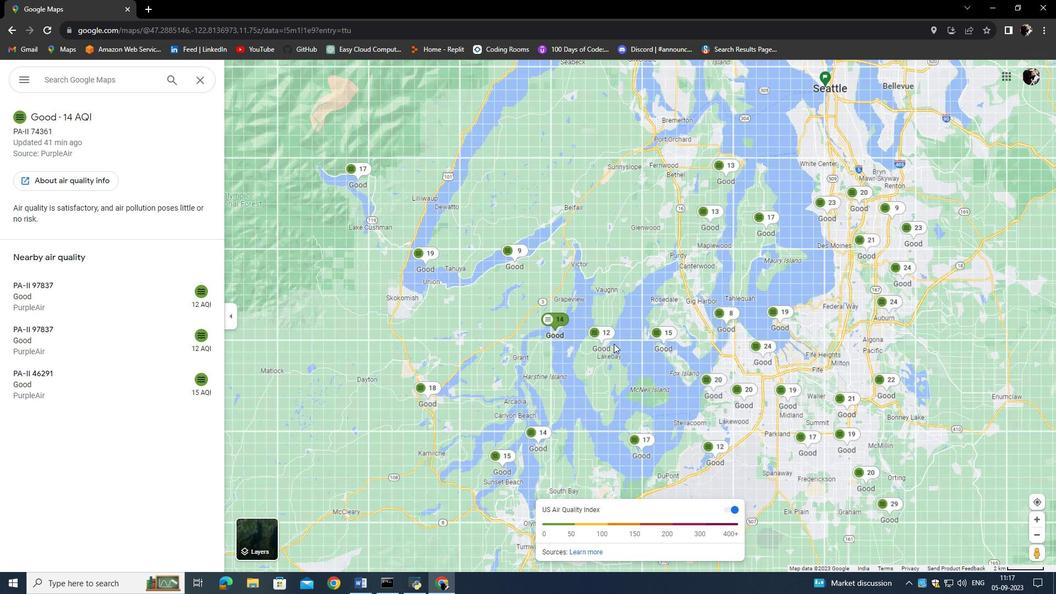 
Action: Mouse scrolled (614, 343) with delta (0, 0)
Screenshot: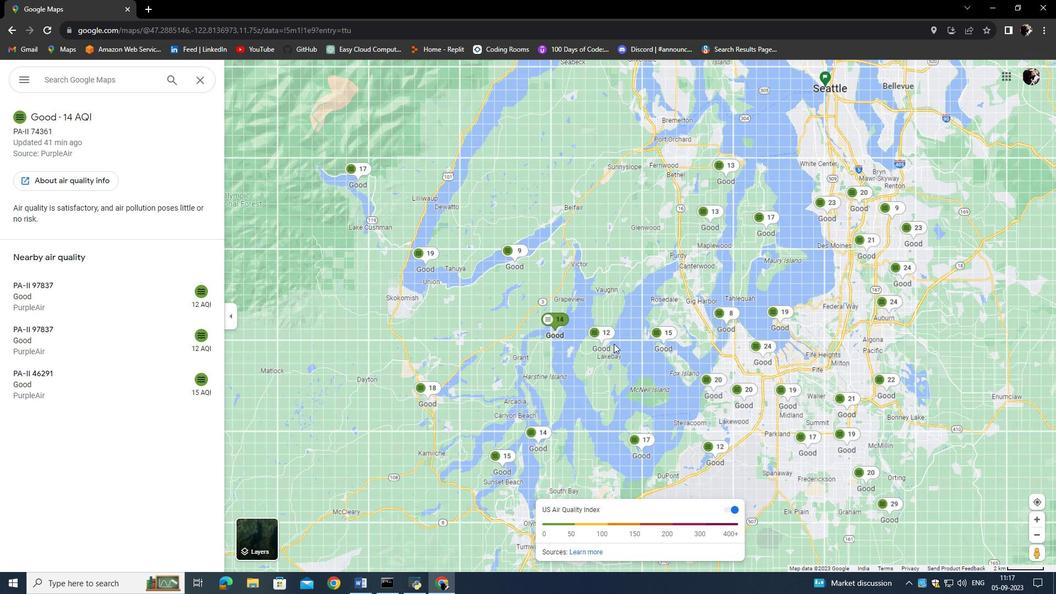 
Action: Mouse scrolled (614, 343) with delta (0, 0)
Screenshot: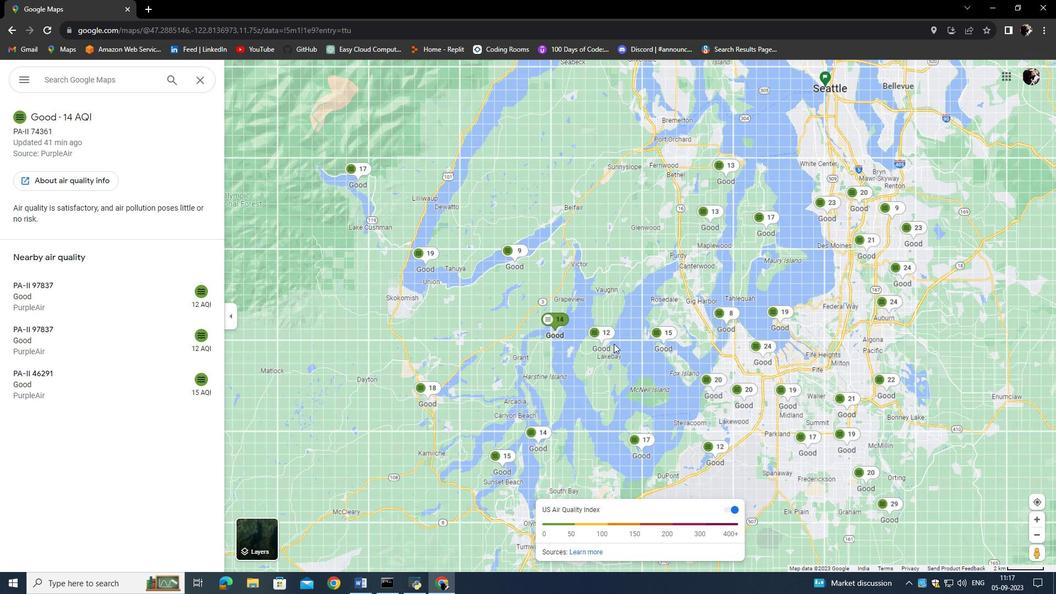 
Action: Mouse scrolled (614, 343) with delta (0, 0)
Screenshot: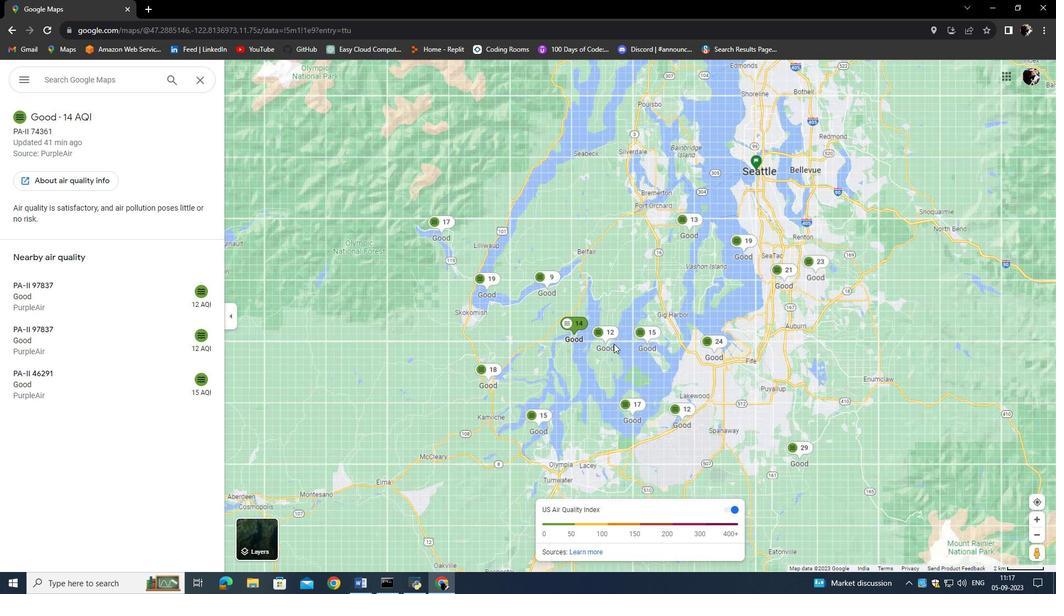 
Action: Mouse scrolled (614, 343) with delta (0, 0)
Screenshot: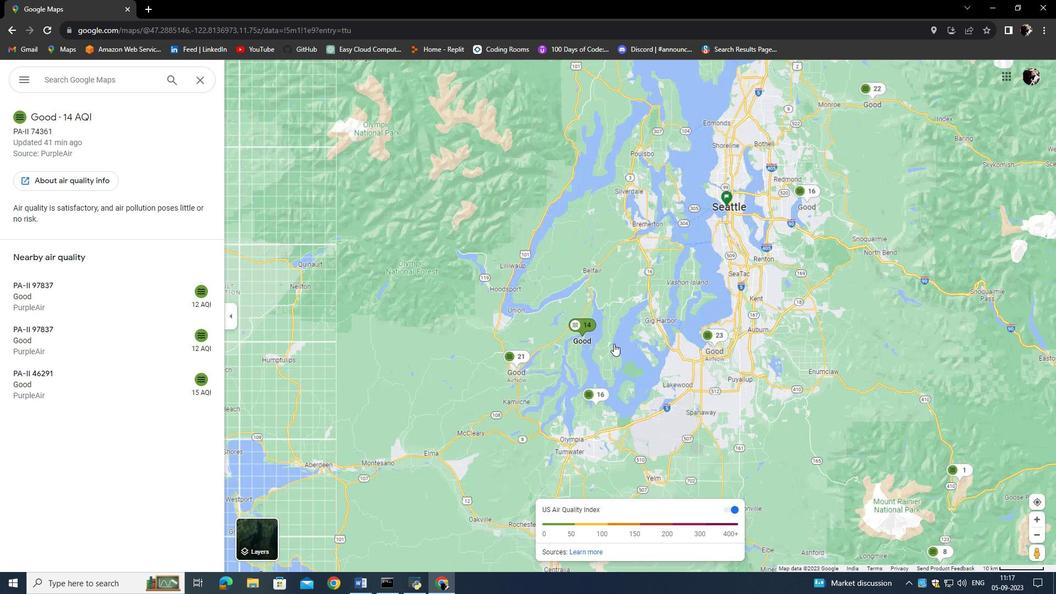 
Action: Mouse moved to (632, 314)
Screenshot: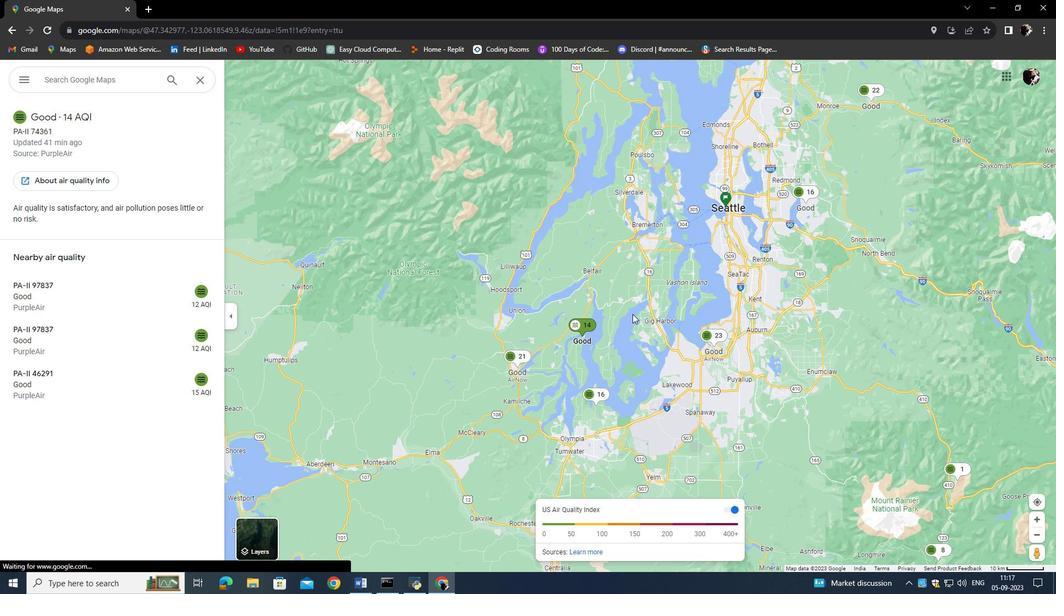 
Action: Mouse scrolled (632, 314) with delta (0, 0)
Screenshot: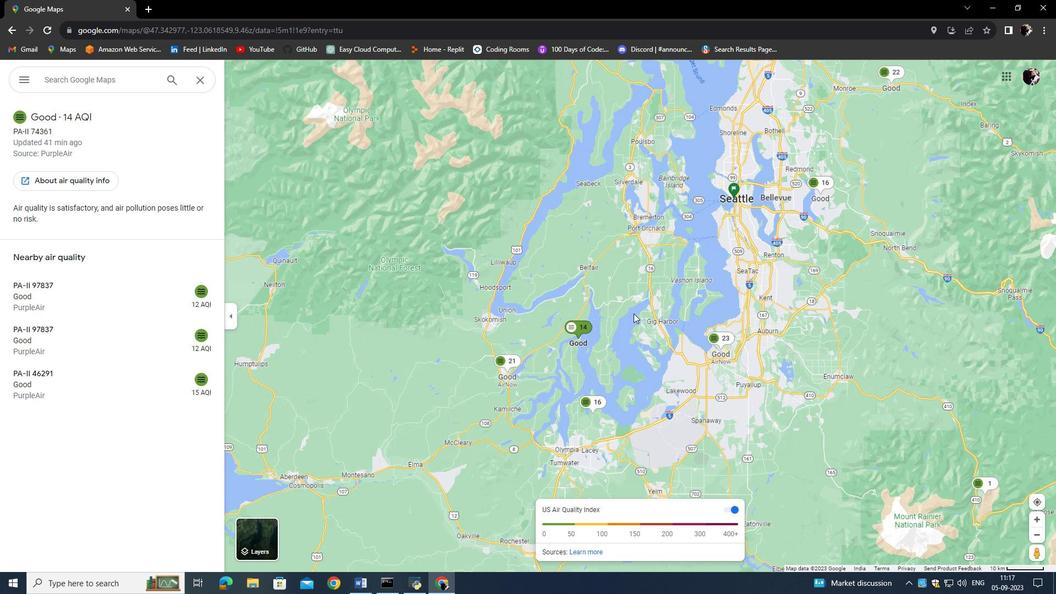 
Action: Mouse moved to (744, 233)
Screenshot: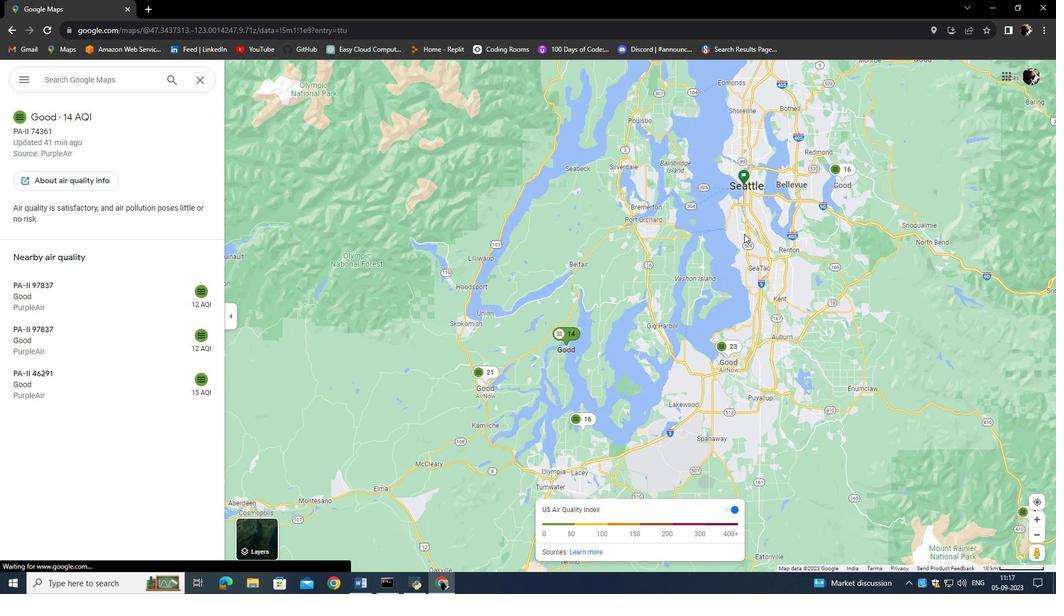 
Action: Mouse scrolled (744, 234) with delta (0, 0)
Screenshot: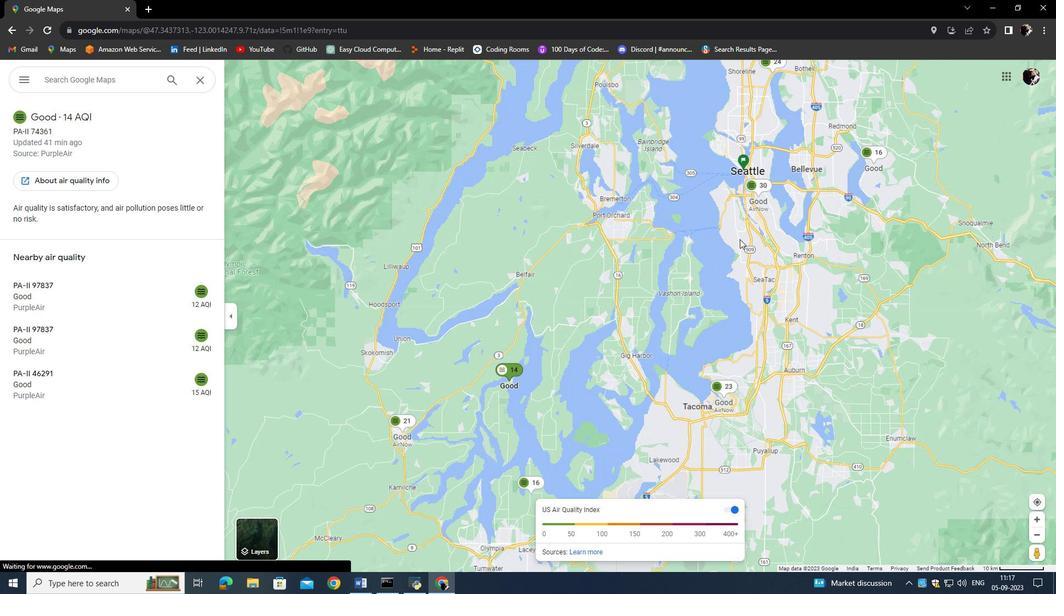 
Action: Mouse scrolled (744, 234) with delta (0, 0)
Screenshot: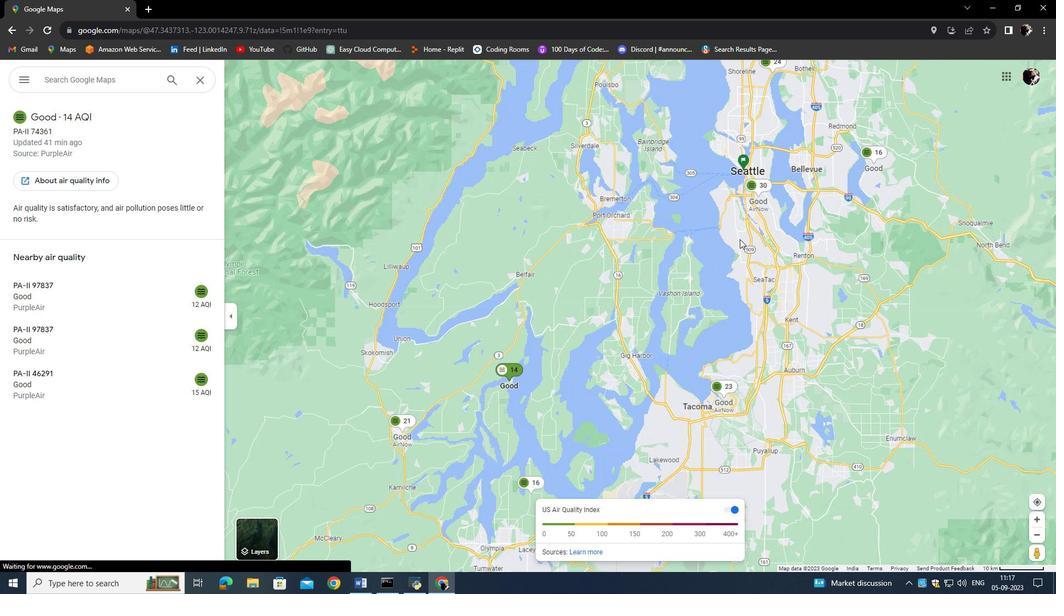 
Action: Mouse scrolled (744, 234) with delta (0, 0)
Screenshot: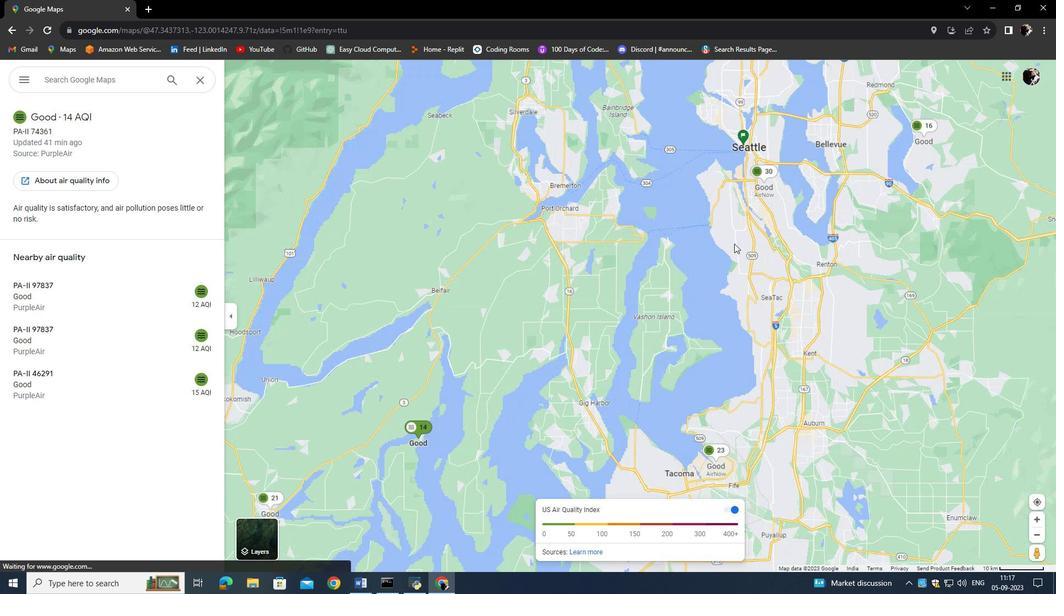 
Action: Mouse scrolled (744, 234) with delta (0, 0)
Screenshot: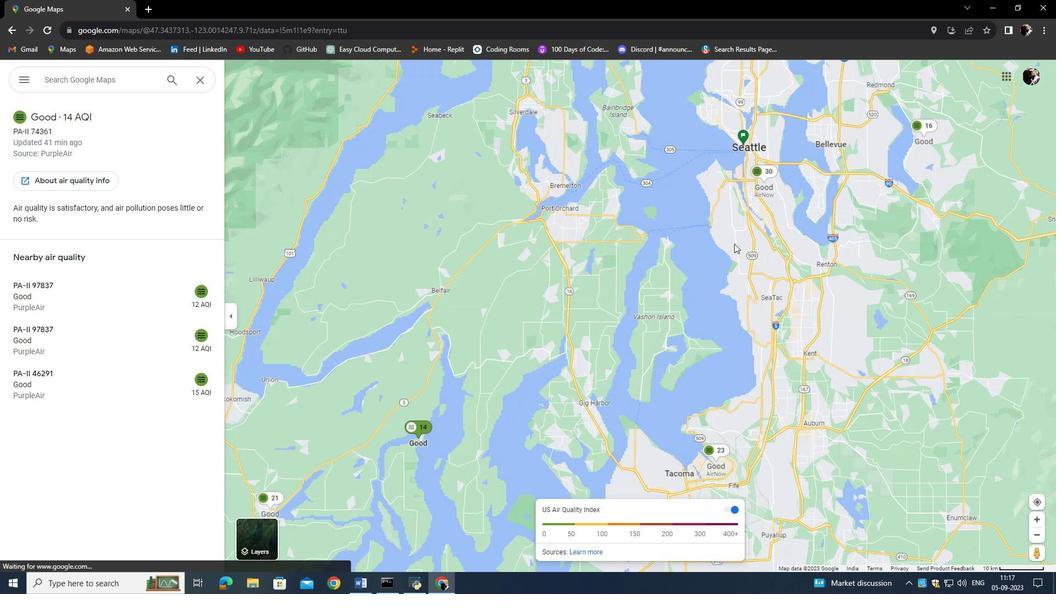 
Action: Mouse moved to (734, 243)
Screenshot: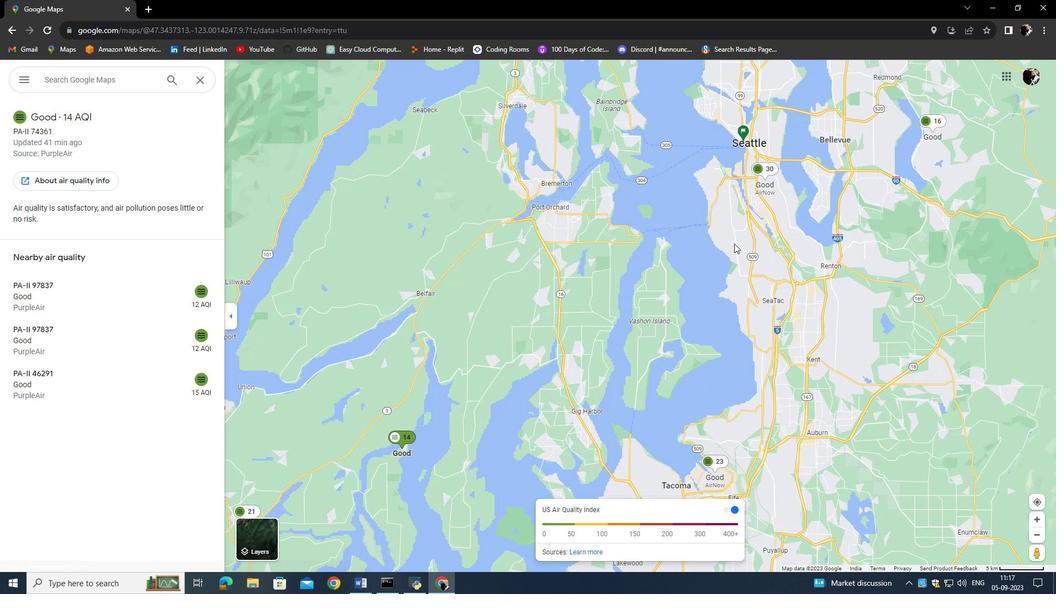 
Action: Mouse pressed left at (734, 243)
Screenshot: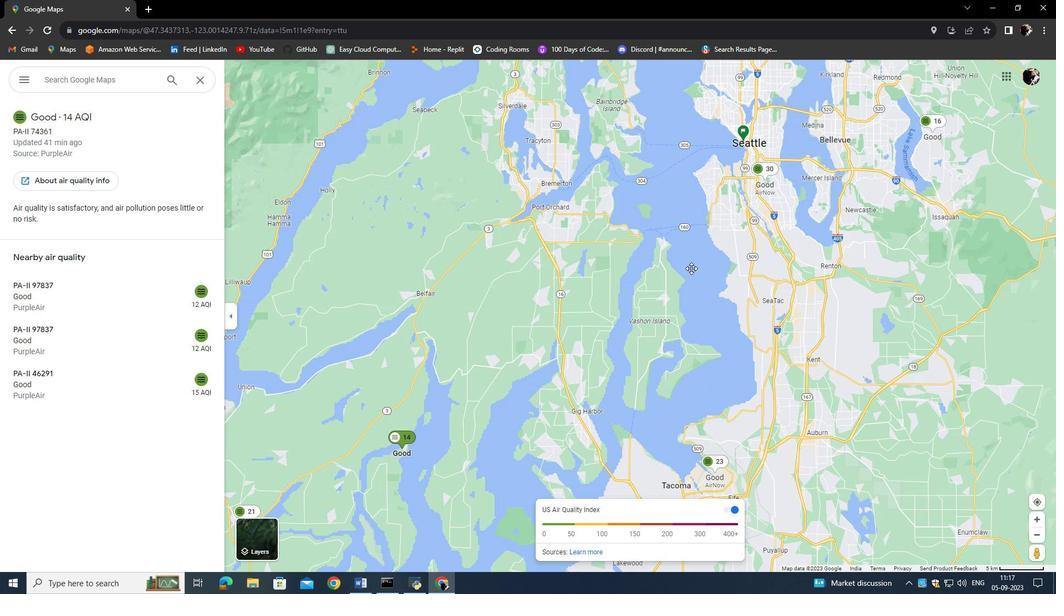 
Action: Mouse moved to (559, 299)
Screenshot: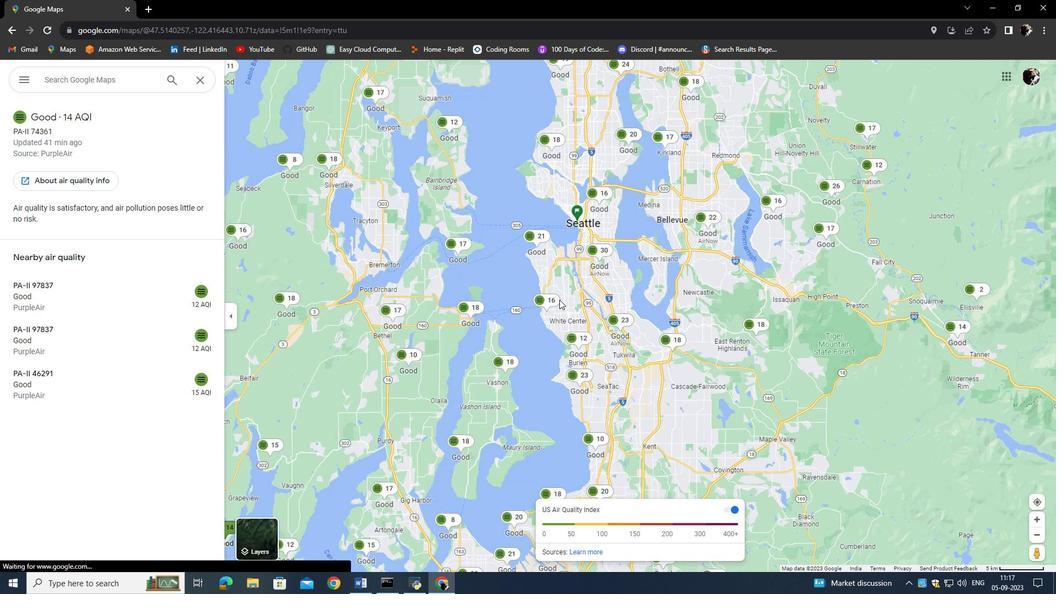 
Action: Mouse scrolled (559, 300) with delta (0, 0)
Screenshot: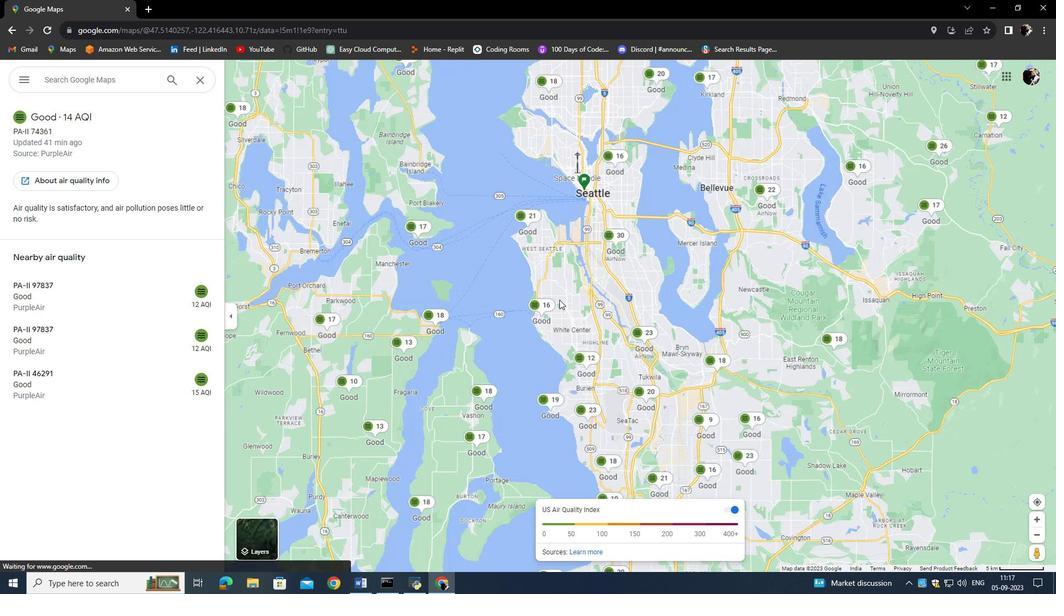
Action: Mouse scrolled (559, 300) with delta (0, 0)
Screenshot: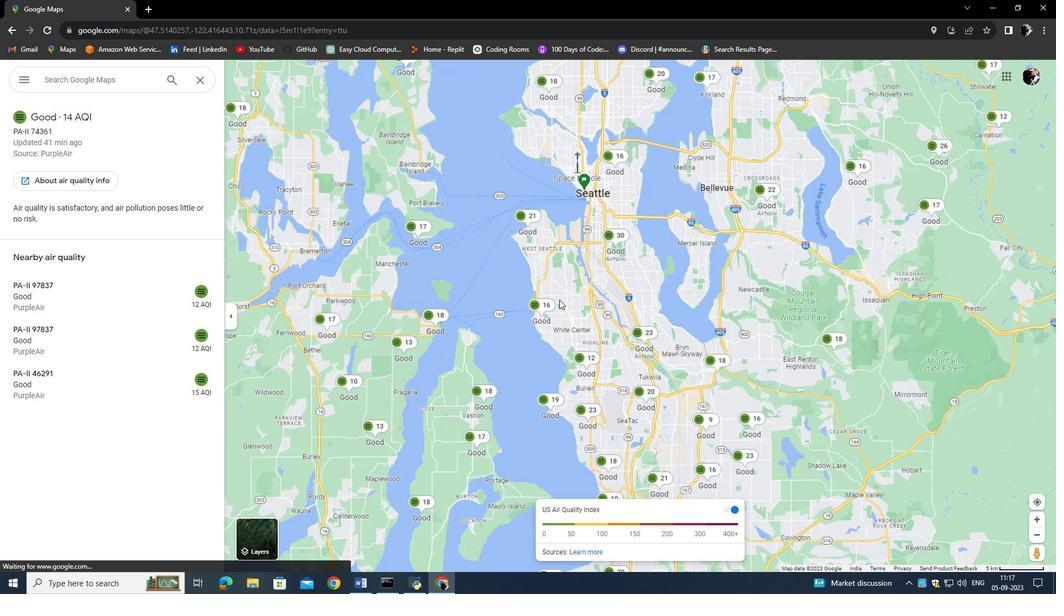 
Action: Mouse scrolled (559, 300) with delta (0, 0)
Screenshot: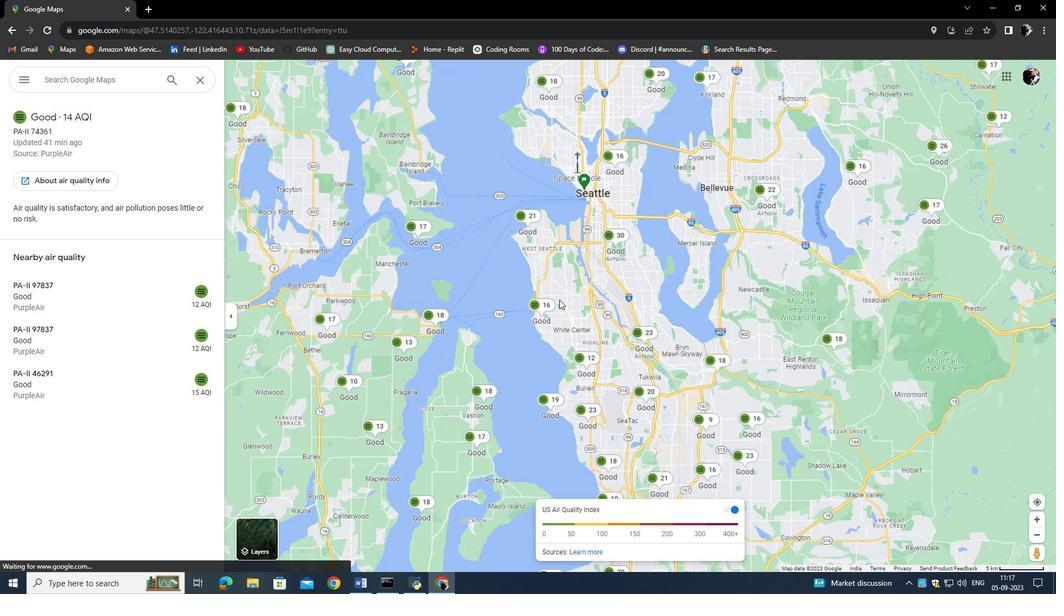 
Action: Mouse scrolled (559, 300) with delta (0, 0)
Screenshot: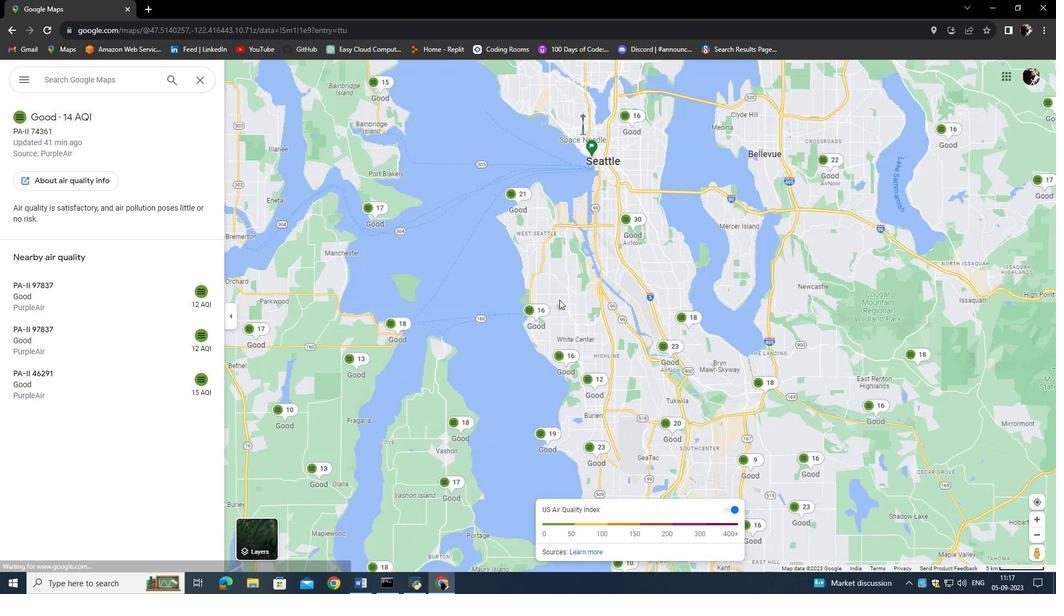
Action: Mouse scrolled (559, 300) with delta (0, 0)
Screenshot: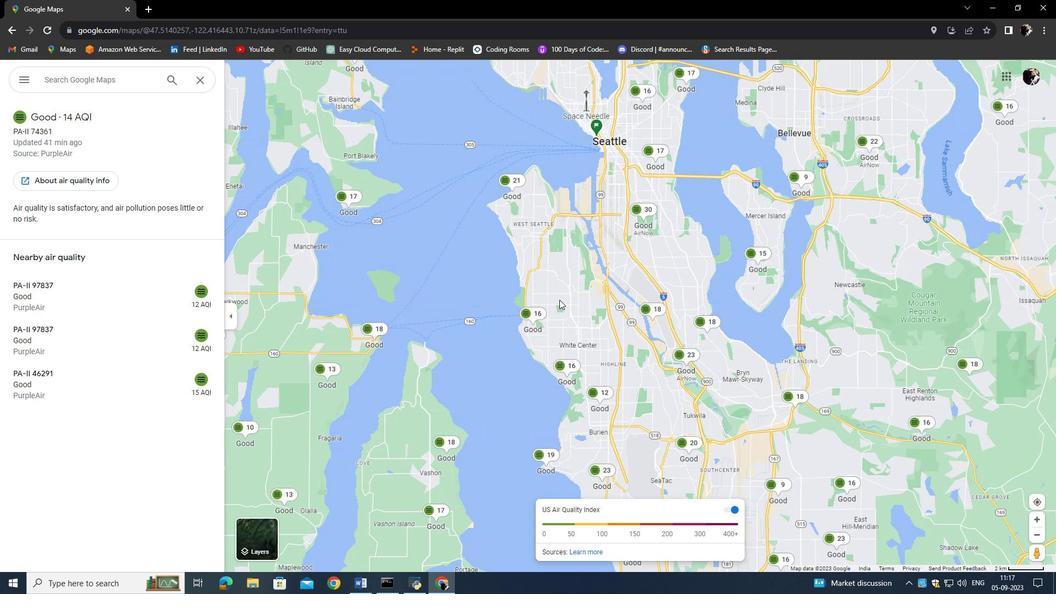 
Action: Mouse scrolled (559, 300) with delta (0, 0)
Screenshot: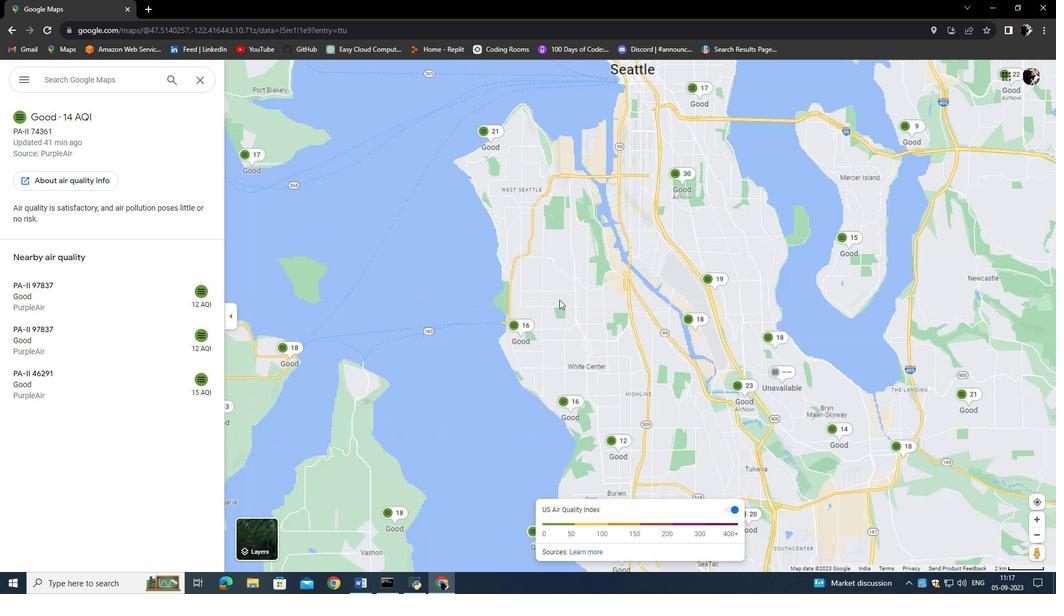 
Action: Mouse scrolled (559, 300) with delta (0, 0)
Screenshot: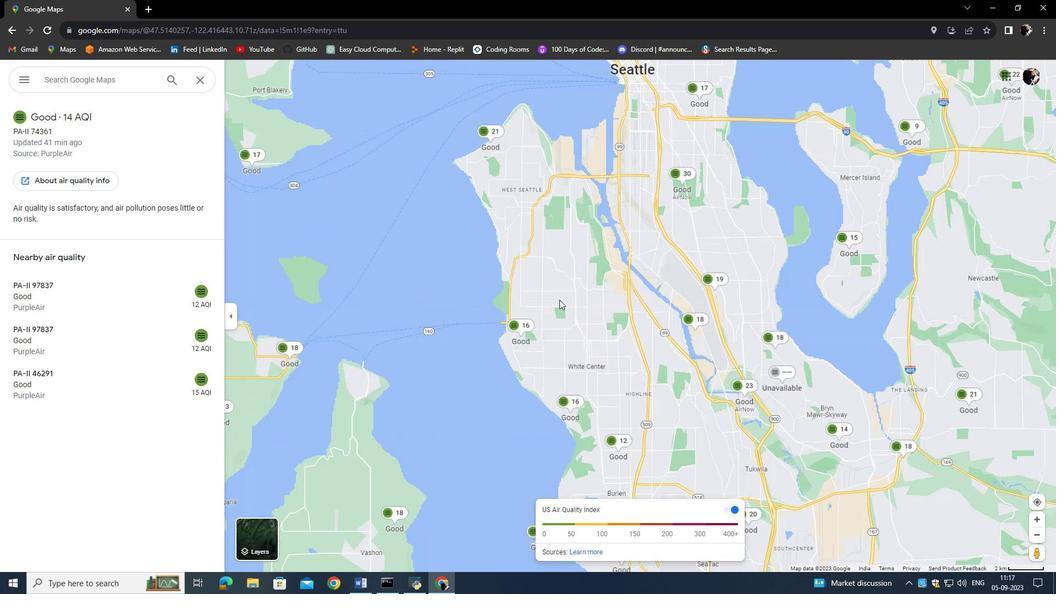 
Action: Mouse moved to (524, 336)
Screenshot: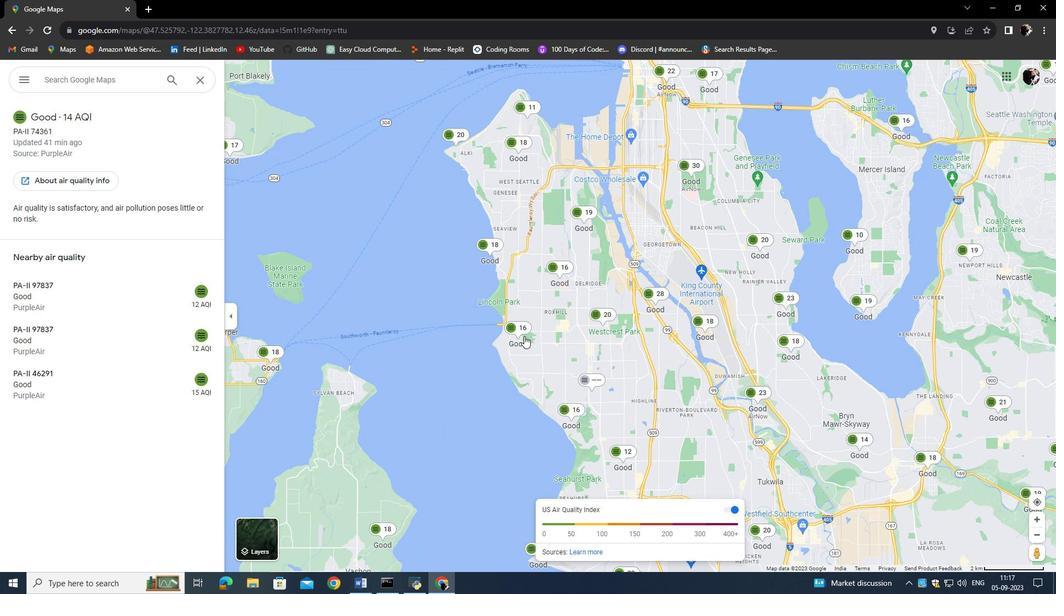 
Action: Mouse pressed left at (524, 336)
Screenshot: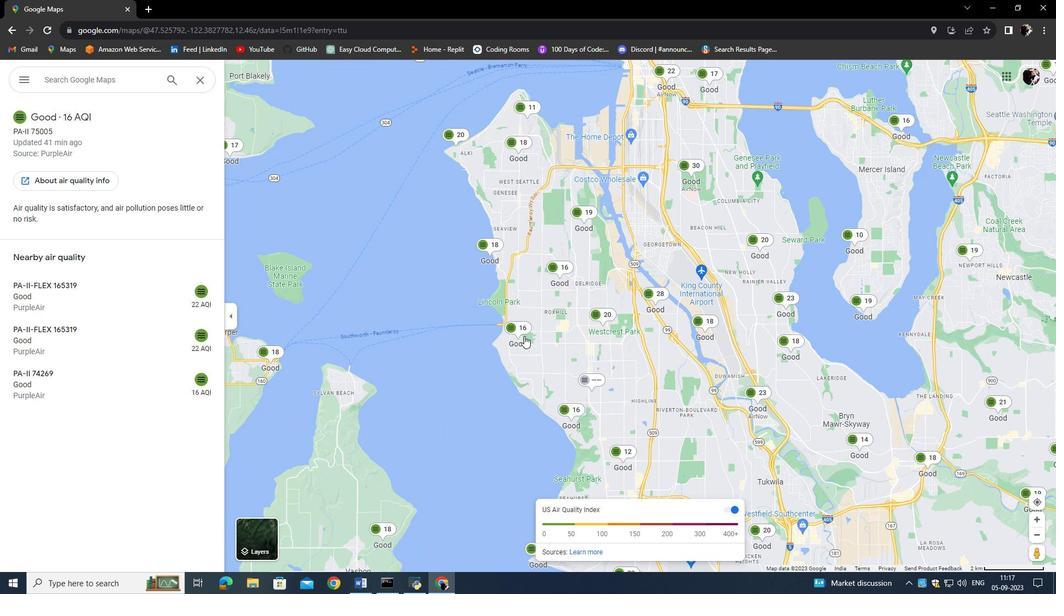 
Action: Mouse moved to (500, 241)
Screenshot: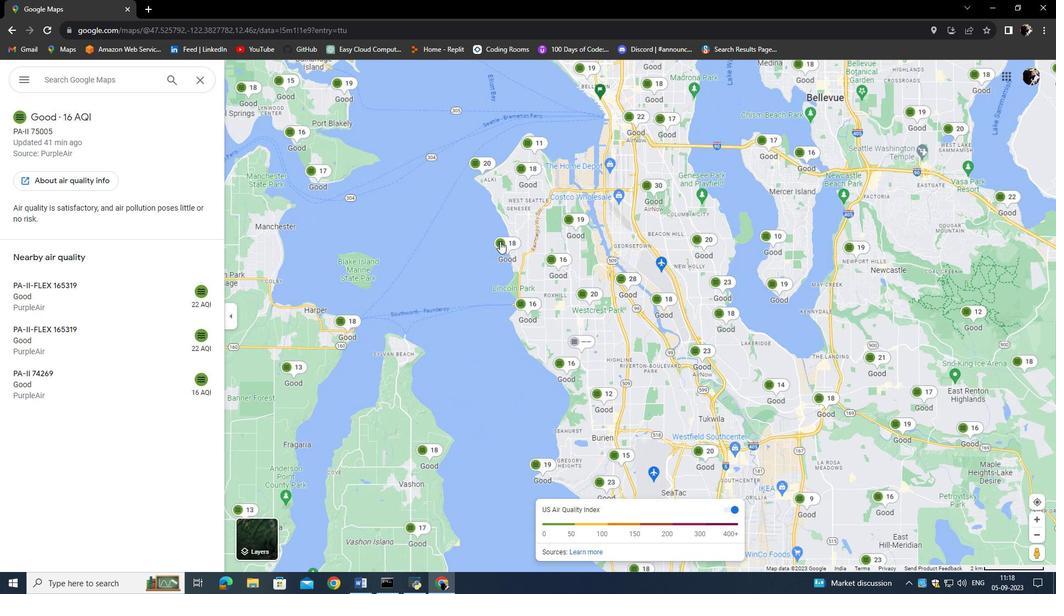 
Action: Mouse pressed left at (500, 241)
Screenshot: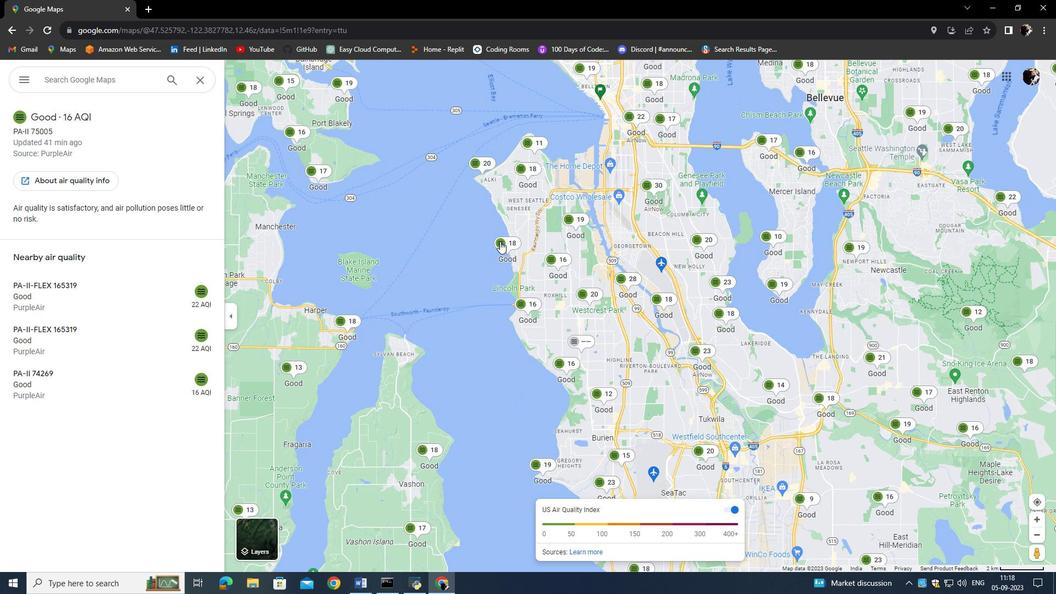 
Action: Mouse moved to (493, 203)
Screenshot: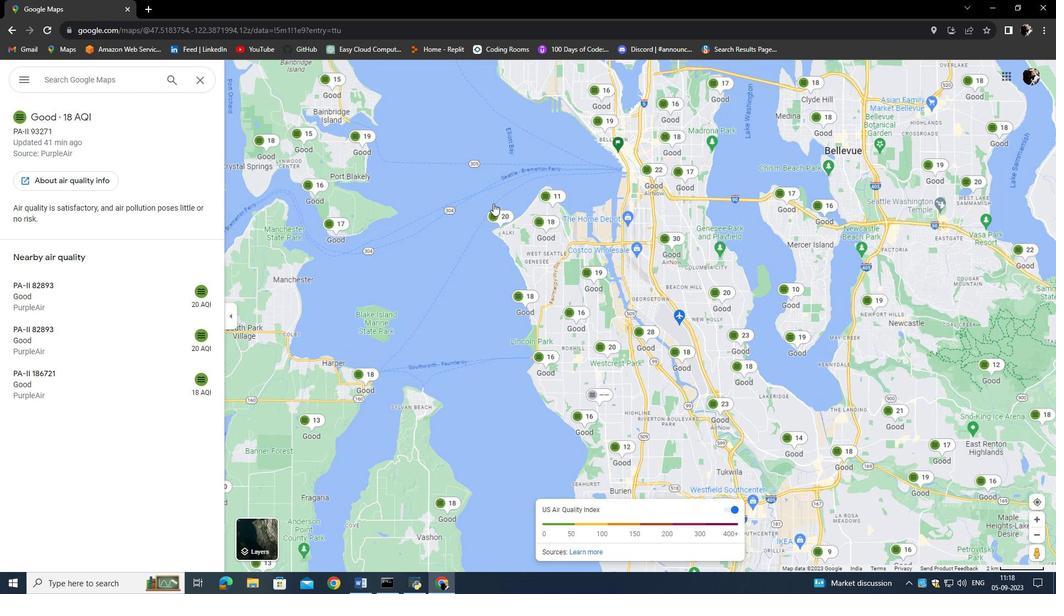 
Action: Mouse pressed left at (493, 203)
Screenshot: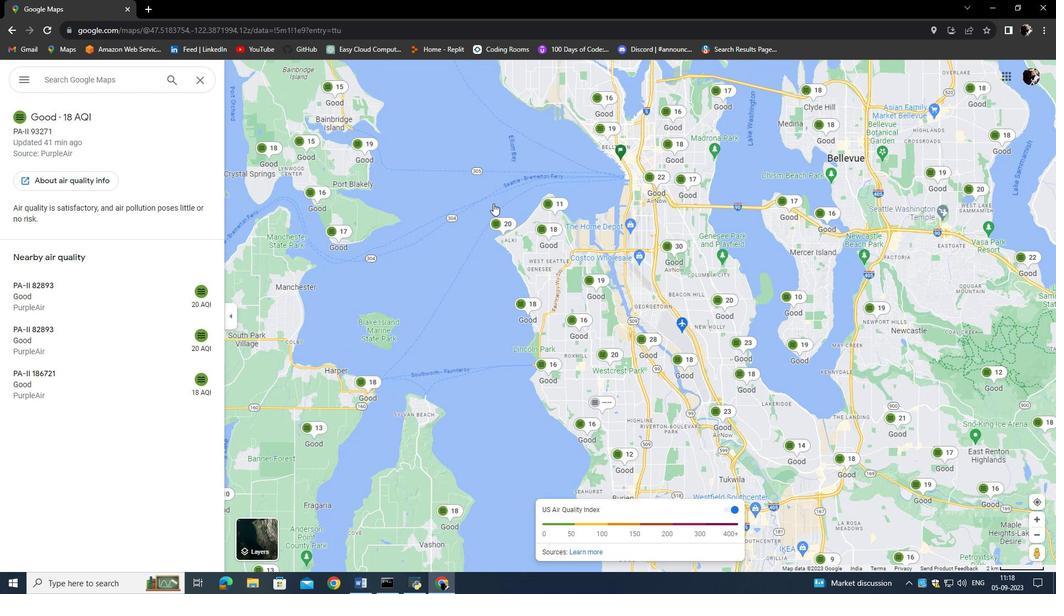 
Action: Mouse moved to (495, 216)
Screenshot: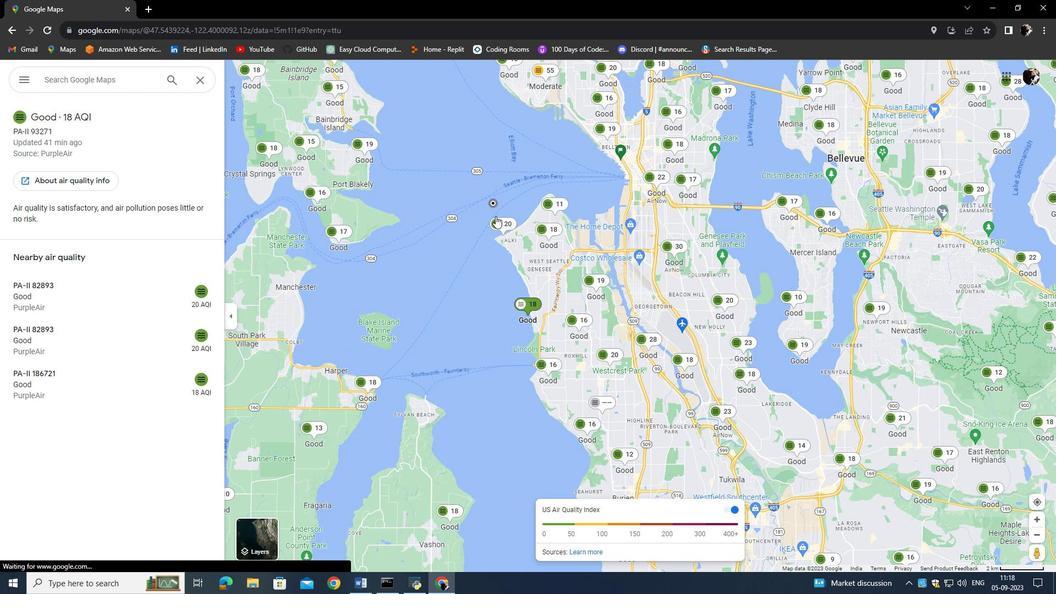
Action: Mouse pressed left at (495, 216)
Screenshot: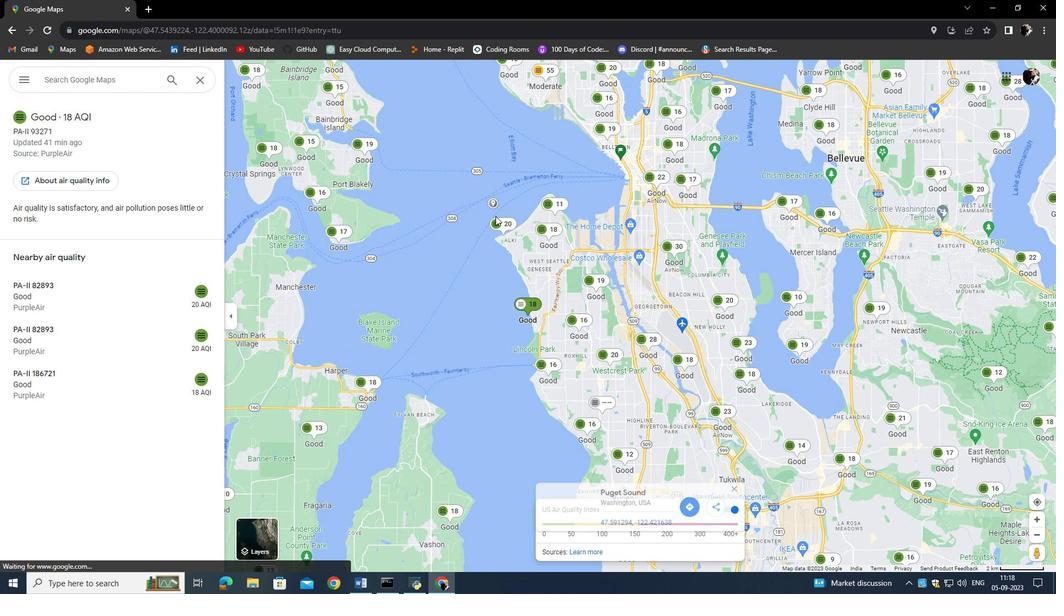 
Action: Mouse moved to (549, 228)
Screenshot: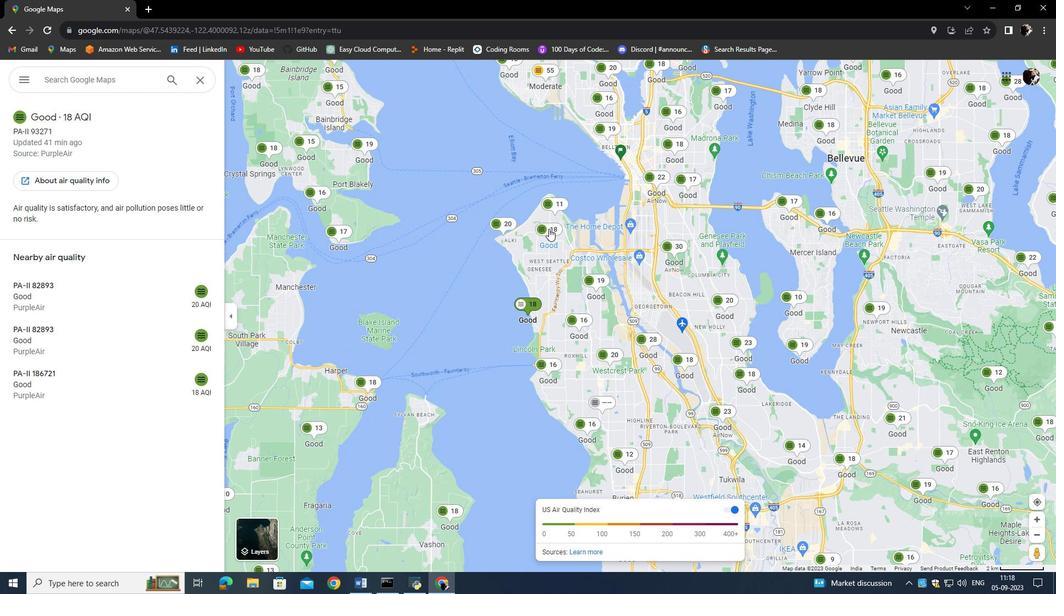
Action: Mouse pressed left at (549, 228)
Screenshot: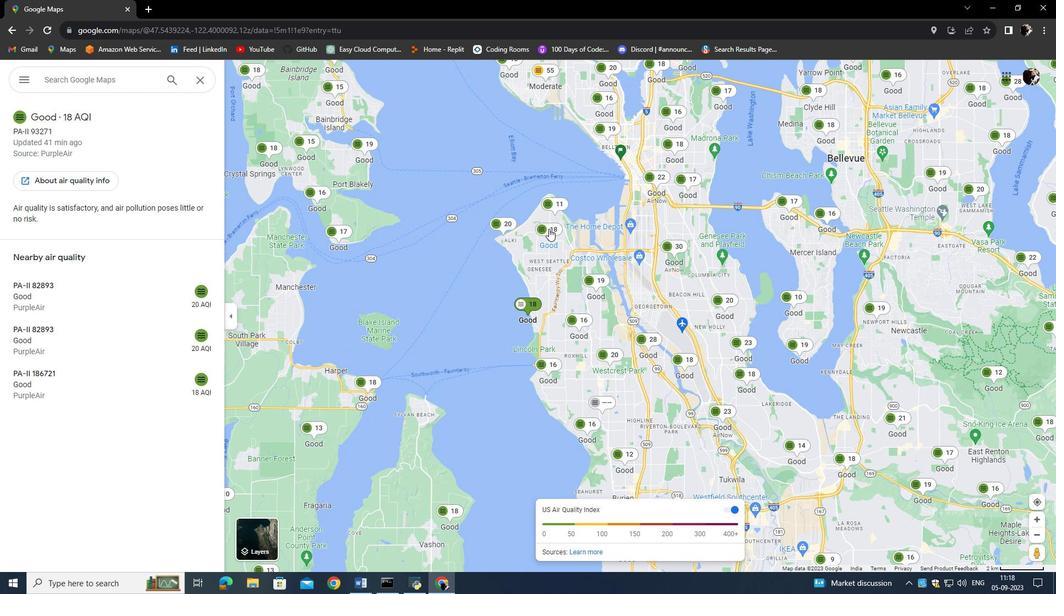 
Action: Mouse pressed left at (549, 228)
Screenshot: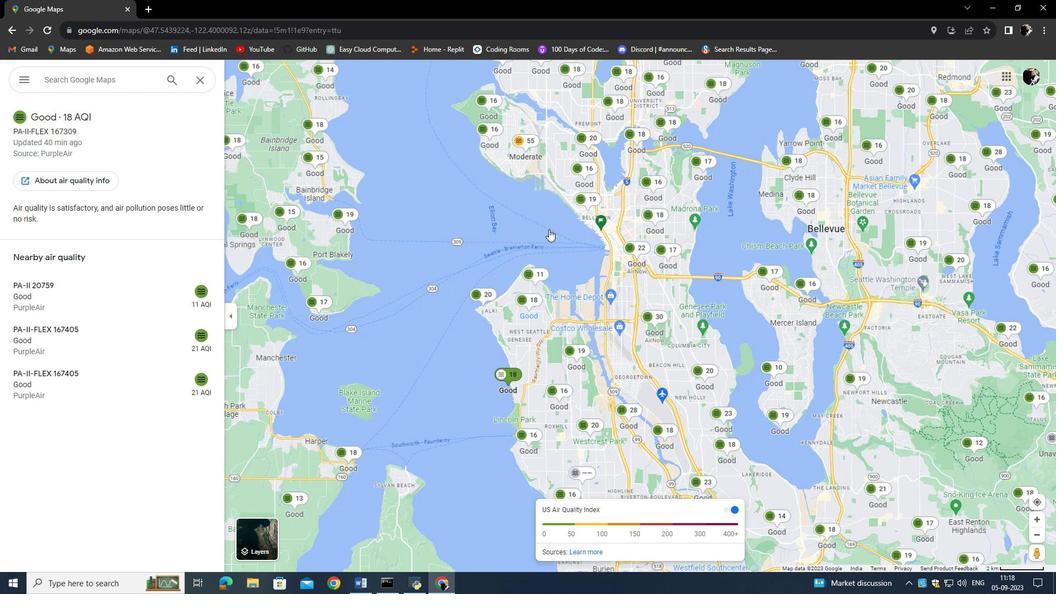 
Action: Mouse moved to (530, 277)
Screenshot: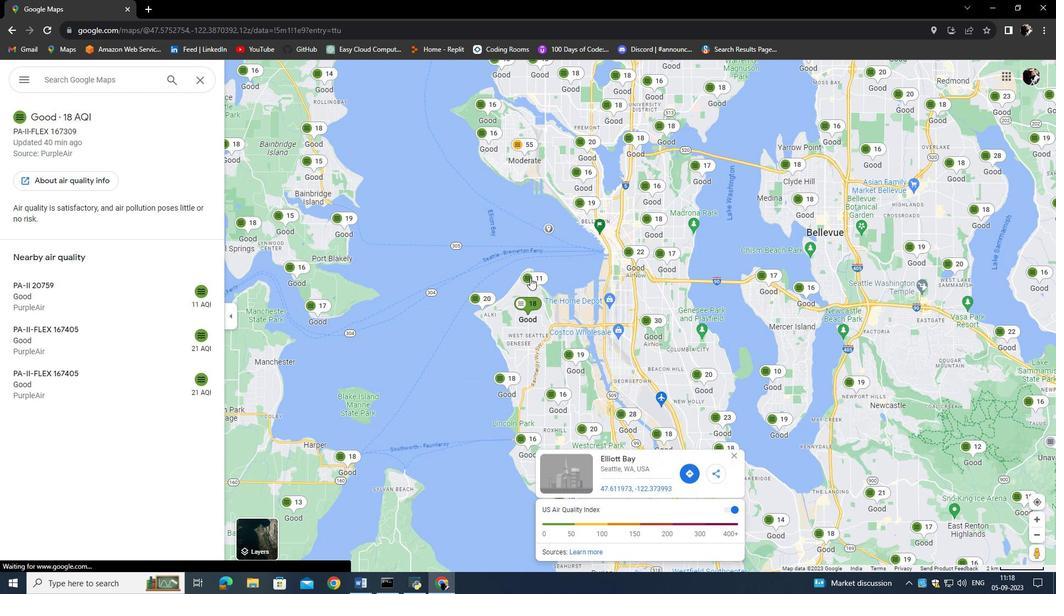 
Action: Mouse pressed left at (530, 277)
